 Task: Research Airbnb accommodation in Bamako, Mali from 2nd December, 2023 to 5th December, 2023 for 1 adult.1  bedroom having 1 bed and 1 bathroom. Property type can be hotel. Amenities needed are: washing machine. Booking option can be shelf check-in. Look for 4 properties as per requirement.
Action: Mouse moved to (434, 90)
Screenshot: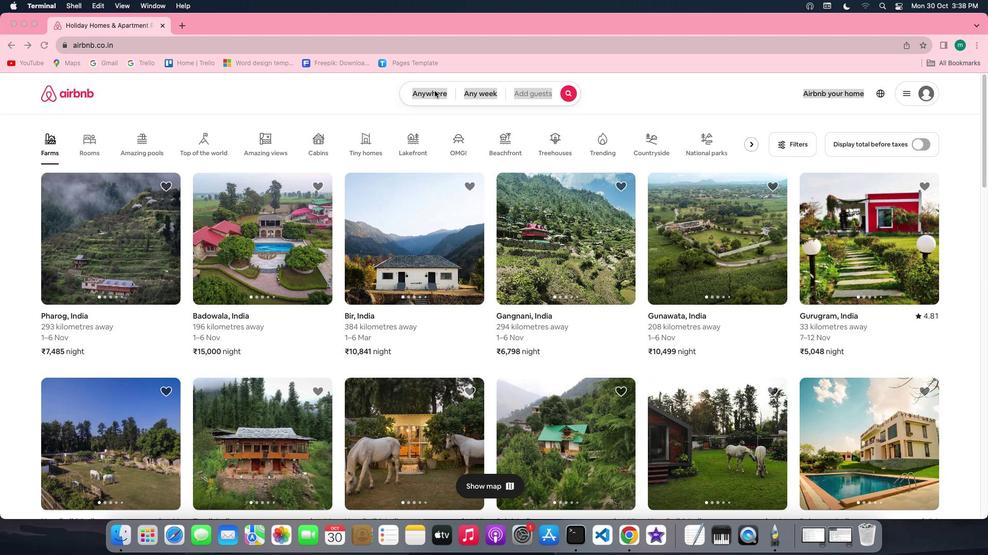 
Action: Mouse pressed left at (434, 90)
Screenshot: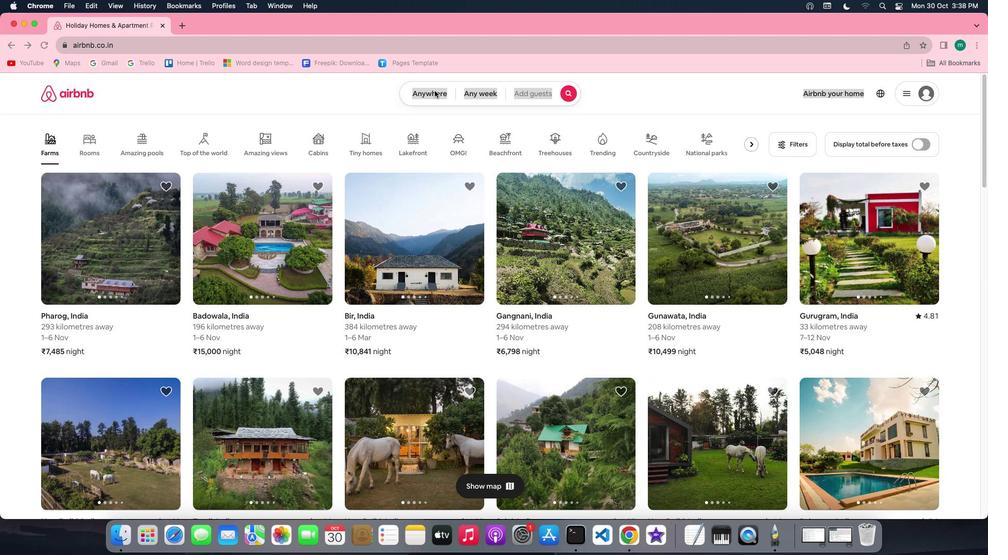 
Action: Mouse pressed left at (434, 90)
Screenshot: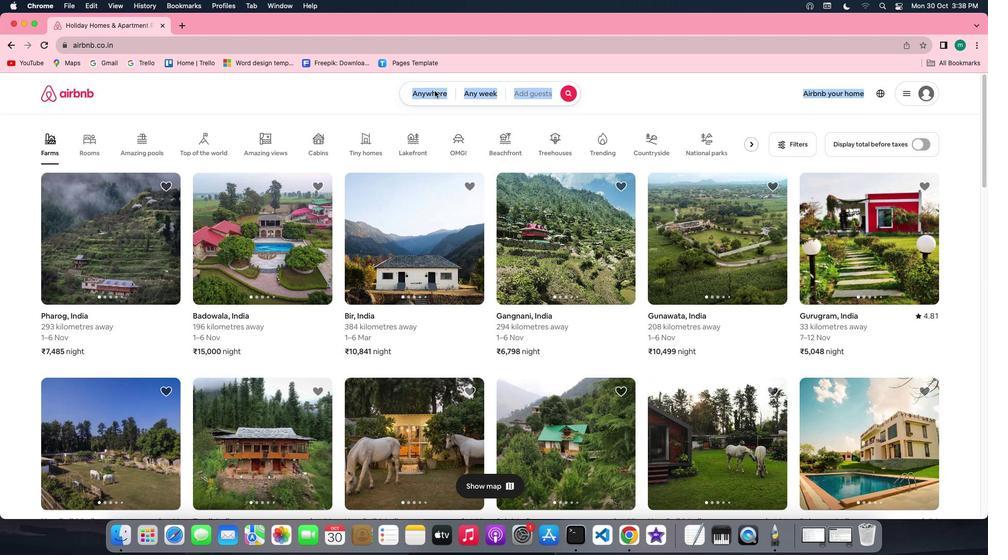 
Action: Mouse moved to (379, 136)
Screenshot: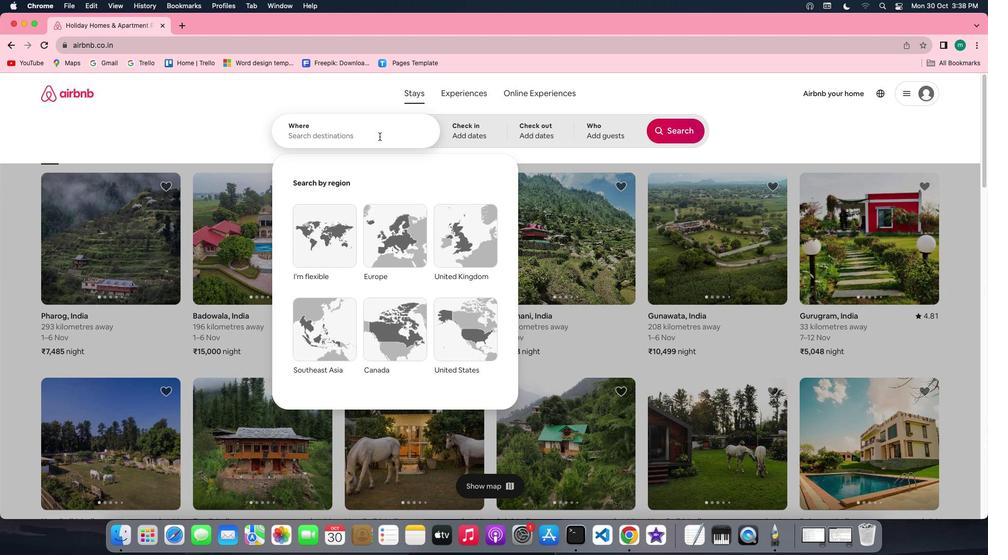 
Action: Key pressed Key.shift'B''a''m''a''k''o'','Key.spaceKey.shift'M''a''l''i'
Screenshot: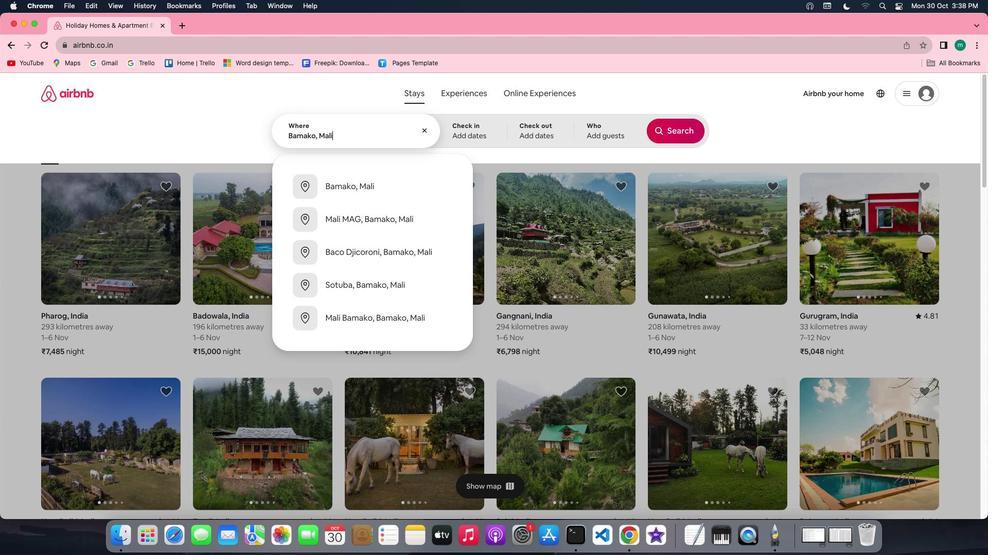 
Action: Mouse moved to (462, 128)
Screenshot: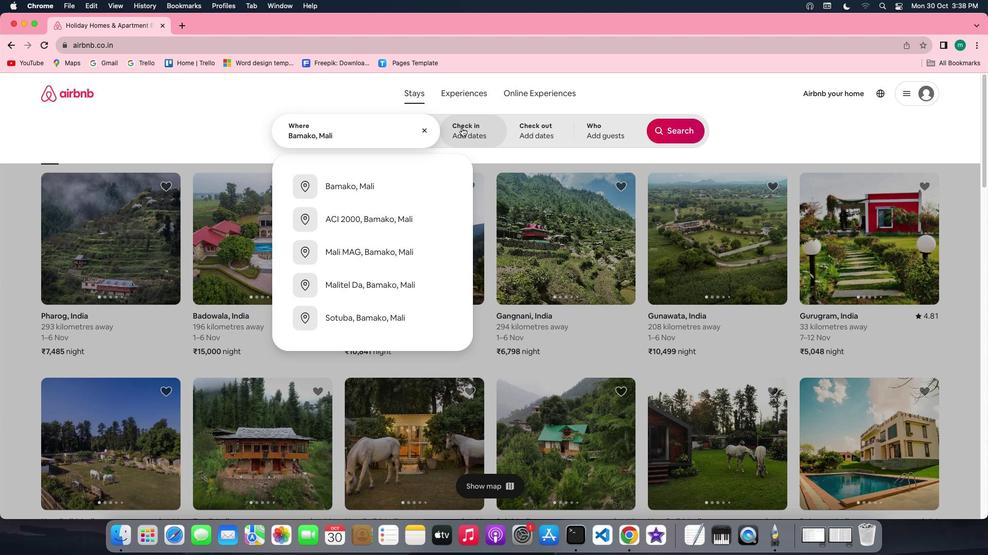 
Action: Mouse pressed left at (462, 128)
Screenshot: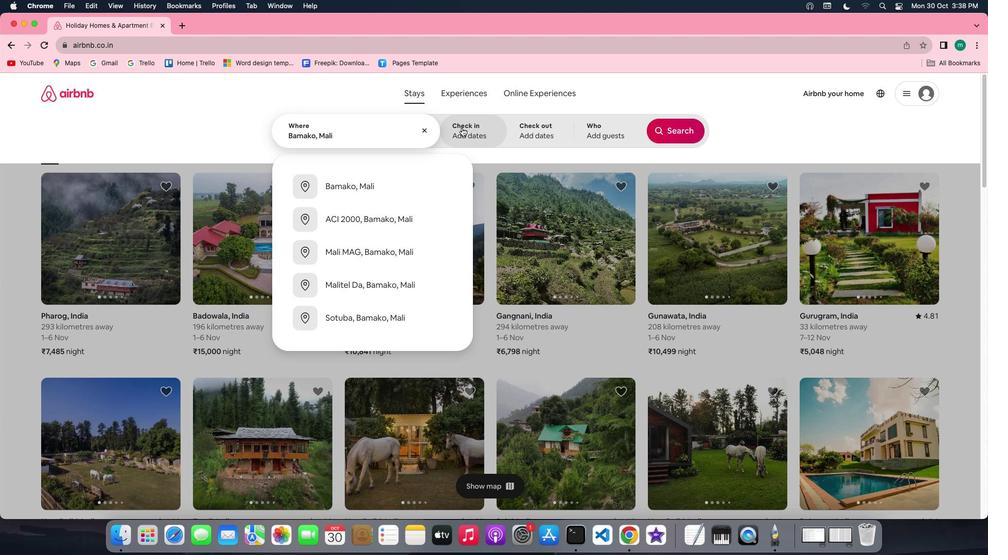 
Action: Mouse moved to (668, 213)
Screenshot: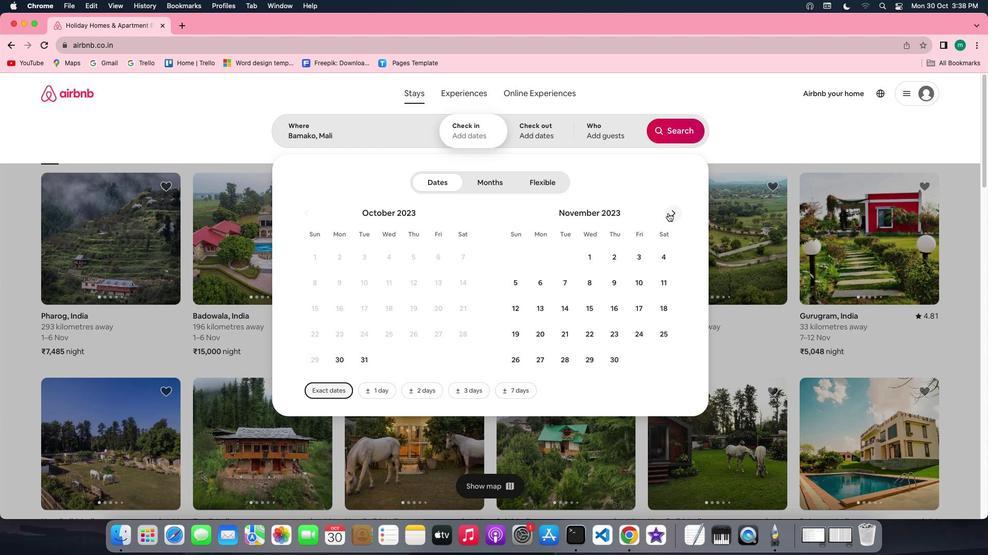 
Action: Mouse pressed left at (668, 213)
Screenshot: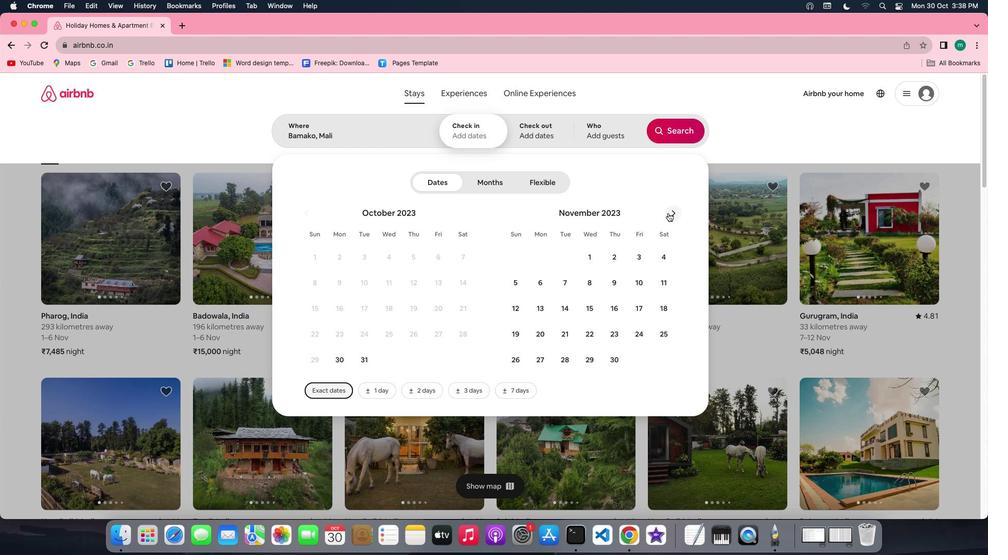 
Action: Mouse moved to (663, 254)
Screenshot: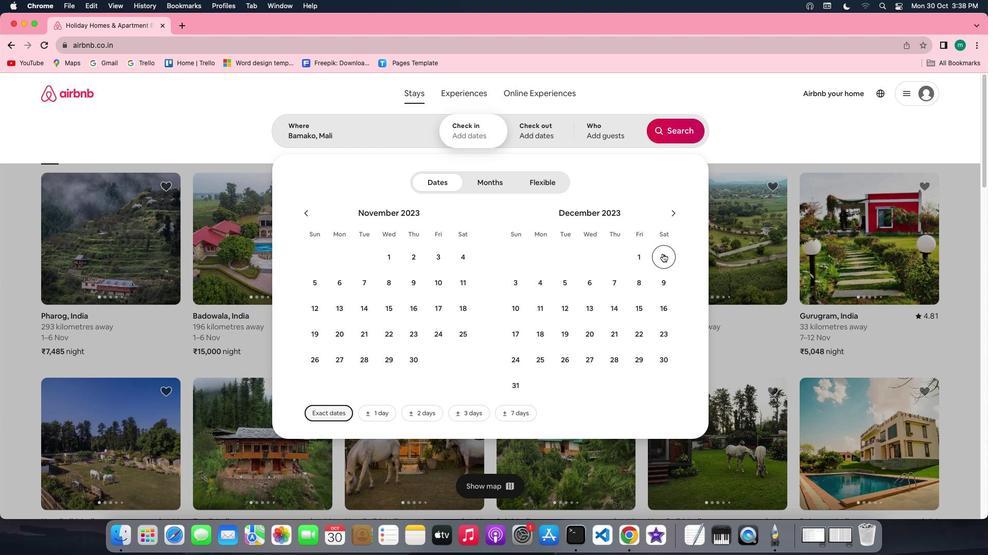 
Action: Mouse pressed left at (663, 254)
Screenshot: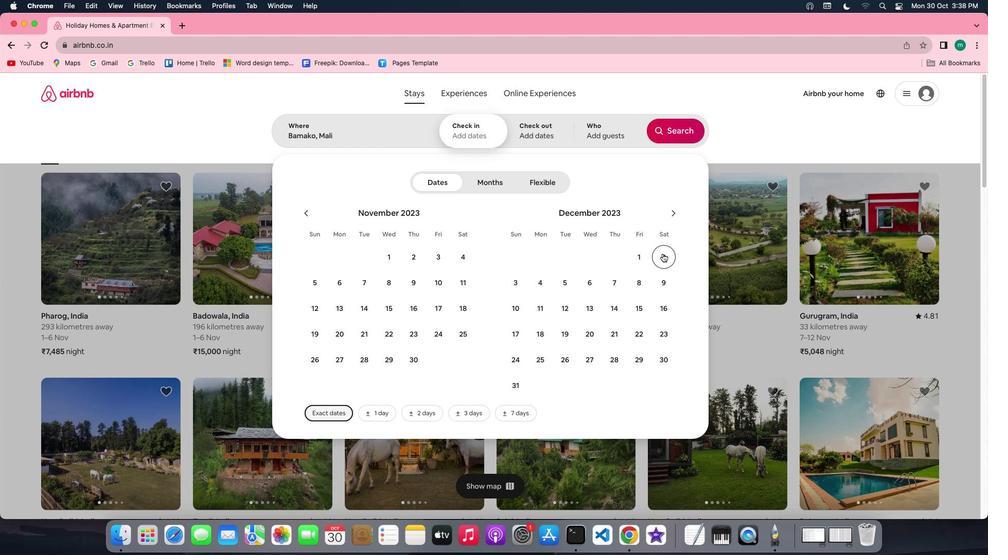 
Action: Mouse moved to (563, 282)
Screenshot: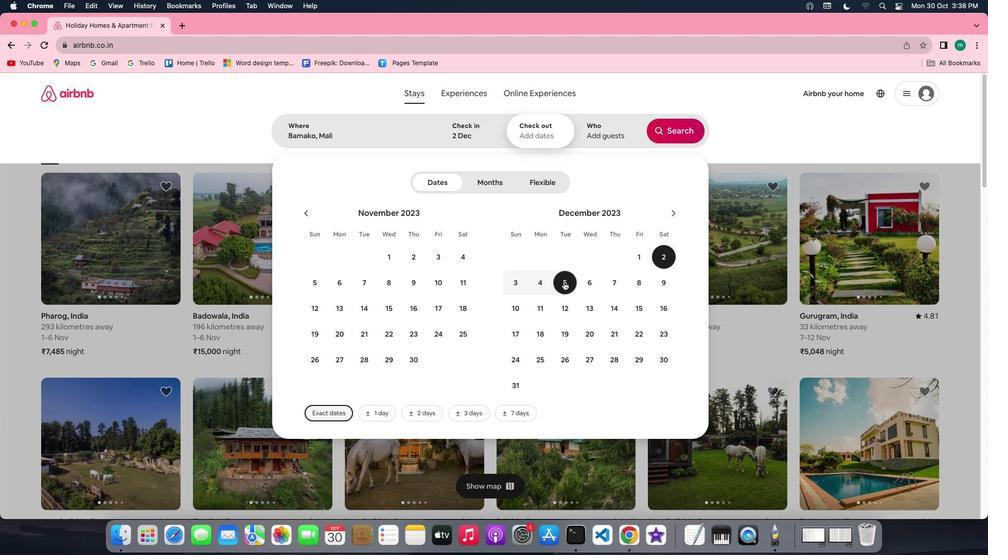 
Action: Mouse pressed left at (563, 282)
Screenshot: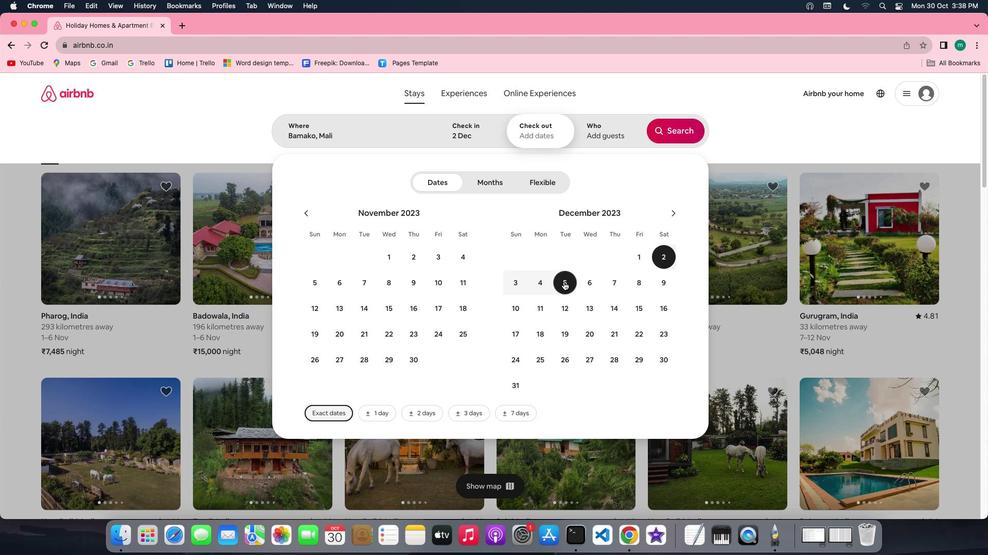 
Action: Mouse moved to (600, 137)
Screenshot: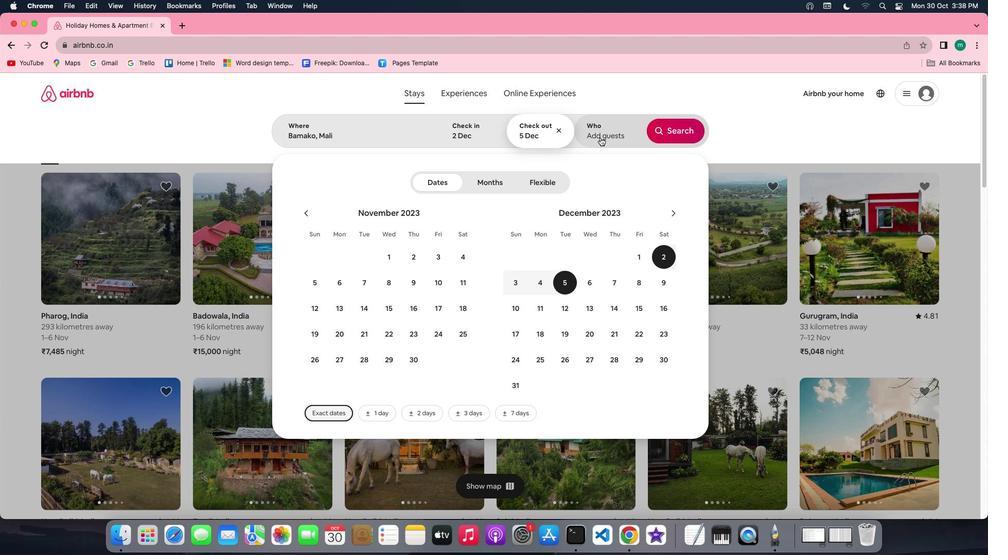 
Action: Mouse pressed left at (600, 137)
Screenshot: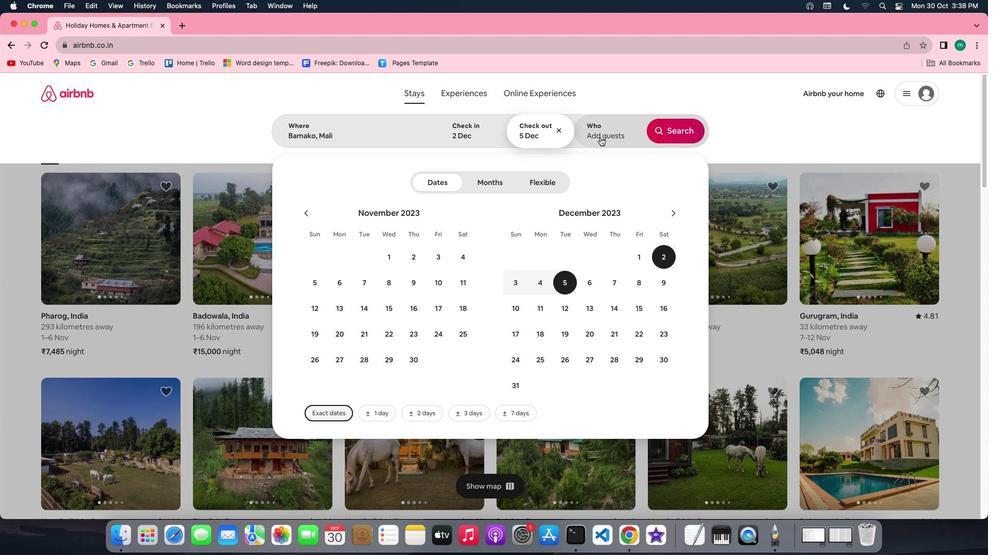 
Action: Mouse moved to (680, 188)
Screenshot: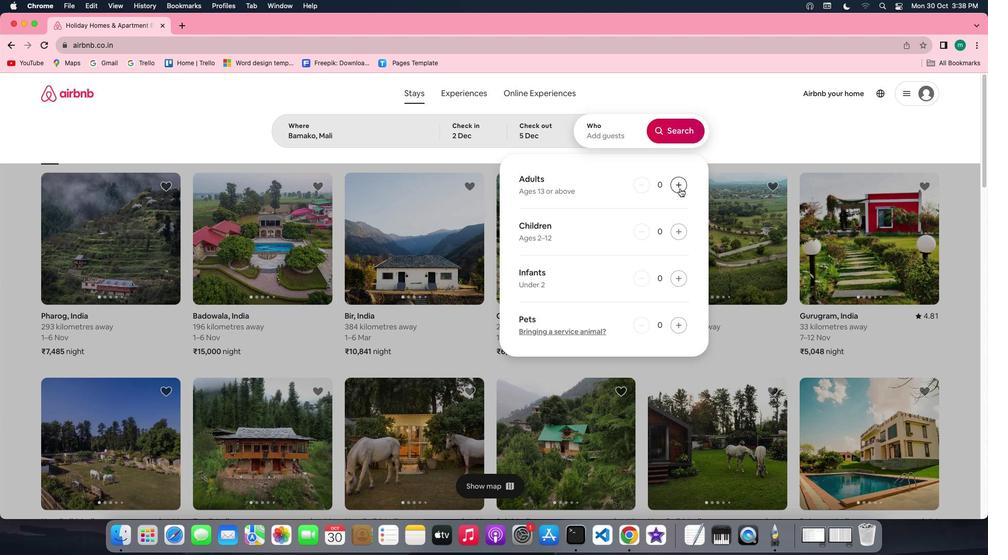 
Action: Mouse pressed left at (680, 188)
Screenshot: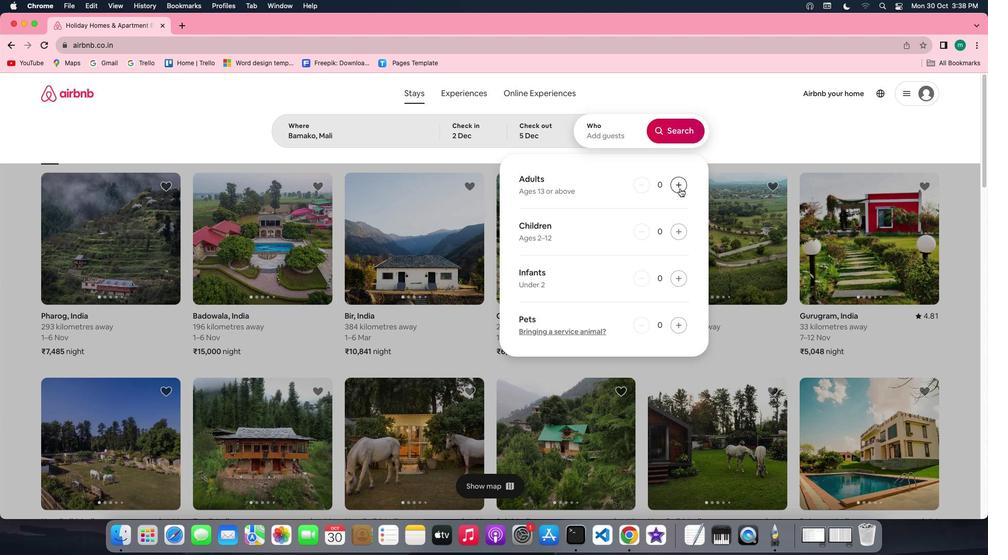 
Action: Mouse moved to (676, 133)
Screenshot: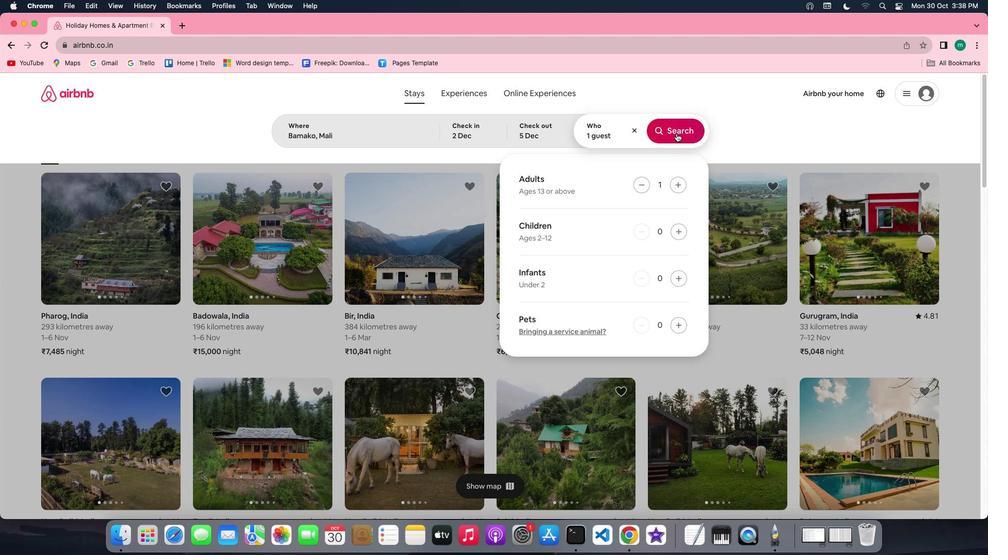 
Action: Mouse pressed left at (676, 133)
Screenshot: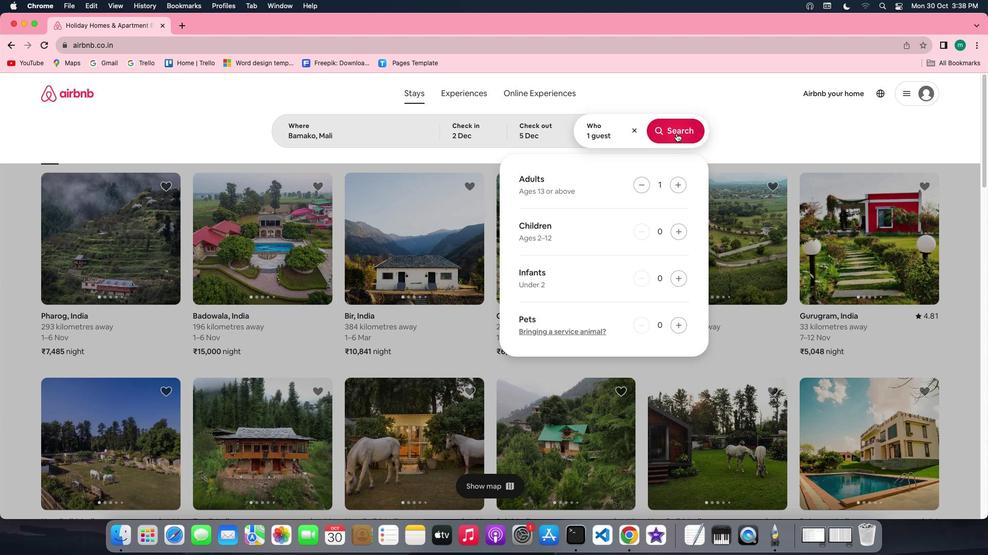 
Action: Mouse moved to (832, 141)
Screenshot: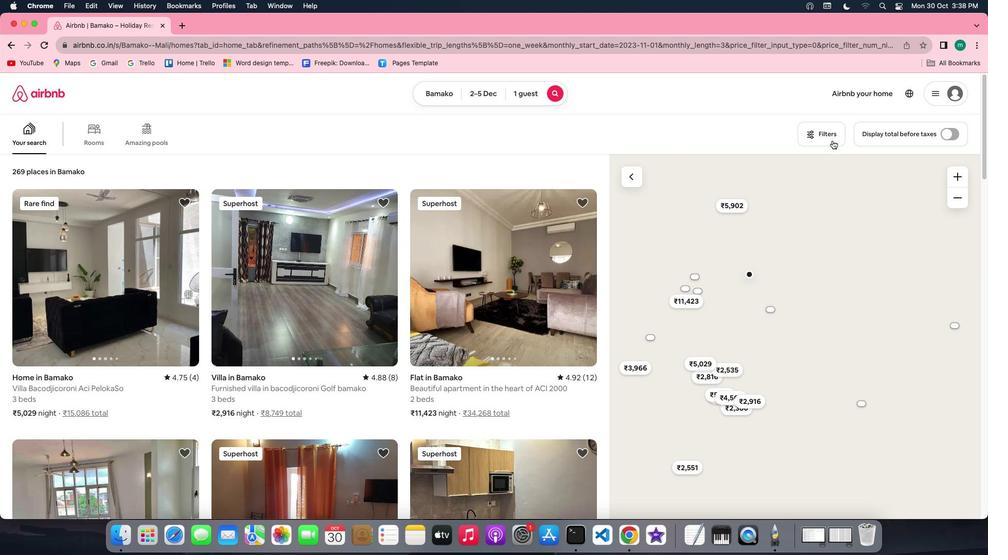 
Action: Mouse pressed left at (832, 141)
Screenshot: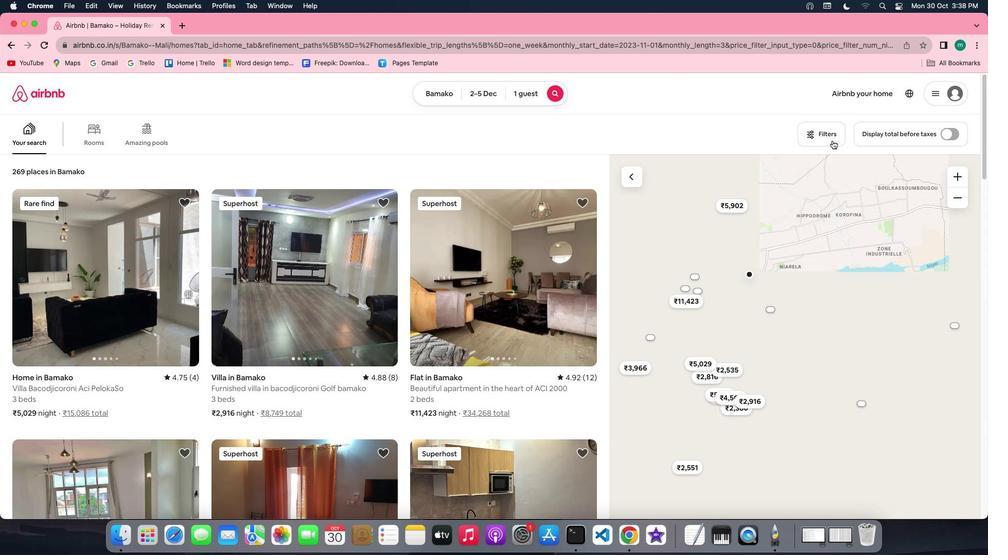 
Action: Mouse moved to (450, 323)
Screenshot: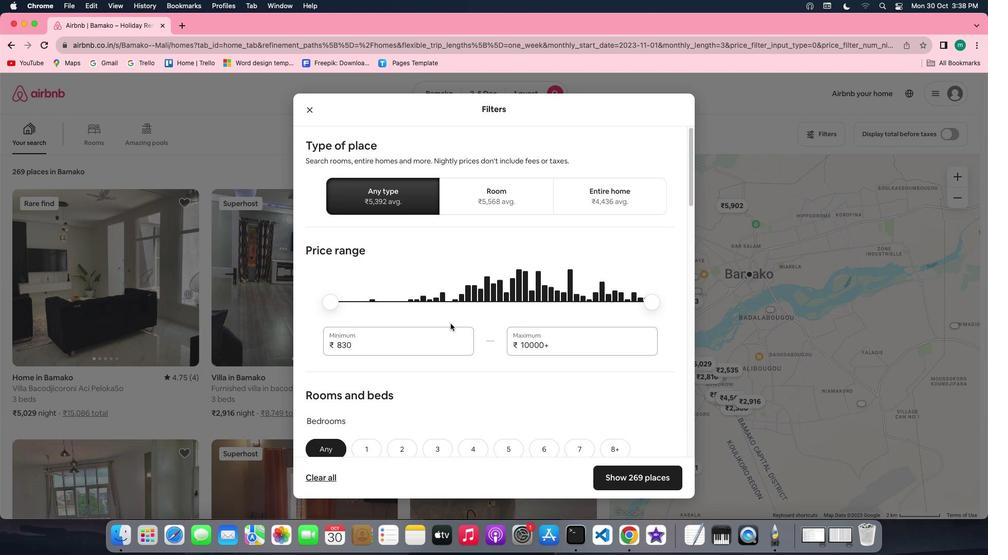 
Action: Mouse scrolled (450, 323) with delta (0, 0)
Screenshot: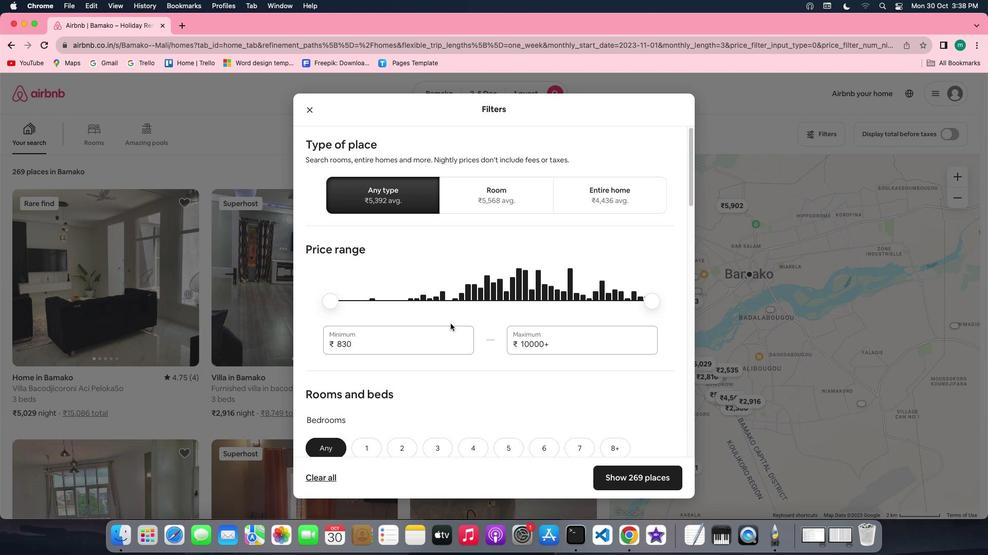 
Action: Mouse scrolled (450, 323) with delta (0, 0)
Screenshot: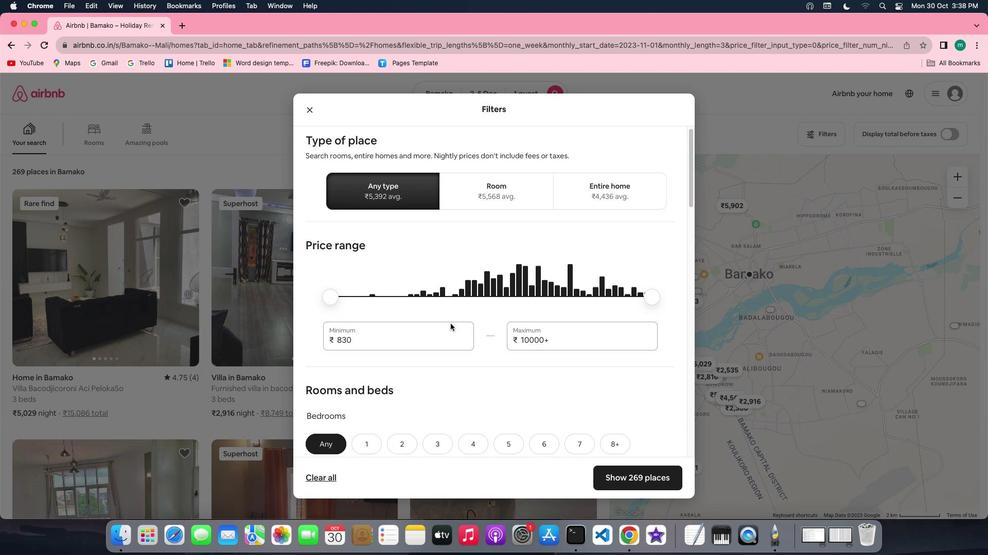
Action: Mouse scrolled (450, 323) with delta (0, 0)
Screenshot: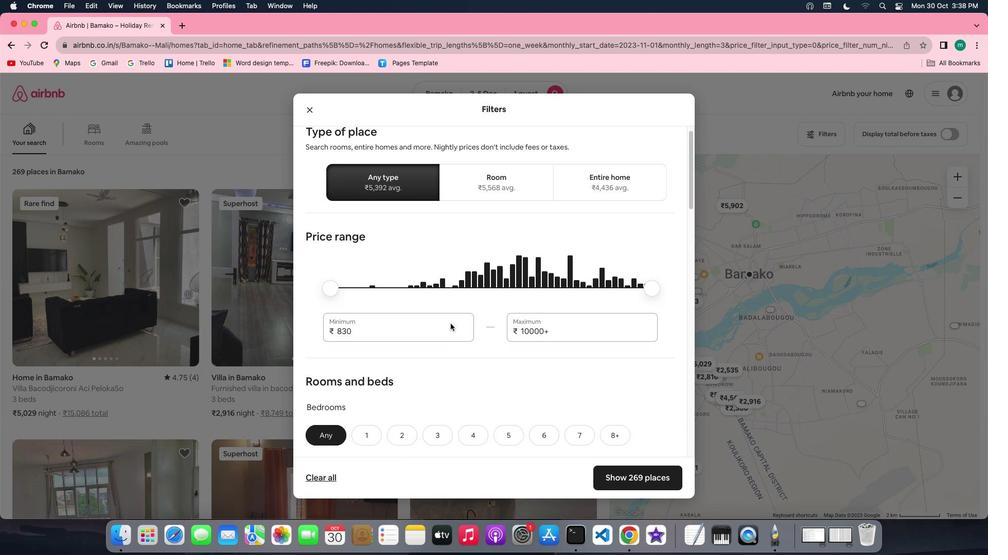 
Action: Mouse scrolled (450, 323) with delta (0, 0)
Screenshot: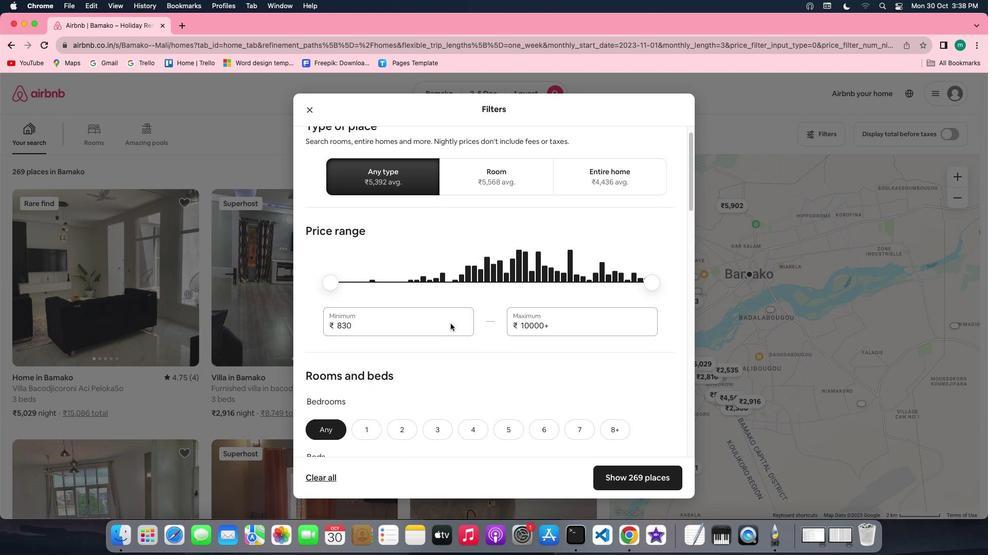
Action: Mouse scrolled (450, 323) with delta (0, 0)
Screenshot: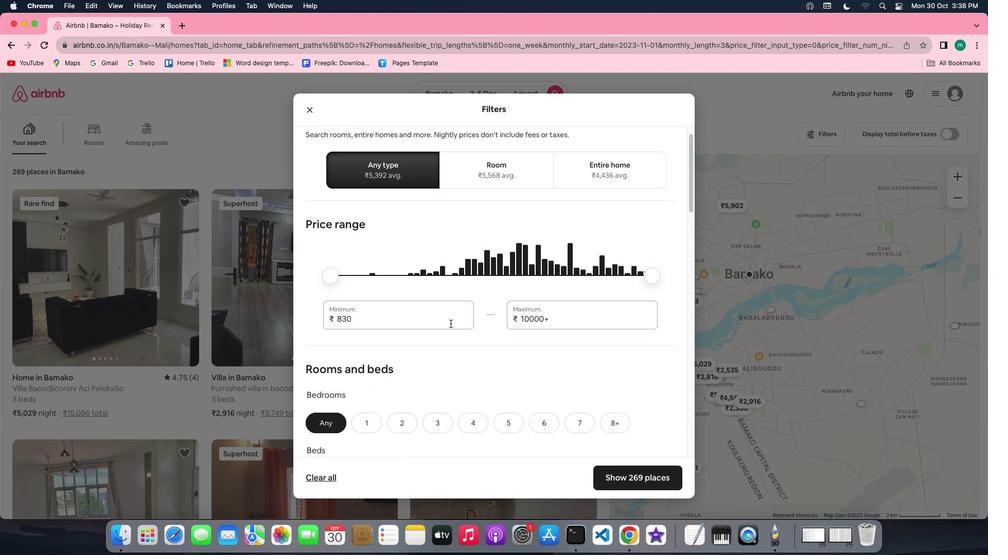 
Action: Mouse scrolled (450, 323) with delta (0, 0)
Screenshot: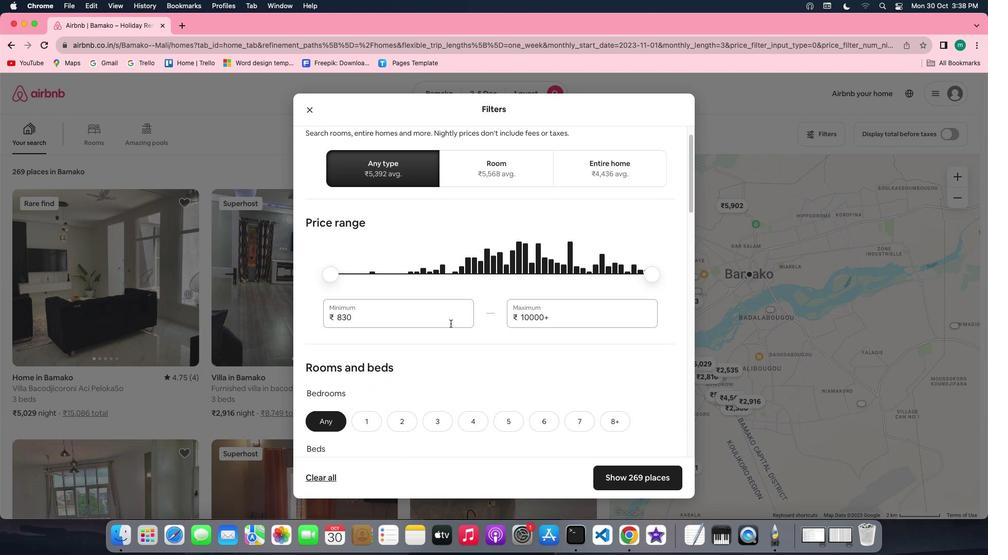 
Action: Mouse scrolled (450, 323) with delta (0, 0)
Screenshot: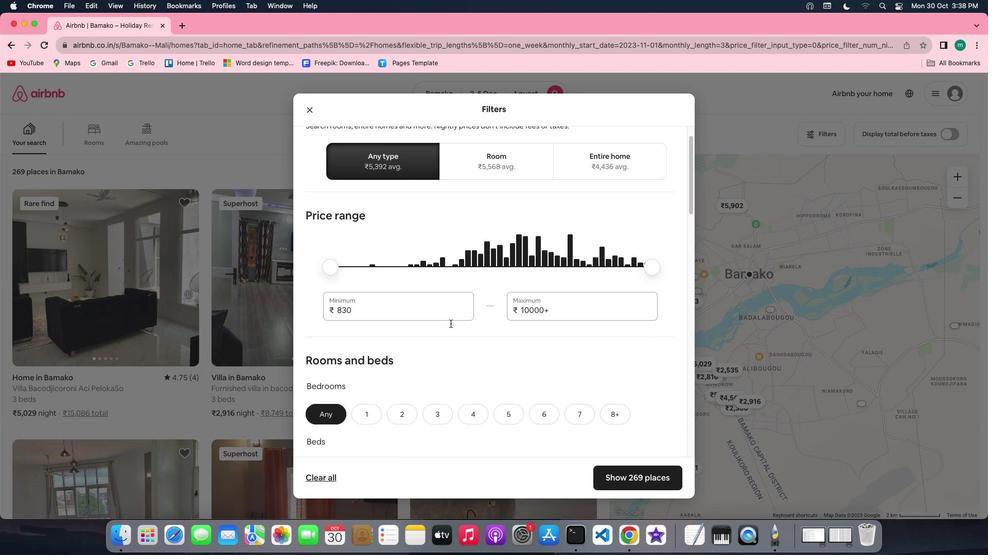 
Action: Mouse scrolled (450, 323) with delta (0, 0)
Screenshot: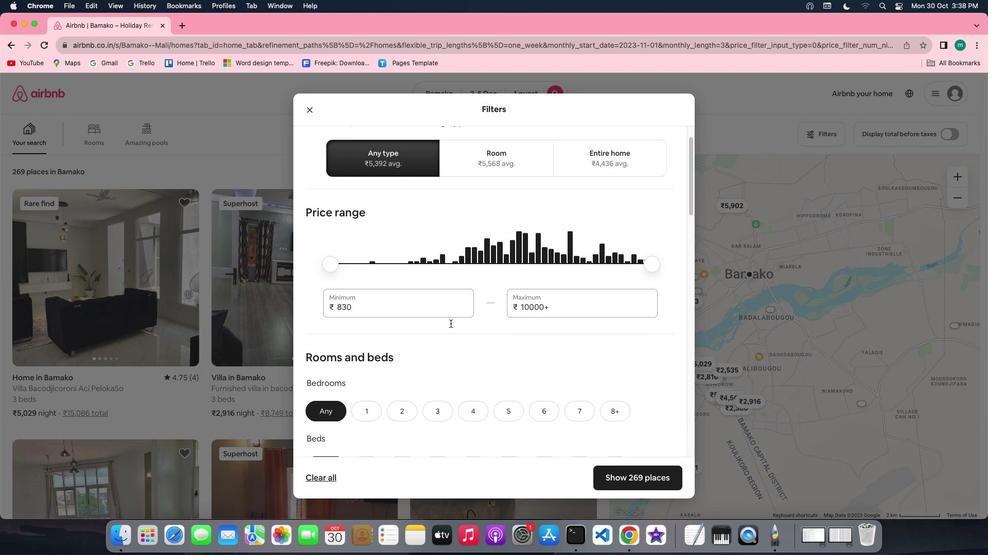 
Action: Mouse scrolled (450, 323) with delta (0, 0)
Screenshot: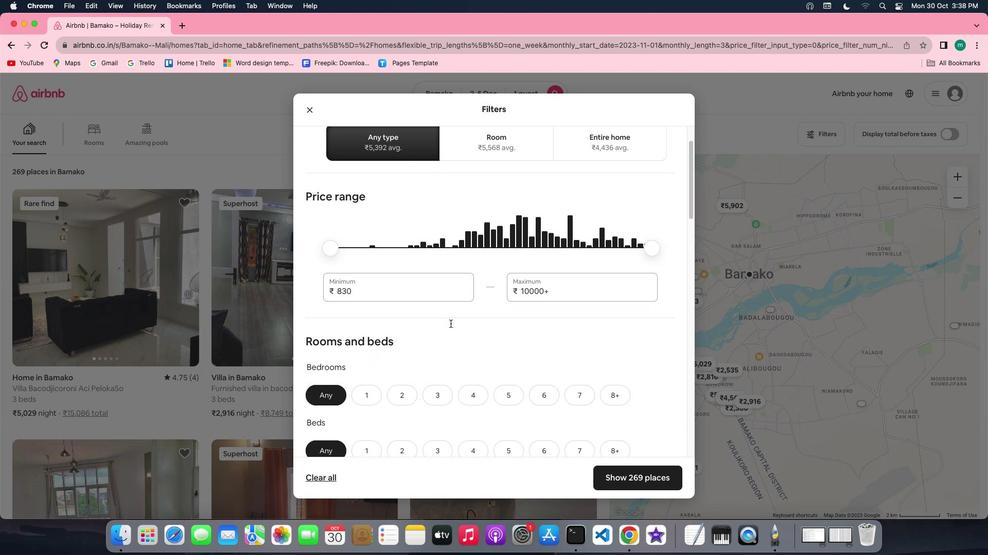 
Action: Mouse scrolled (450, 323) with delta (0, 0)
Screenshot: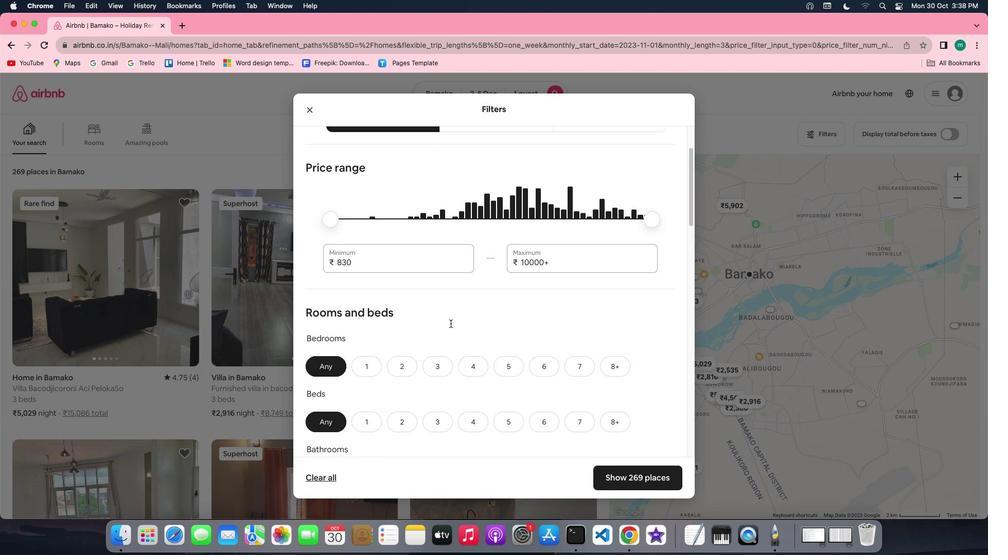 
Action: Mouse scrolled (450, 323) with delta (0, 0)
Screenshot: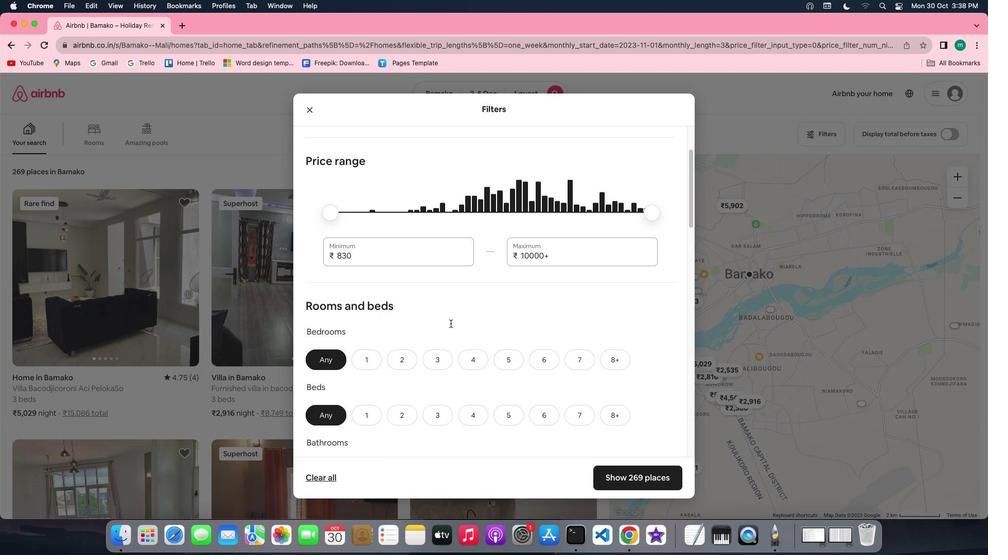
Action: Mouse scrolled (450, 323) with delta (0, 0)
Screenshot: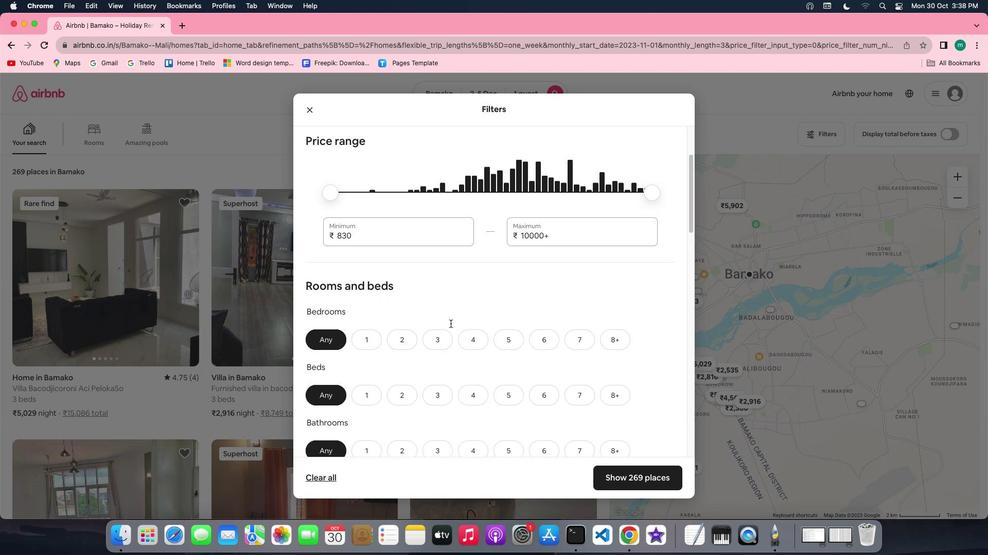 
Action: Mouse scrolled (450, 323) with delta (0, 0)
Screenshot: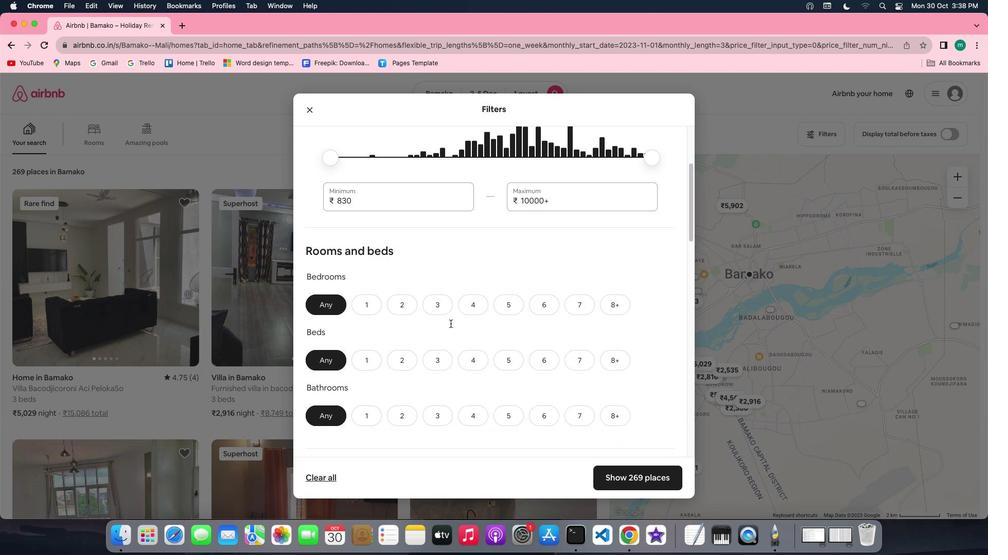 
Action: Mouse scrolled (450, 323) with delta (0, 0)
Screenshot: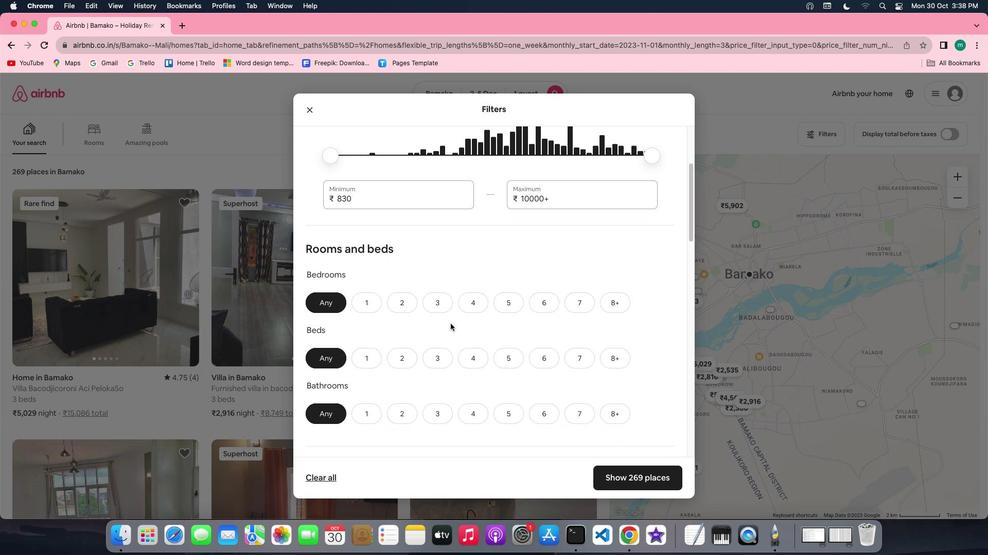 
Action: Mouse scrolled (450, 323) with delta (0, 0)
Screenshot: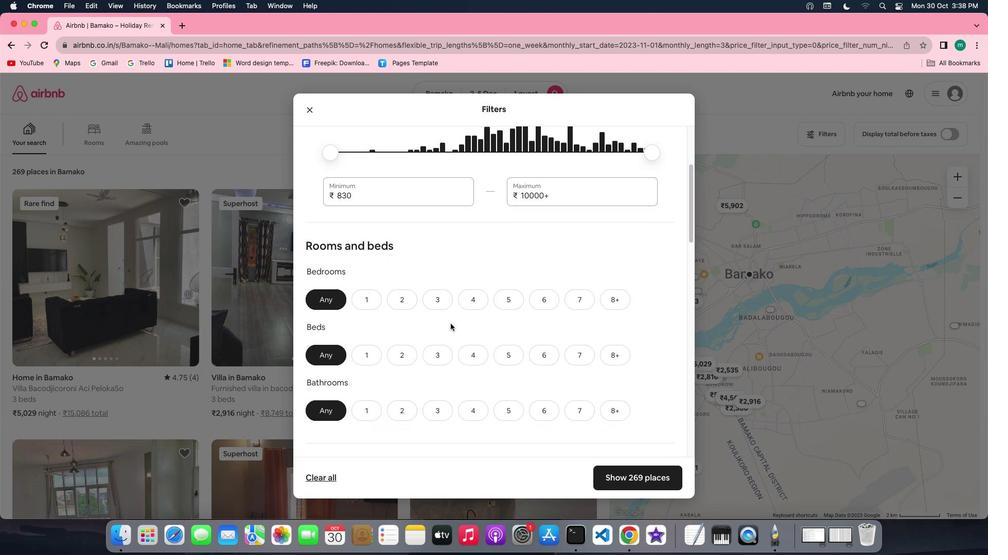 
Action: Mouse scrolled (450, 323) with delta (0, 0)
Screenshot: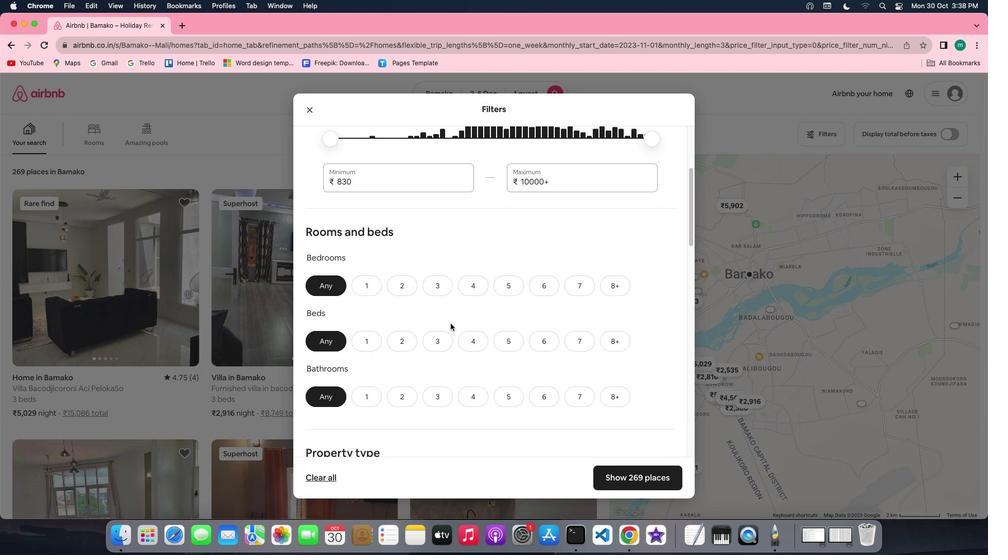 
Action: Mouse moved to (370, 287)
Screenshot: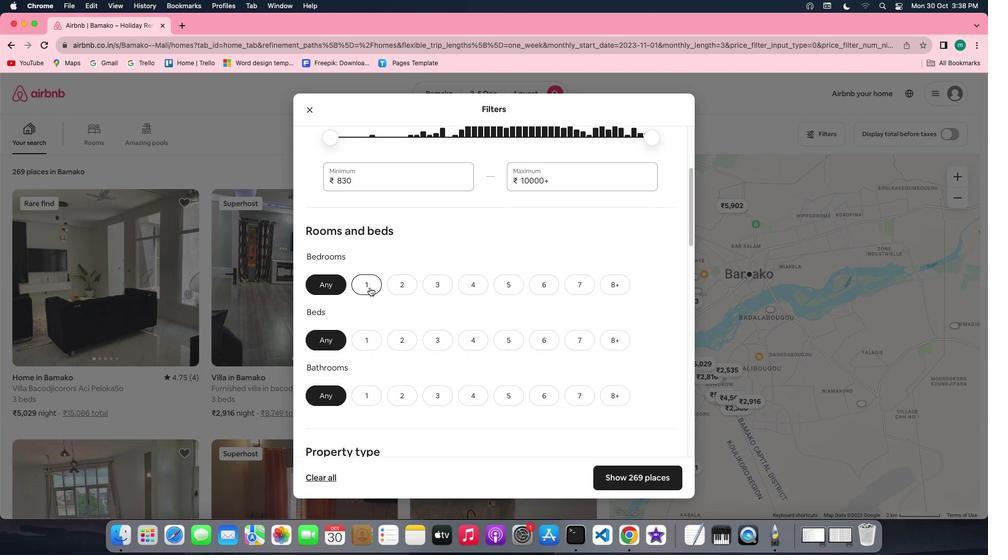 
Action: Mouse pressed left at (370, 287)
Screenshot: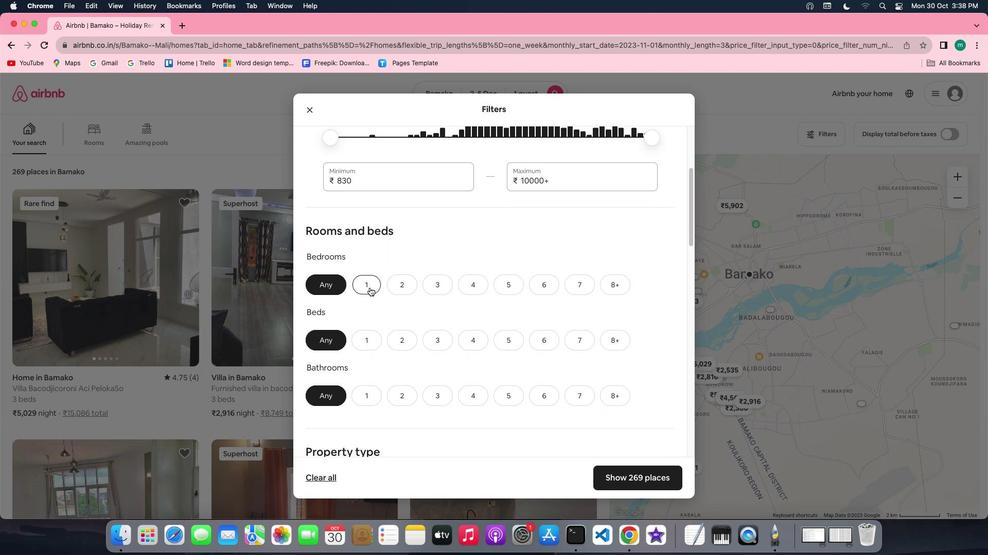 
Action: Mouse moved to (364, 342)
Screenshot: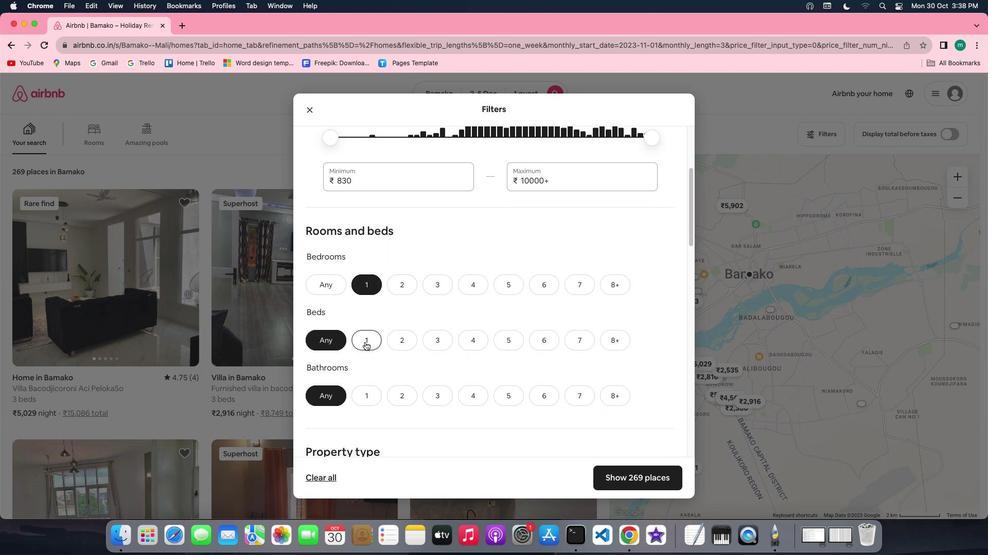 
Action: Mouse pressed left at (364, 342)
Screenshot: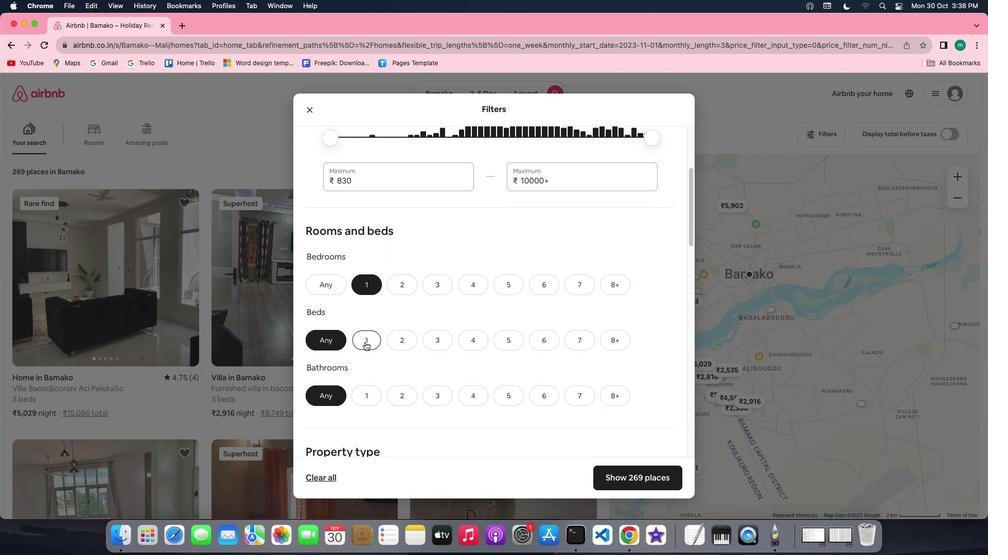 
Action: Mouse moved to (366, 390)
Screenshot: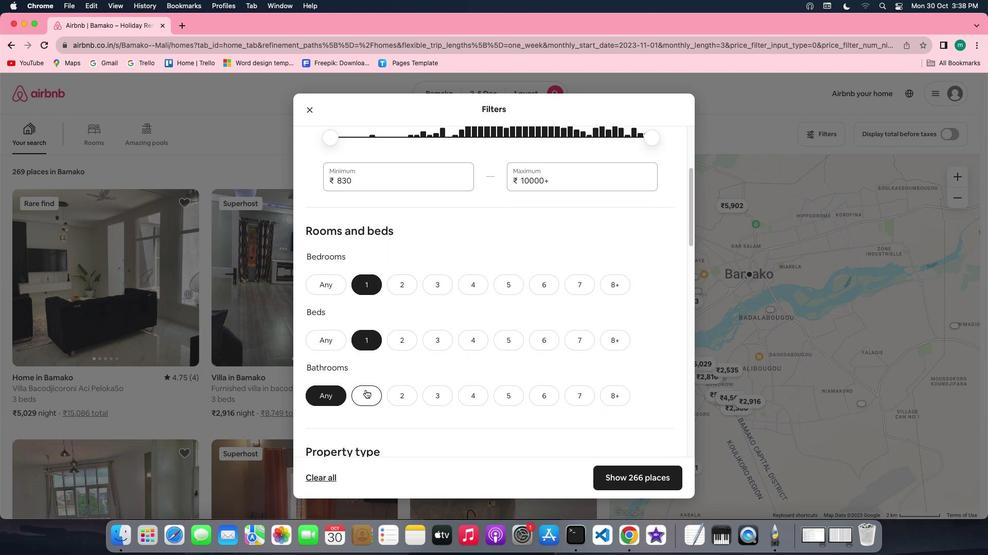 
Action: Mouse pressed left at (366, 390)
Screenshot: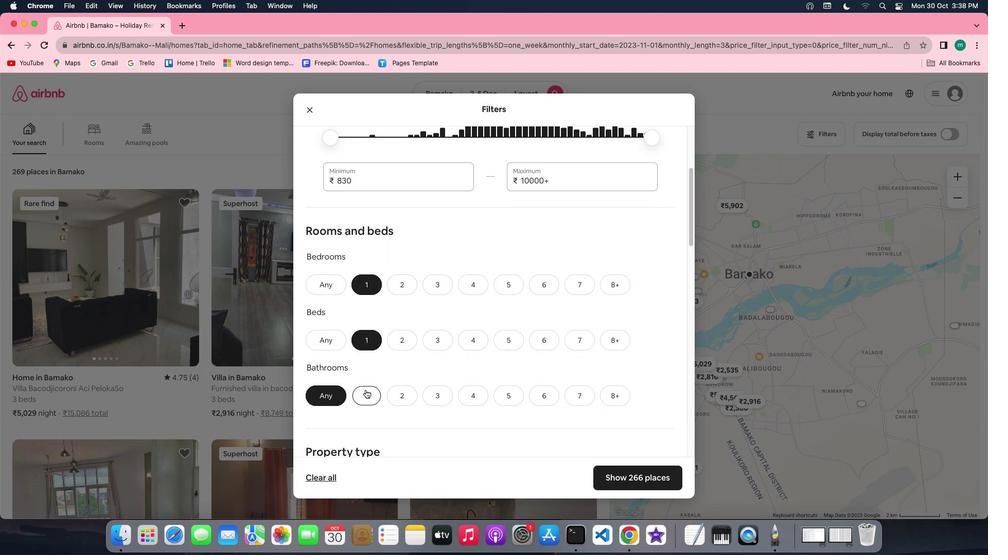 
Action: Mouse moved to (566, 373)
Screenshot: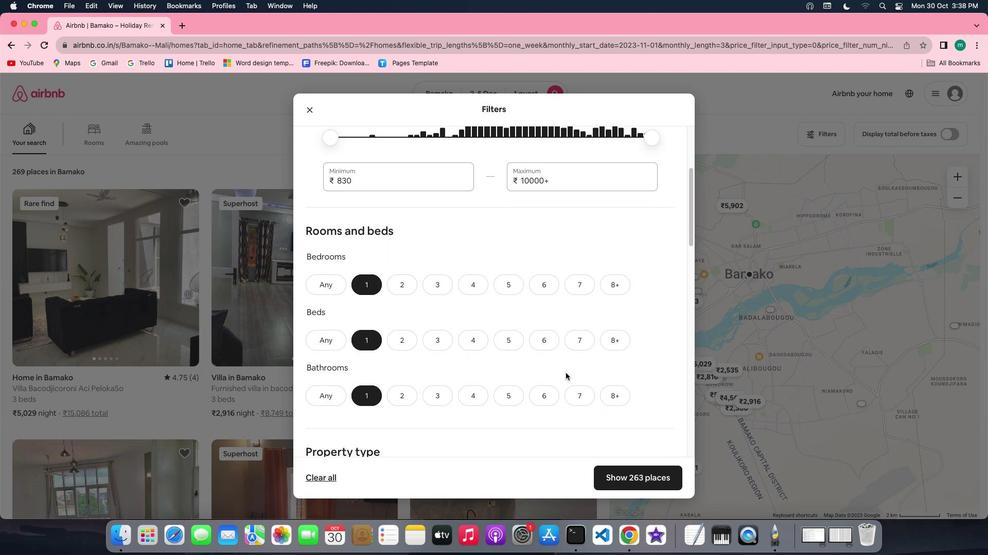 
Action: Mouse scrolled (566, 373) with delta (0, 0)
Screenshot: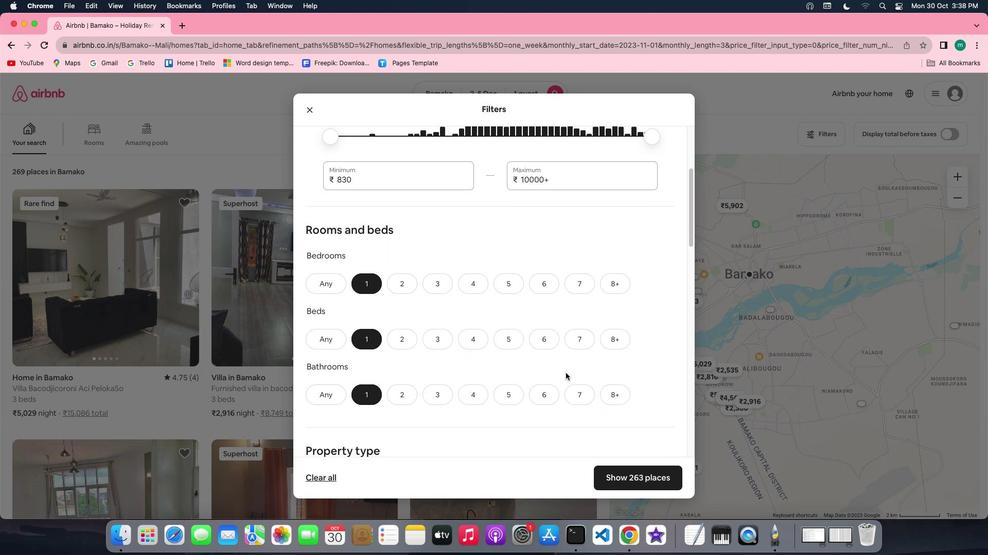 
Action: Mouse scrolled (566, 373) with delta (0, 0)
Screenshot: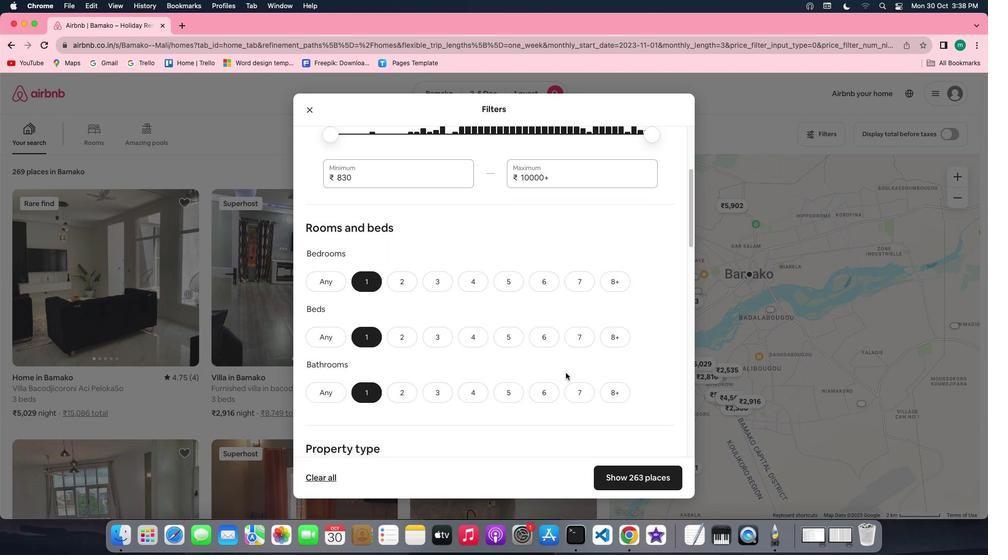 
Action: Mouse scrolled (566, 373) with delta (0, 0)
Screenshot: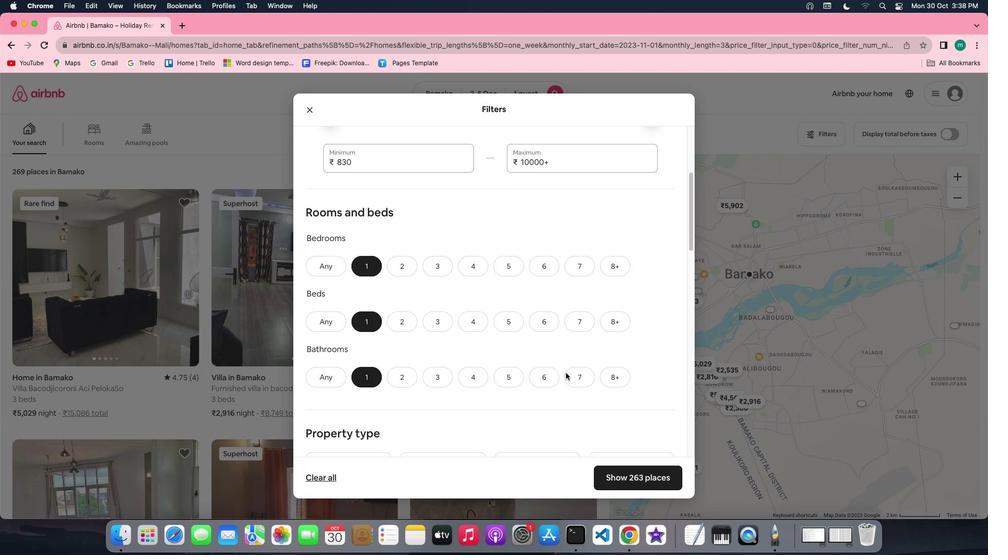 
Action: Mouse scrolled (566, 373) with delta (0, 0)
Screenshot: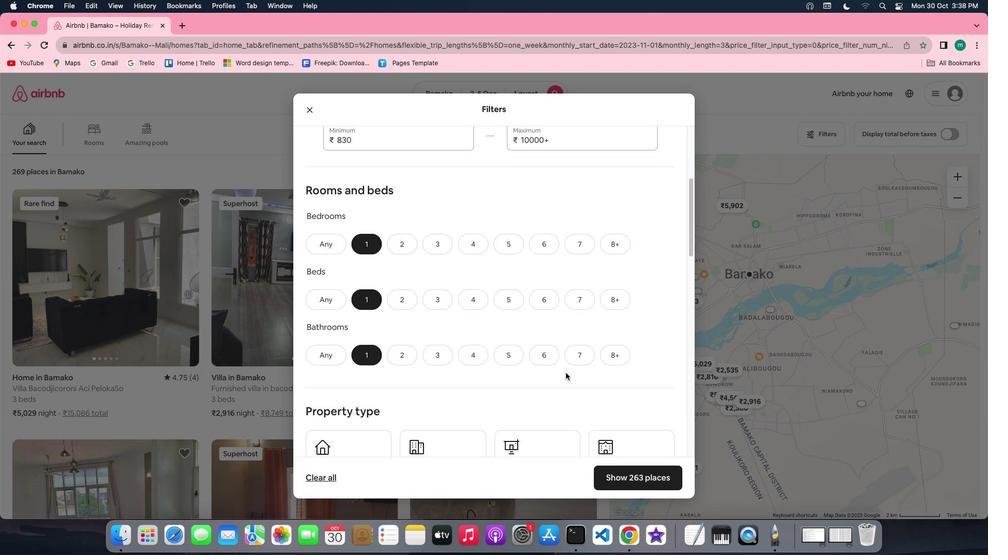 
Action: Mouse scrolled (566, 373) with delta (0, 0)
Screenshot: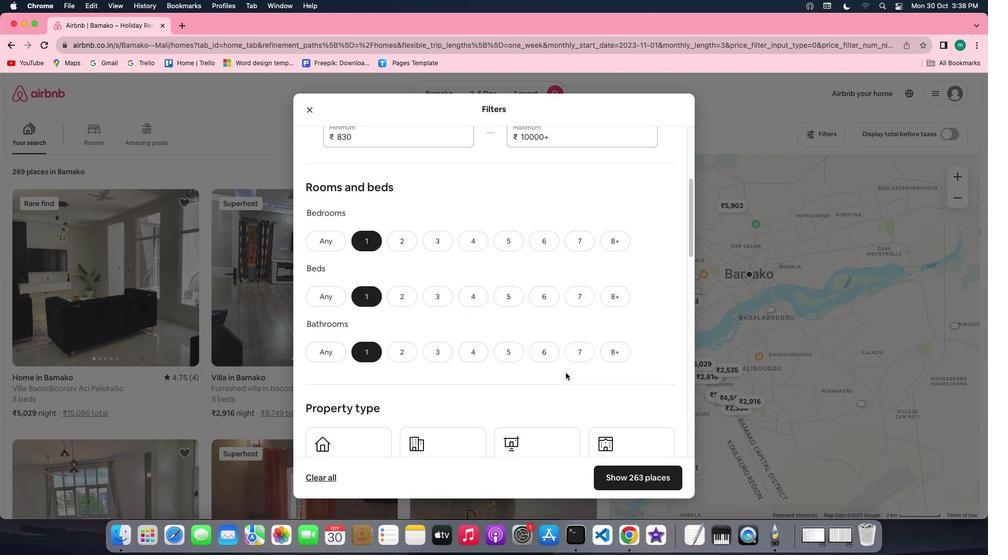
Action: Mouse scrolled (566, 373) with delta (0, 0)
Screenshot: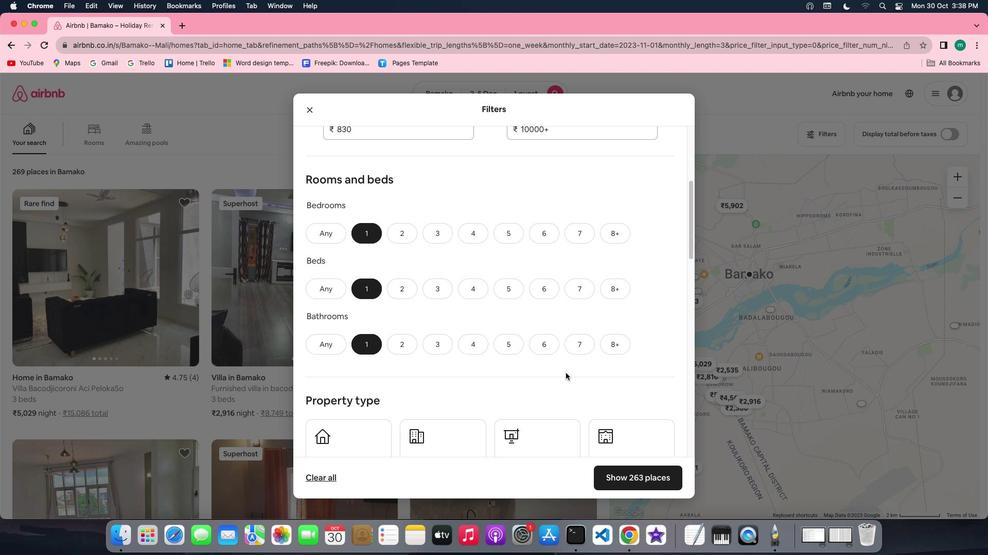 
Action: Mouse scrolled (566, 373) with delta (0, 0)
Screenshot: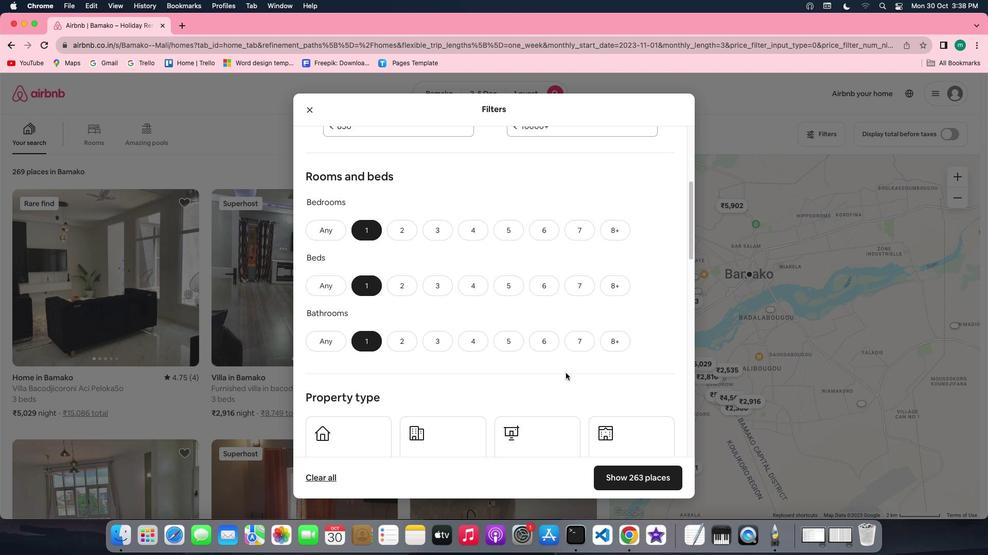 
Action: Mouse scrolled (566, 373) with delta (0, 0)
Screenshot: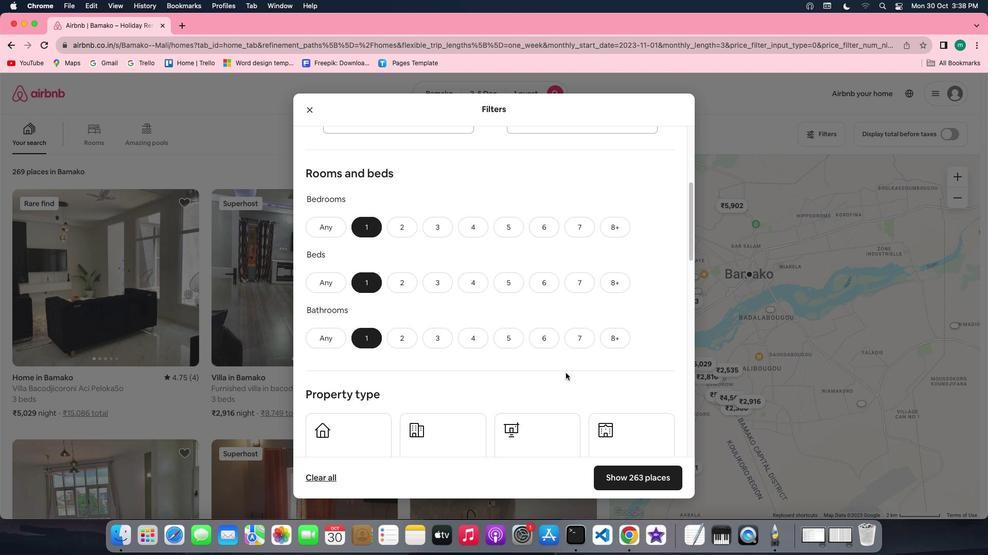 
Action: Mouse scrolled (566, 373) with delta (0, 0)
Screenshot: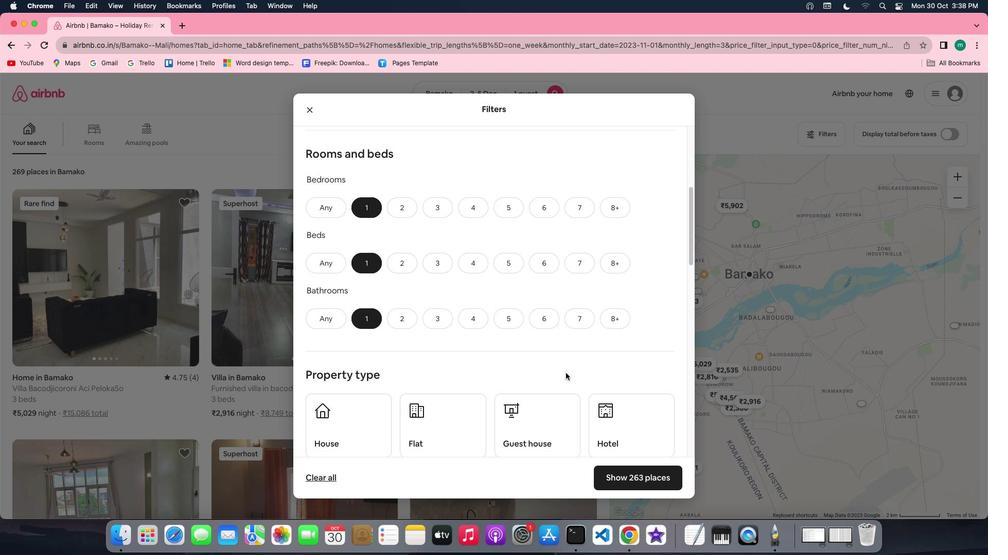 
Action: Mouse scrolled (566, 373) with delta (0, 0)
Screenshot: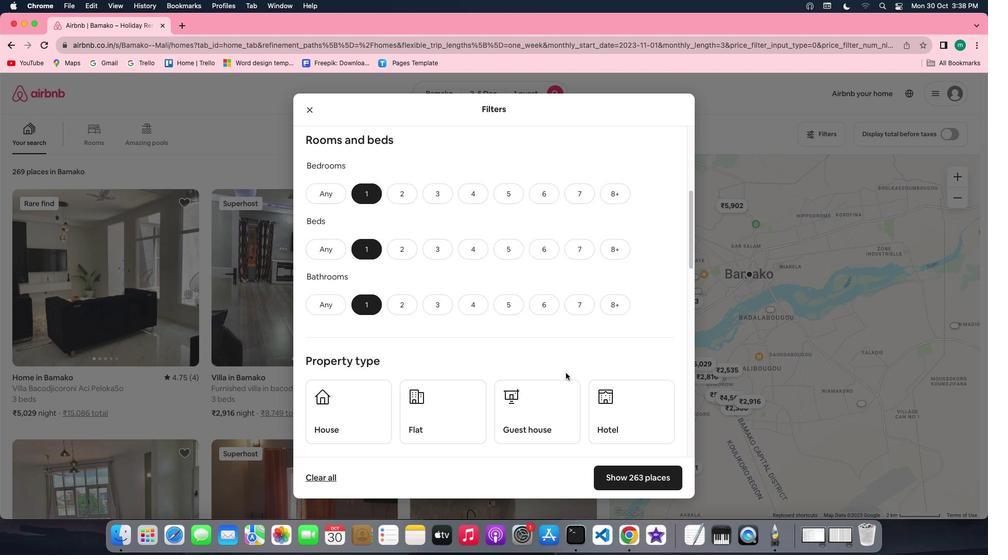 
Action: Mouse scrolled (566, 373) with delta (0, 0)
Screenshot: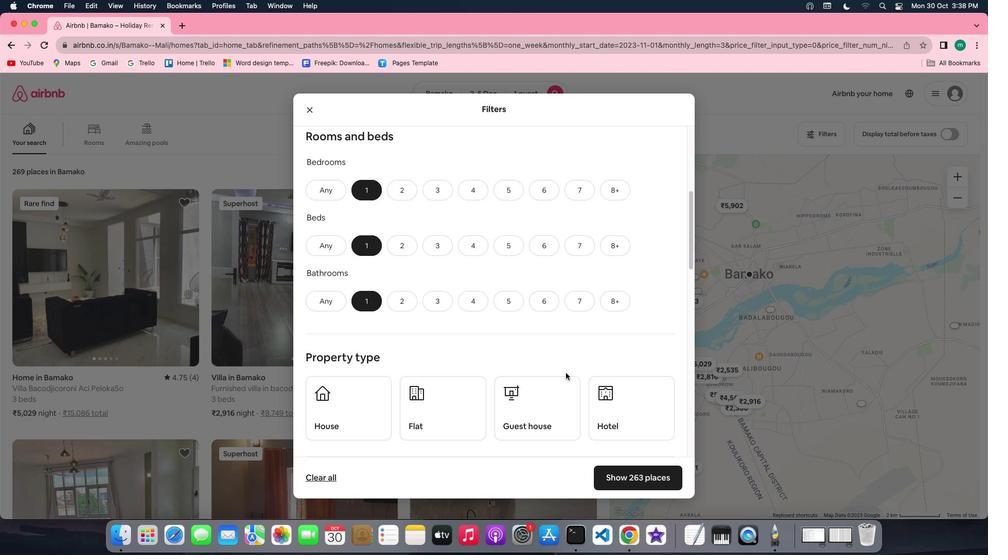 
Action: Mouse scrolled (566, 373) with delta (0, 0)
Screenshot: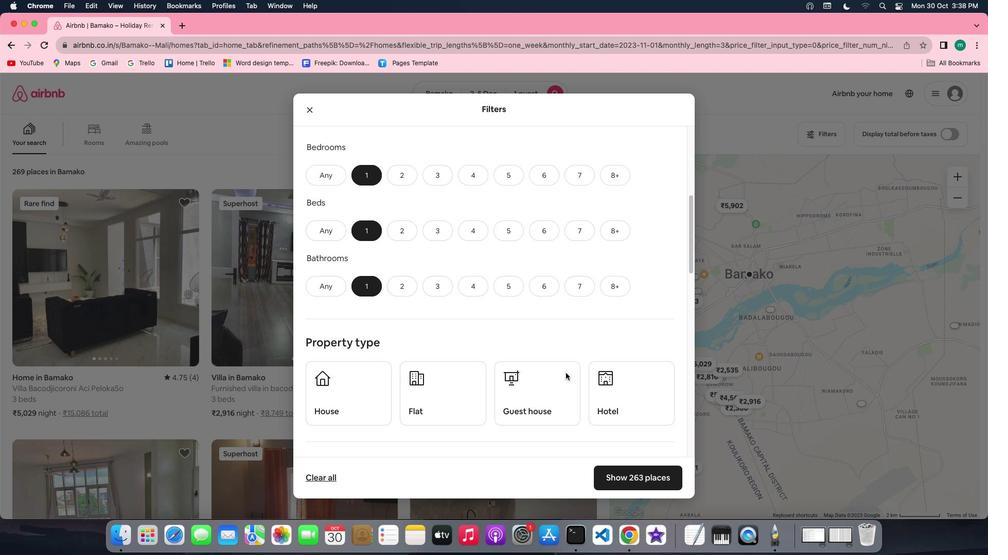 
Action: Mouse scrolled (566, 373) with delta (0, 0)
Screenshot: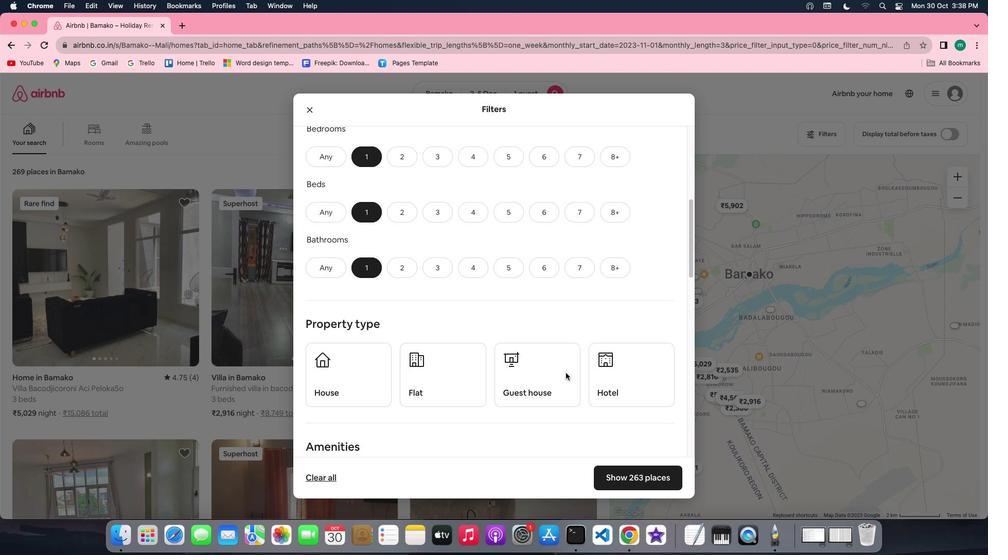 
Action: Mouse scrolled (566, 373) with delta (0, 0)
Screenshot: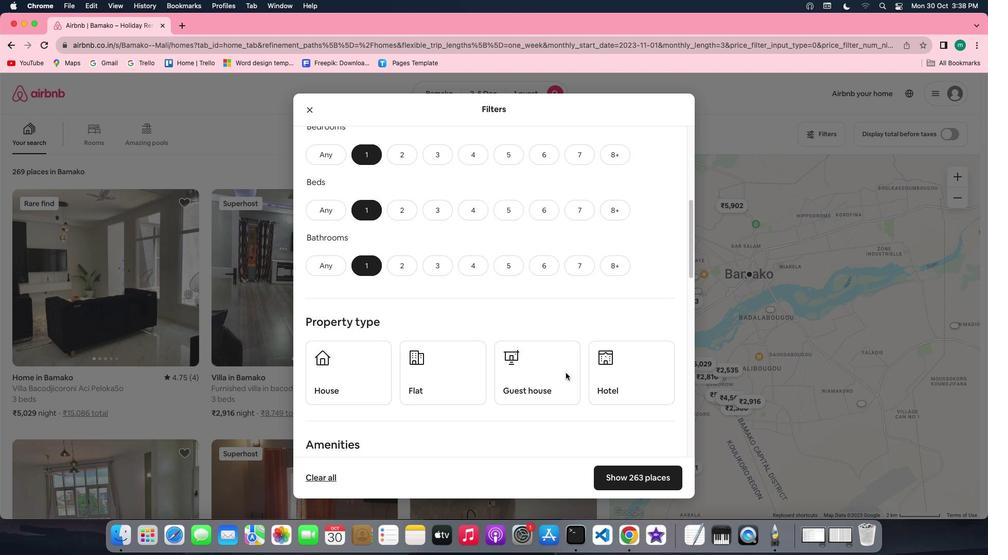 
Action: Mouse scrolled (566, 373) with delta (0, 0)
Screenshot: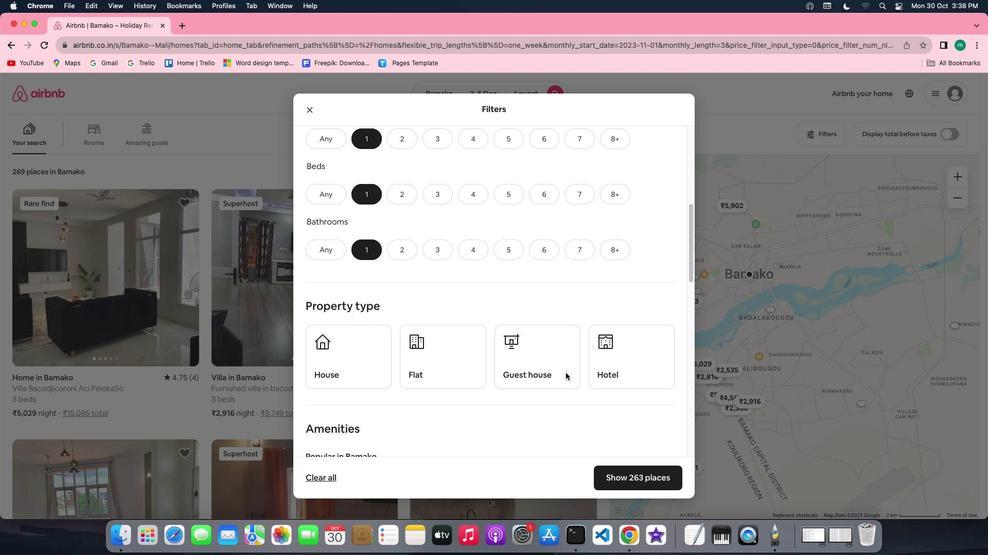 
Action: Mouse moved to (666, 363)
Screenshot: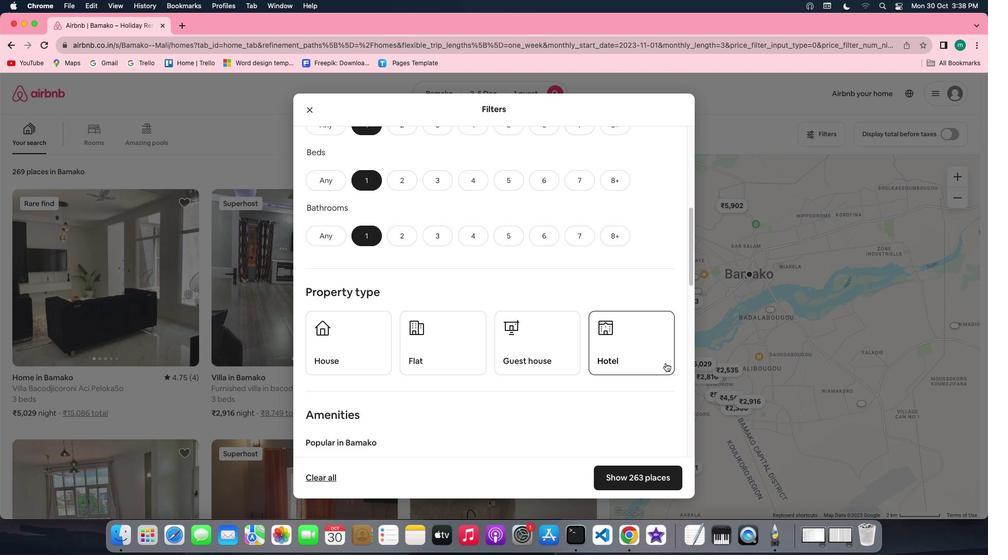 
Action: Mouse pressed left at (666, 363)
Screenshot: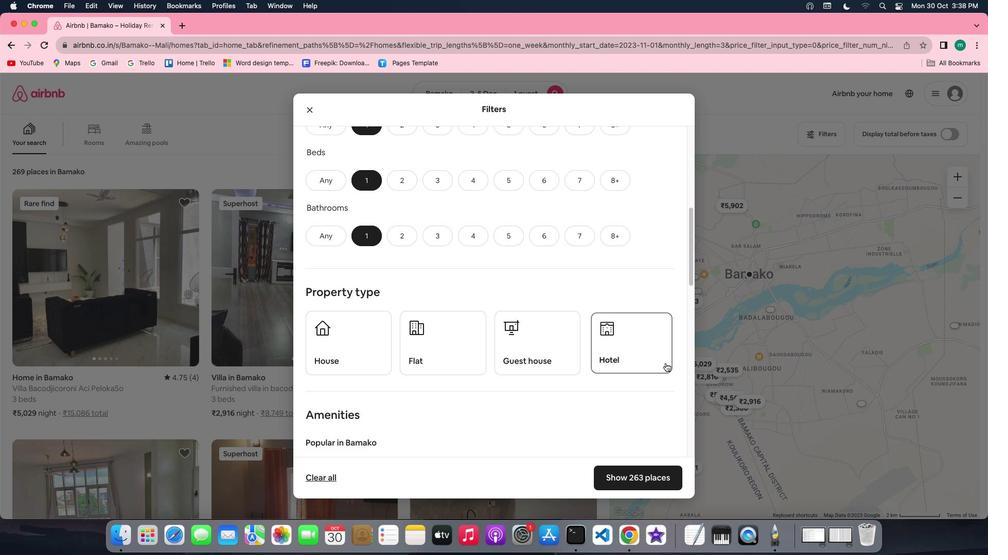 
Action: Mouse moved to (570, 369)
Screenshot: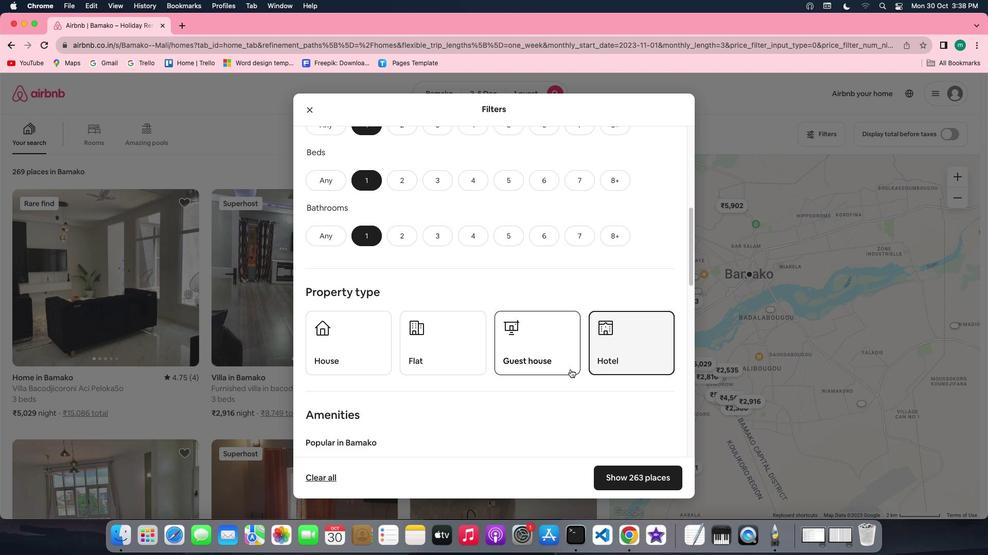 
Action: Mouse scrolled (570, 369) with delta (0, 0)
Screenshot: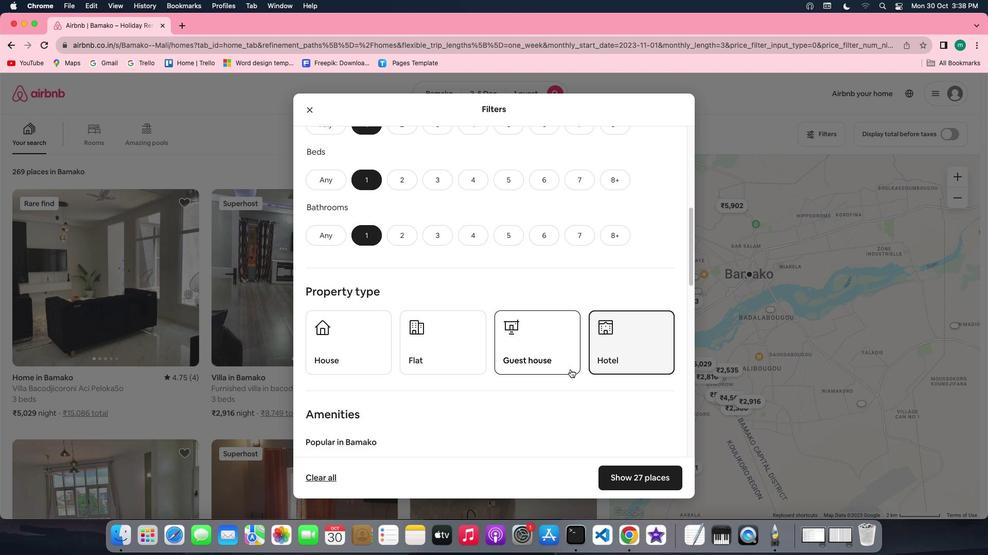 
Action: Mouse scrolled (570, 369) with delta (0, 0)
Screenshot: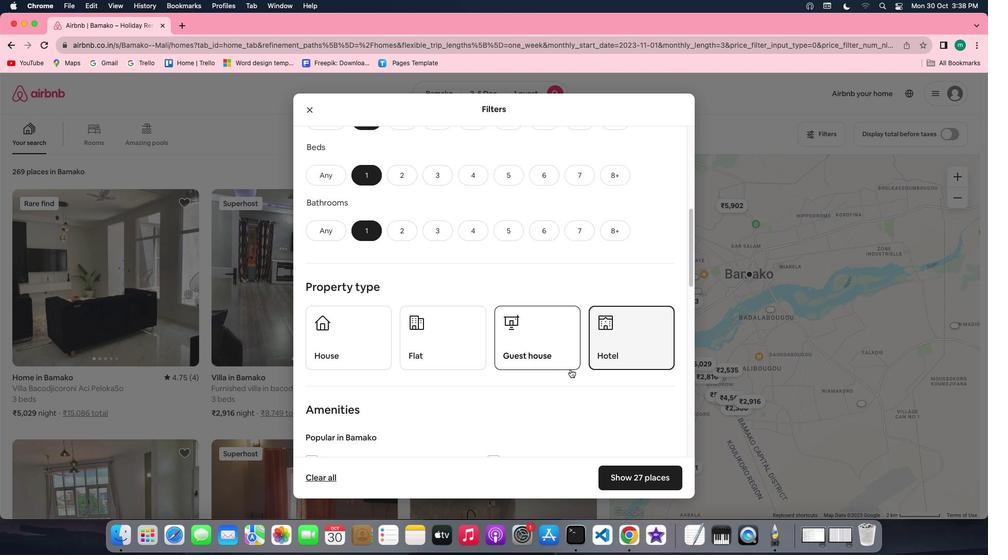 
Action: Mouse scrolled (570, 369) with delta (0, 0)
Screenshot: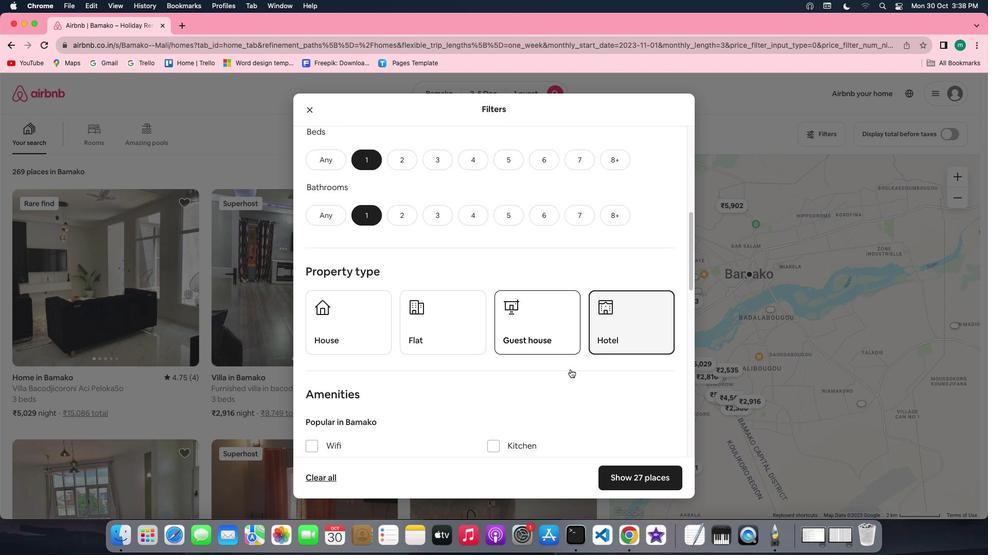 
Action: Mouse scrolled (570, 369) with delta (0, 0)
Screenshot: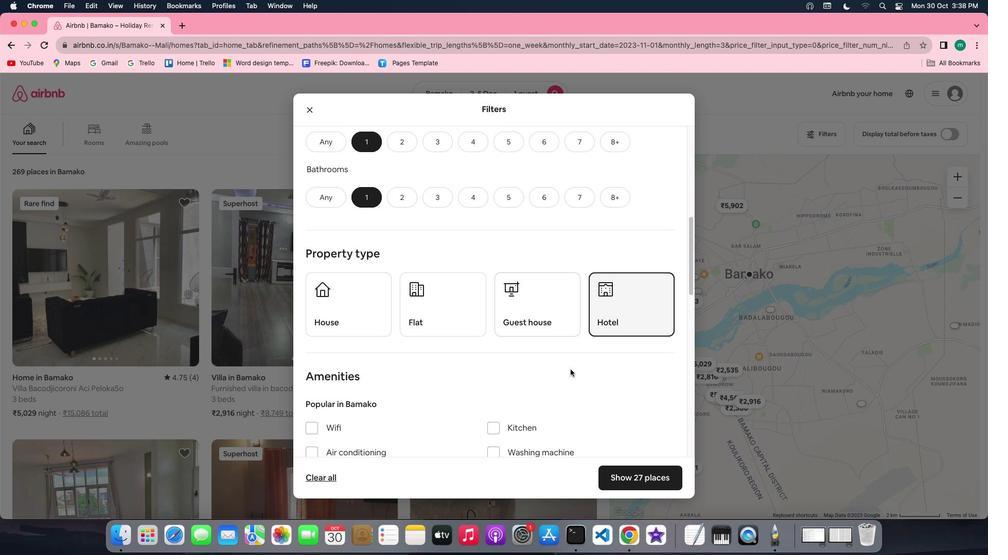 
Action: Mouse scrolled (570, 369) with delta (0, 0)
Screenshot: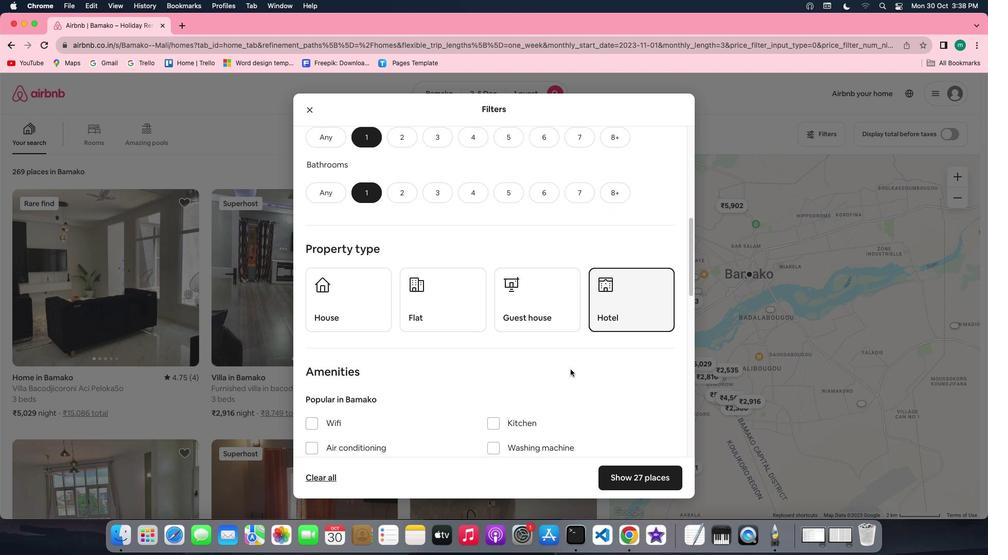 
Action: Mouse scrolled (570, 369) with delta (0, 0)
Screenshot: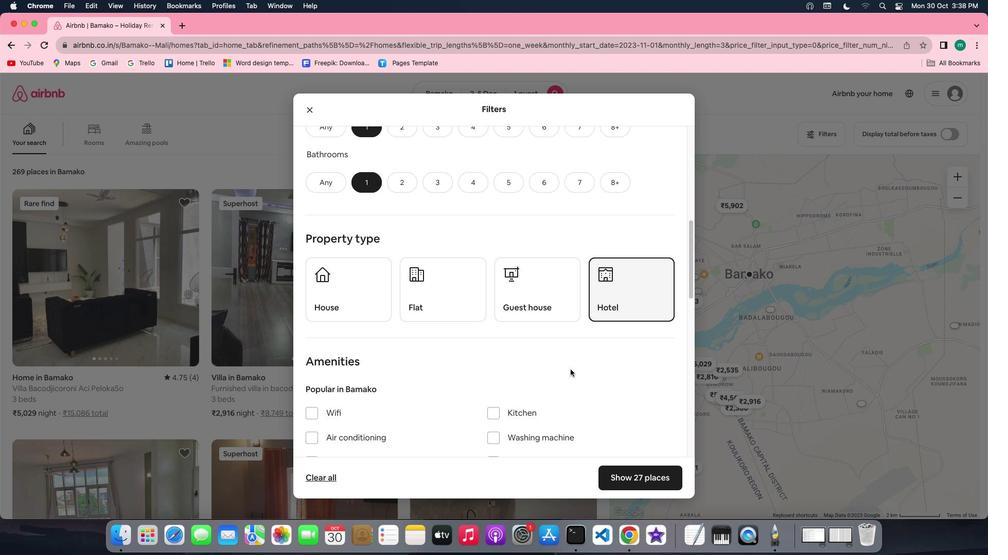 
Action: Mouse scrolled (570, 369) with delta (0, 0)
Screenshot: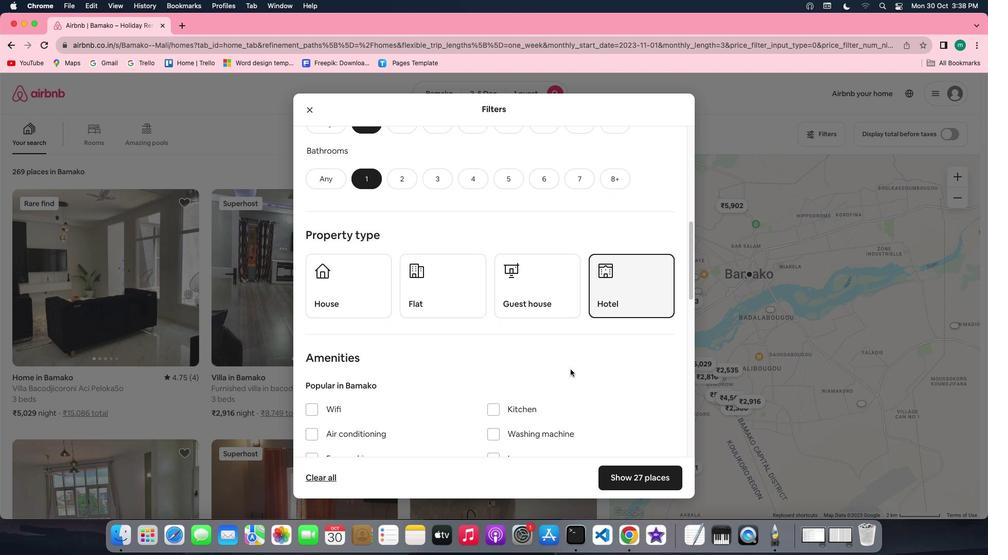 
Action: Mouse scrolled (570, 369) with delta (0, 0)
Screenshot: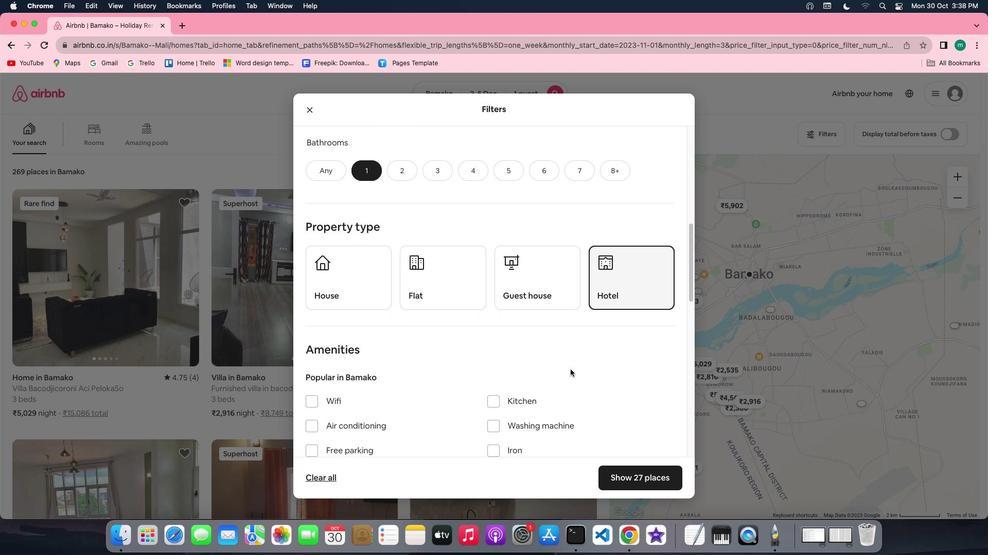 
Action: Mouse scrolled (570, 369) with delta (0, 0)
Screenshot: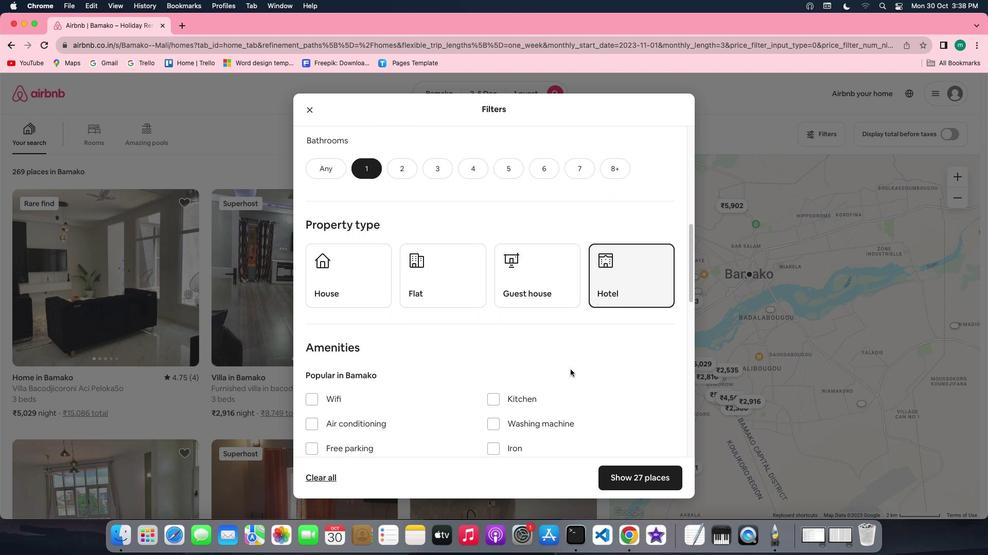
Action: Mouse scrolled (570, 369) with delta (0, 0)
Screenshot: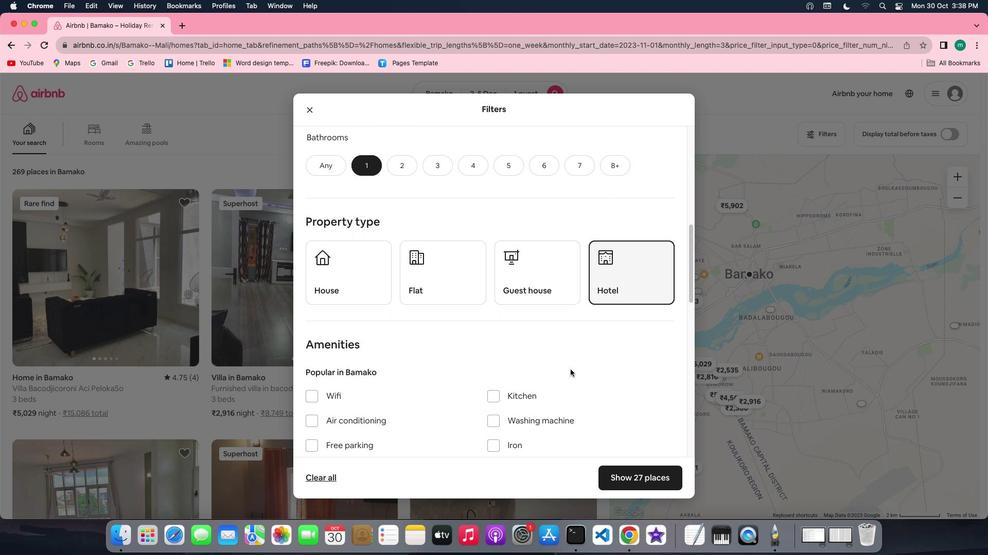 
Action: Mouse scrolled (570, 369) with delta (0, 0)
Screenshot: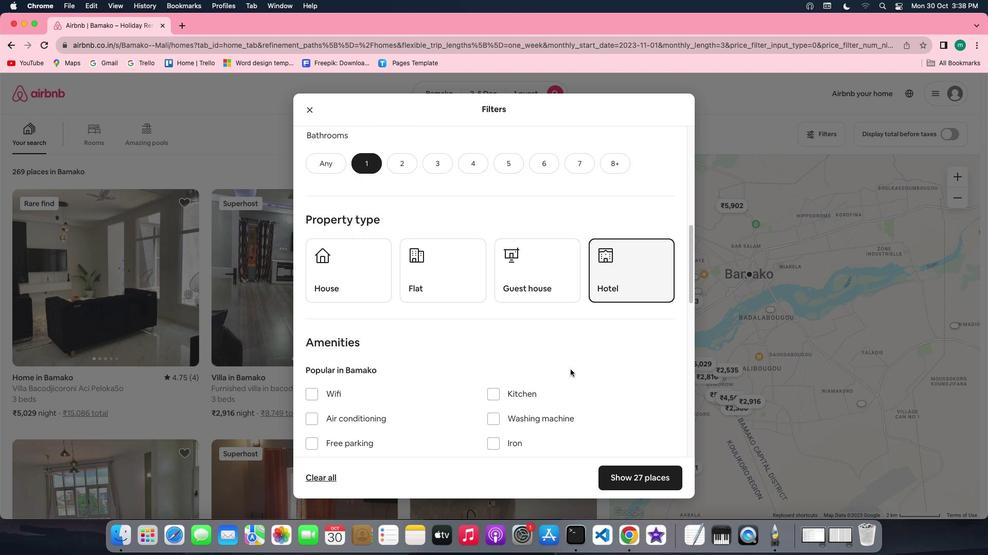 
Action: Mouse scrolled (570, 369) with delta (0, 0)
Screenshot: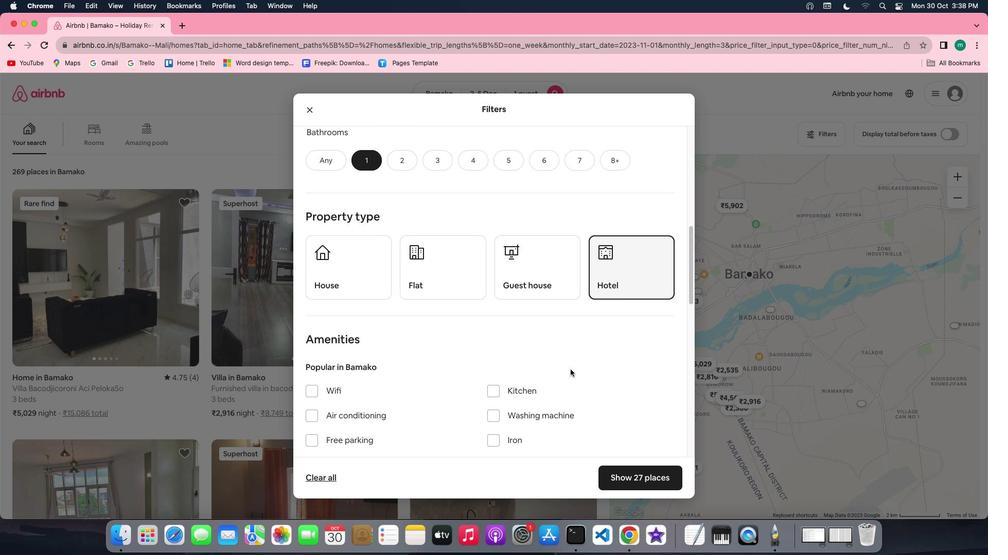 
Action: Mouse scrolled (570, 369) with delta (0, 0)
Screenshot: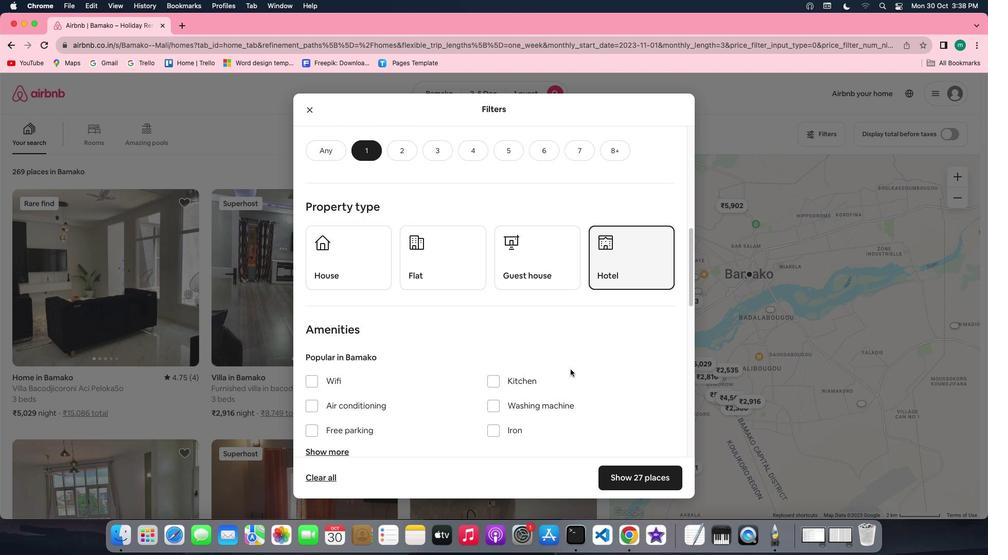 
Action: Mouse scrolled (570, 369) with delta (0, 0)
Screenshot: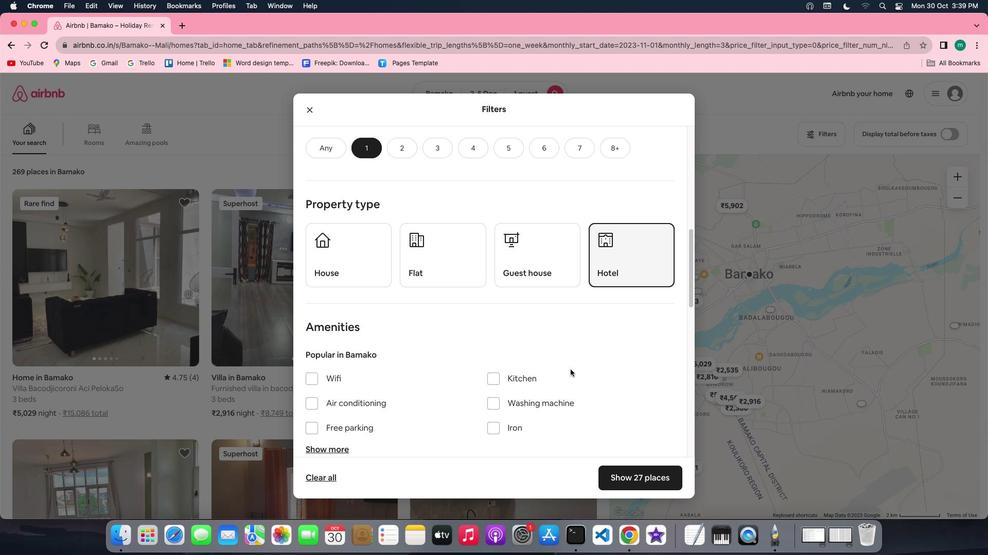 
Action: Mouse scrolled (570, 369) with delta (0, 0)
Screenshot: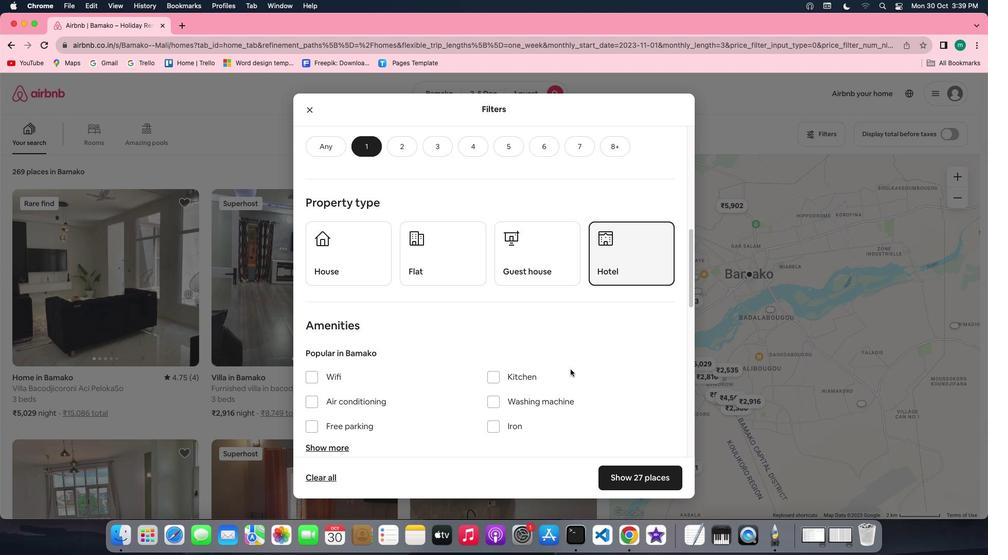 
Action: Mouse moved to (528, 368)
Screenshot: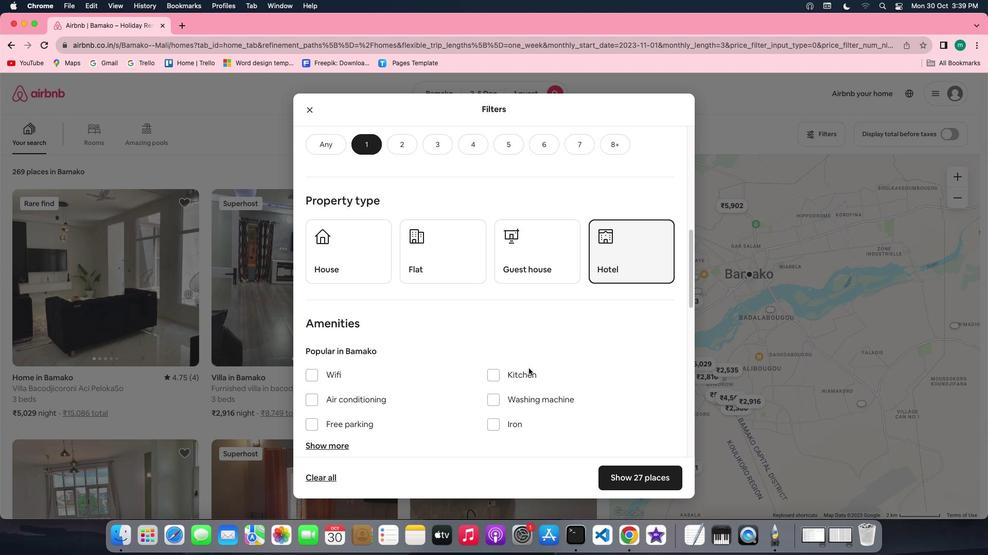 
Action: Mouse scrolled (528, 368) with delta (0, 0)
Screenshot: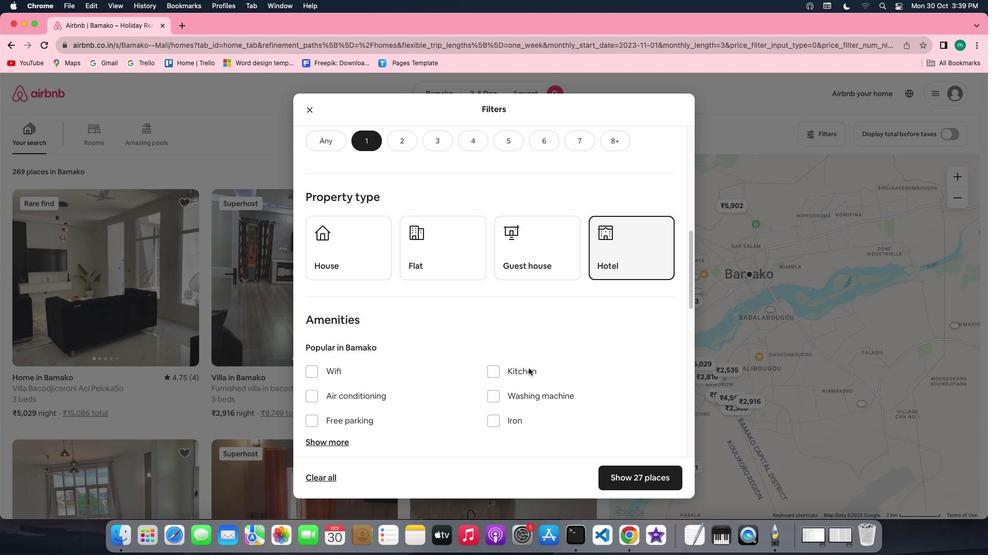
Action: Mouse scrolled (528, 368) with delta (0, 0)
Screenshot: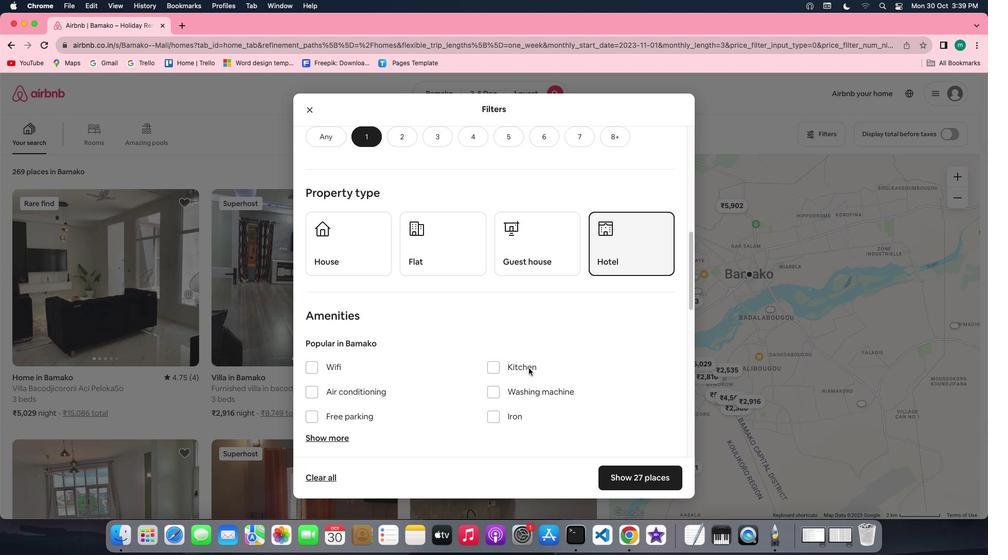 
Action: Mouse scrolled (528, 368) with delta (0, 0)
Screenshot: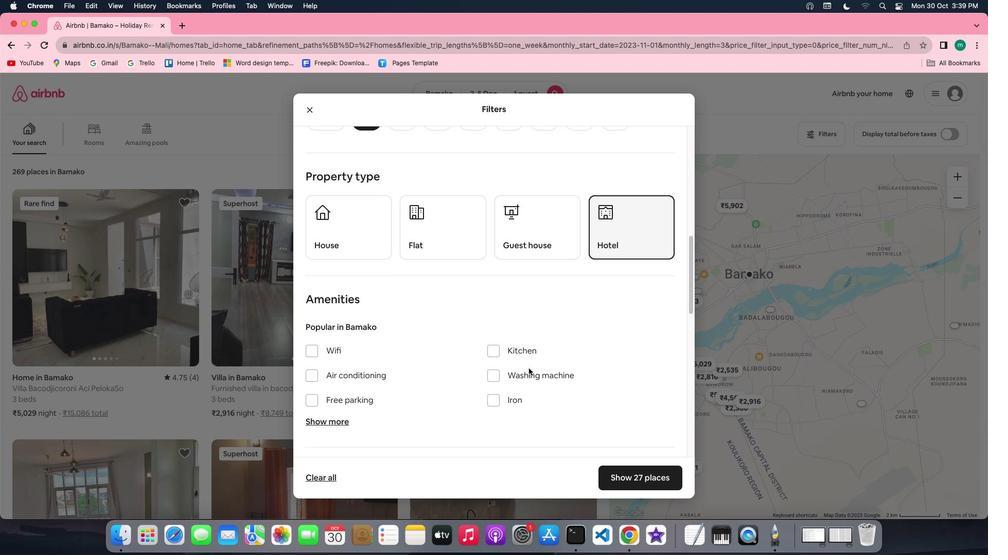 
Action: Mouse moved to (528, 368)
Screenshot: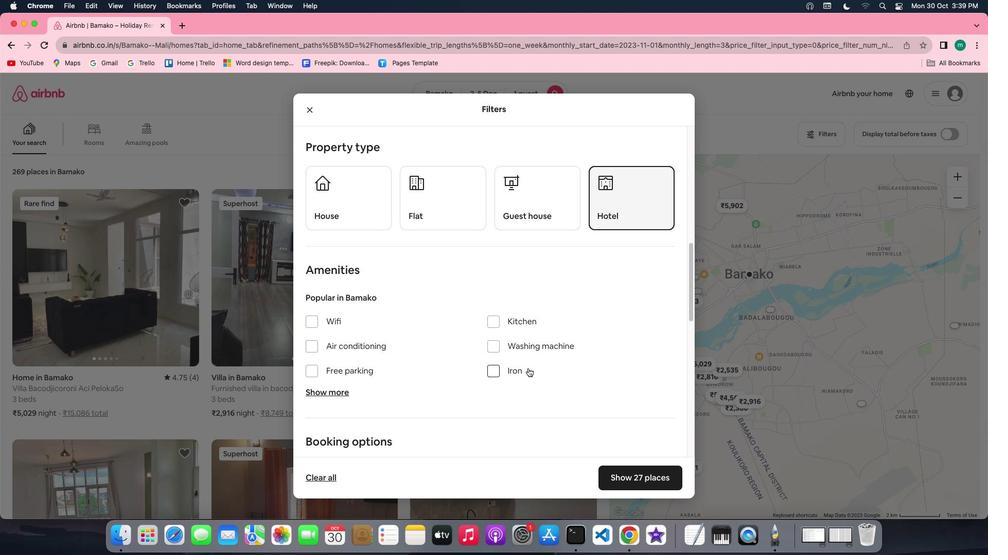 
Action: Mouse scrolled (528, 368) with delta (0, 0)
Screenshot: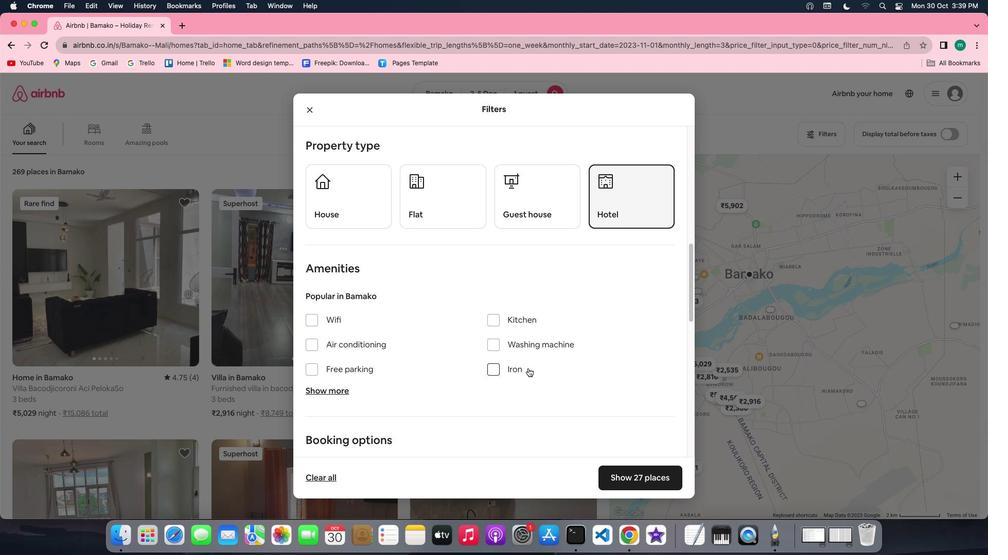
Action: Mouse scrolled (528, 368) with delta (0, 0)
Screenshot: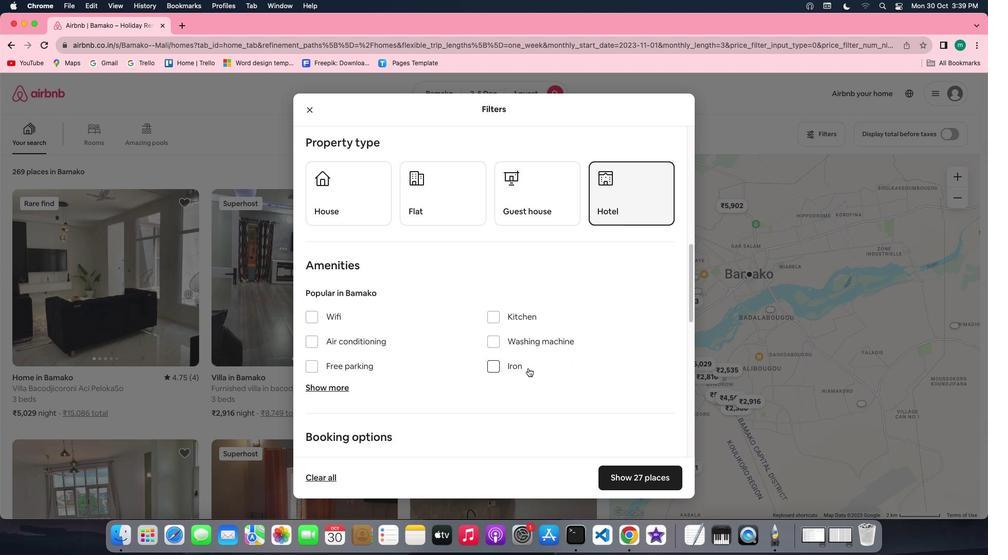 
Action: Mouse moved to (549, 332)
Screenshot: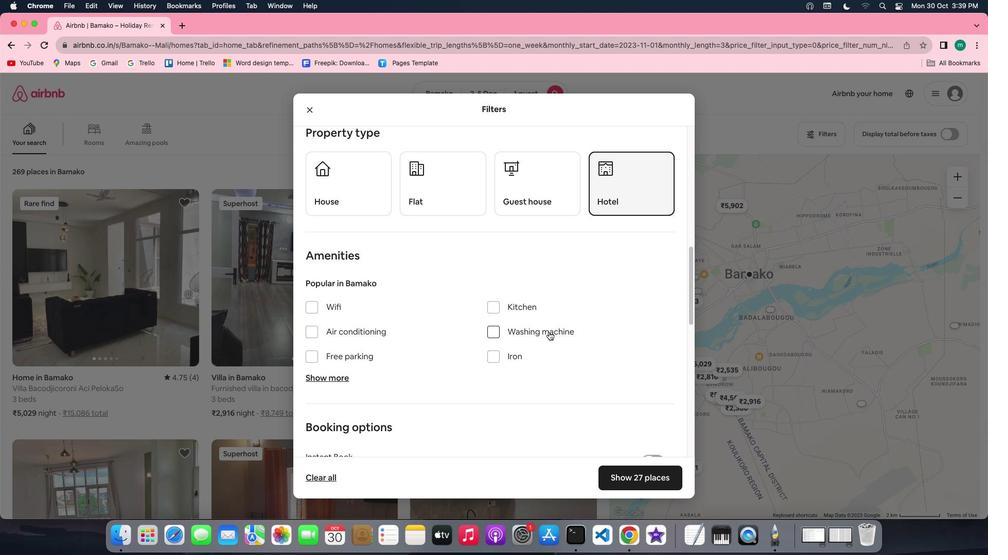 
Action: Mouse pressed left at (549, 332)
Screenshot: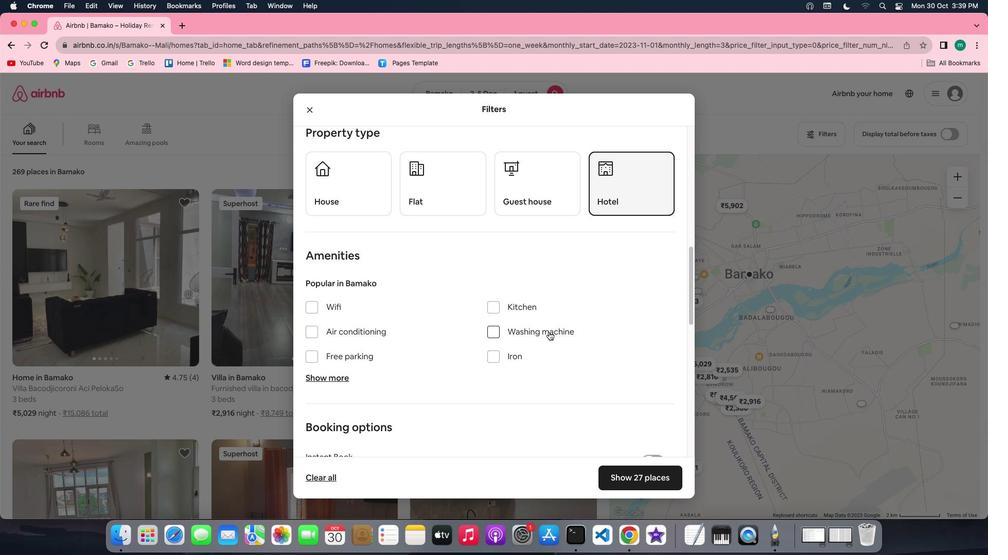 
Action: Mouse moved to (553, 354)
Screenshot: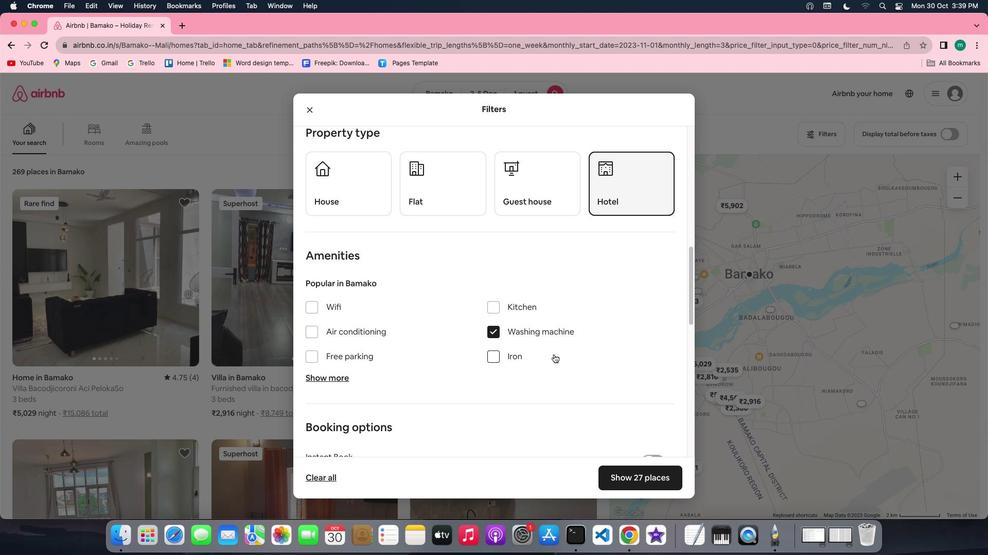 
Action: Mouse scrolled (553, 354) with delta (0, 0)
Screenshot: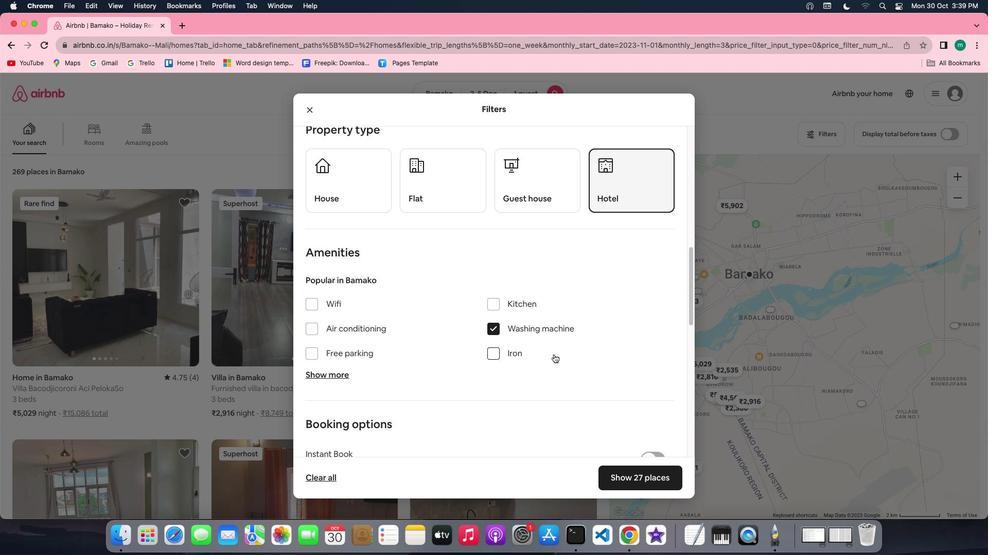 
Action: Mouse scrolled (553, 354) with delta (0, 0)
Screenshot: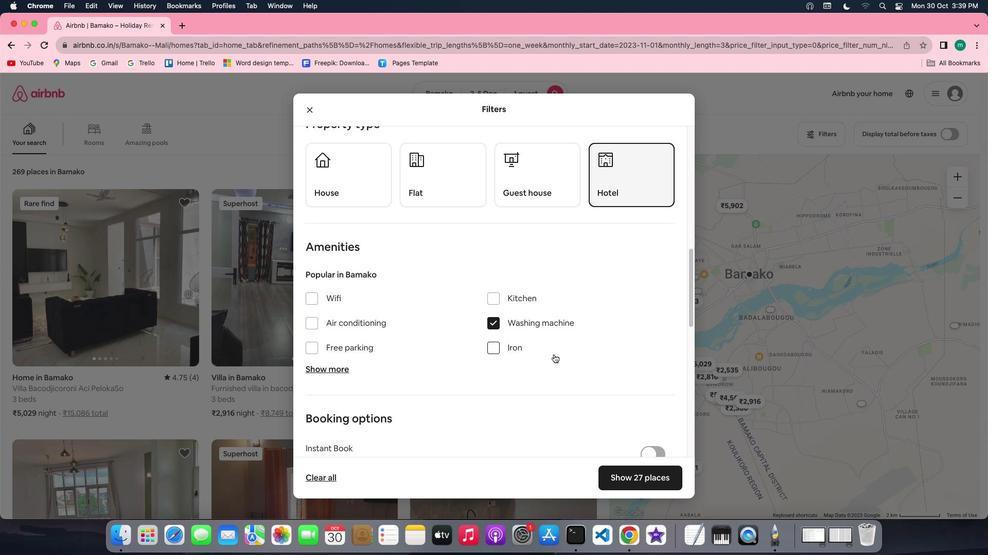 
Action: Mouse scrolled (553, 354) with delta (0, 0)
Screenshot: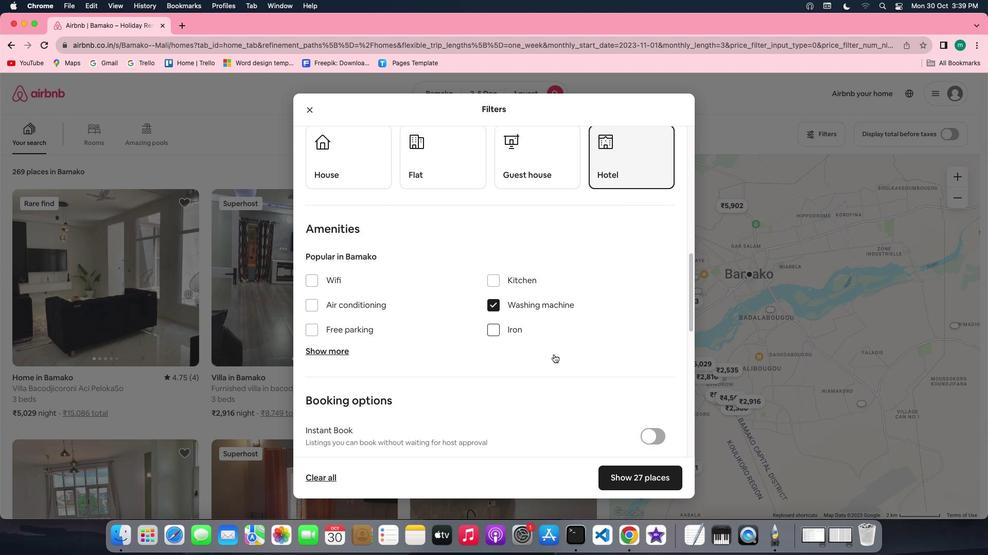 
Action: Mouse scrolled (553, 354) with delta (0, 0)
Screenshot: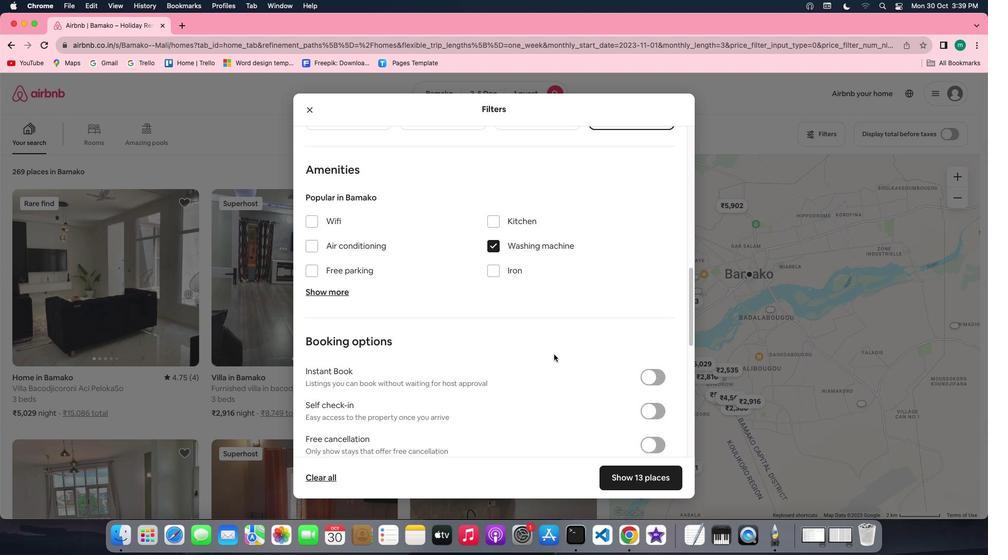 
Action: Mouse scrolled (553, 354) with delta (0, 0)
Screenshot: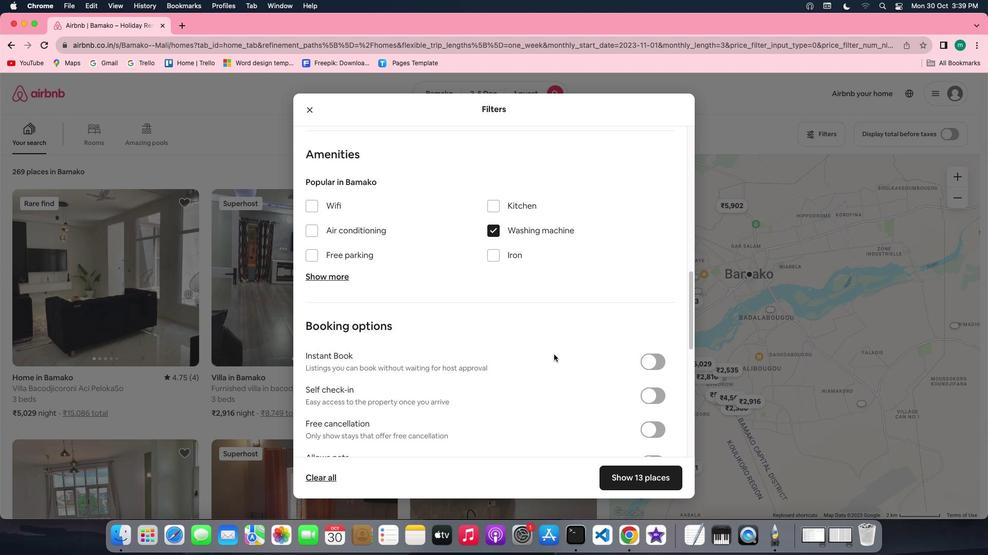 
Action: Mouse scrolled (553, 354) with delta (0, 0)
Screenshot: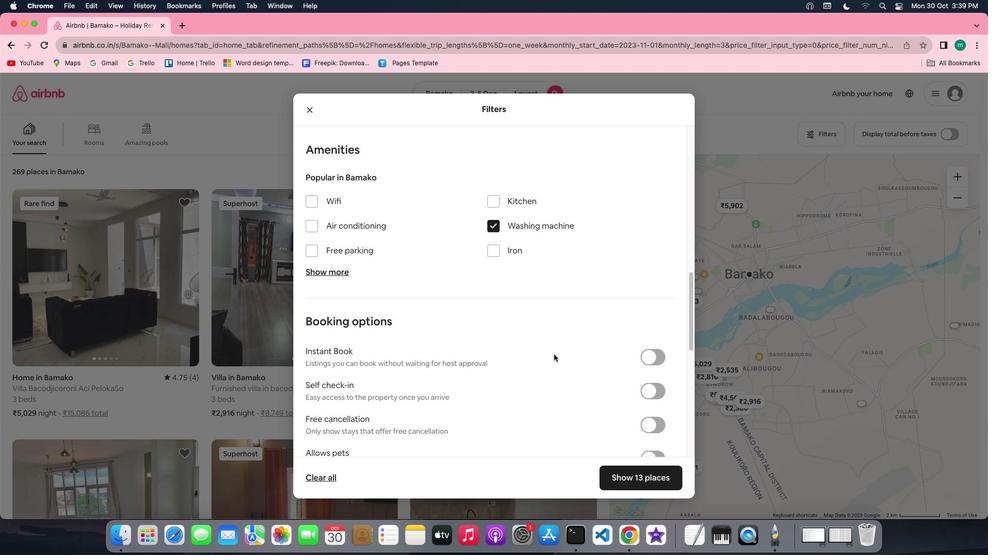 
Action: Mouse scrolled (553, 354) with delta (0, 0)
Screenshot: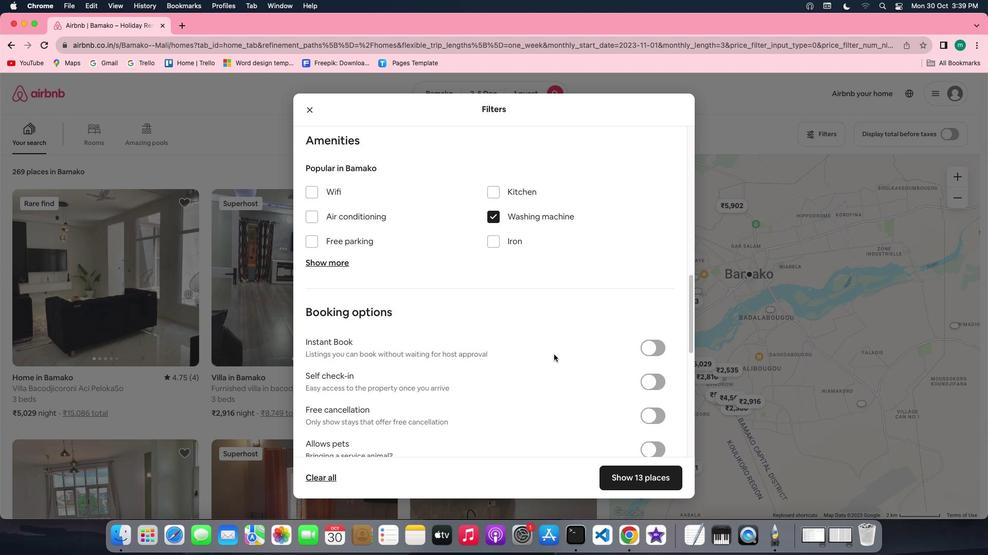 
Action: Mouse scrolled (553, 354) with delta (0, 0)
Screenshot: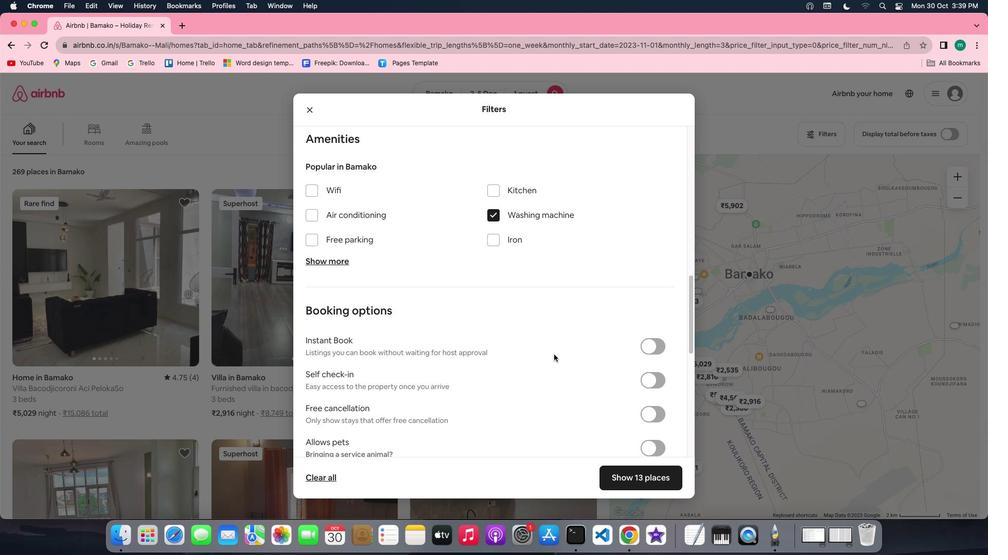 
Action: Mouse scrolled (553, 354) with delta (0, 0)
Screenshot: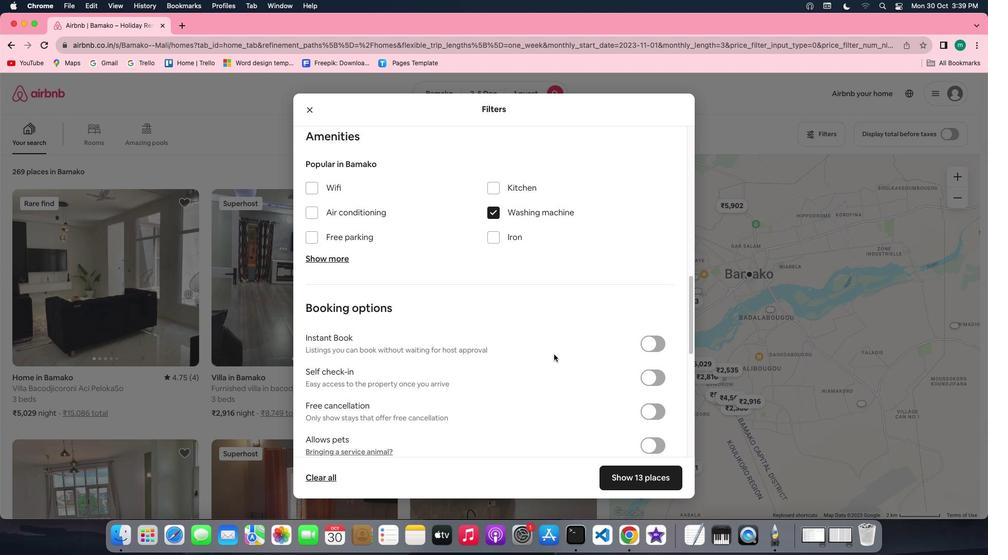 
Action: Mouse scrolled (553, 354) with delta (0, 0)
Screenshot: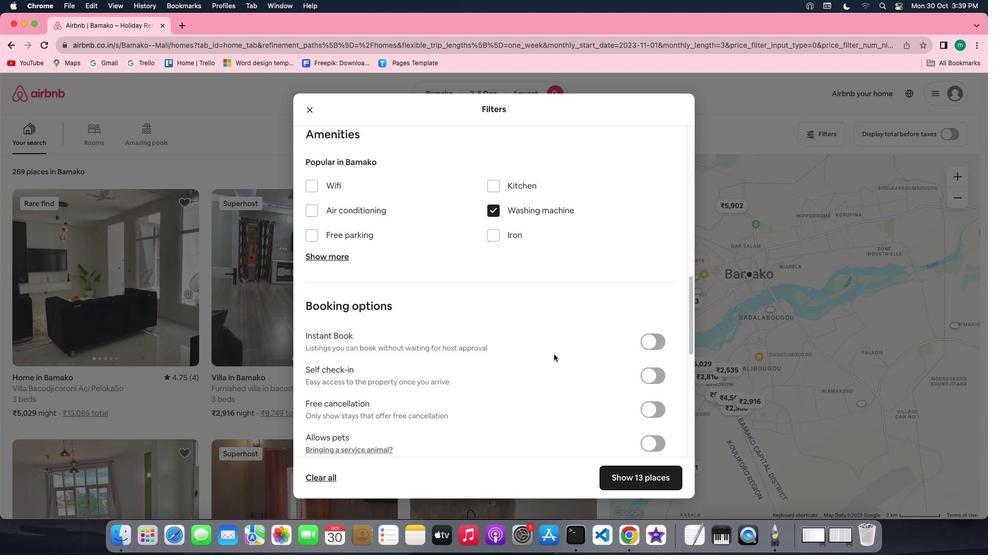 
Action: Mouse scrolled (553, 354) with delta (0, 0)
Screenshot: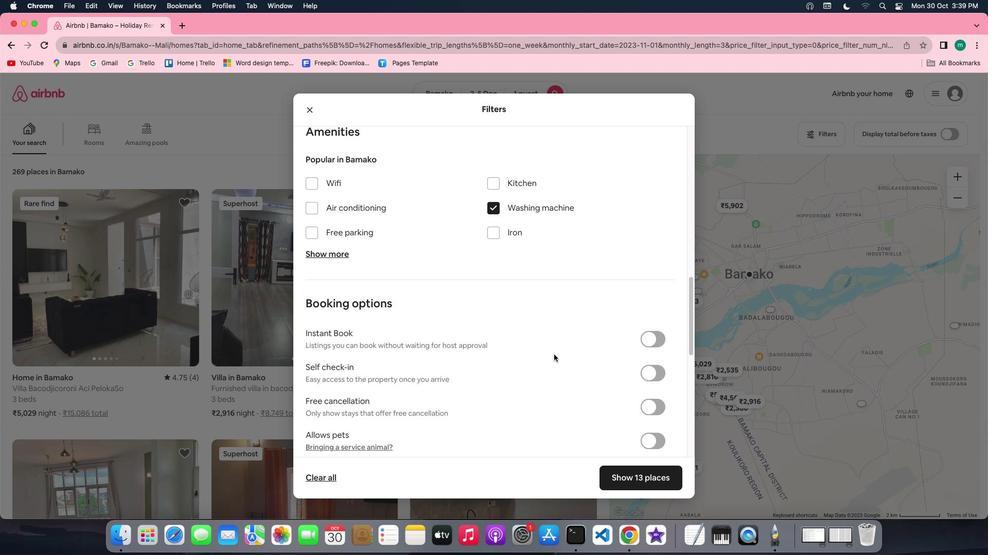 
Action: Mouse scrolled (553, 354) with delta (0, 0)
Screenshot: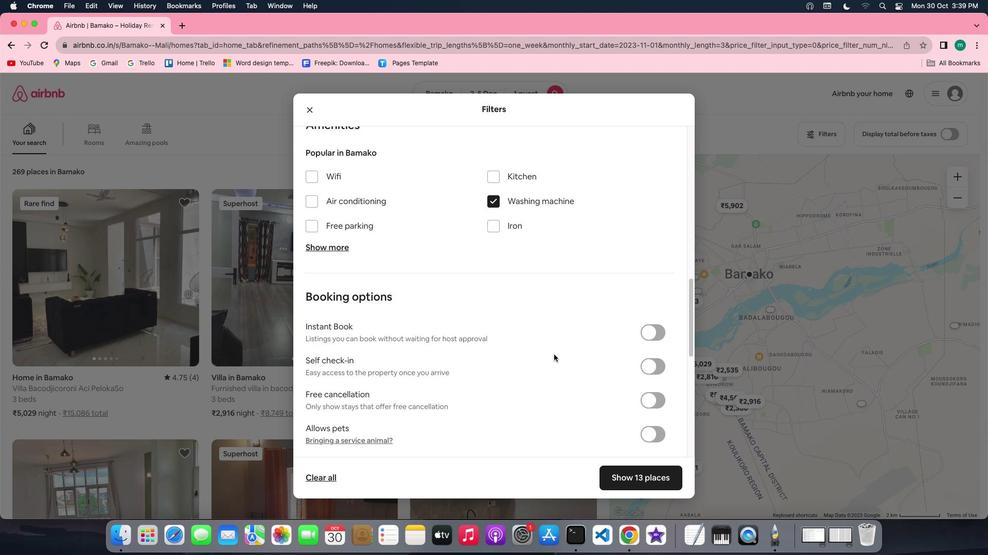 
Action: Mouse scrolled (553, 354) with delta (0, 0)
Screenshot: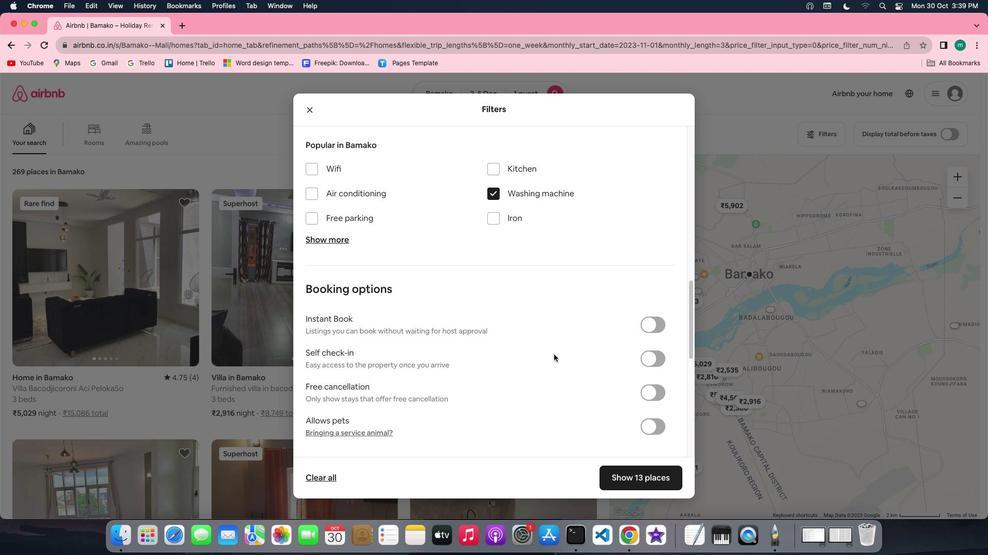
Action: Mouse scrolled (553, 354) with delta (0, 0)
Screenshot: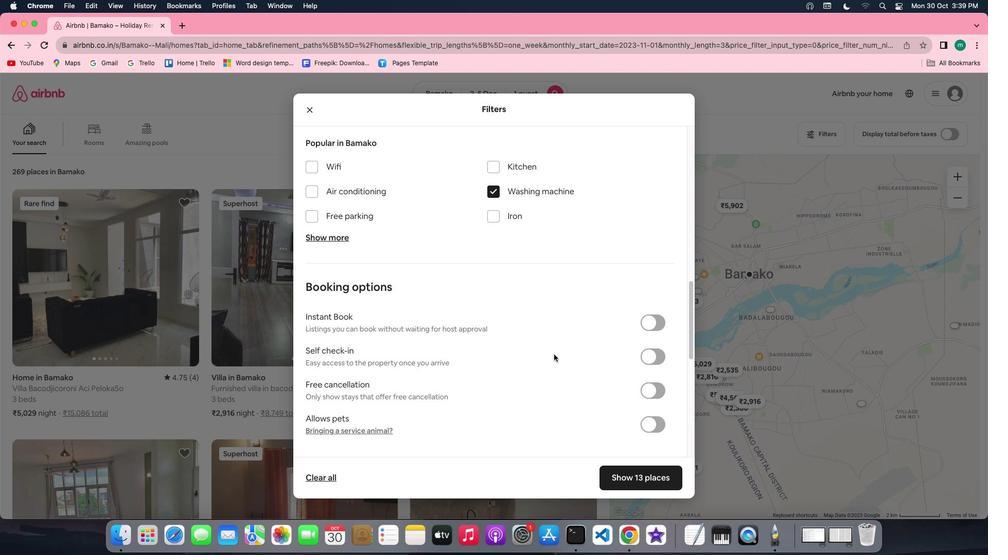 
Action: Mouse scrolled (553, 354) with delta (0, 0)
Screenshot: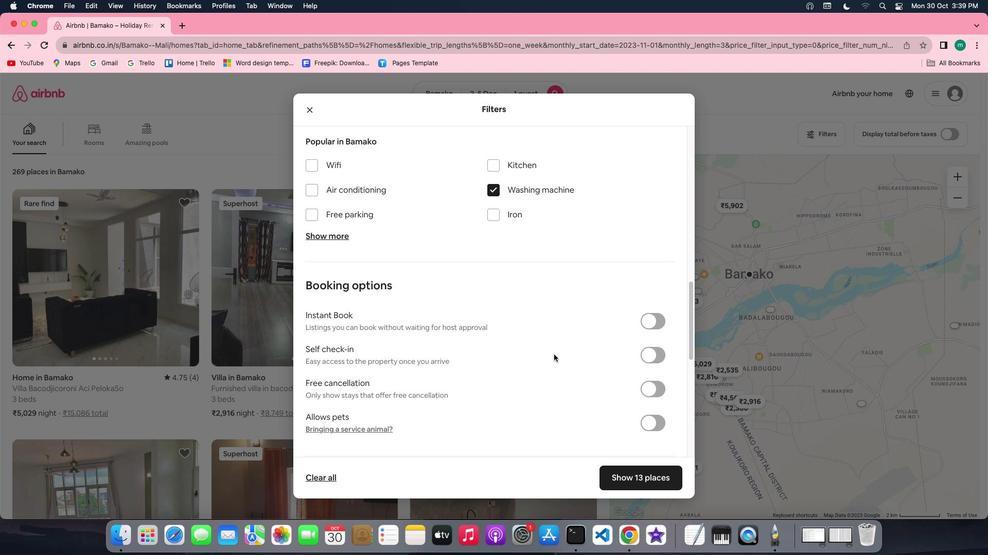 
Action: Mouse scrolled (553, 354) with delta (0, 0)
Screenshot: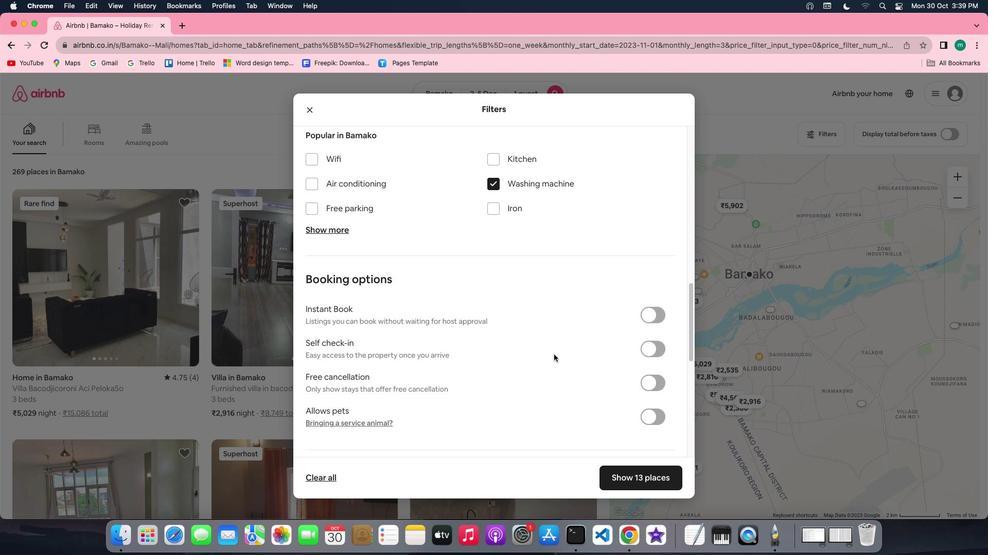
Action: Mouse scrolled (553, 354) with delta (0, 0)
Screenshot: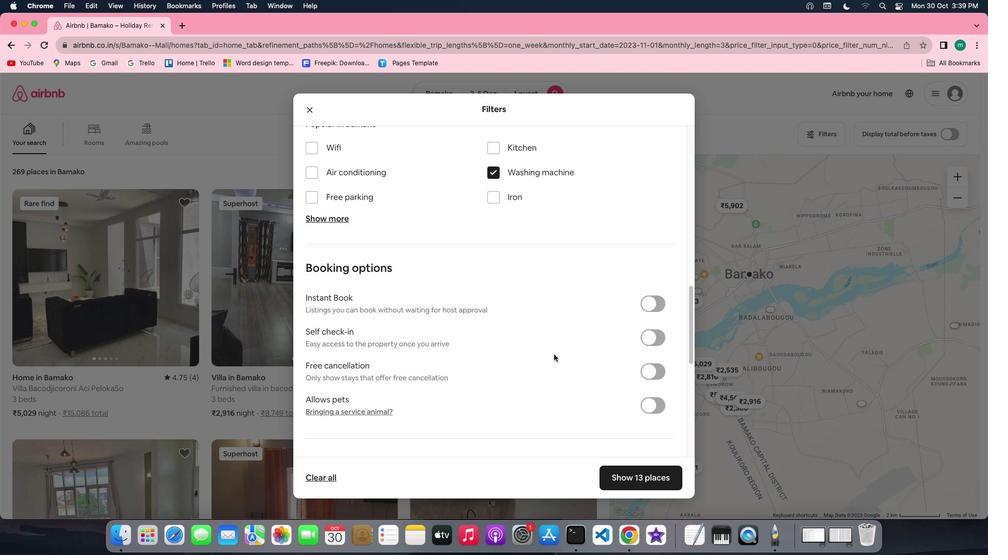 
Action: Mouse scrolled (553, 354) with delta (0, 0)
Screenshot: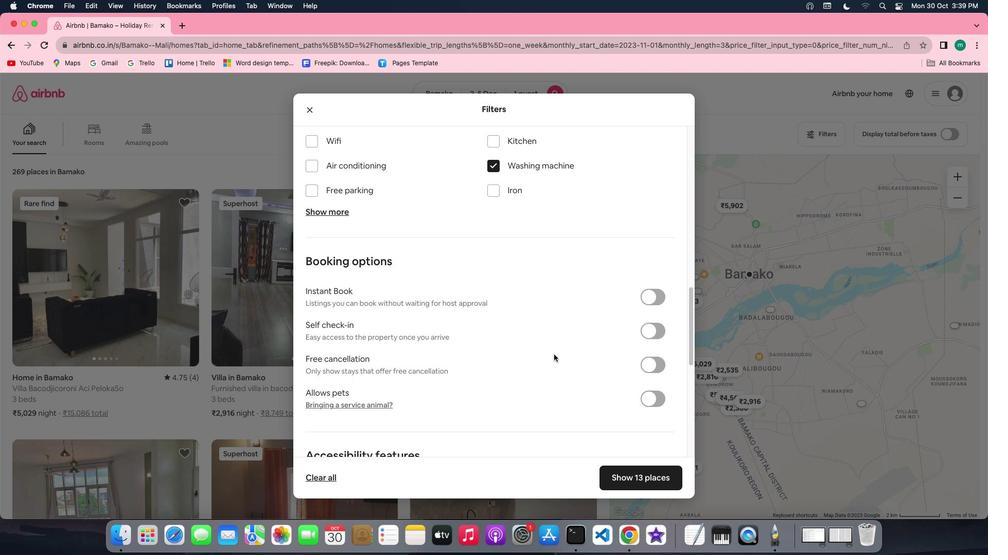 
Action: Mouse scrolled (553, 354) with delta (0, 0)
Screenshot: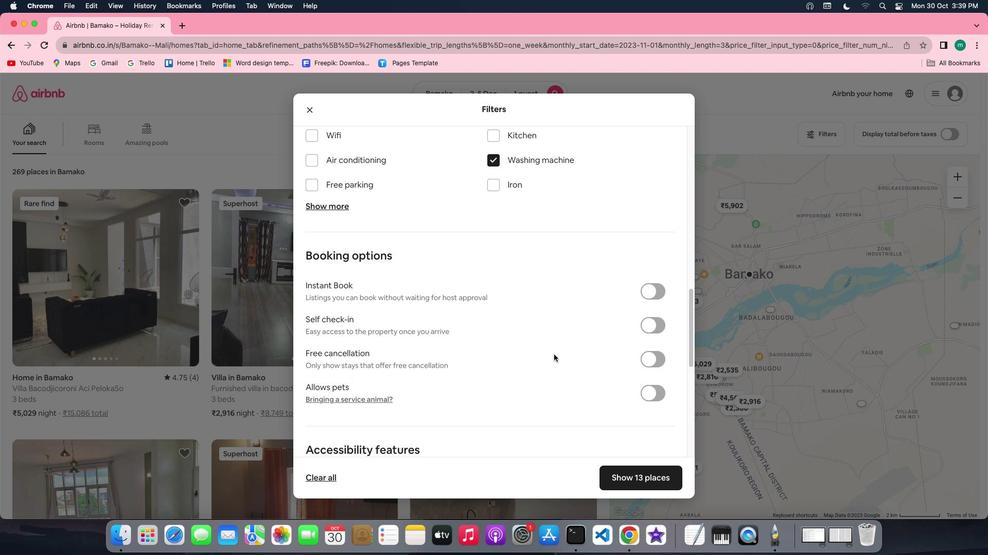 
Action: Mouse scrolled (553, 354) with delta (0, 0)
Screenshot: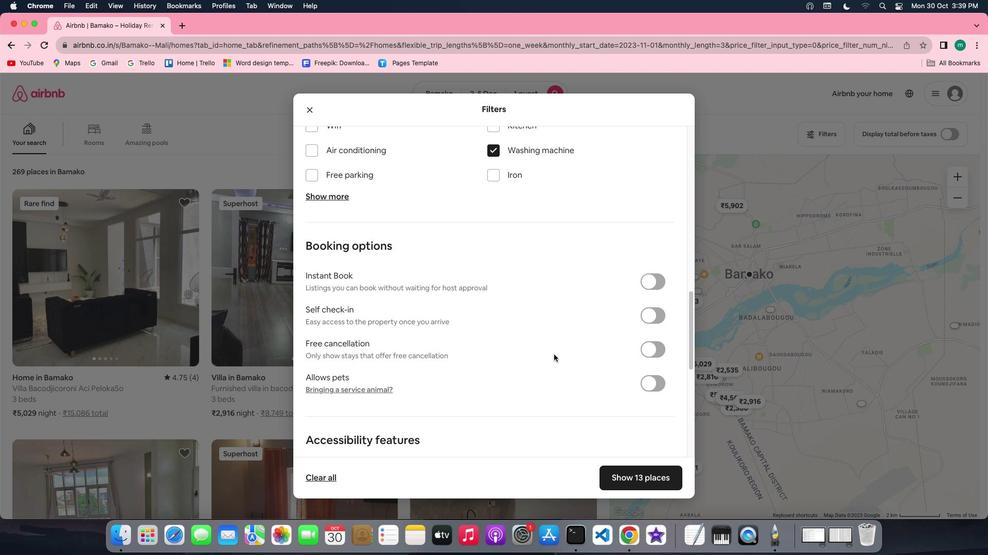 
Action: Mouse scrolled (553, 354) with delta (0, 0)
Screenshot: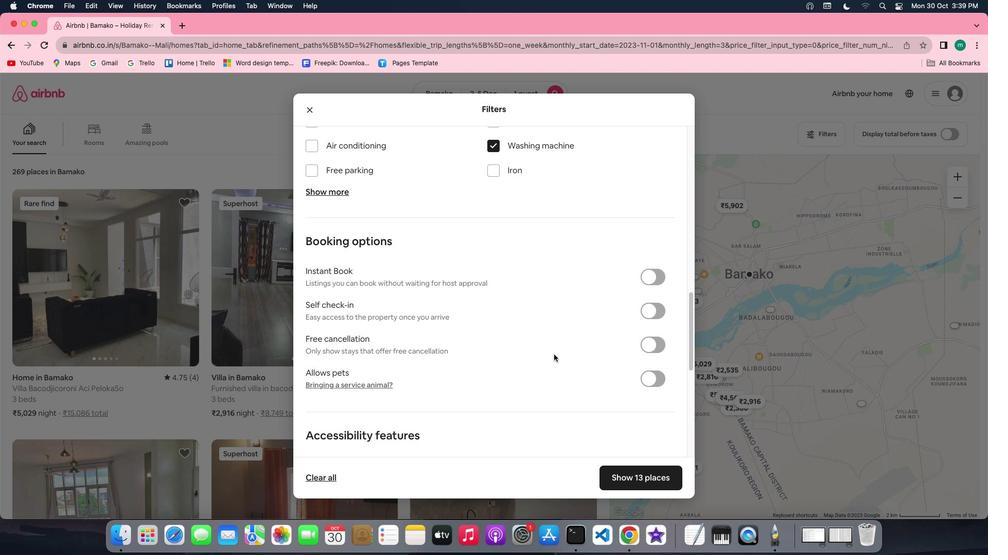 
Action: Mouse scrolled (553, 354) with delta (0, 0)
Screenshot: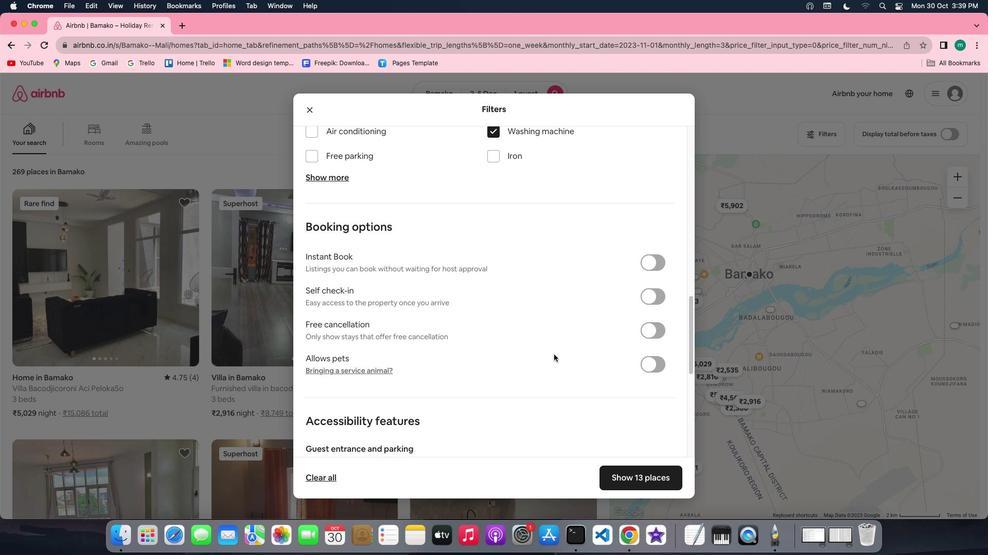
Action: Mouse moved to (648, 282)
Screenshot: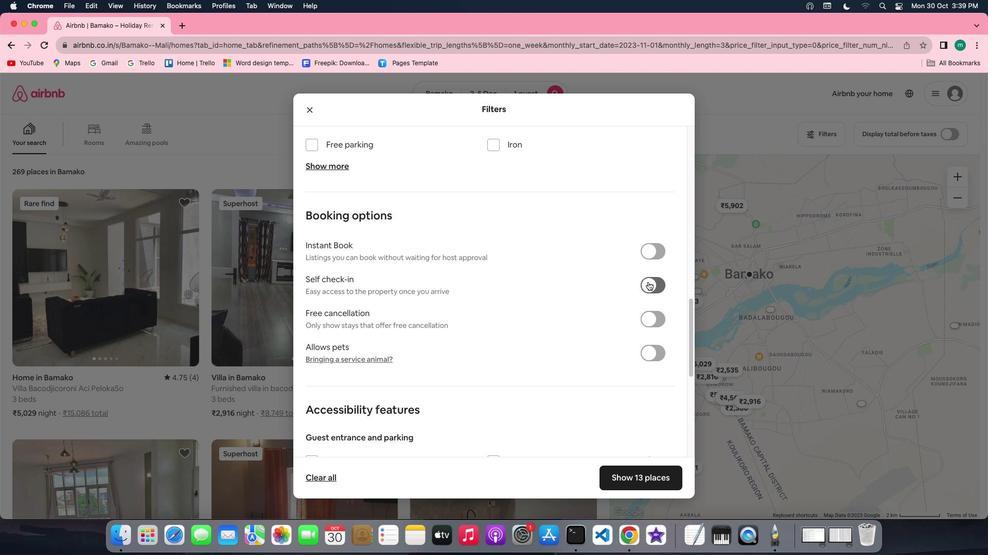 
Action: Mouse pressed left at (648, 282)
Screenshot: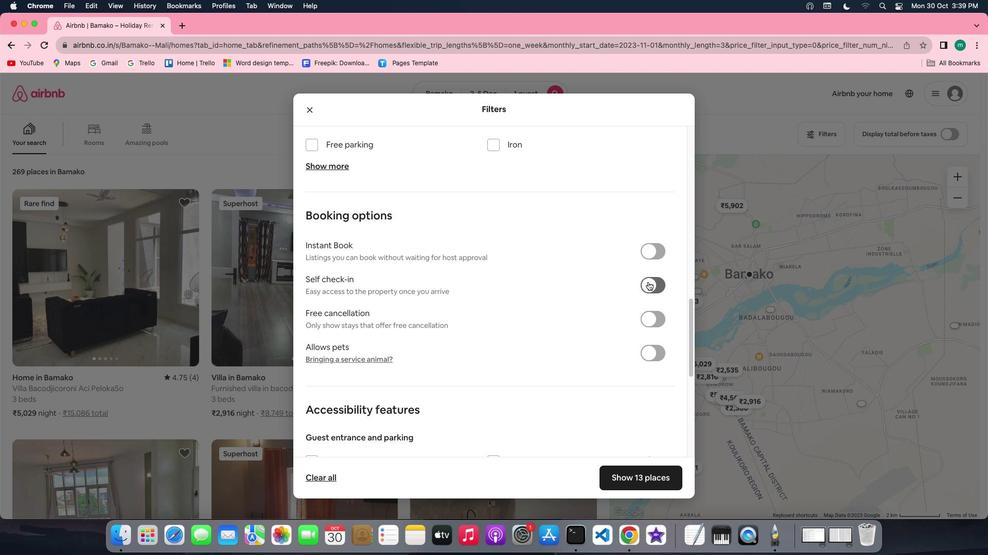 
Action: Mouse moved to (629, 319)
Screenshot: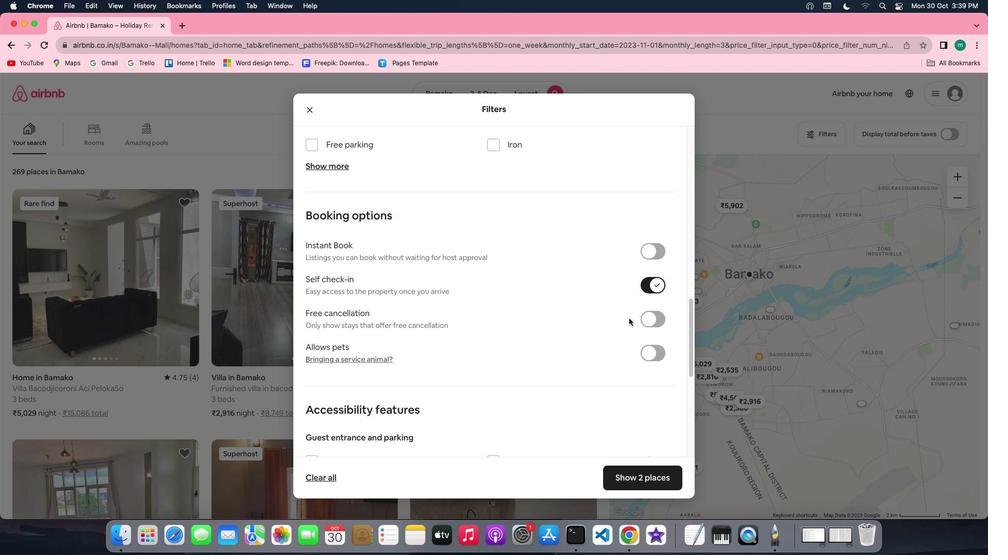 
Action: Mouse scrolled (629, 319) with delta (0, 0)
Screenshot: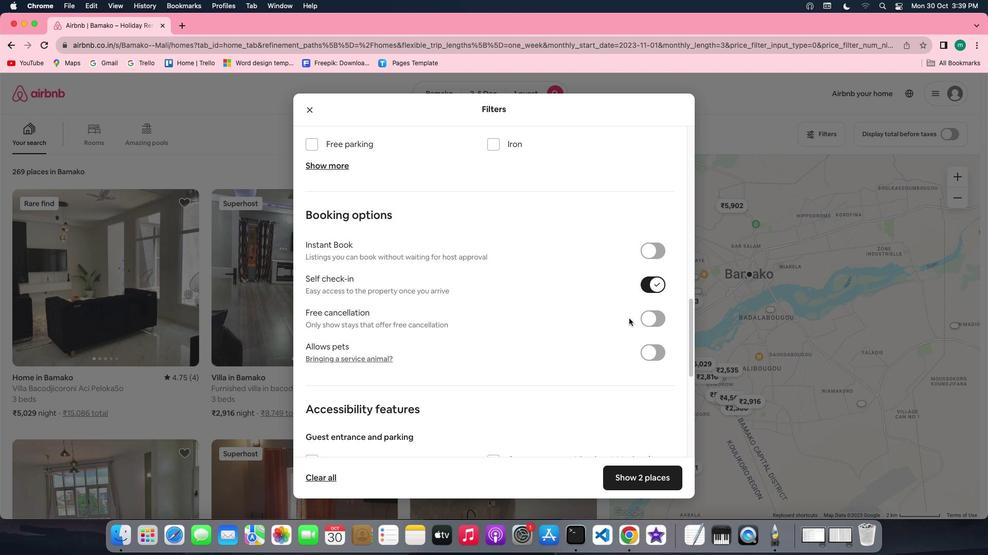 
Action: Mouse scrolled (629, 319) with delta (0, 0)
Screenshot: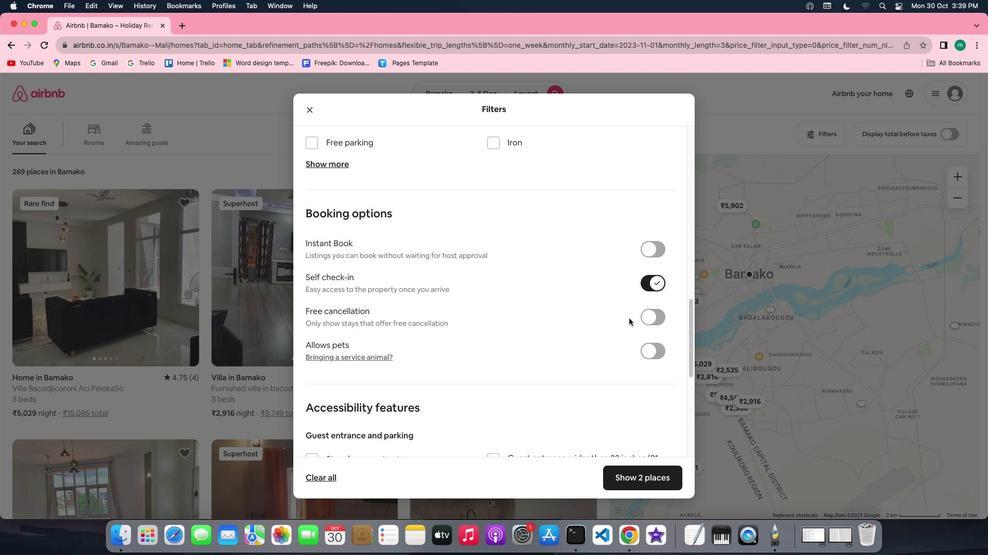 
Action: Mouse scrolled (629, 319) with delta (0, 0)
Screenshot: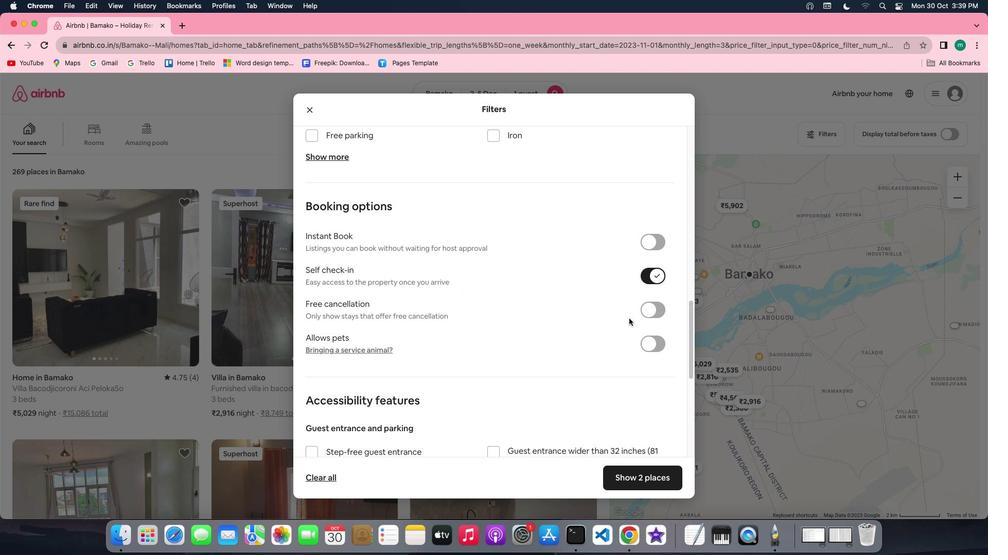 
Action: Mouse scrolled (629, 319) with delta (0, 0)
Screenshot: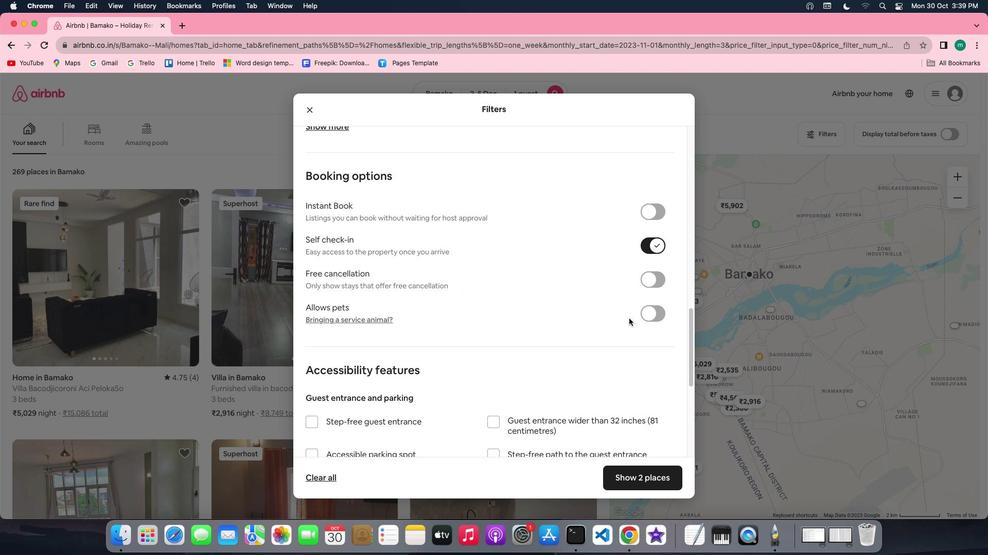 
Action: Mouse scrolled (629, 319) with delta (0, 0)
Screenshot: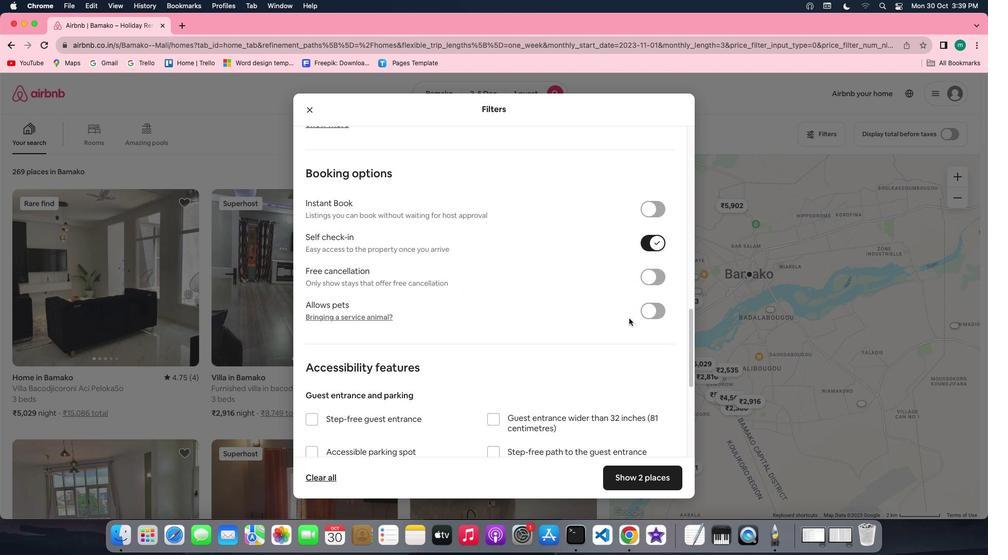 
Action: Mouse scrolled (629, 319) with delta (0, 0)
Screenshot: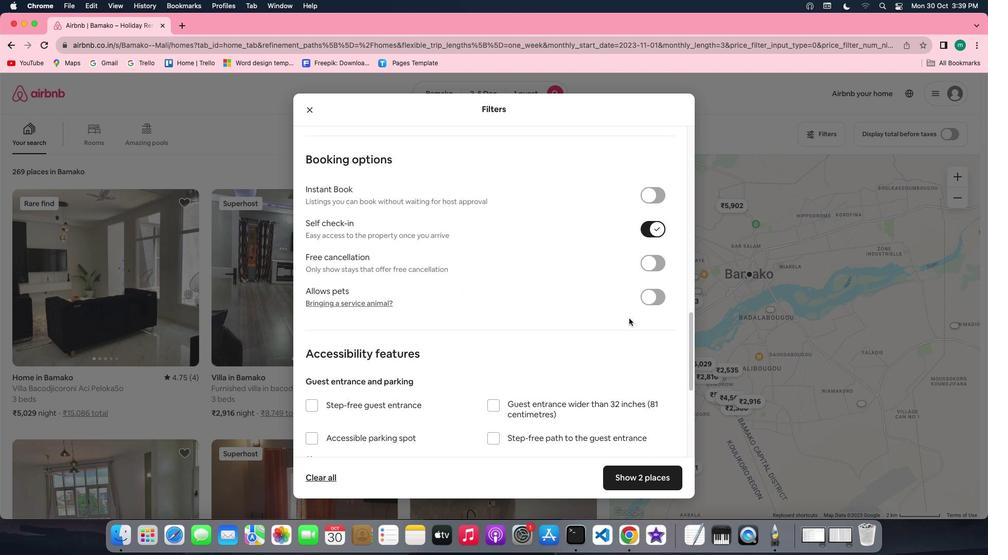 
Action: Mouse scrolled (629, 319) with delta (0, 0)
Screenshot: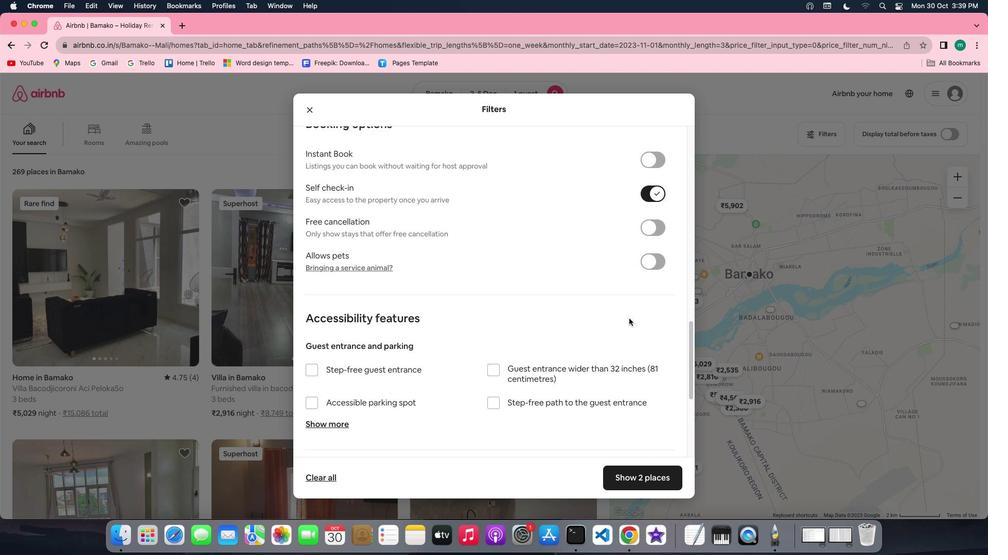 
Action: Mouse scrolled (629, 319) with delta (0, 0)
Screenshot: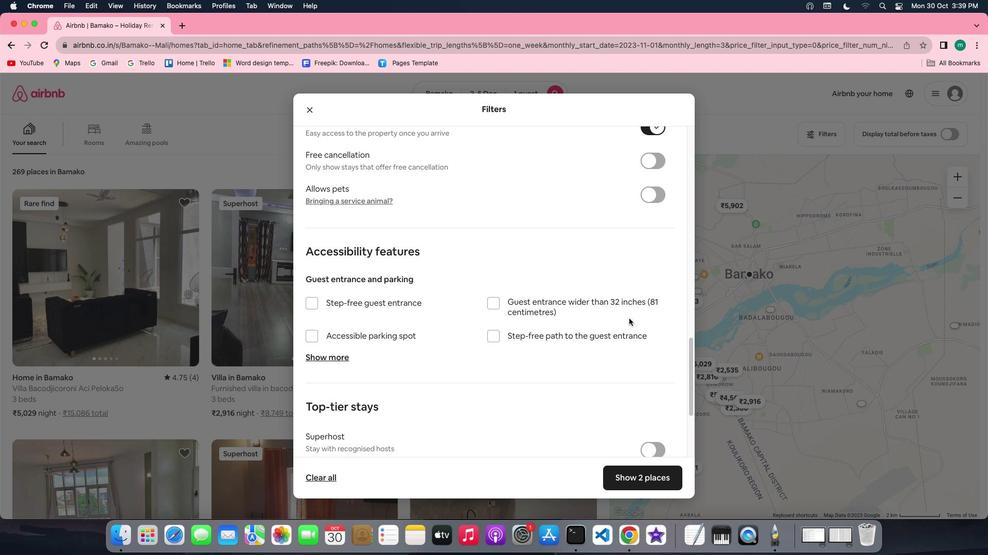 
Action: Mouse scrolled (629, 319) with delta (0, 0)
Screenshot: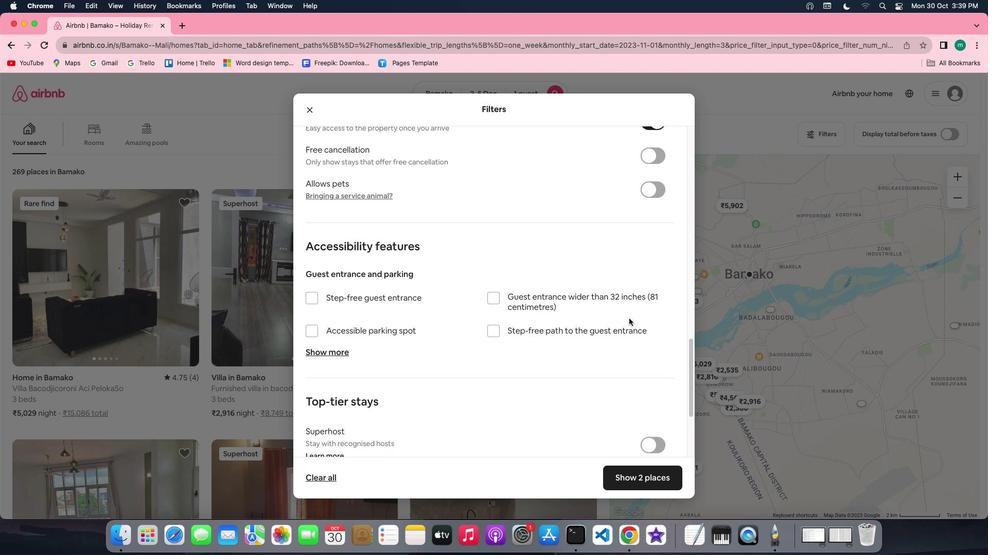
Action: Mouse scrolled (629, 319) with delta (0, 0)
Screenshot: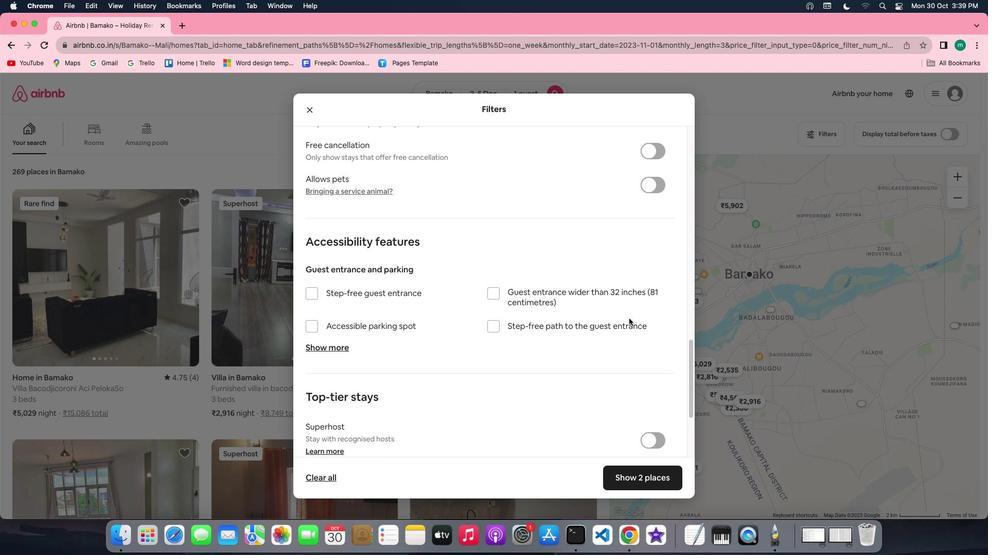 
Action: Mouse scrolled (629, 319) with delta (0, 0)
Screenshot: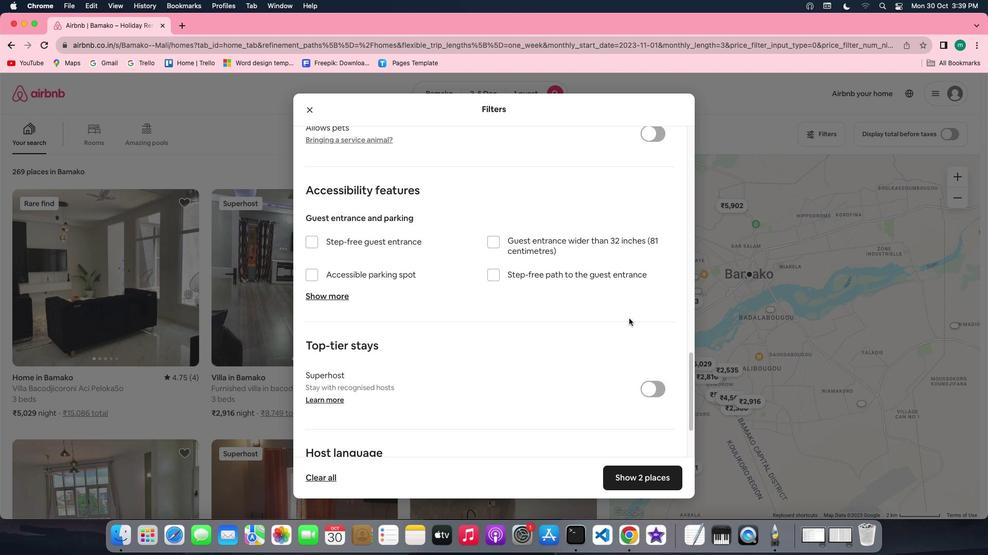 
Action: Mouse scrolled (629, 319) with delta (0, 0)
Screenshot: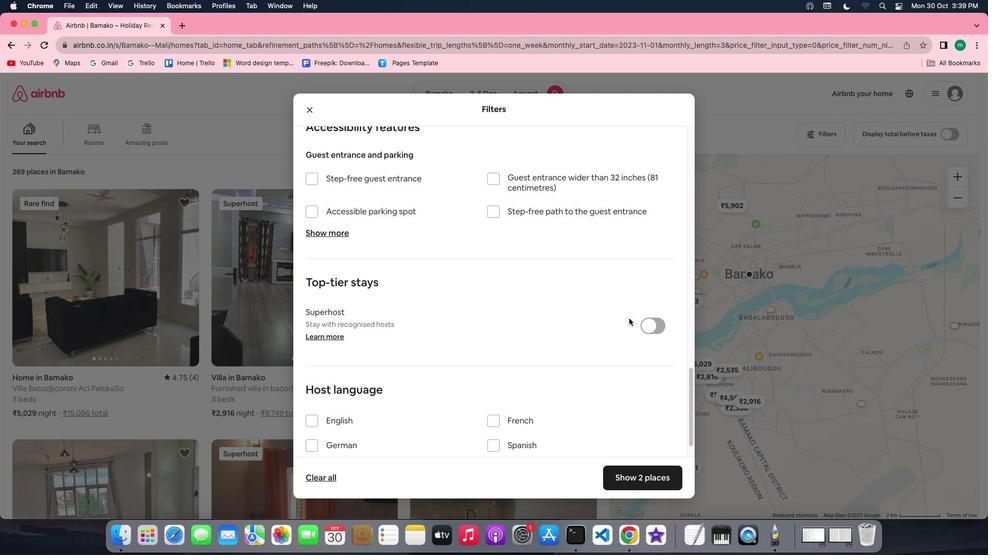 
Action: Mouse scrolled (629, 319) with delta (0, 0)
Screenshot: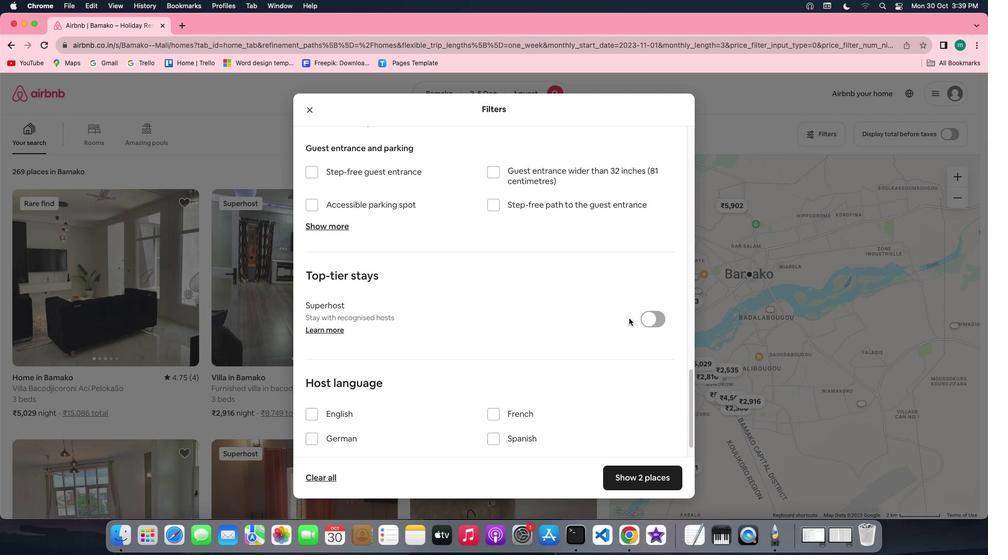 
Action: Mouse scrolled (629, 319) with delta (0, -1)
Screenshot: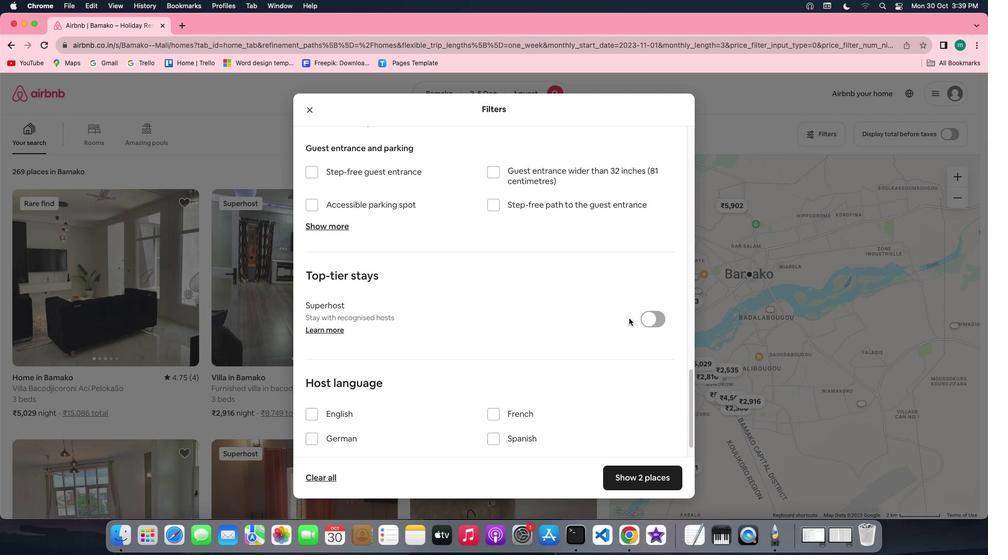 
Action: Mouse scrolled (629, 319) with delta (0, -1)
Screenshot: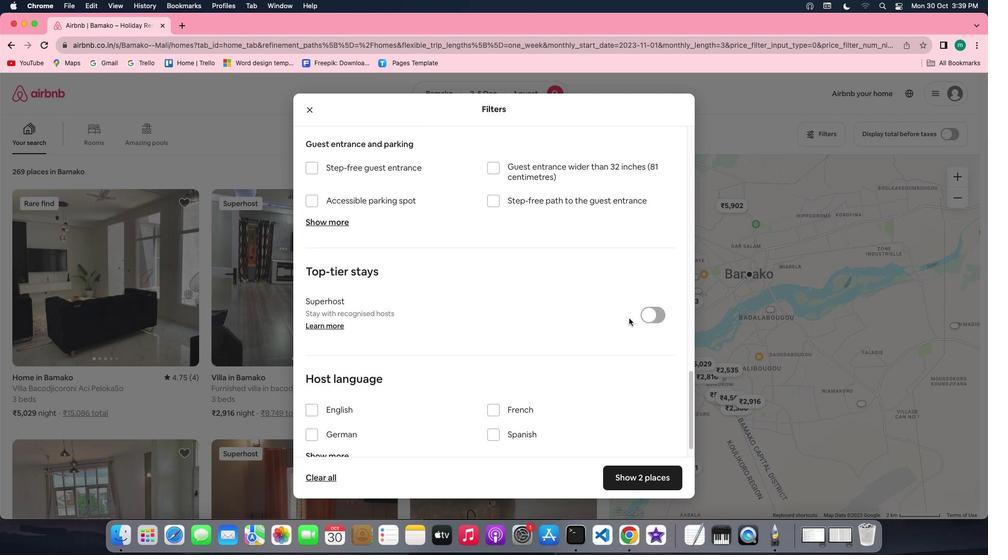 
Action: Mouse scrolled (629, 319) with delta (0, 0)
Screenshot: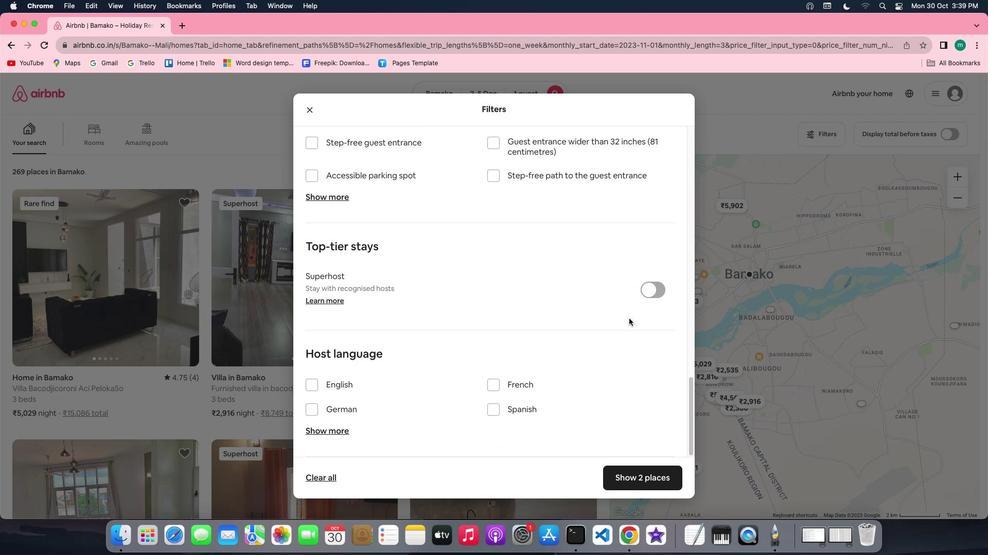 
Action: Mouse scrolled (629, 319) with delta (0, 0)
Screenshot: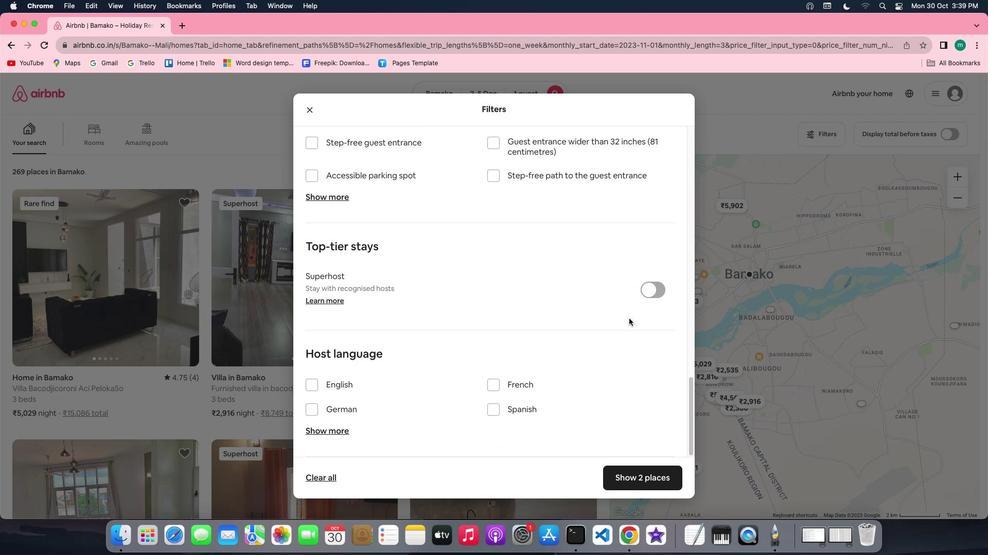 
Action: Mouse scrolled (629, 319) with delta (0, -1)
Screenshot: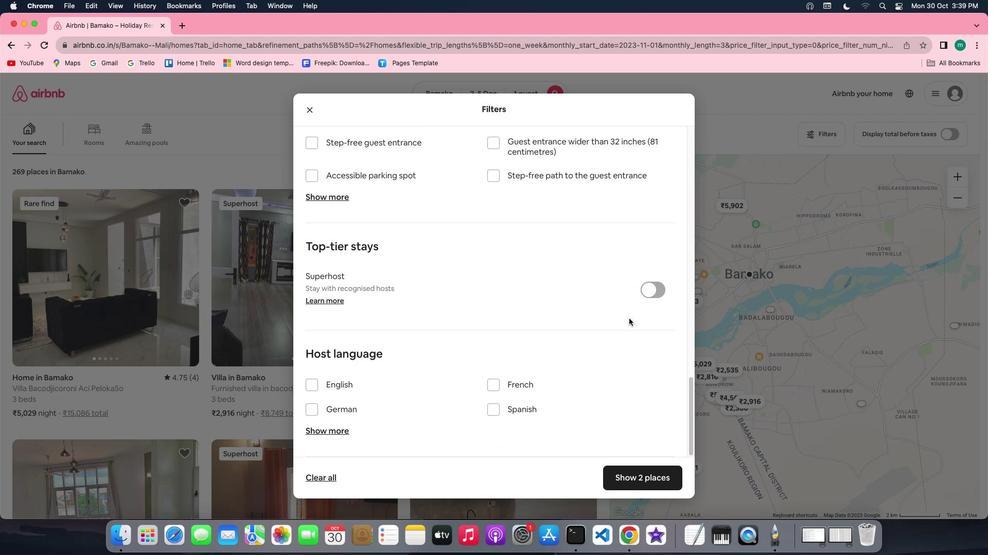 
Action: Mouse scrolled (629, 319) with delta (0, -2)
Screenshot: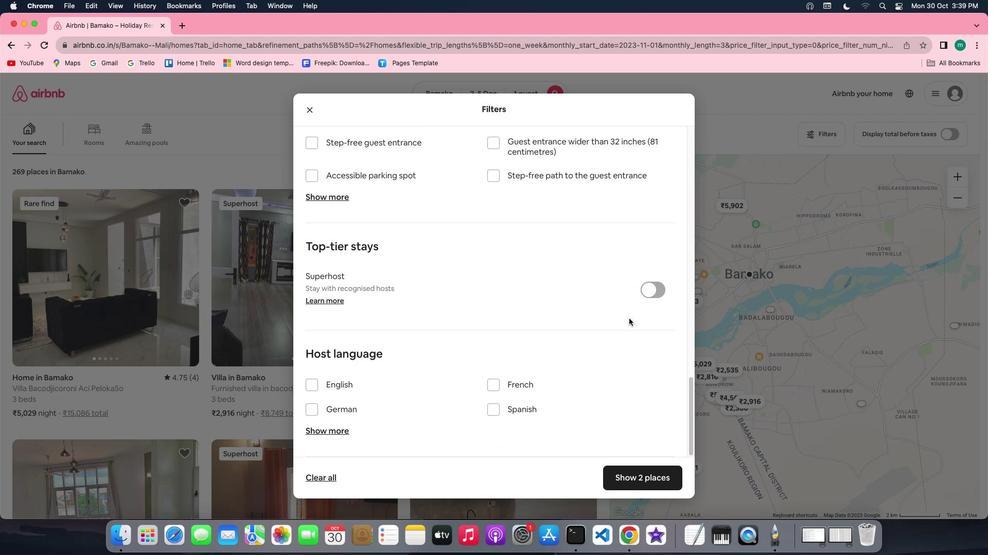 
Action: Mouse scrolled (629, 319) with delta (0, -2)
Screenshot: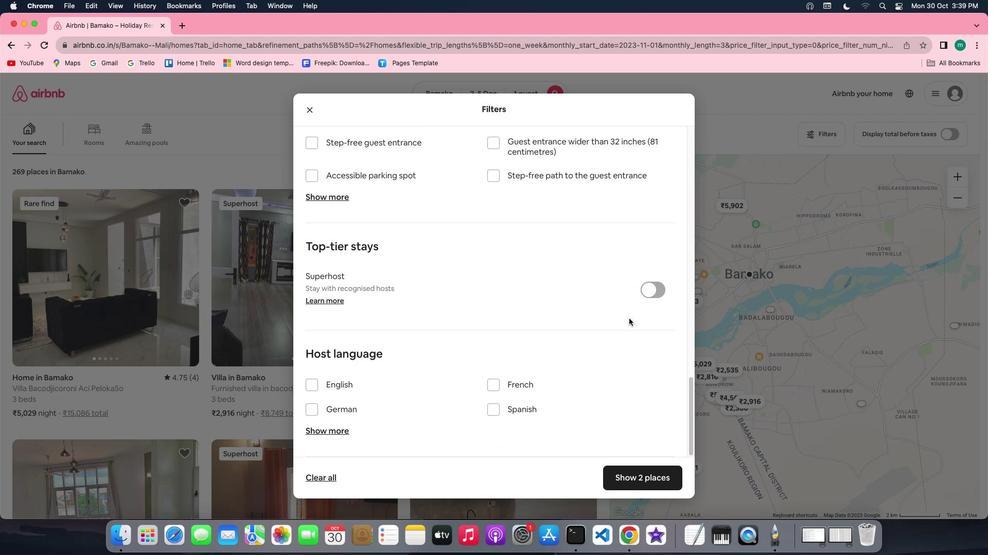 
Action: Mouse scrolled (629, 319) with delta (0, -2)
Screenshot: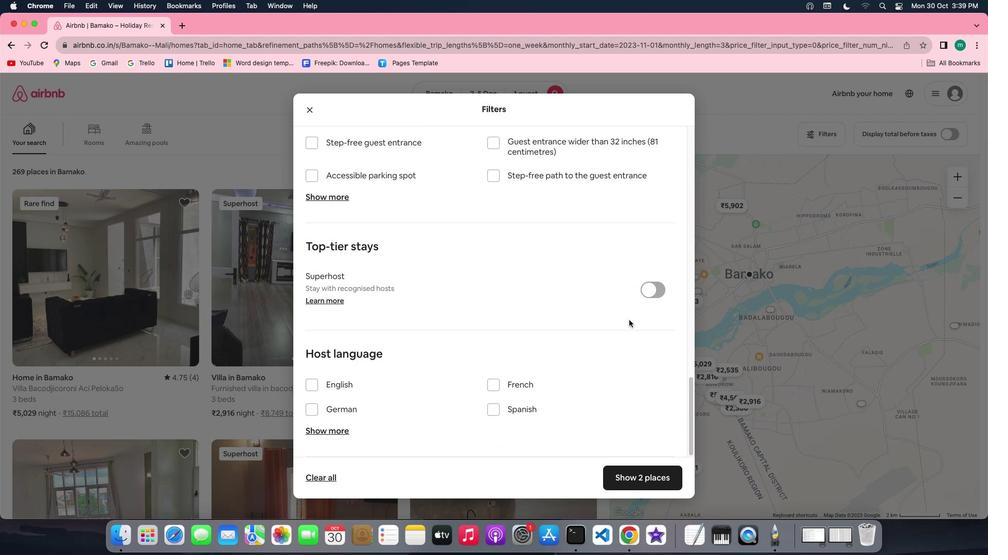 
Action: Mouse moved to (633, 479)
Screenshot: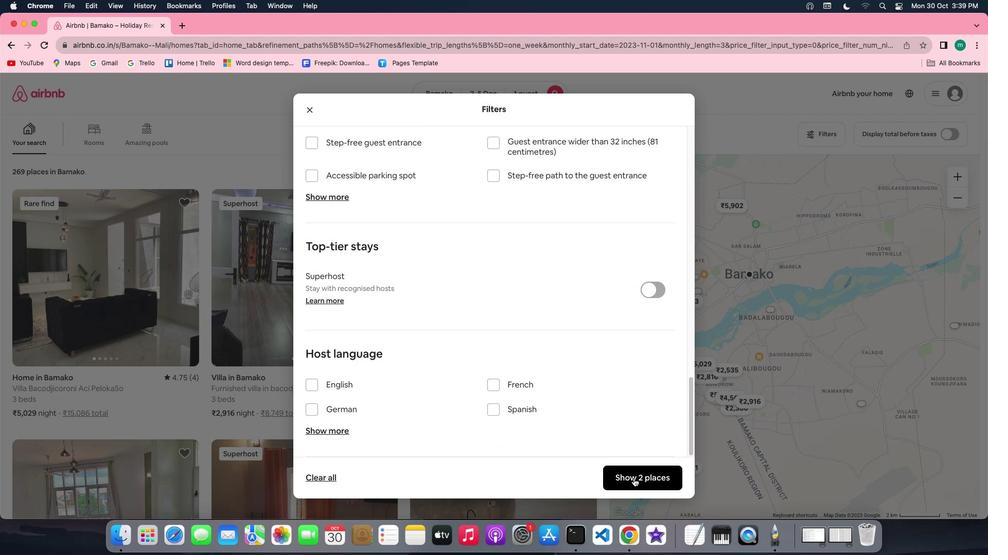 
Action: Mouse pressed left at (633, 479)
Screenshot: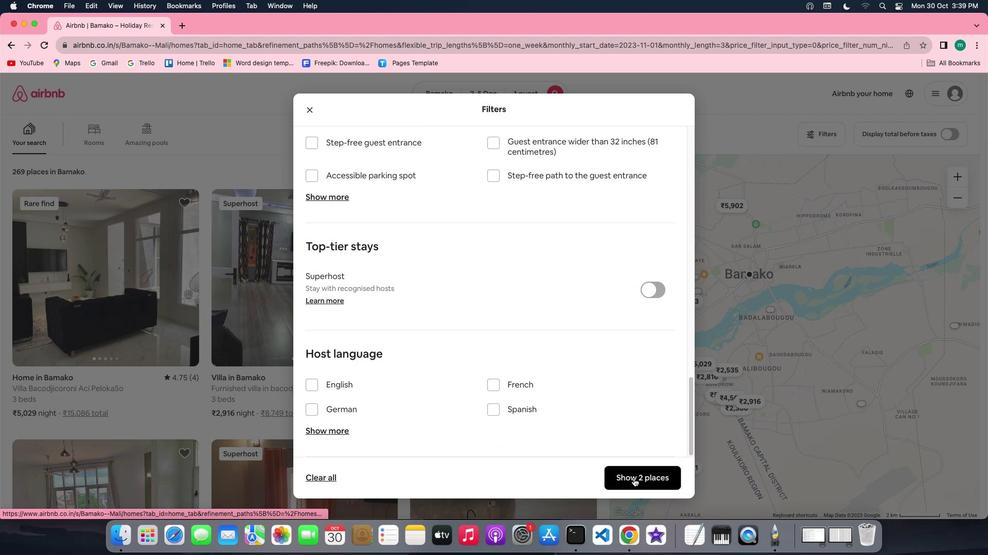 
Action: Mouse moved to (84, 228)
Screenshot: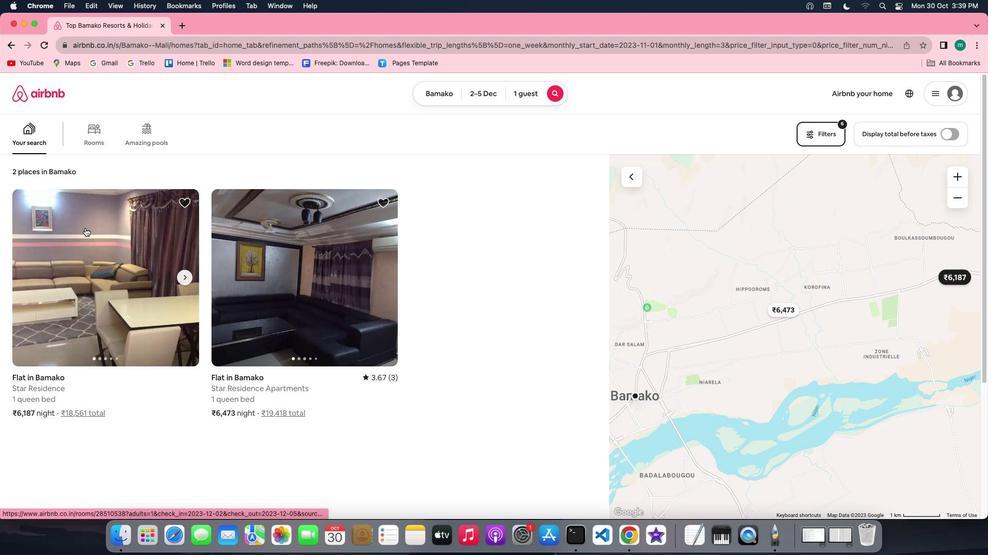 
Action: Mouse pressed left at (84, 228)
Screenshot: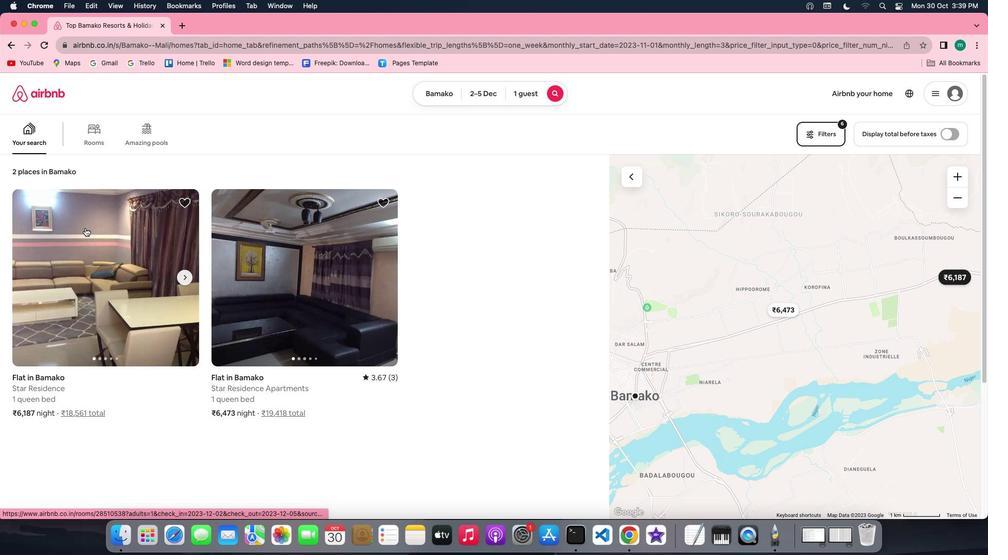 
Action: Mouse moved to (699, 384)
Screenshot: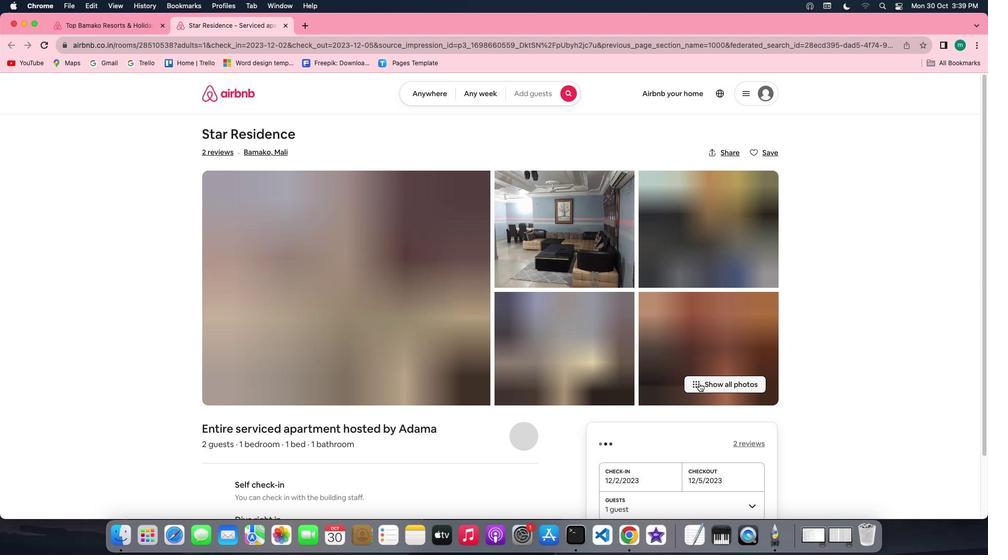 
Action: Mouse pressed left at (699, 384)
Screenshot: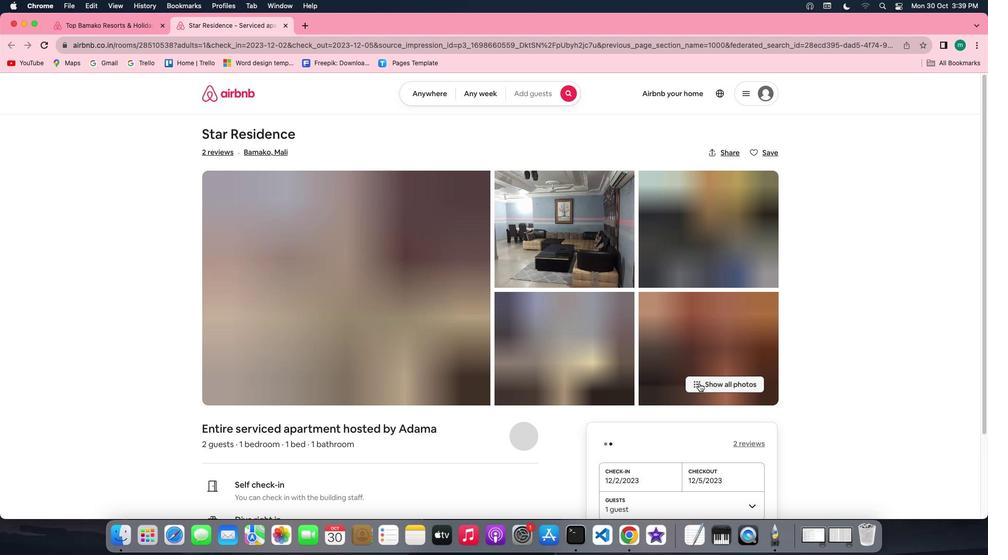 
Action: Mouse moved to (354, 330)
Screenshot: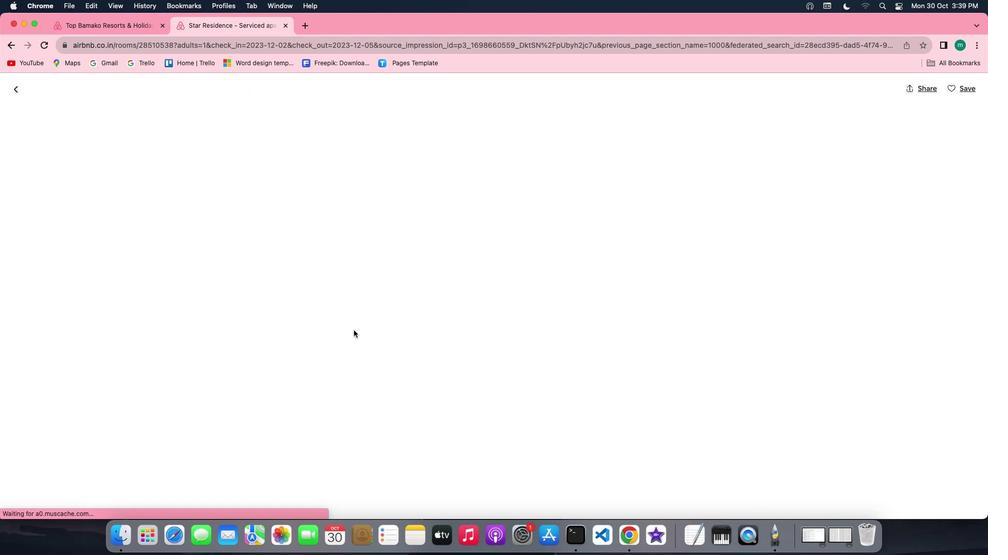 
Action: Mouse scrolled (354, 330) with delta (0, 0)
Screenshot: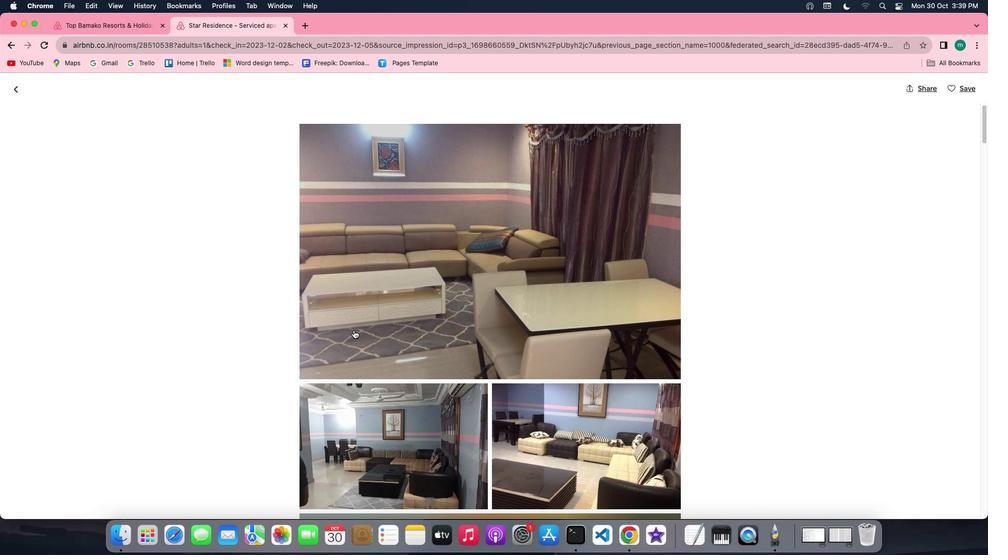 
Action: Mouse scrolled (354, 330) with delta (0, 0)
Screenshot: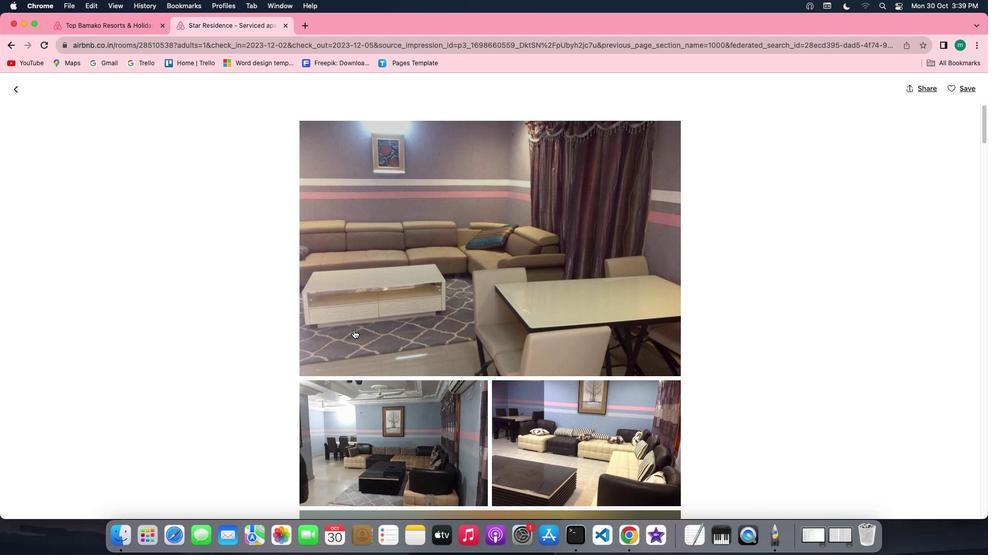 
Action: Mouse scrolled (354, 330) with delta (0, 0)
Screenshot: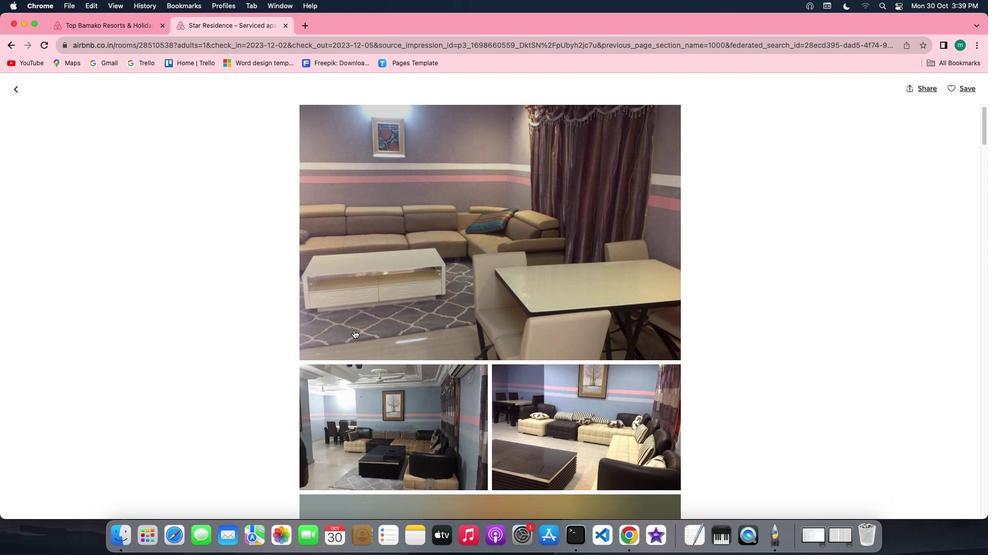 
Action: Mouse scrolled (354, 330) with delta (0, 0)
Screenshot: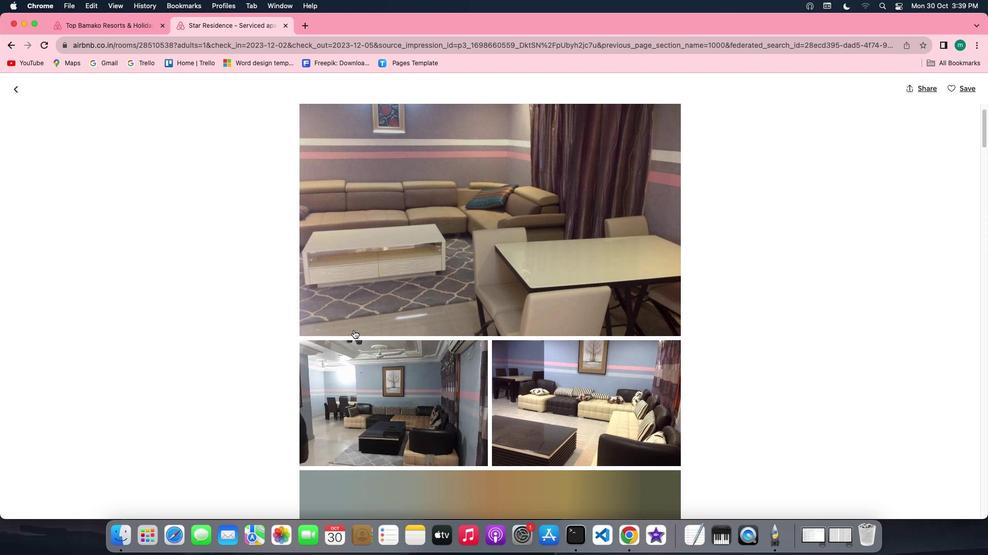 
Action: Mouse scrolled (354, 330) with delta (0, 0)
Screenshot: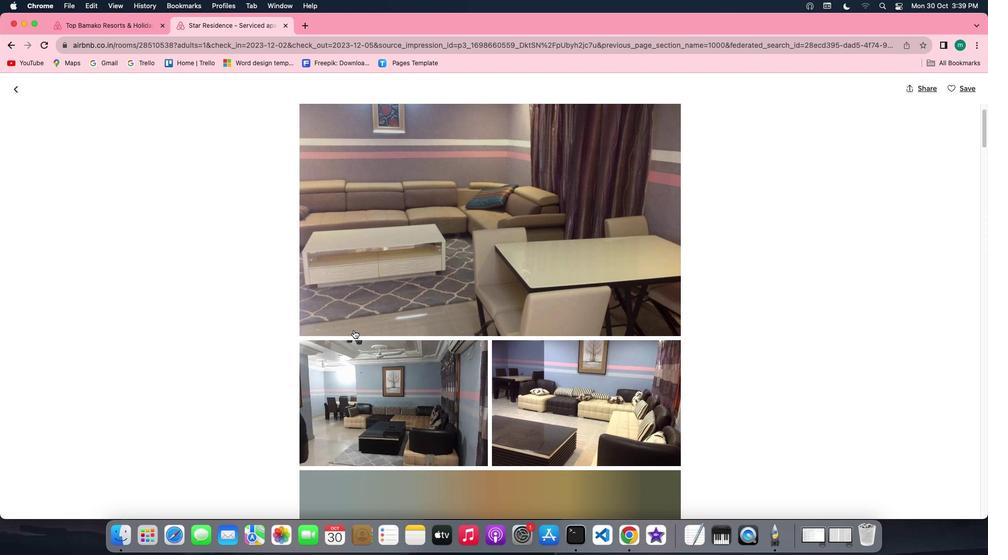 
Action: Mouse scrolled (354, 330) with delta (0, 0)
Screenshot: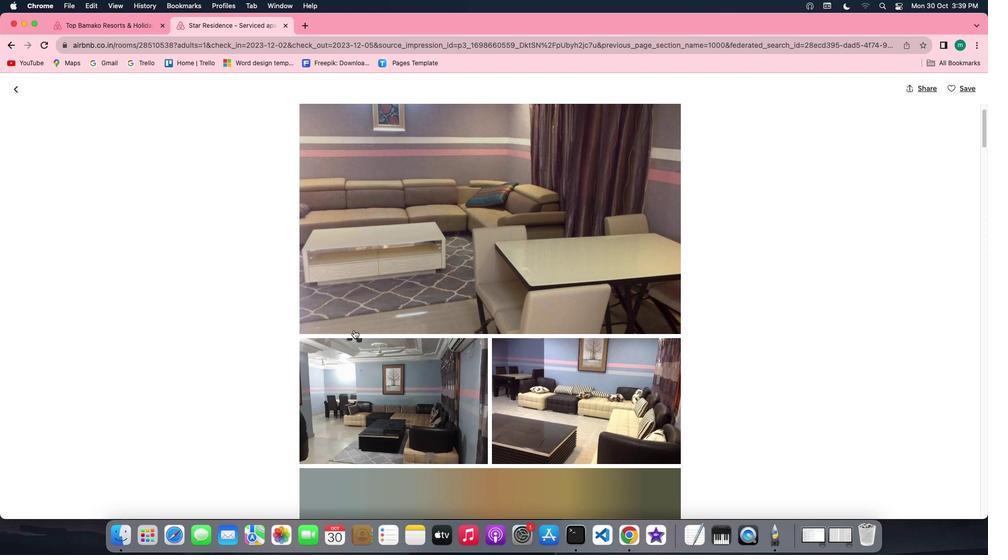 
Action: Mouse scrolled (354, 330) with delta (0, 0)
Screenshot: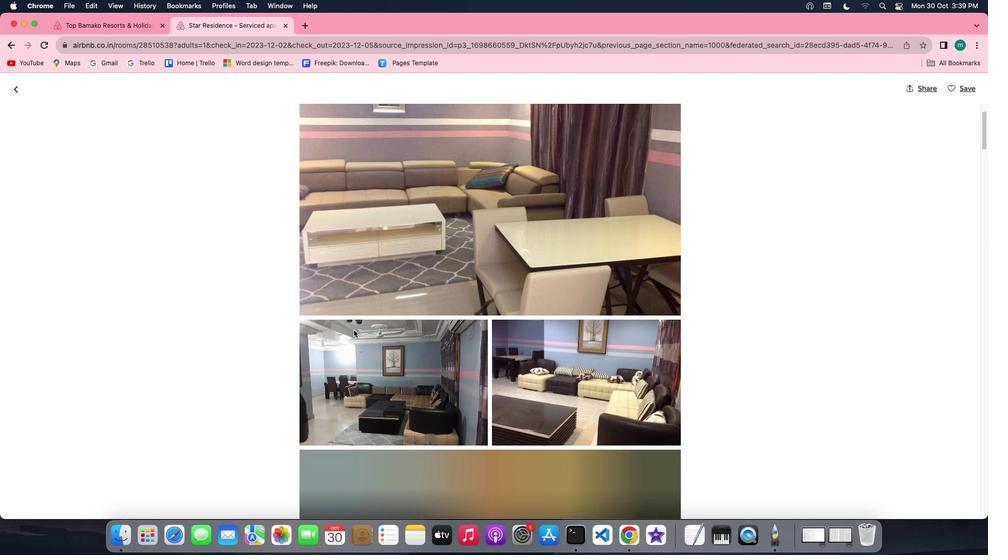 
Action: Mouse scrolled (354, 330) with delta (0, 0)
Screenshot: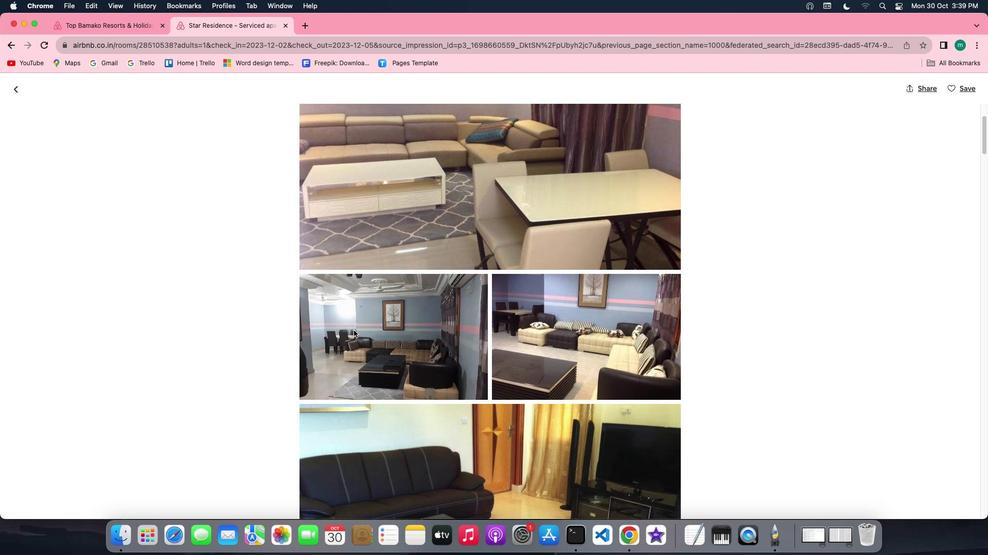 
Action: Mouse scrolled (354, 330) with delta (0, 0)
Screenshot: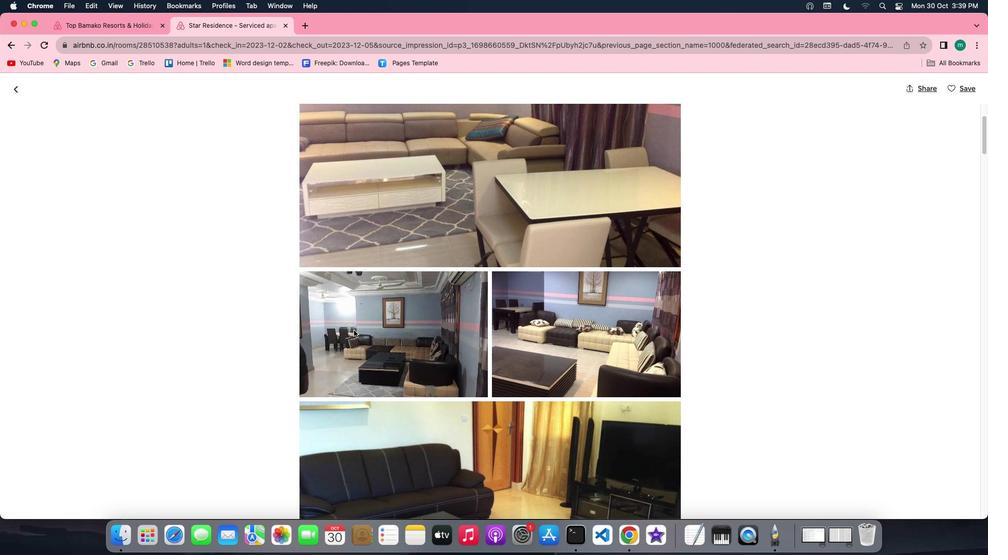 
Action: Mouse scrolled (354, 330) with delta (0, 0)
Screenshot: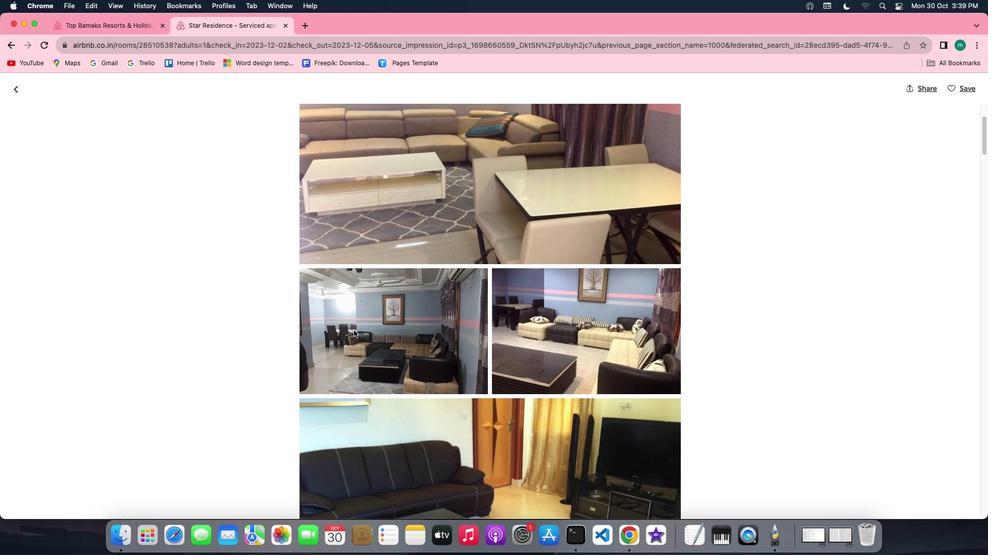 
Action: Mouse scrolled (354, 330) with delta (0, 0)
Screenshot: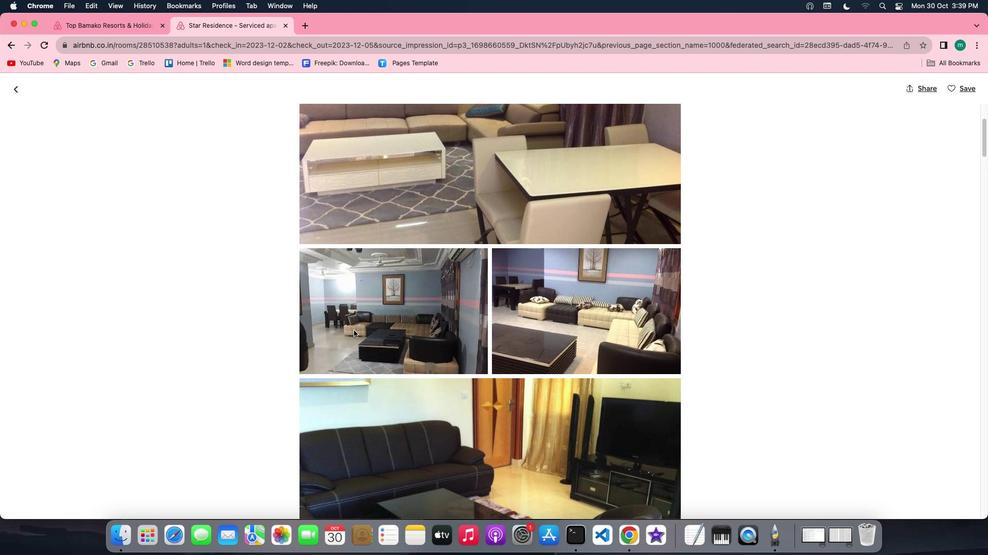 
Action: Mouse scrolled (354, 330) with delta (0, 0)
Screenshot: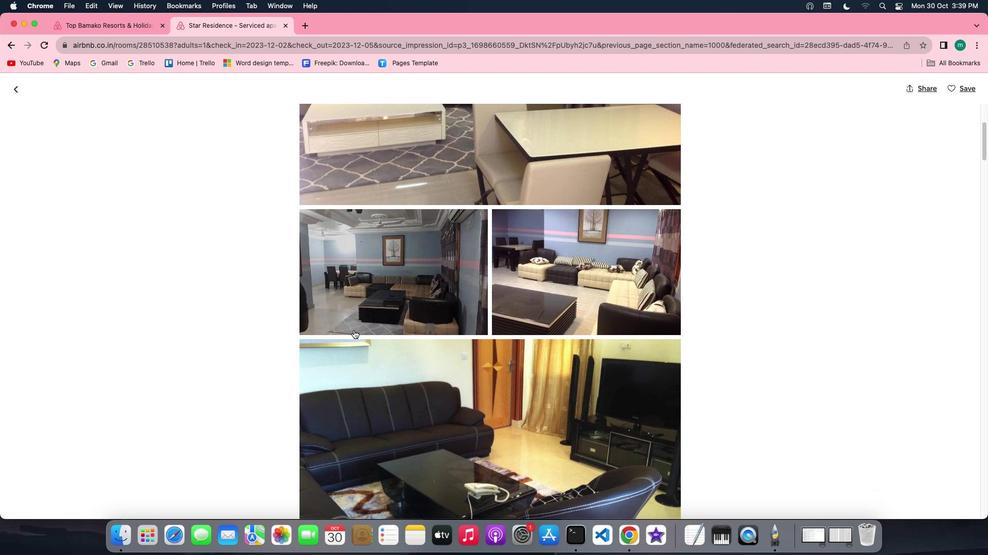 
Action: Mouse scrolled (354, 330) with delta (0, 0)
Screenshot: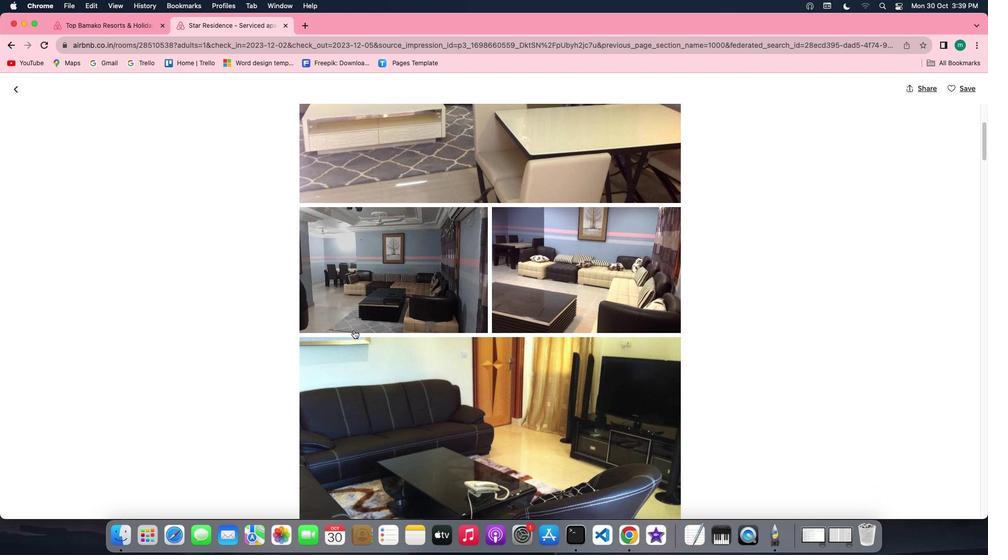 
Action: Mouse scrolled (354, 330) with delta (0, 0)
Screenshot: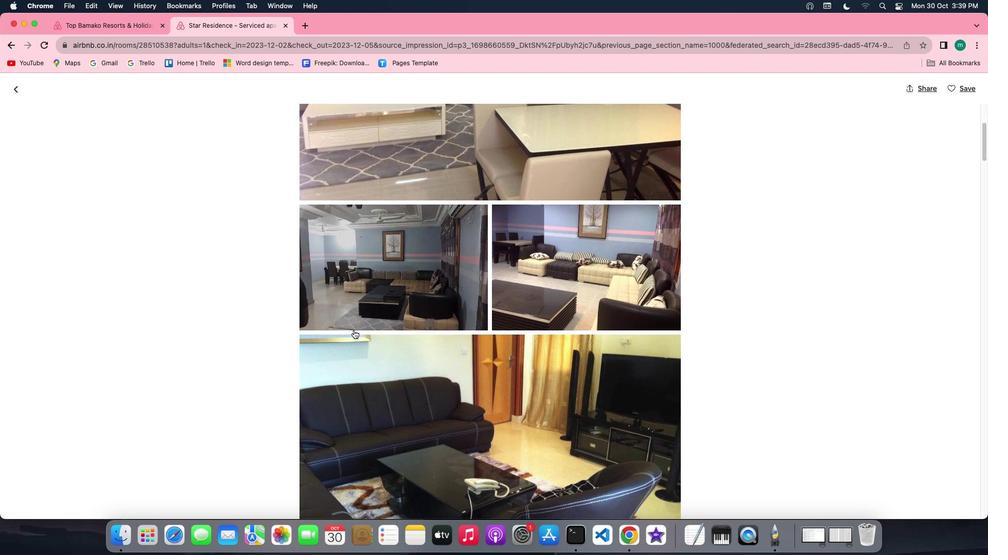 
Action: Mouse scrolled (354, 330) with delta (0, 0)
Screenshot: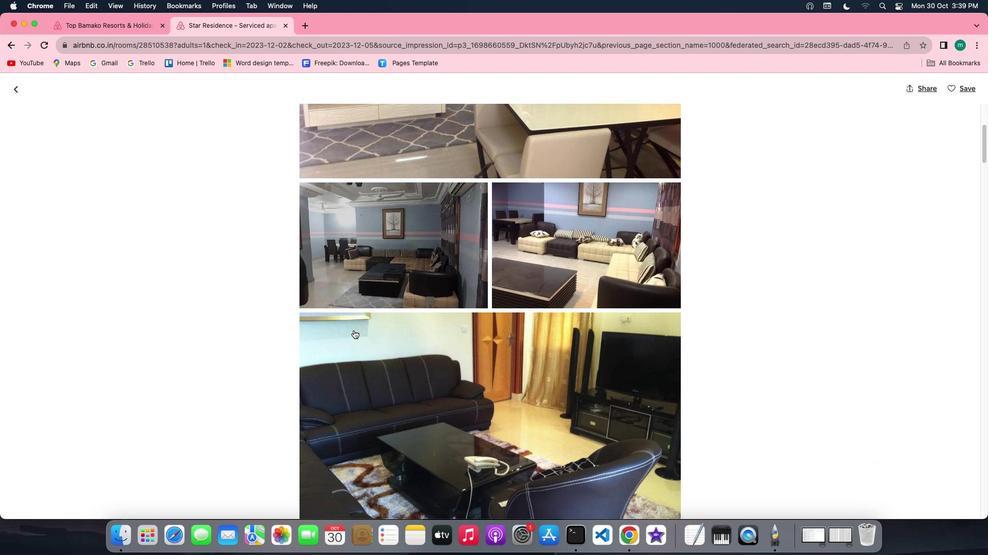 
Action: Mouse scrolled (354, 330) with delta (0, 0)
Screenshot: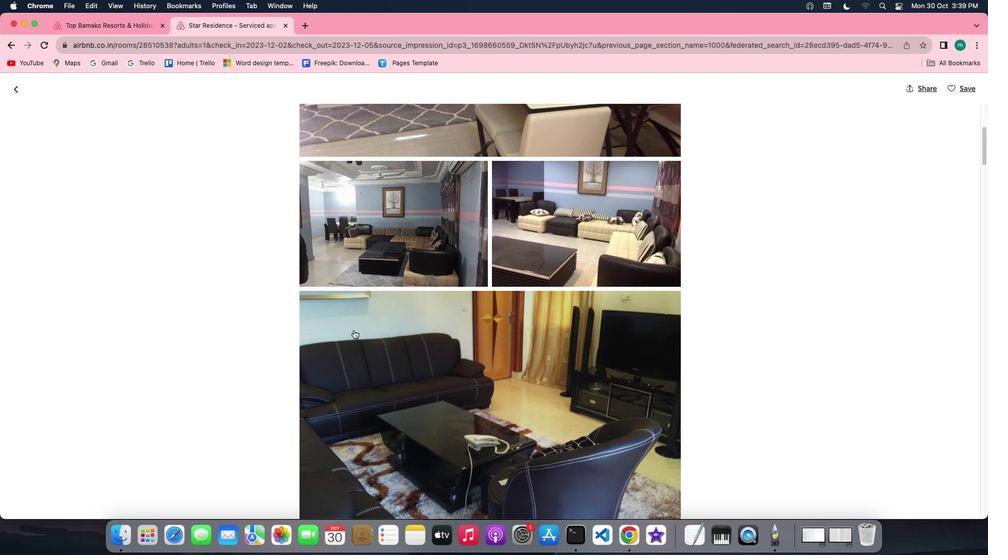 
Action: Mouse scrolled (354, 330) with delta (0, 0)
Screenshot: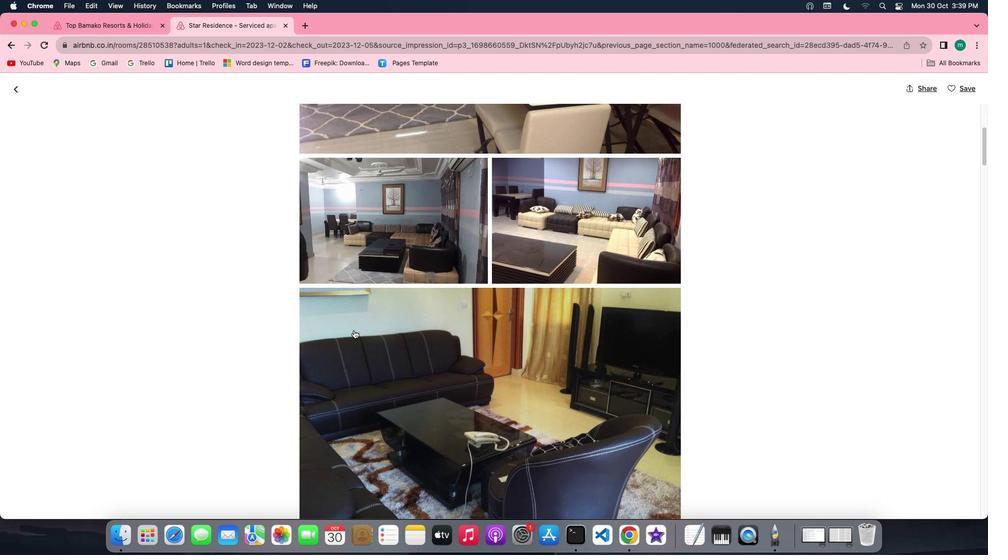 
Action: Mouse scrolled (354, 330) with delta (0, 0)
Screenshot: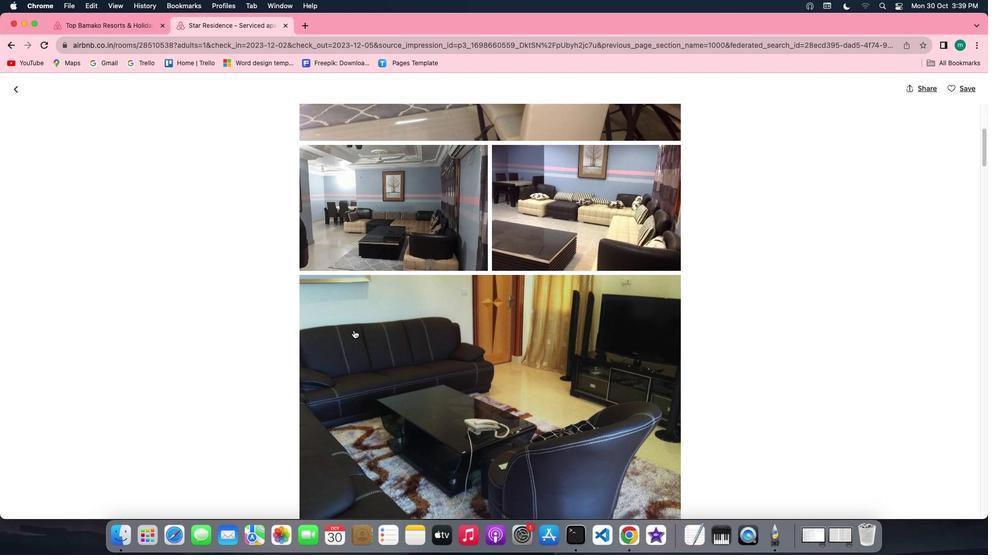 
Action: Mouse scrolled (354, 330) with delta (0, 0)
Screenshot: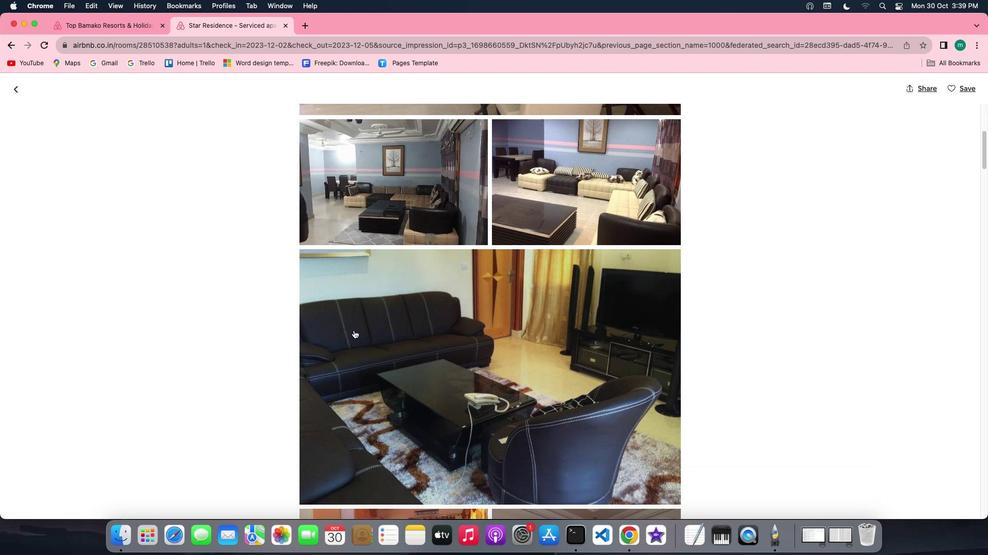 
Action: Mouse scrolled (354, 330) with delta (0, 0)
Screenshot: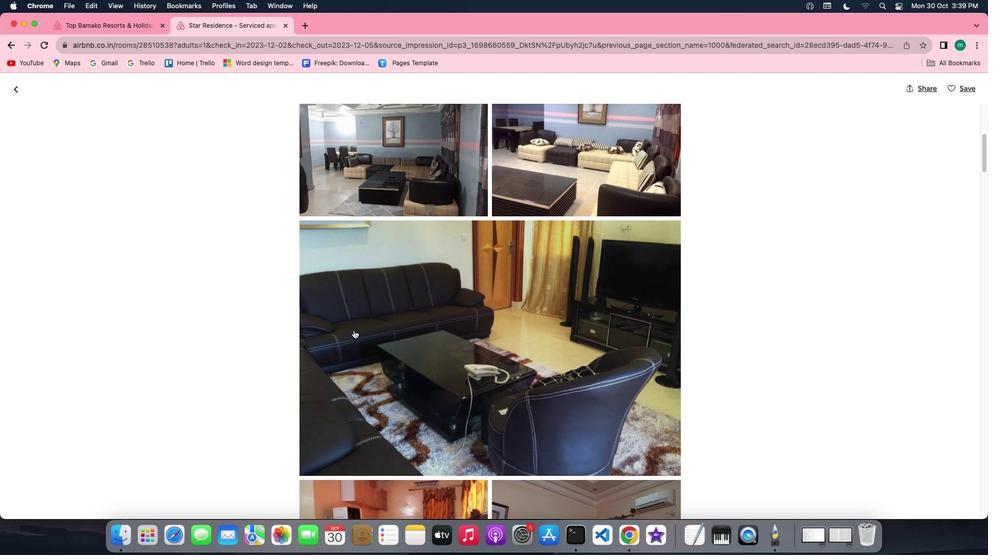 
Action: Mouse scrolled (354, 330) with delta (0, 0)
Screenshot: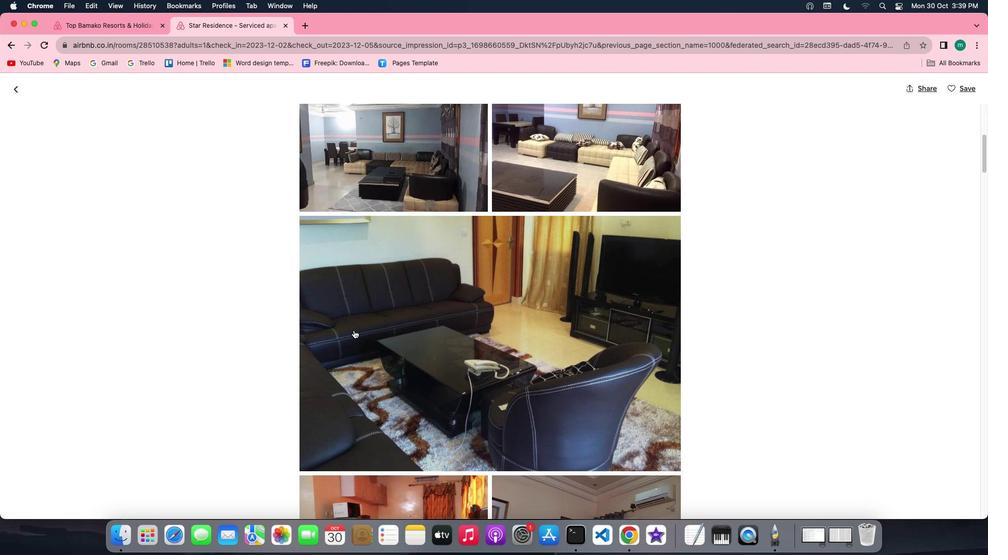 
Action: Mouse scrolled (354, 330) with delta (0, 0)
Screenshot: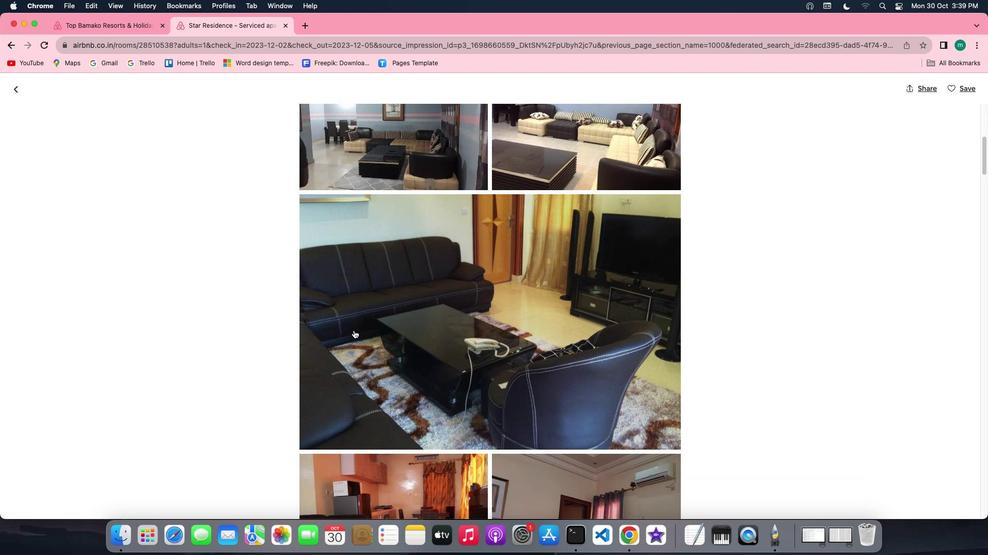 
Action: Mouse scrolled (354, 330) with delta (0, -1)
Screenshot: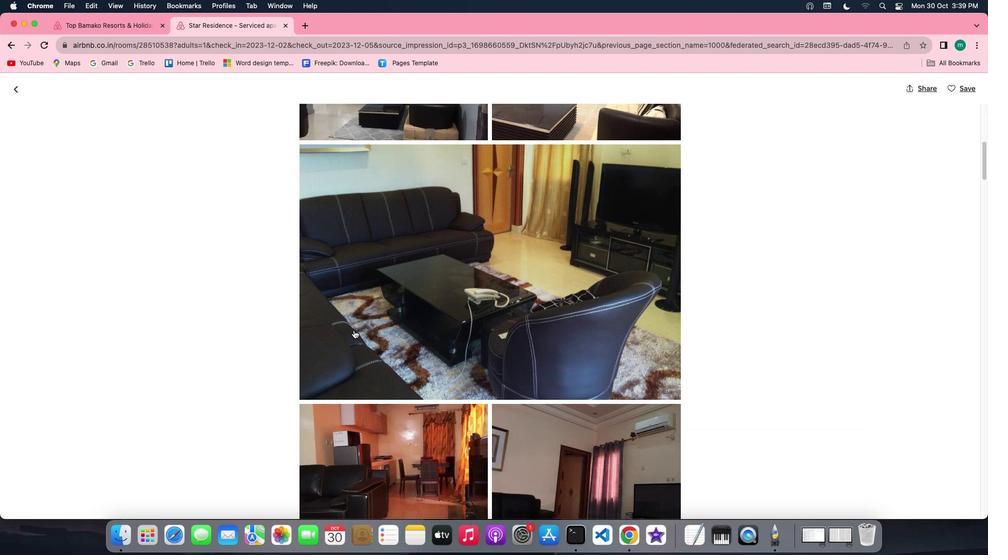 
Action: Mouse scrolled (354, 330) with delta (0, 0)
Screenshot: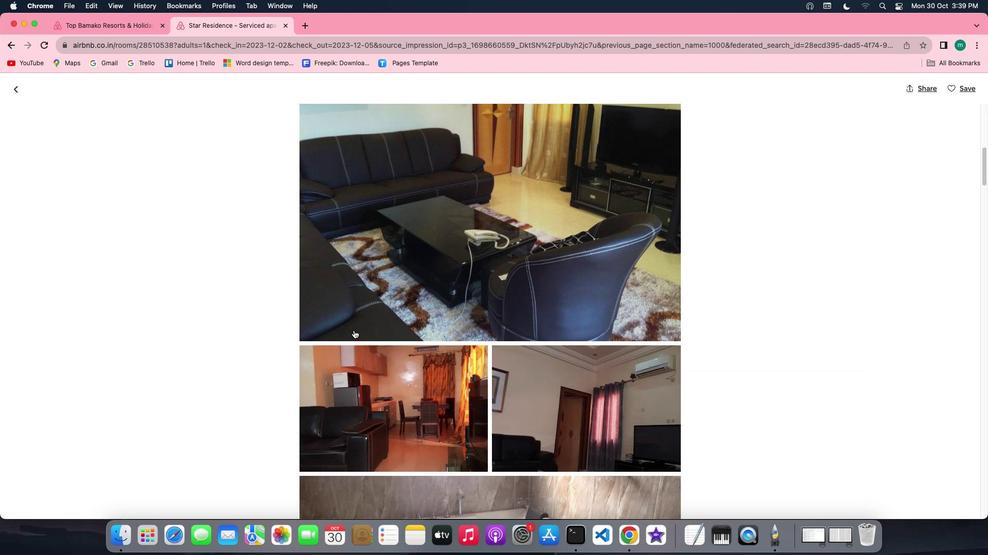 
Action: Mouse scrolled (354, 330) with delta (0, 0)
Screenshot: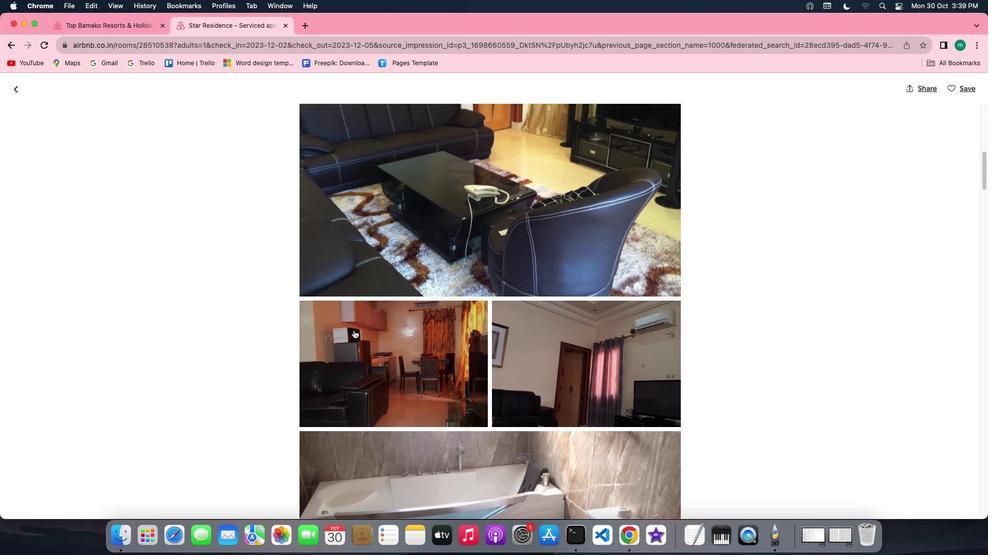 
Action: Mouse scrolled (354, 330) with delta (0, 0)
Screenshot: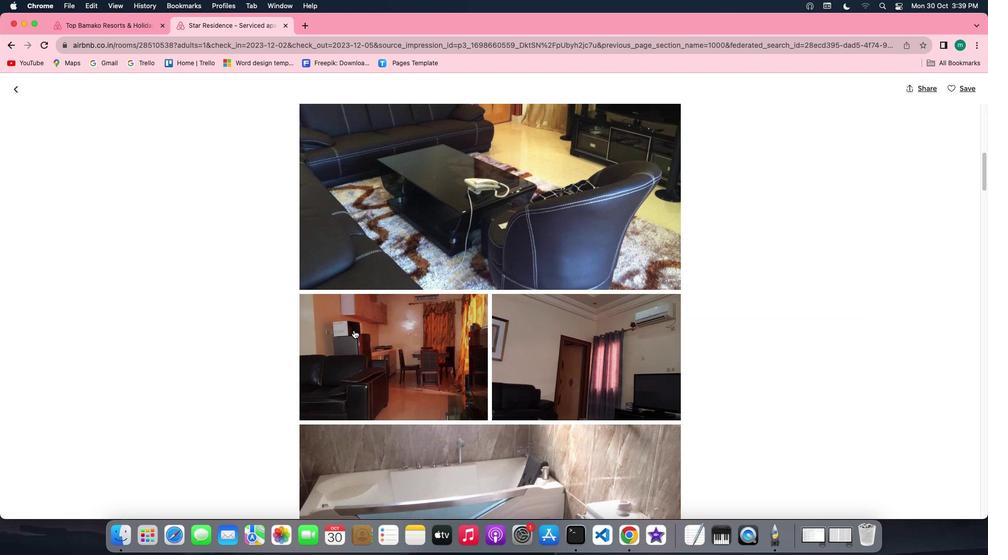 
Action: Mouse scrolled (354, 330) with delta (0, 0)
Screenshot: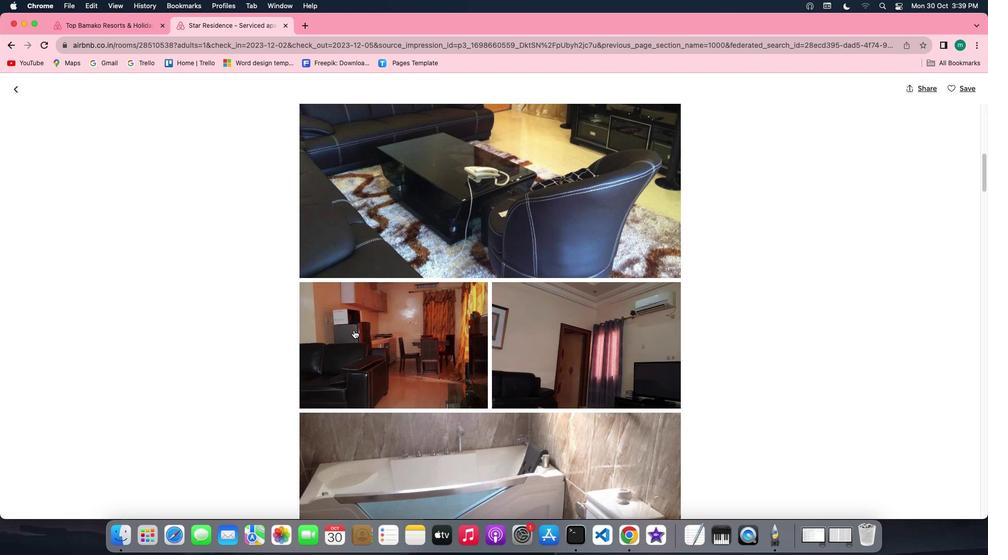
Action: Mouse scrolled (354, 330) with delta (0, -1)
Screenshot: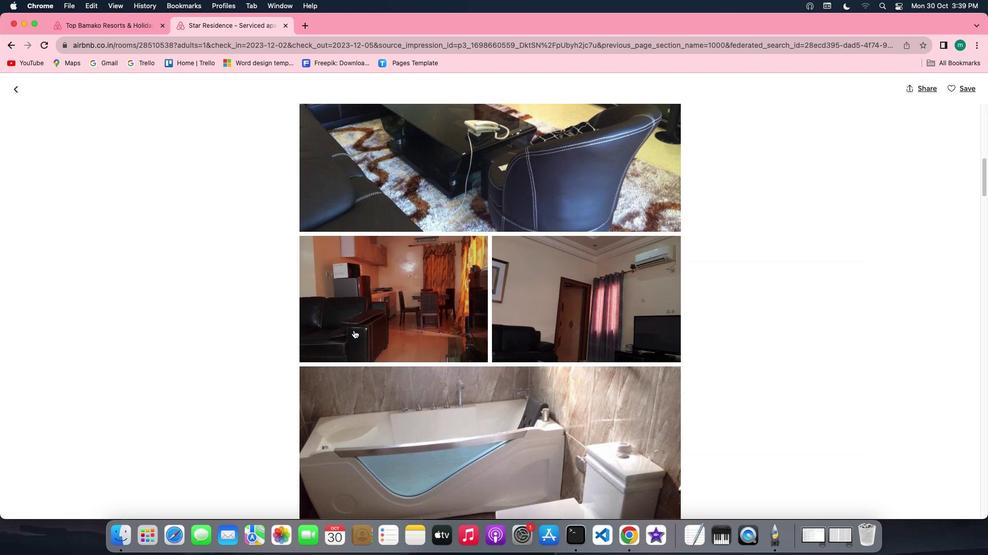 
Action: Mouse scrolled (354, 330) with delta (0, 0)
Screenshot: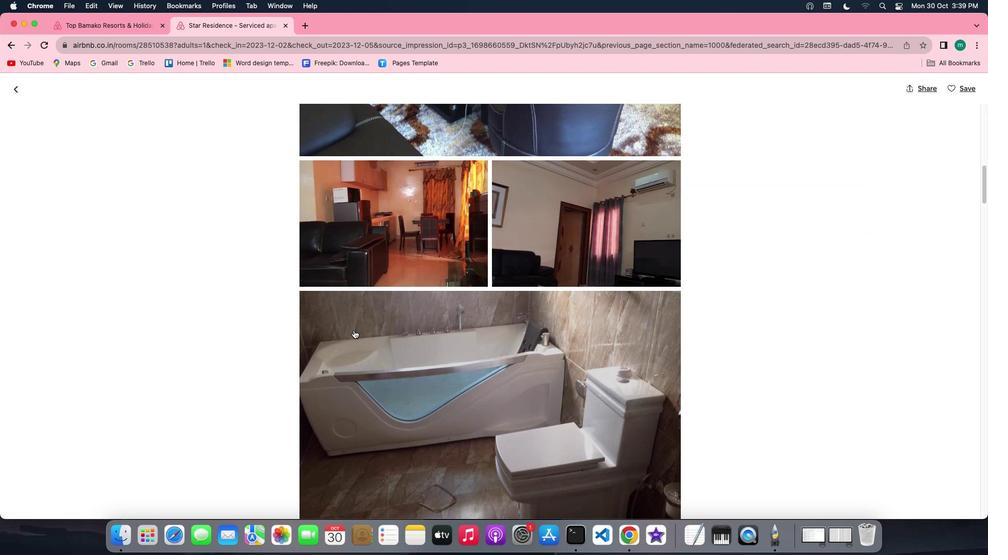 
Action: Mouse scrolled (354, 330) with delta (0, 0)
Screenshot: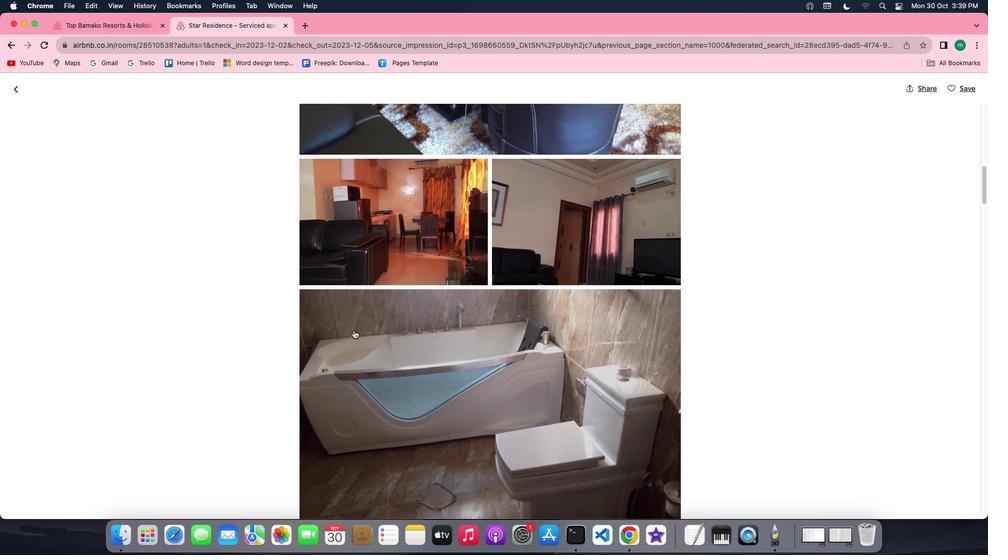 
Action: Mouse scrolled (354, 330) with delta (0, 0)
Screenshot: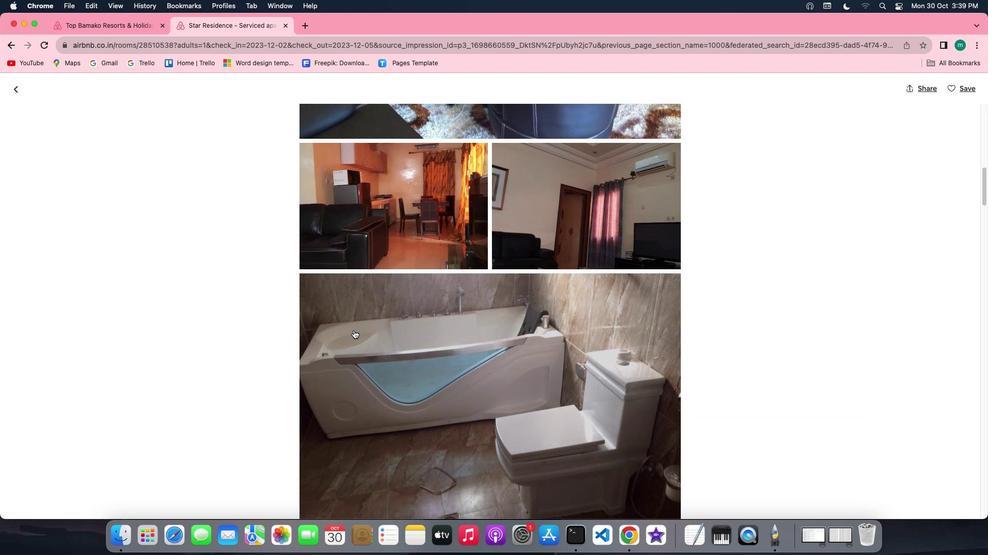 
Action: Mouse scrolled (354, 330) with delta (0, -1)
Screenshot: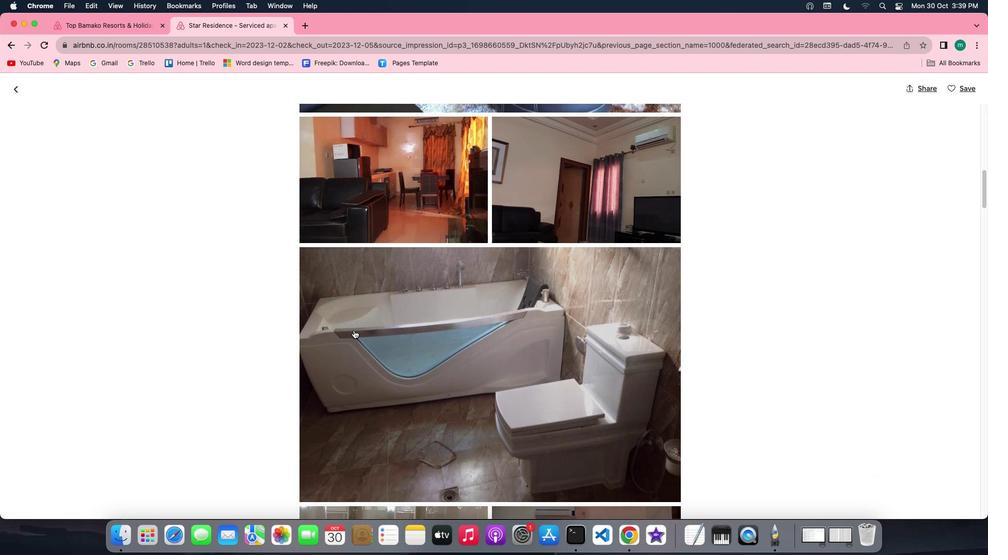 
Action: Mouse scrolled (354, 330) with delta (0, 0)
Screenshot: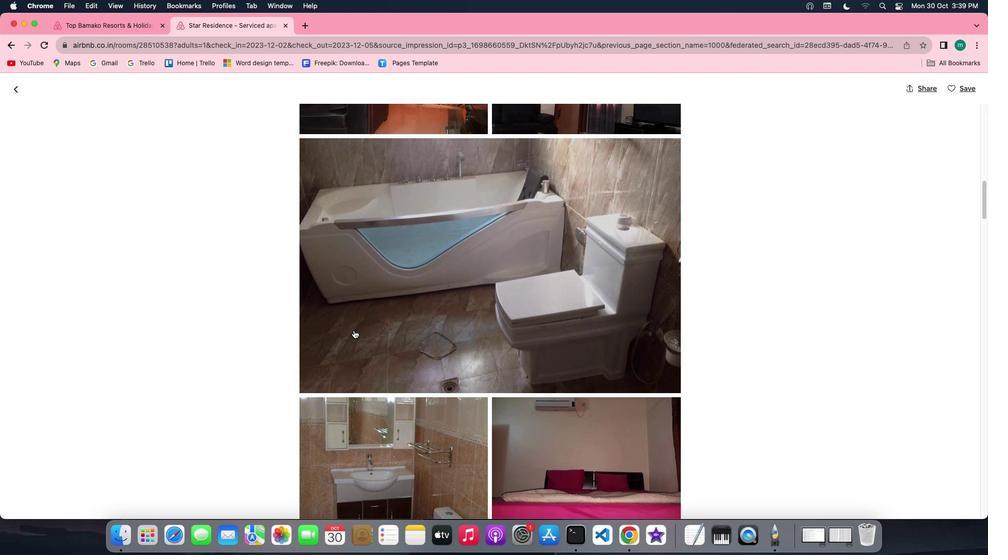 
Action: Mouse scrolled (354, 330) with delta (0, 0)
Screenshot: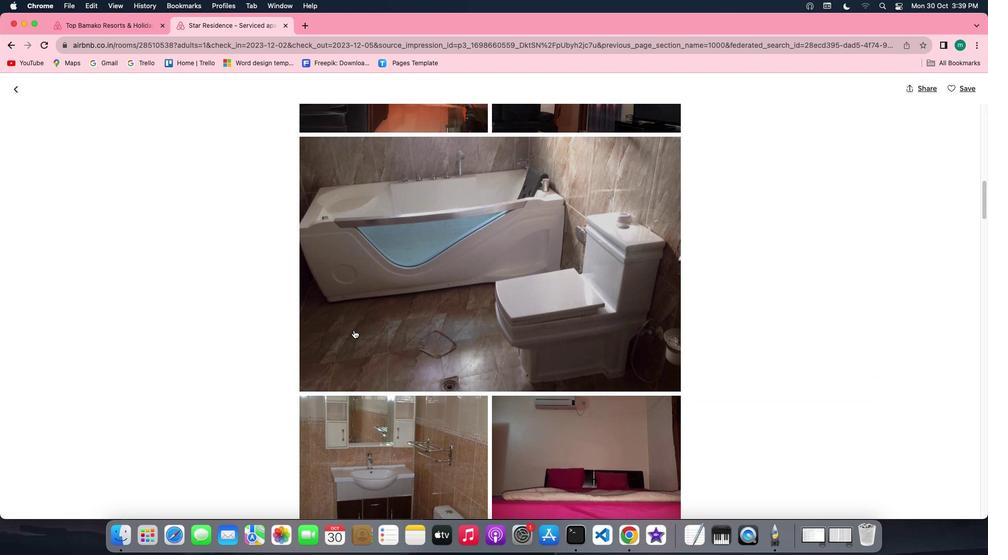 
Action: Mouse scrolled (354, 330) with delta (0, 0)
Screenshot: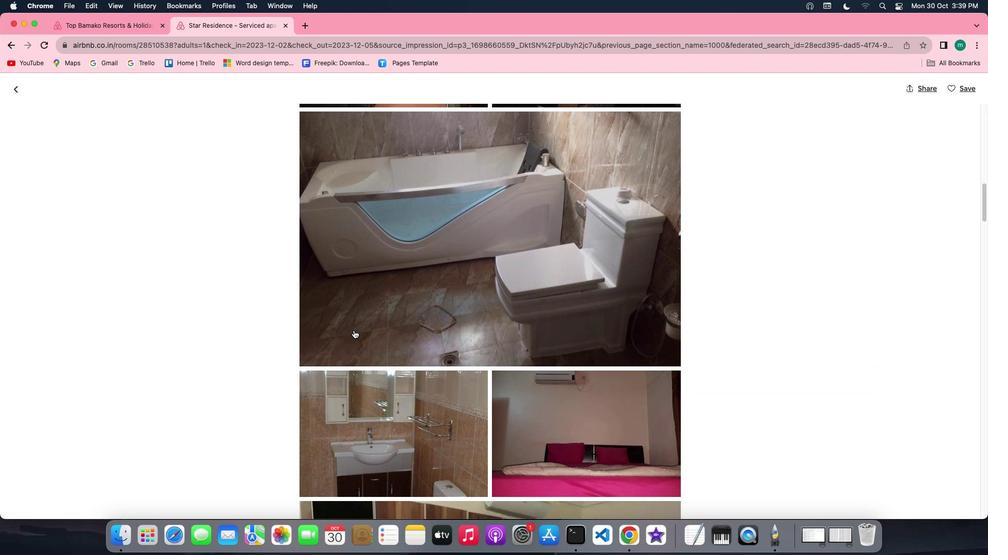 
Action: Mouse scrolled (354, 330) with delta (0, 0)
Screenshot: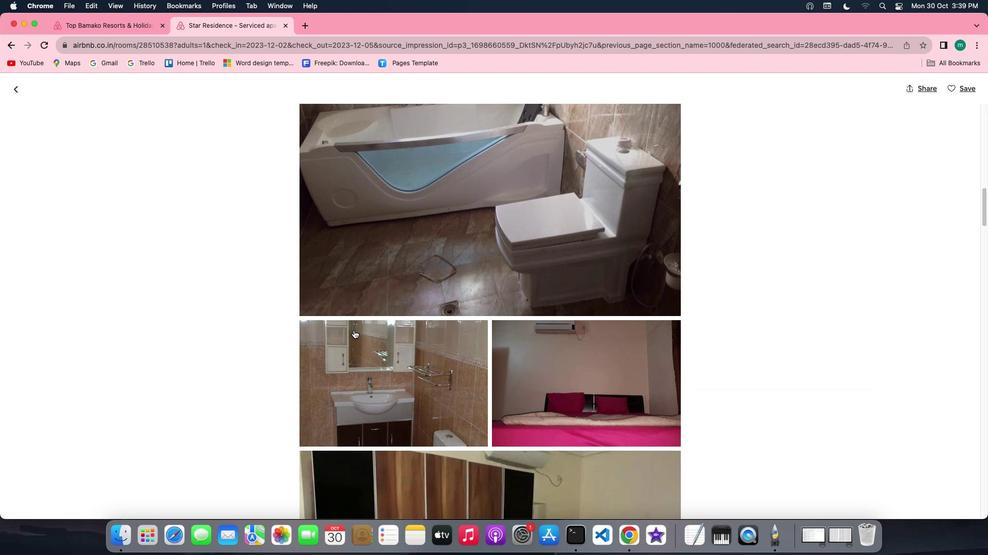 
Action: Mouse scrolled (354, 330) with delta (0, 0)
Screenshot: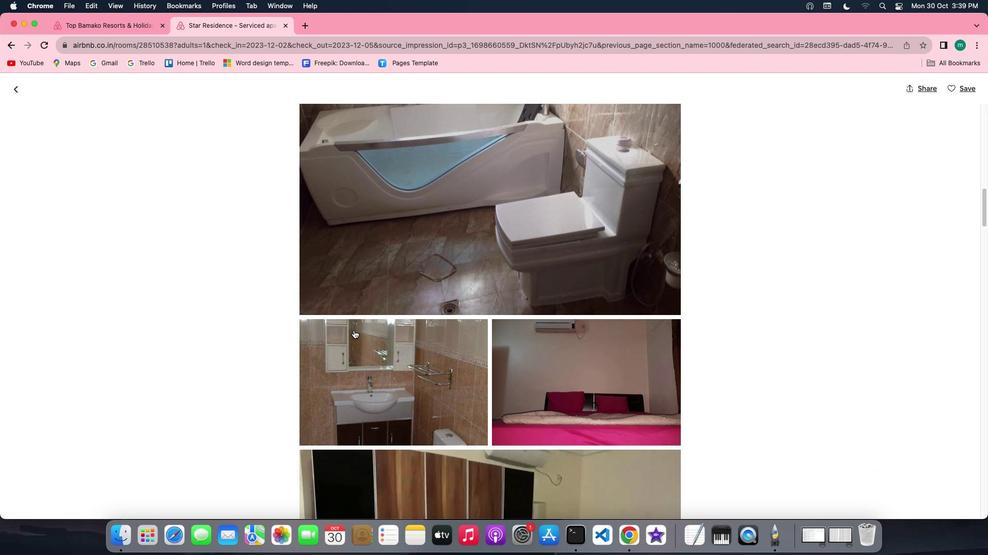 
Action: Mouse scrolled (354, 330) with delta (0, 0)
Screenshot: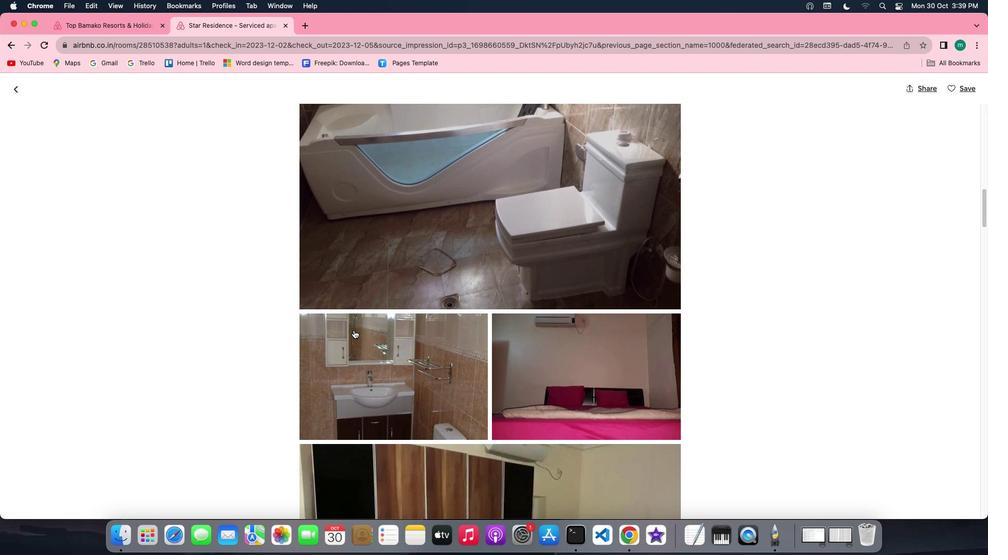 
Action: Mouse scrolled (354, 330) with delta (0, 0)
Screenshot: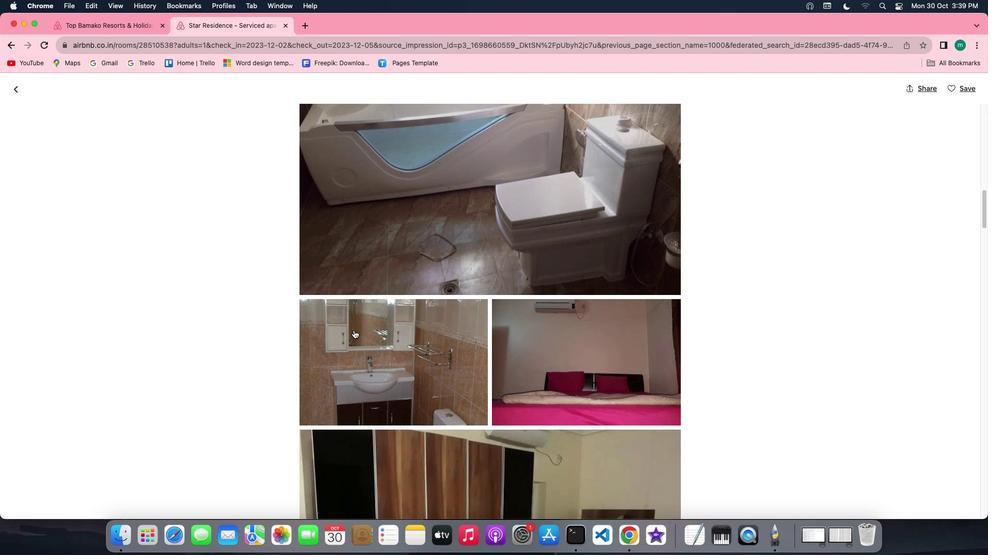 
Action: Mouse scrolled (354, 330) with delta (0, 0)
Screenshot: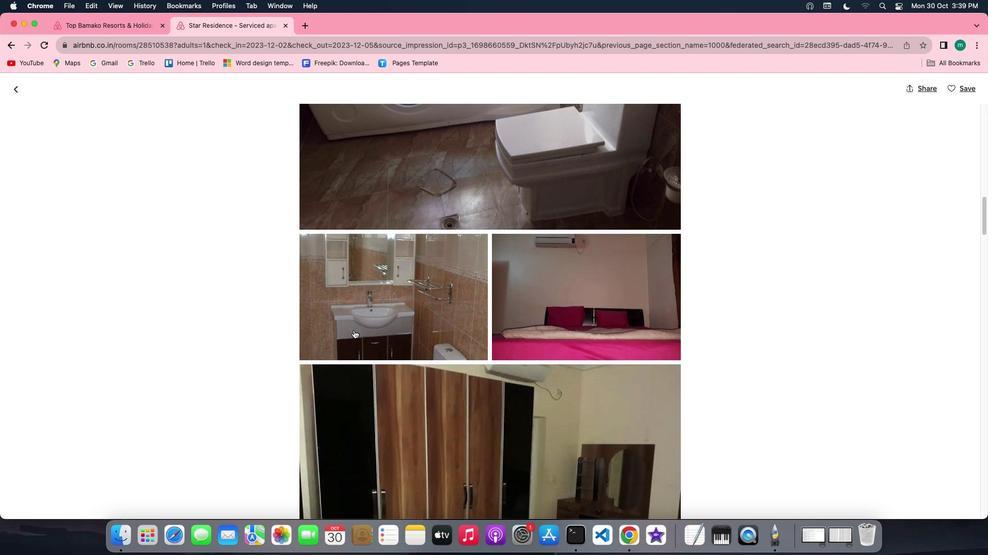 
Action: Mouse scrolled (354, 330) with delta (0, 0)
Screenshot: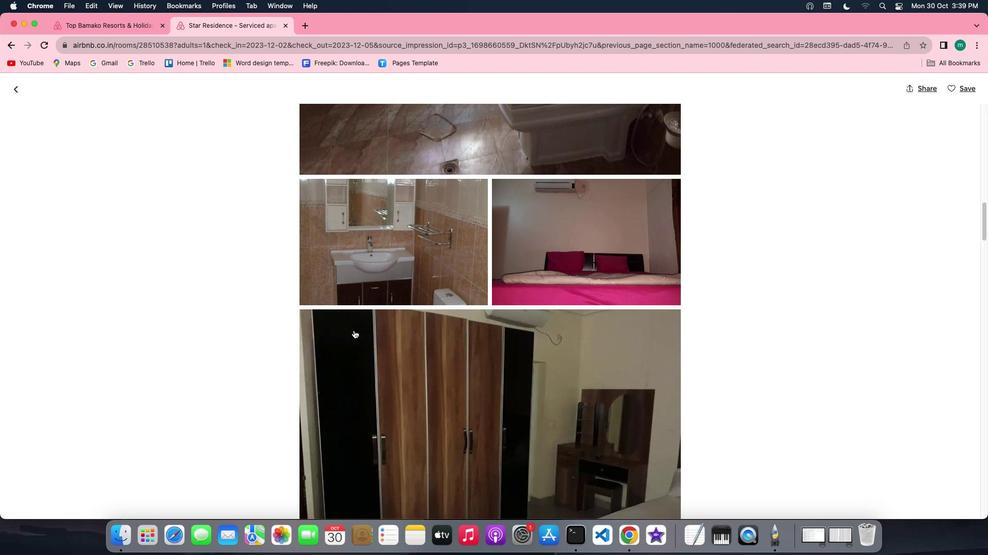 
Action: Mouse scrolled (354, 330) with delta (0, 0)
Screenshot: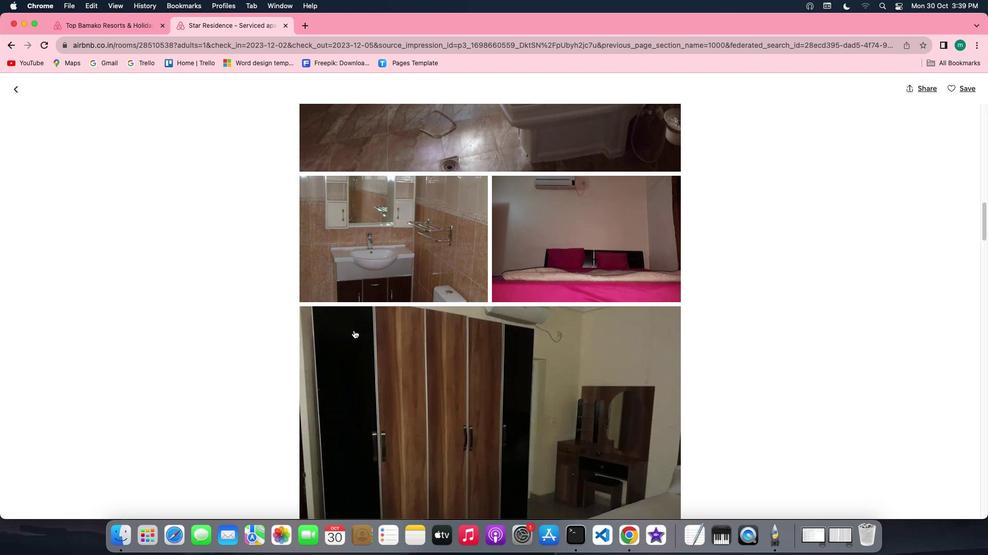 
Action: Mouse scrolled (354, 330) with delta (0, -1)
Screenshot: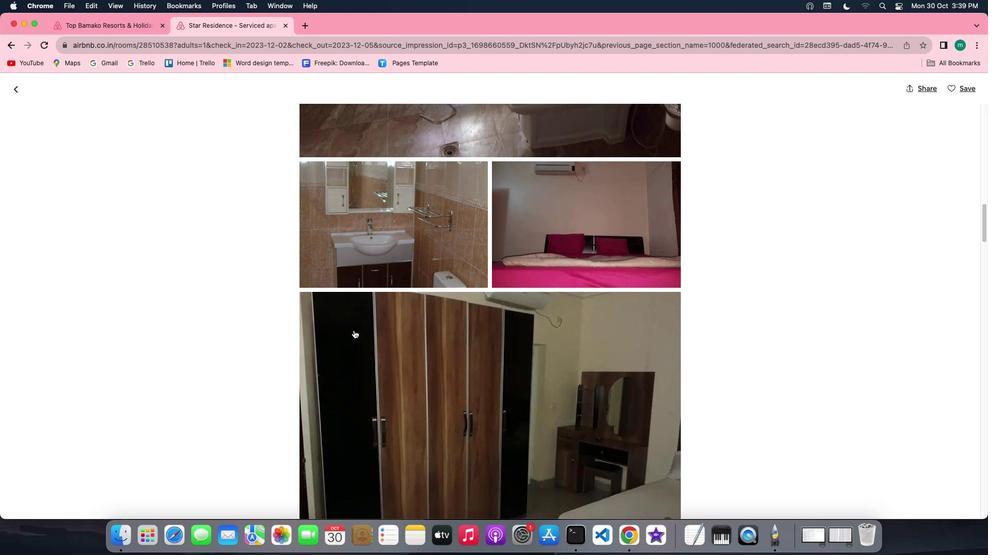 
Action: Mouse scrolled (354, 330) with delta (0, 0)
Screenshot: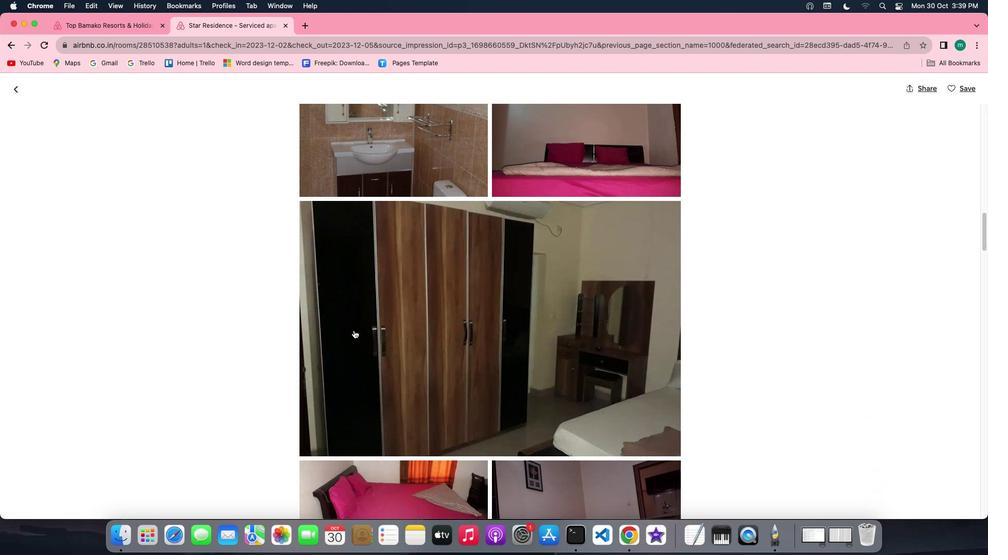 
Action: Mouse scrolled (354, 330) with delta (0, 0)
Screenshot: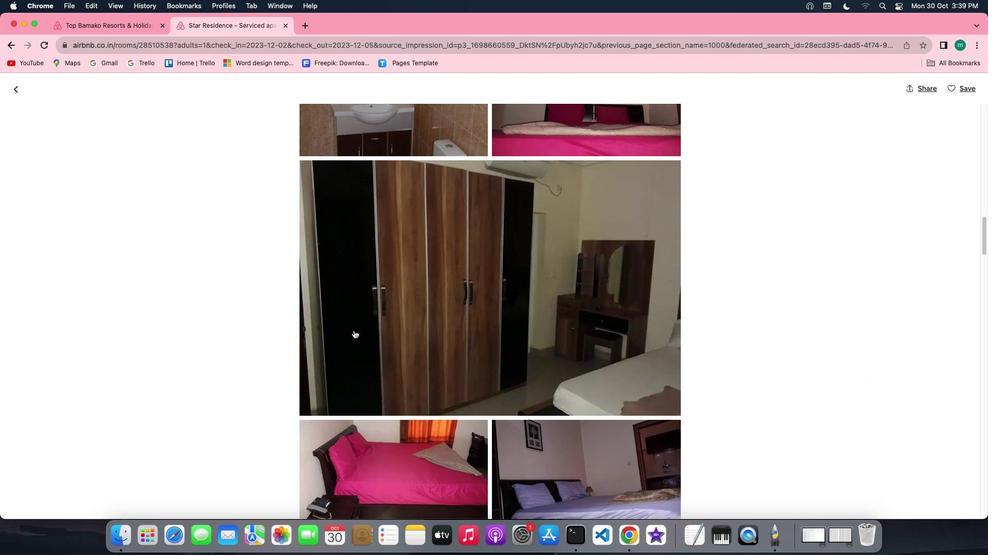 
Action: Mouse scrolled (354, 330) with delta (0, 0)
Screenshot: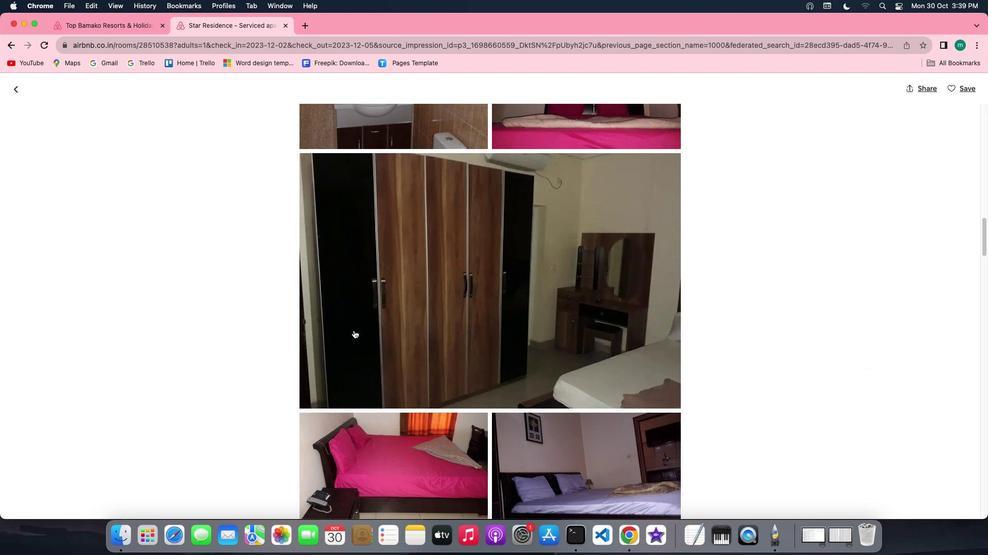 
Action: Mouse scrolled (354, 330) with delta (0, 0)
Screenshot: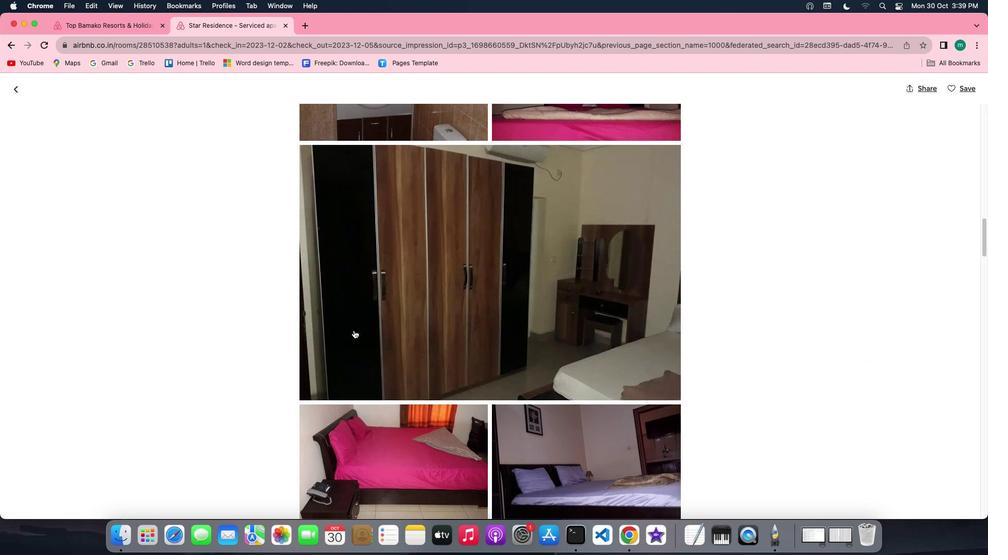 
Action: Mouse scrolled (354, 330) with delta (0, 0)
Screenshot: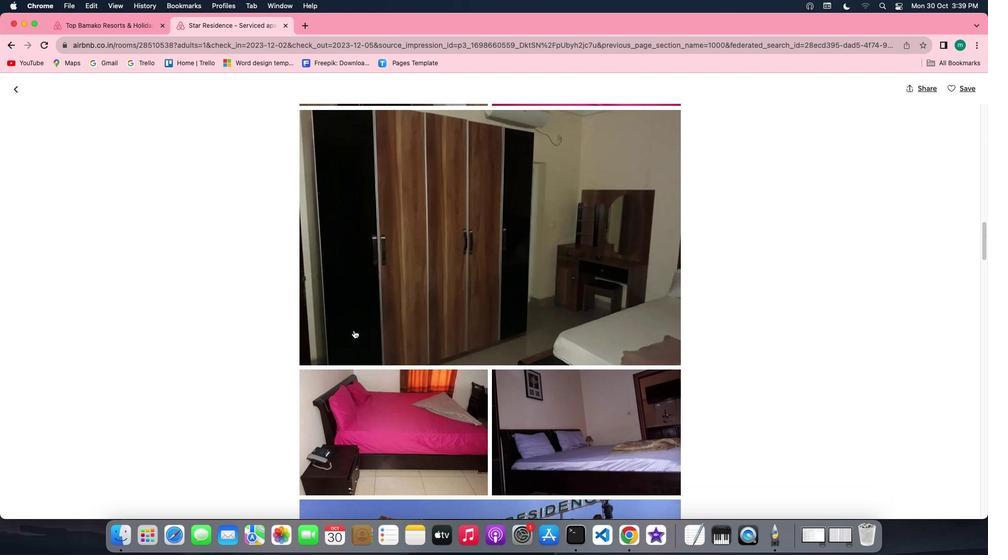 
Action: Mouse scrolled (354, 330) with delta (0, 0)
Screenshot: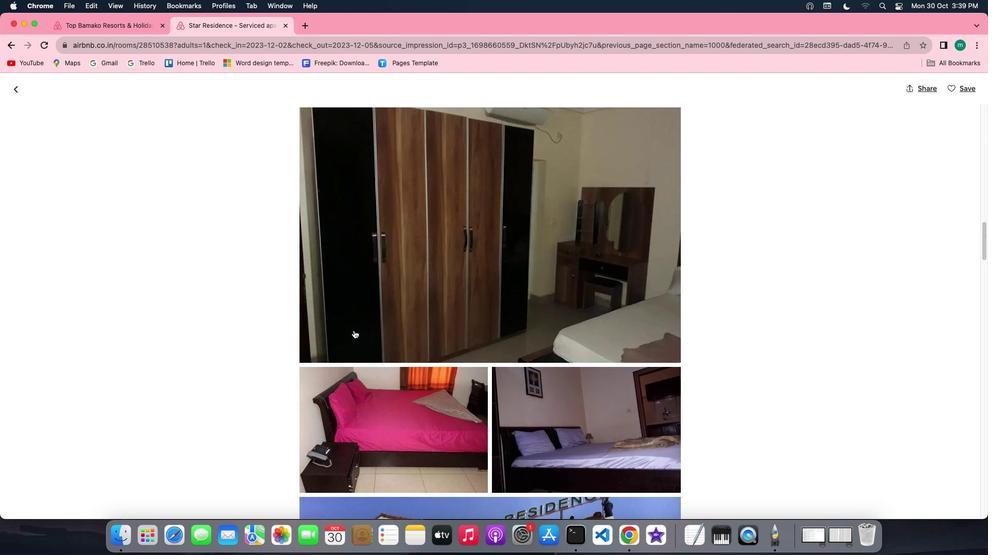 
Action: Mouse scrolled (354, 330) with delta (0, 0)
Screenshot: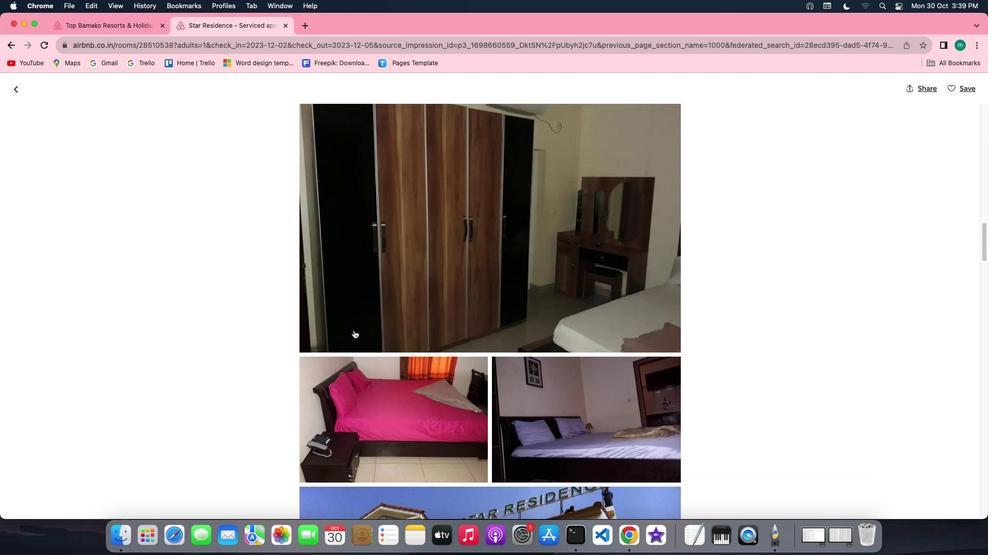 
Action: Mouse scrolled (354, 330) with delta (0, -1)
Screenshot: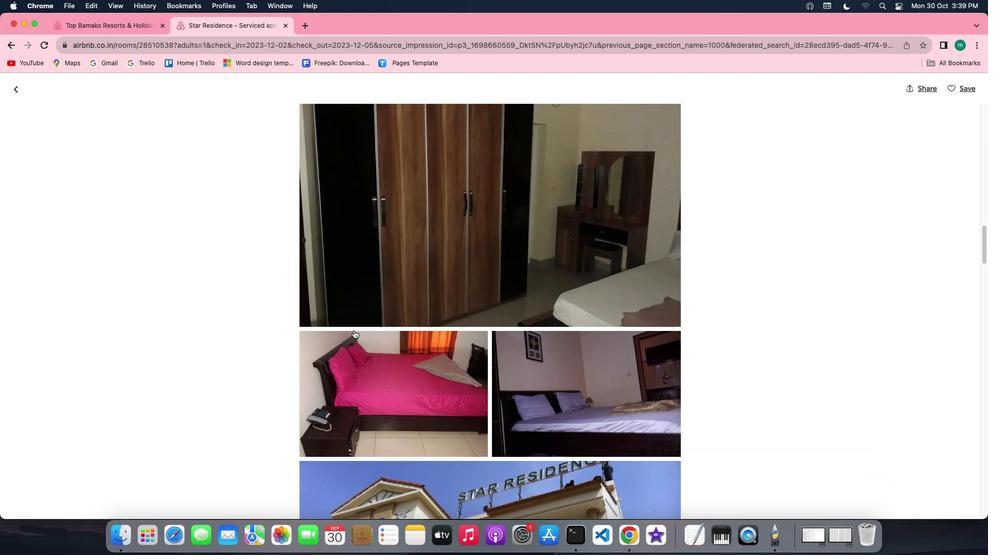 
Action: Mouse scrolled (354, 330) with delta (0, -1)
Screenshot: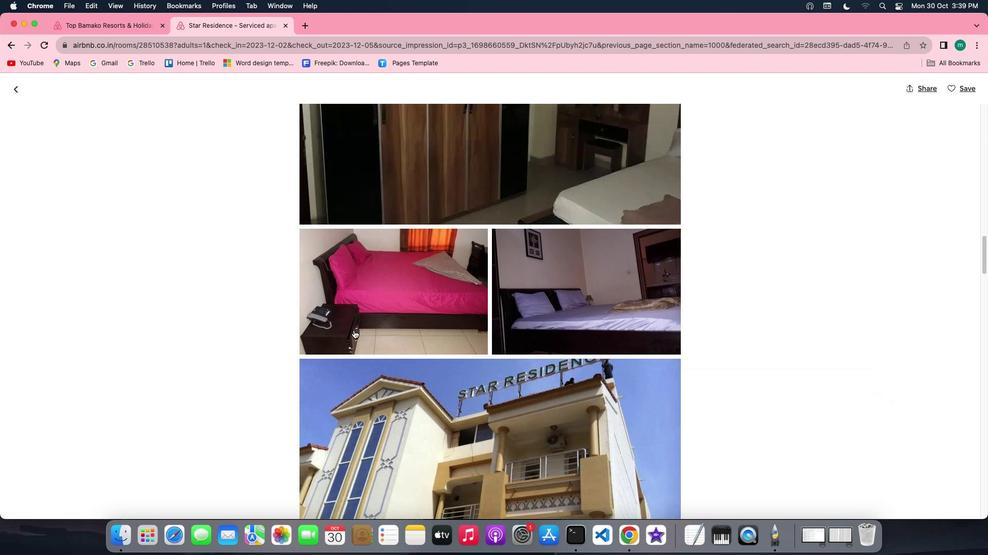 
Action: Mouse scrolled (354, 330) with delta (0, -1)
Screenshot: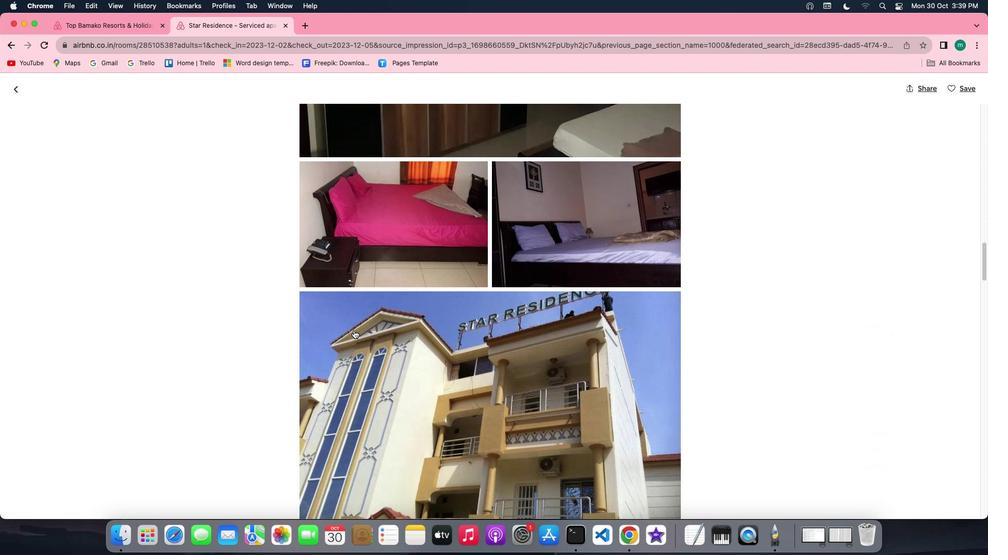 
Action: Mouse scrolled (354, 330) with delta (0, 0)
Screenshot: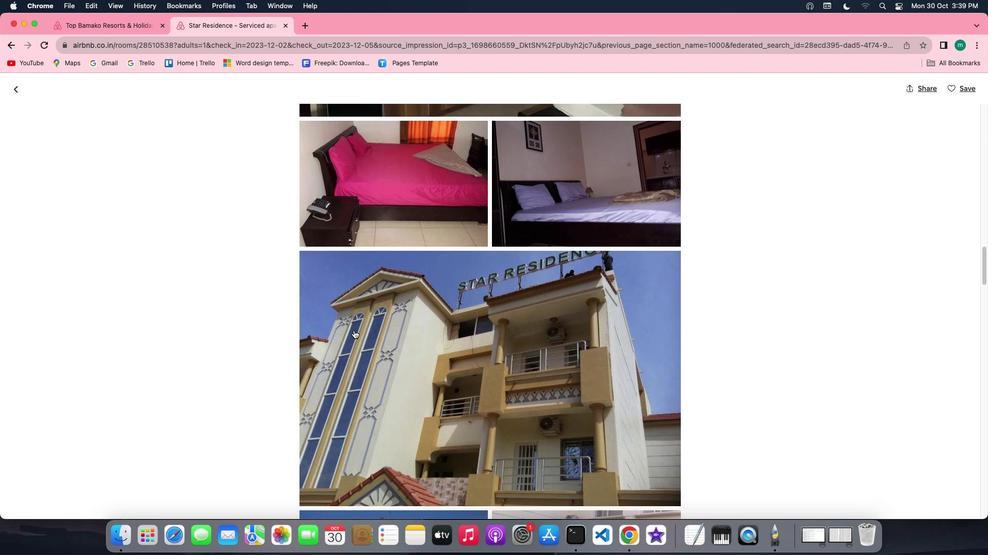 
Action: Mouse scrolled (354, 330) with delta (0, 0)
Screenshot: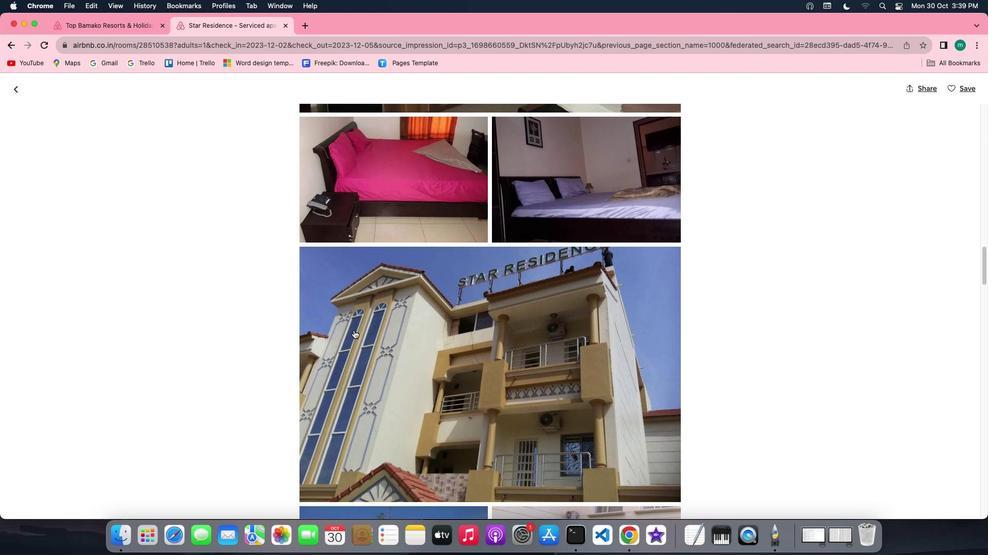 
Action: Mouse scrolled (354, 330) with delta (0, 0)
Screenshot: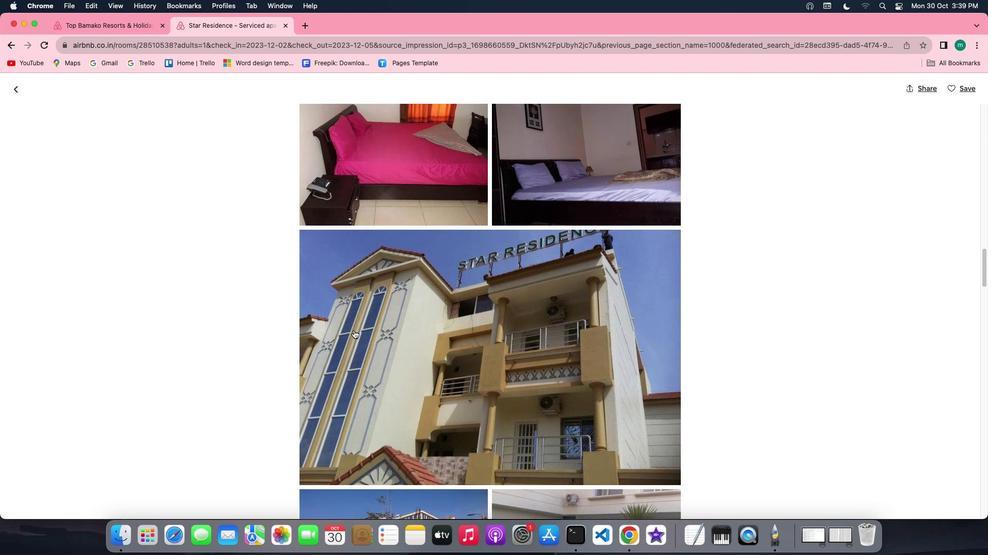 
Action: Mouse scrolled (354, 330) with delta (0, 0)
Screenshot: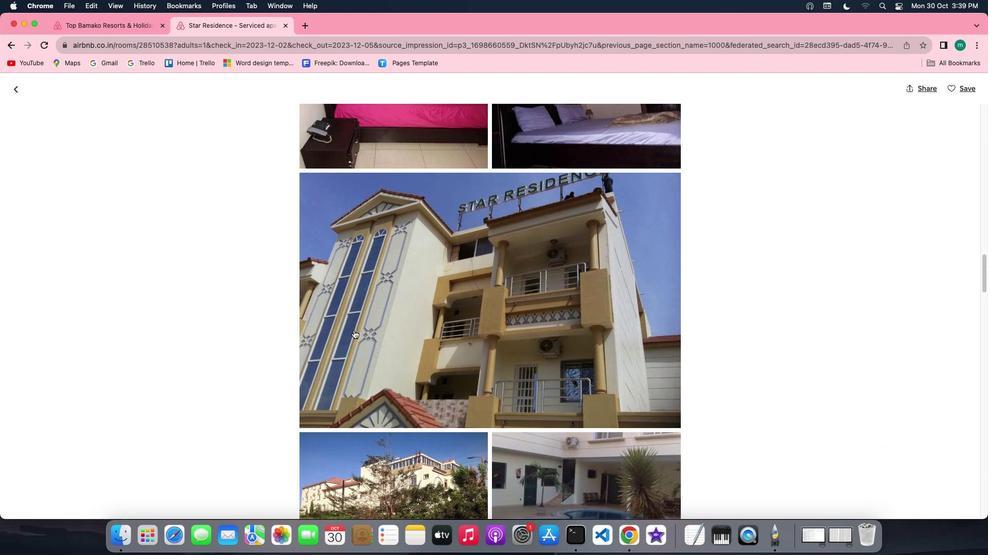 
Action: Mouse scrolled (354, 330) with delta (0, 0)
Screenshot: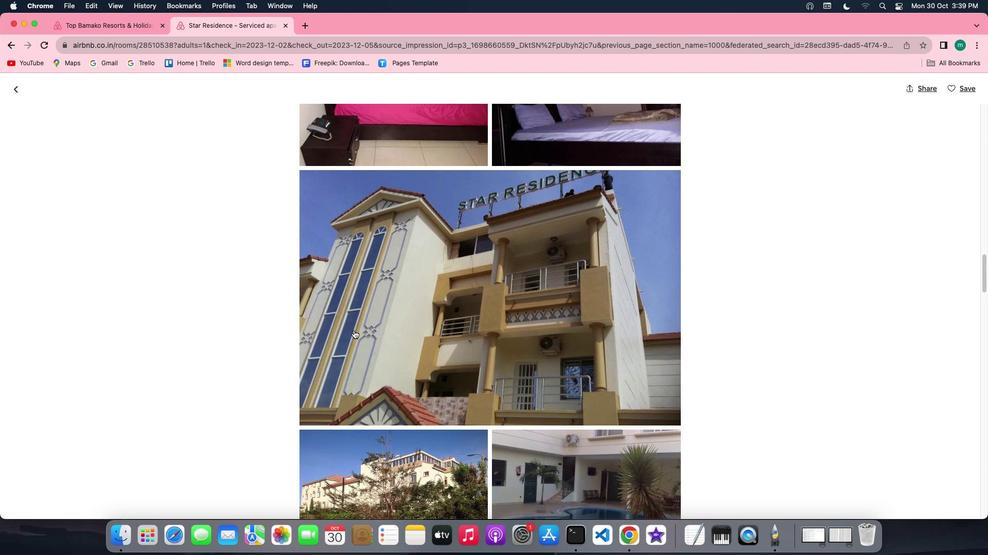 
Action: Mouse scrolled (354, 330) with delta (0, 0)
Screenshot: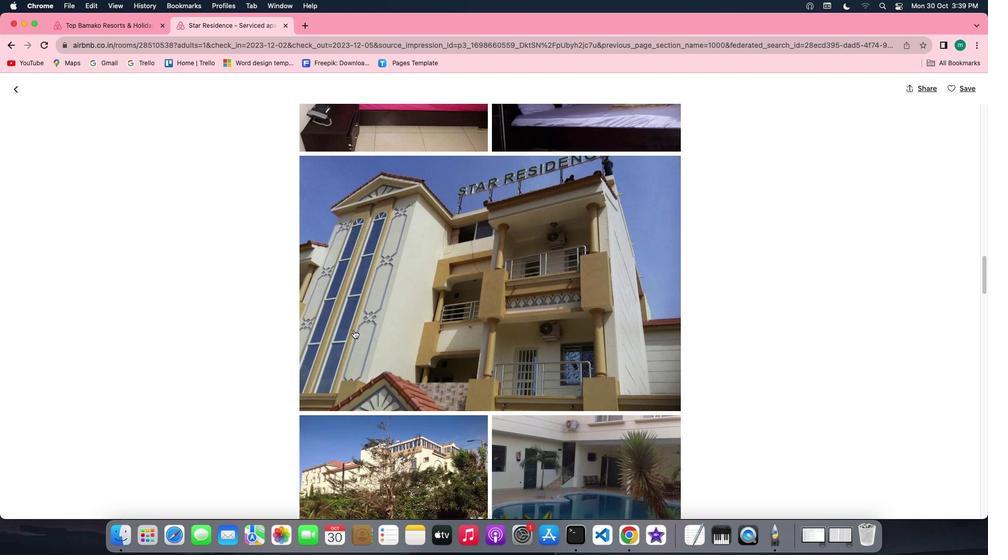 
Action: Mouse scrolled (354, 330) with delta (0, 0)
Screenshot: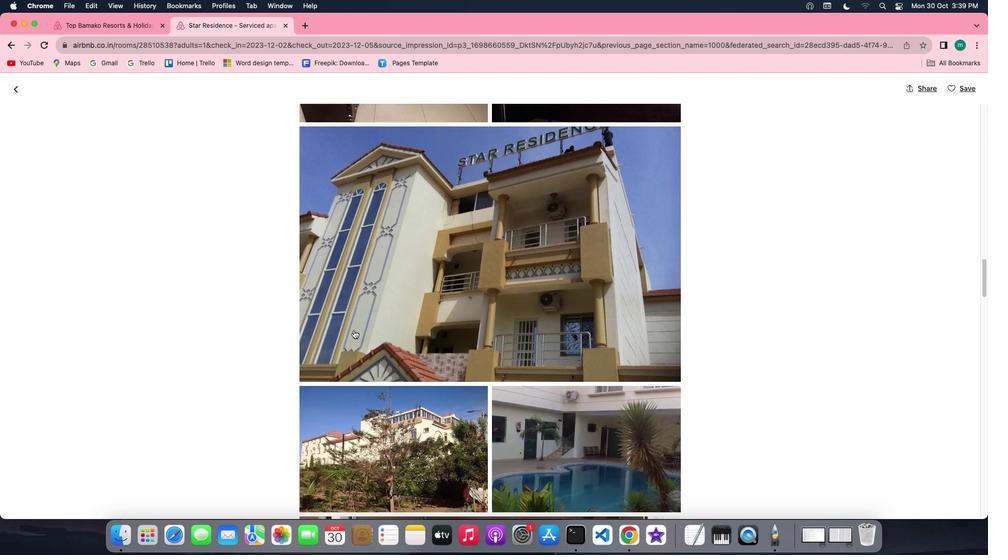 
Action: Mouse scrolled (354, 330) with delta (0, -1)
Screenshot: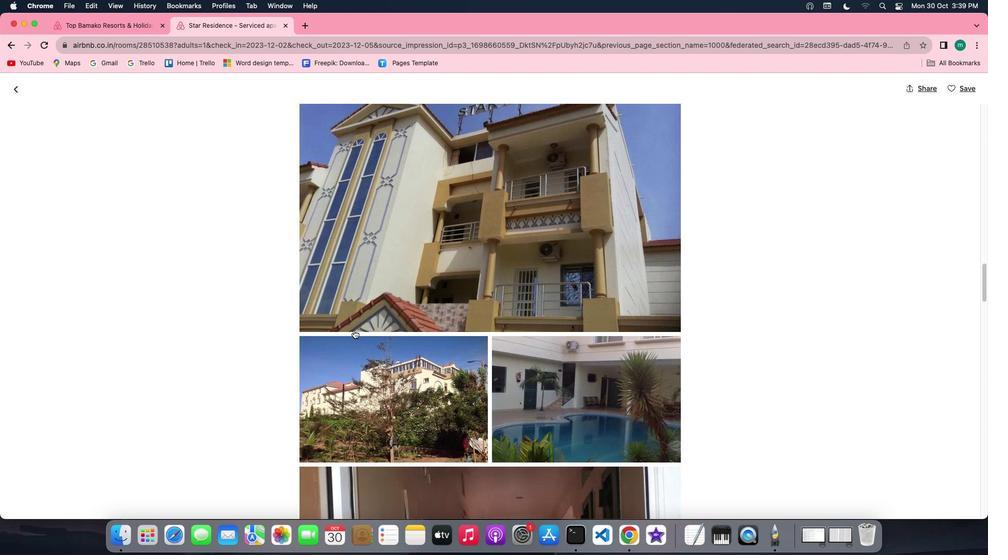 
Action: Mouse scrolled (354, 330) with delta (0, 0)
Screenshot: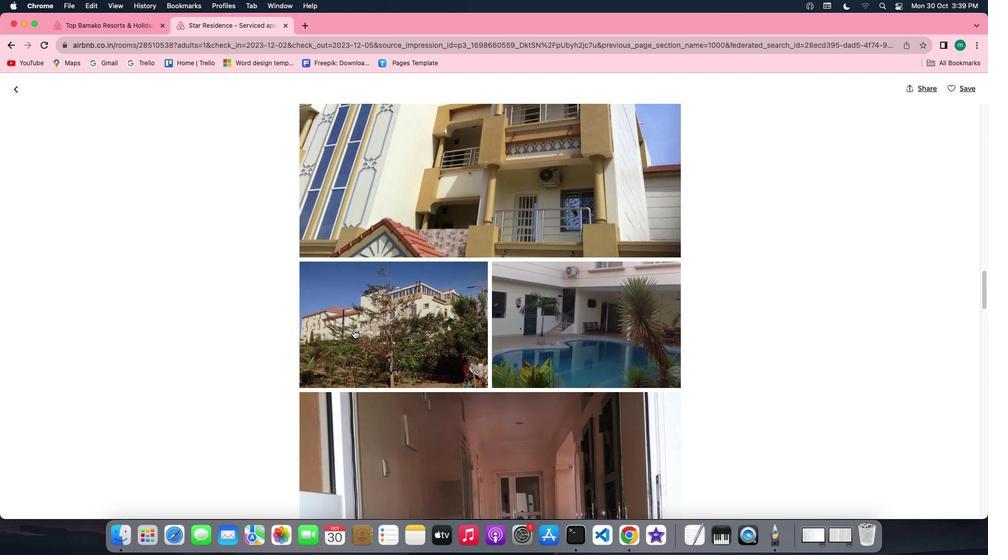 
Action: Mouse scrolled (354, 330) with delta (0, 0)
Screenshot: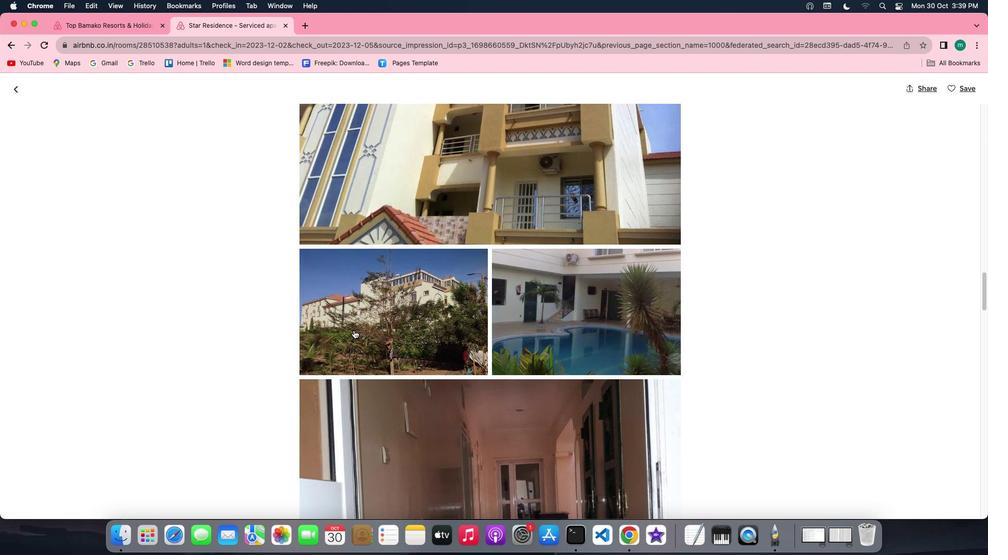 
Action: Mouse scrolled (354, 330) with delta (0, -1)
Screenshot: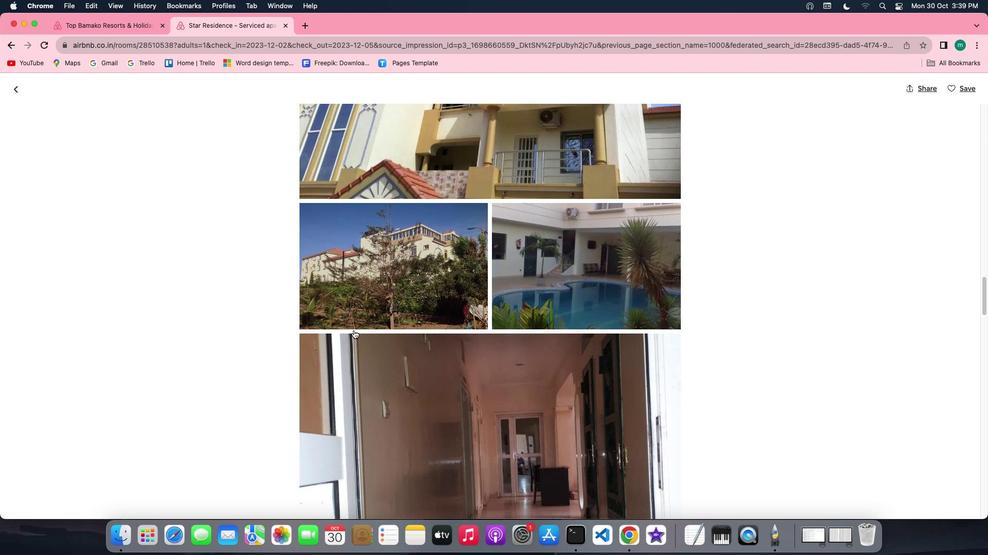 
Action: Mouse scrolled (354, 330) with delta (0, -1)
Screenshot: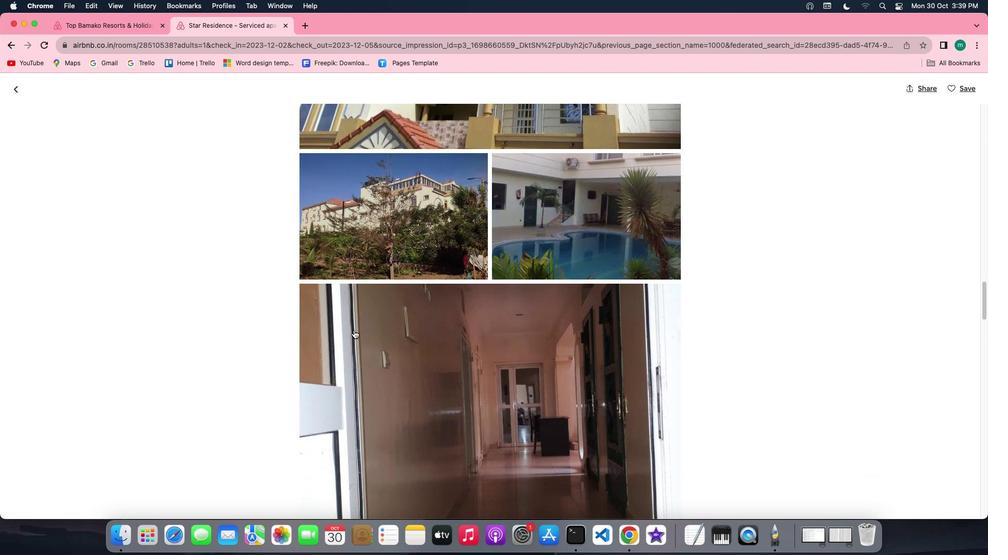 
Action: Mouse scrolled (354, 330) with delta (0, 0)
Screenshot: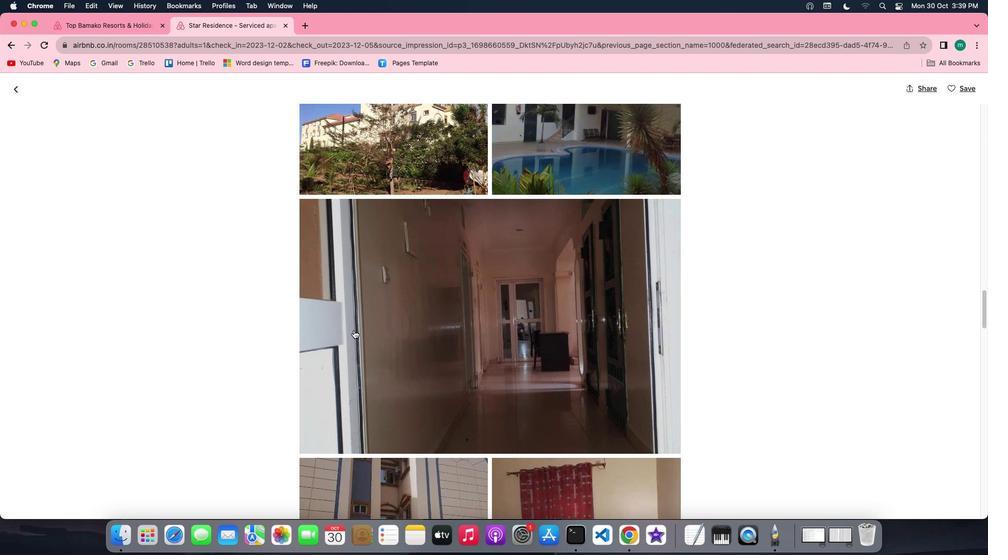 
Action: Mouse scrolled (354, 330) with delta (0, 0)
Screenshot: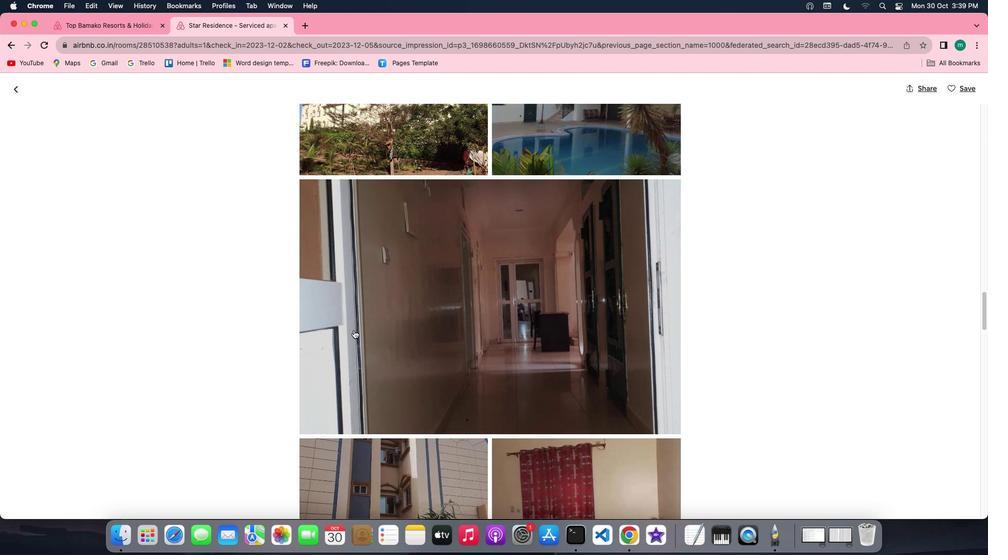 
Action: Mouse scrolled (354, 330) with delta (0, -1)
Screenshot: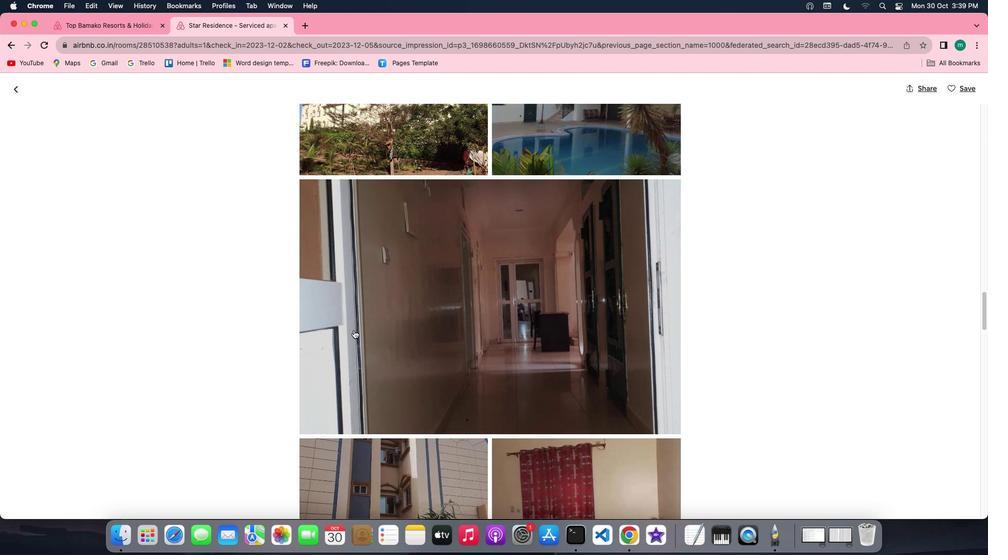 
Action: Mouse scrolled (354, 330) with delta (0, -1)
Screenshot: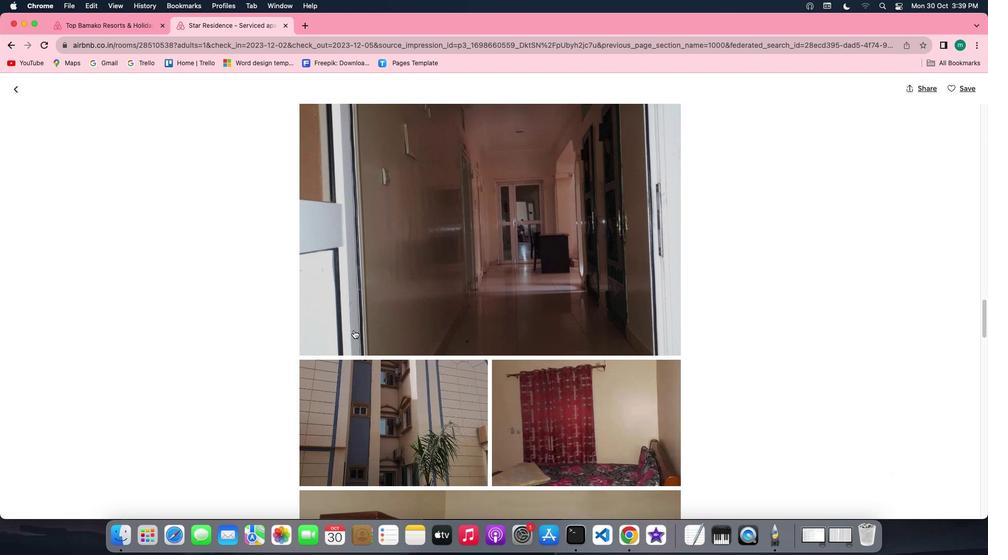 
Action: Mouse scrolled (354, 330) with delta (0, -1)
Screenshot: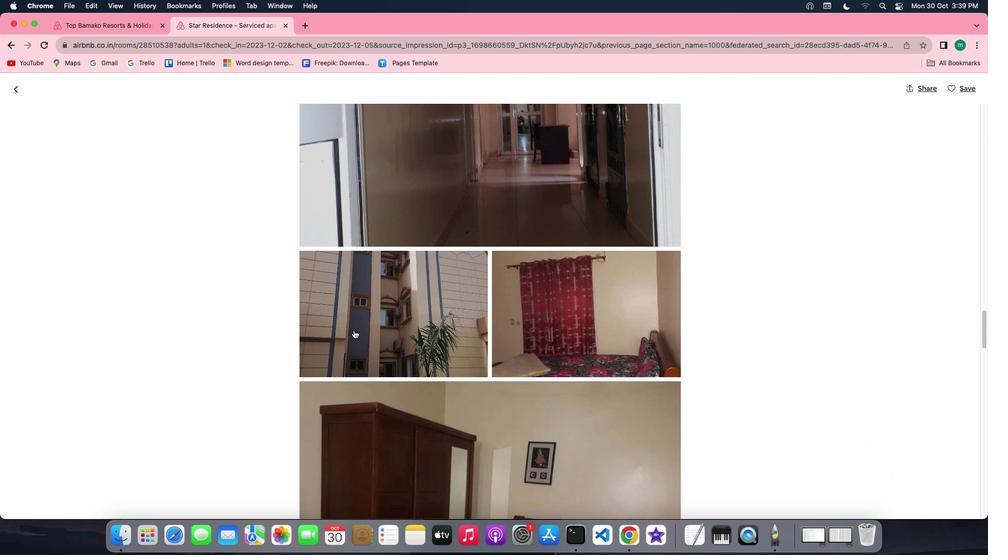 
Action: Mouse scrolled (354, 330) with delta (0, 0)
Screenshot: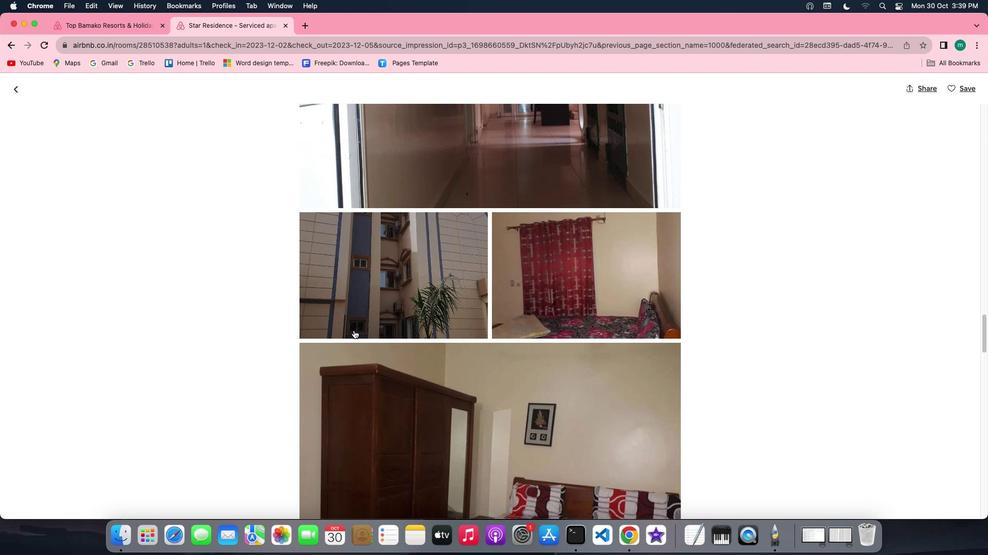 
Action: Mouse scrolled (354, 330) with delta (0, 0)
Screenshot: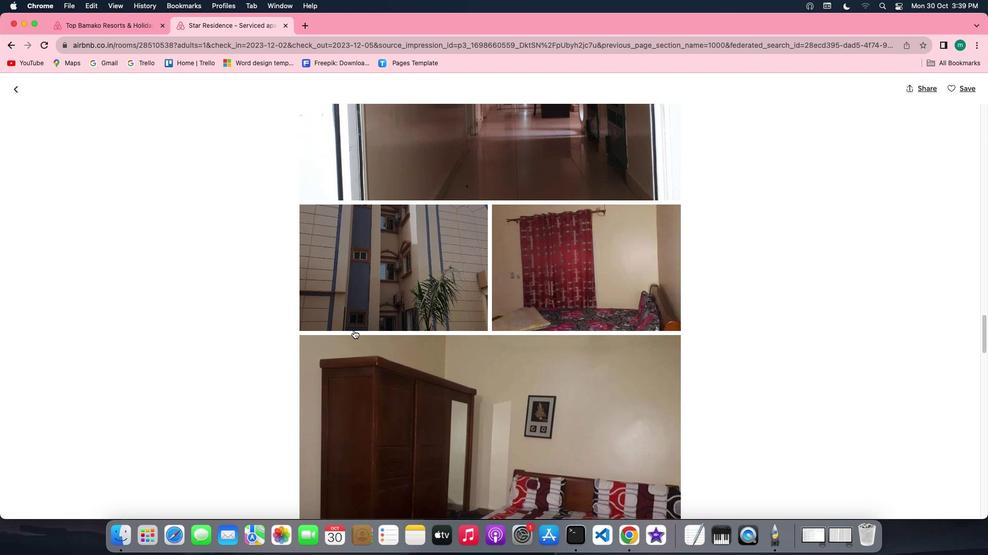 
Action: Mouse scrolled (354, 330) with delta (0, -1)
Screenshot: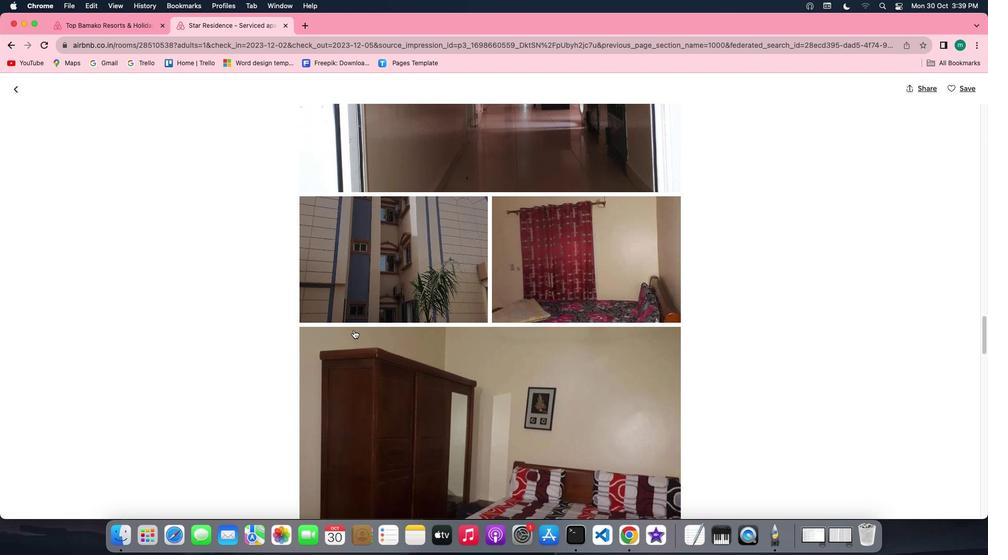 
Action: Mouse scrolled (354, 330) with delta (0, -1)
Screenshot: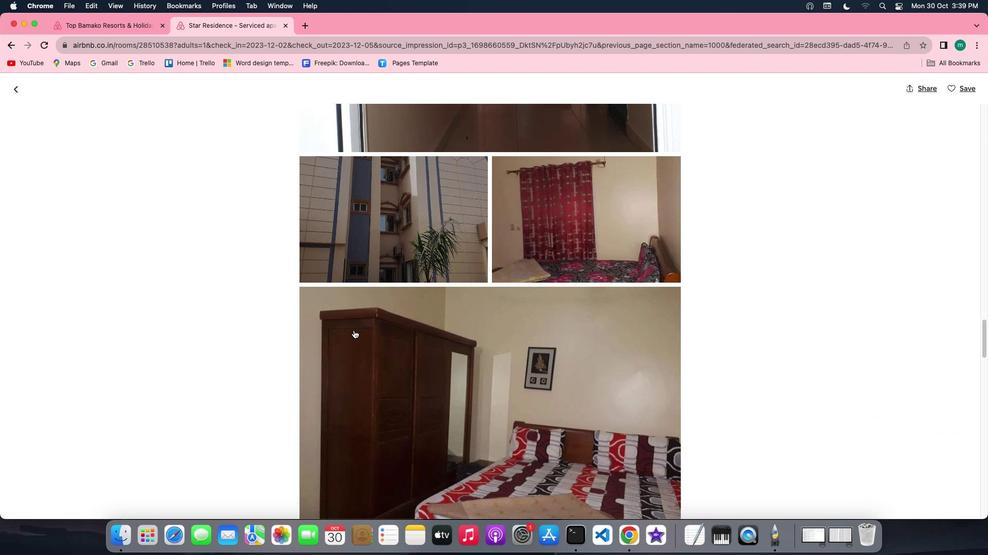 
Action: Mouse scrolled (354, 330) with delta (0, -2)
Screenshot: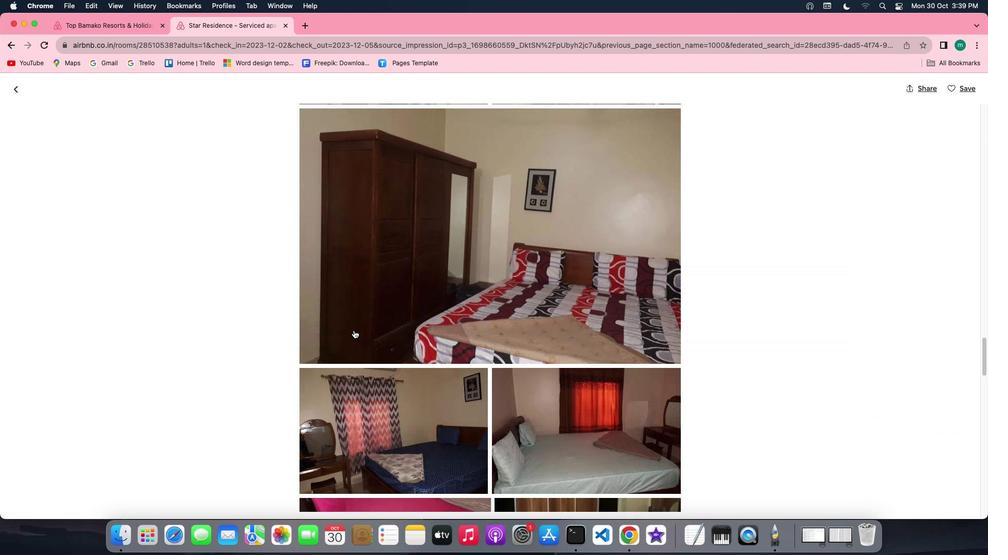 
Action: Mouse scrolled (354, 330) with delta (0, 0)
Screenshot: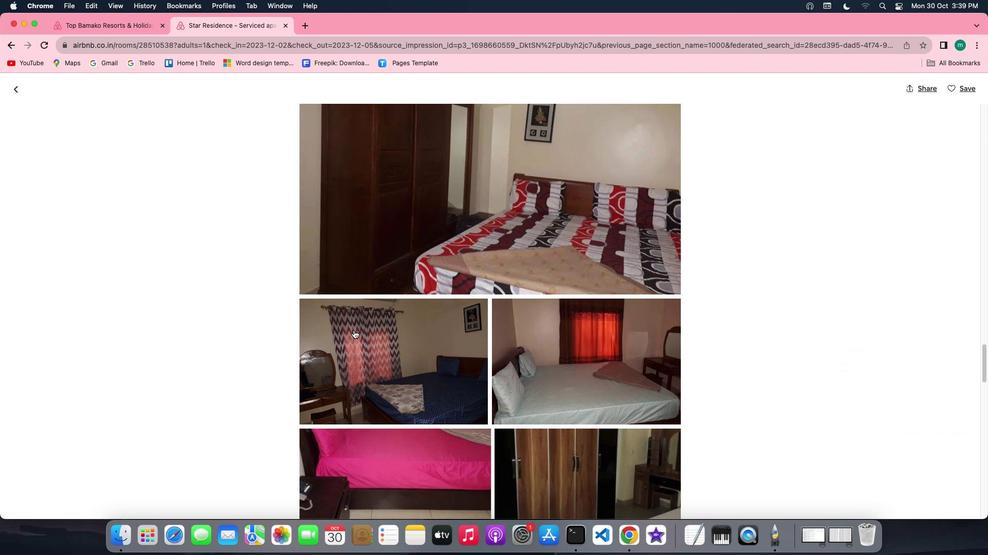 
Action: Mouse scrolled (354, 330) with delta (0, 0)
Screenshot: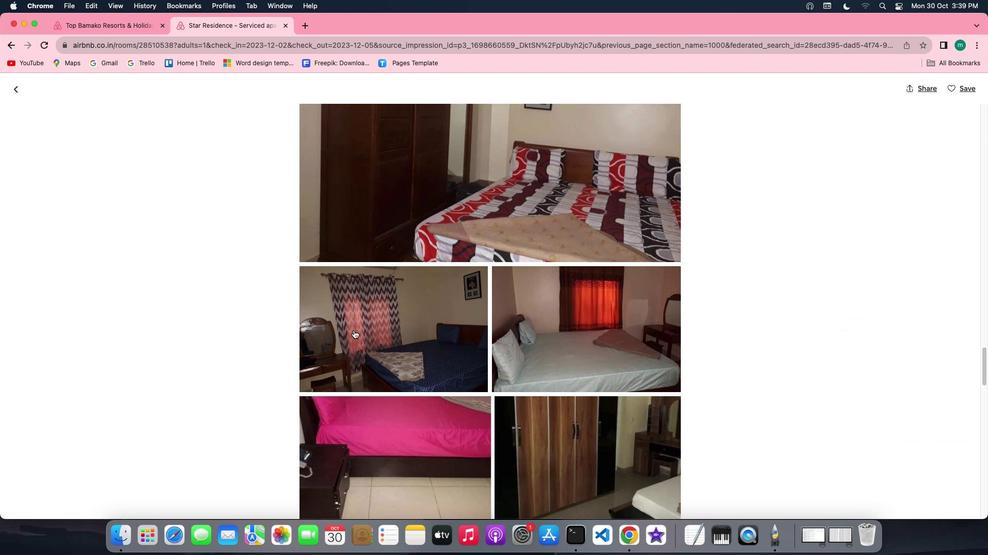 
Action: Mouse scrolled (354, 330) with delta (0, -1)
Screenshot: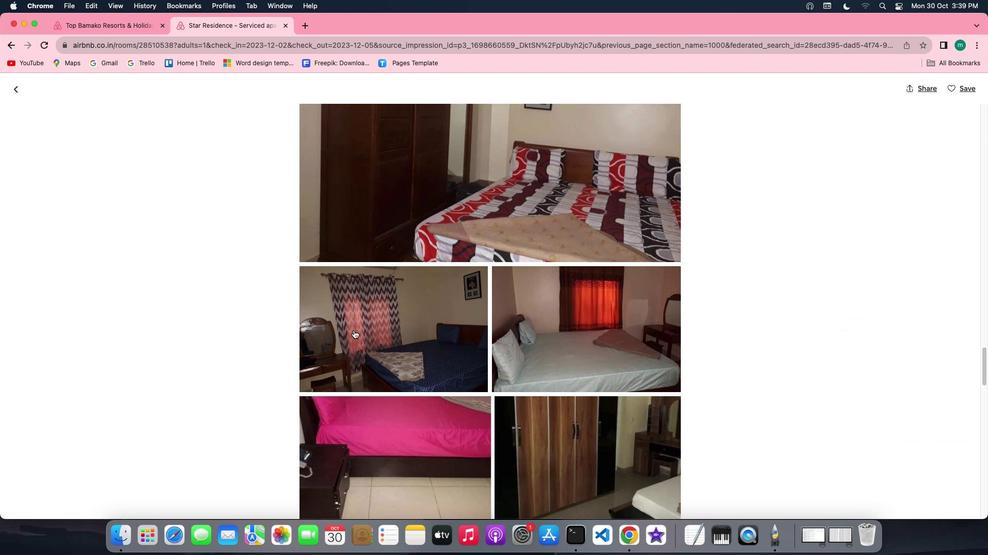 
Action: Mouse scrolled (354, 330) with delta (0, -2)
Screenshot: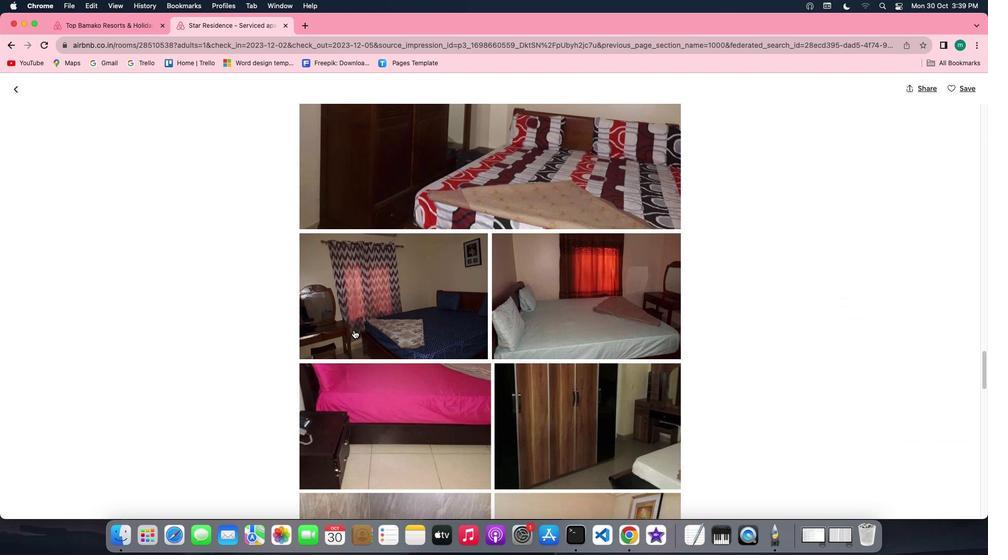 
Action: Mouse scrolled (354, 330) with delta (0, -2)
Screenshot: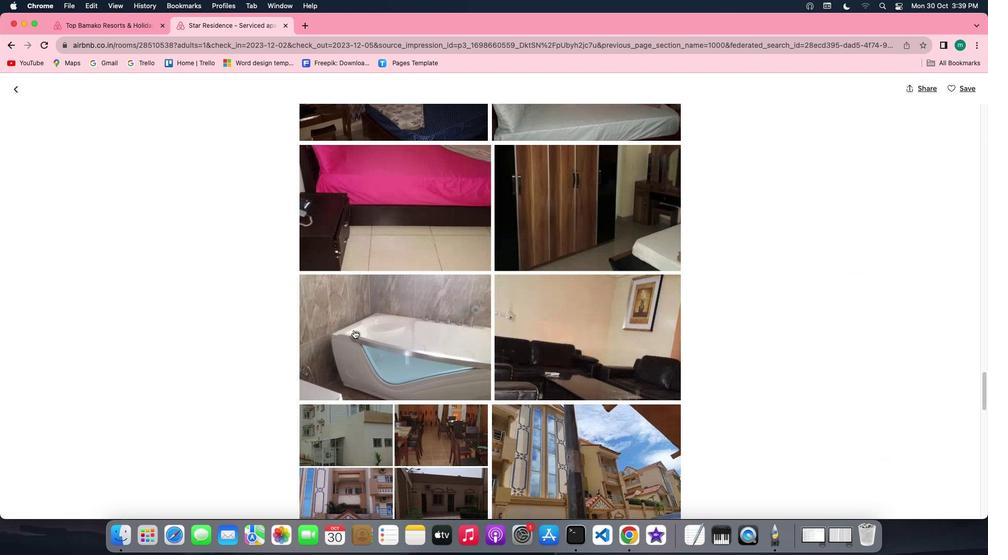 
Action: Mouse scrolled (354, 330) with delta (0, 0)
Screenshot: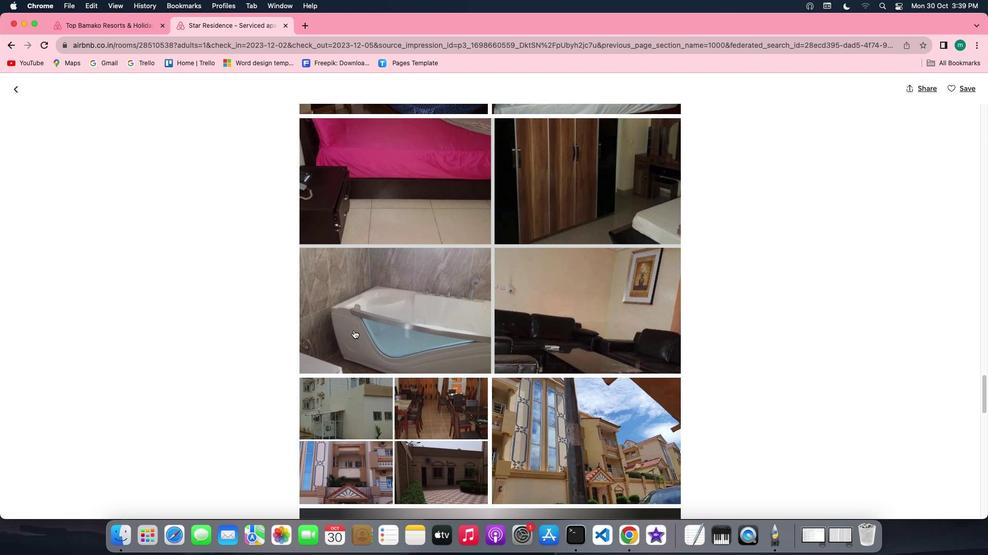 
Action: Mouse scrolled (354, 330) with delta (0, 0)
Screenshot: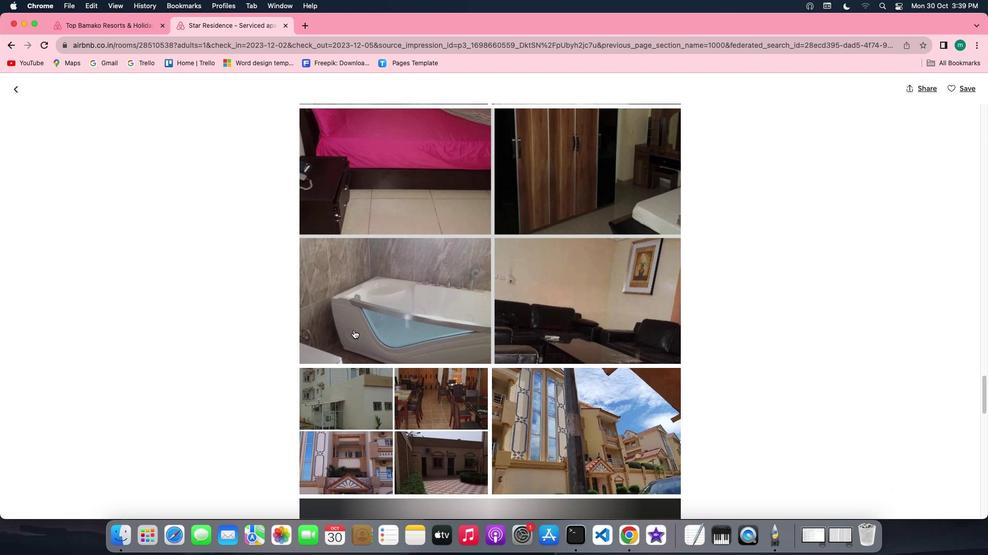 
Action: Mouse scrolled (354, 330) with delta (0, -1)
Screenshot: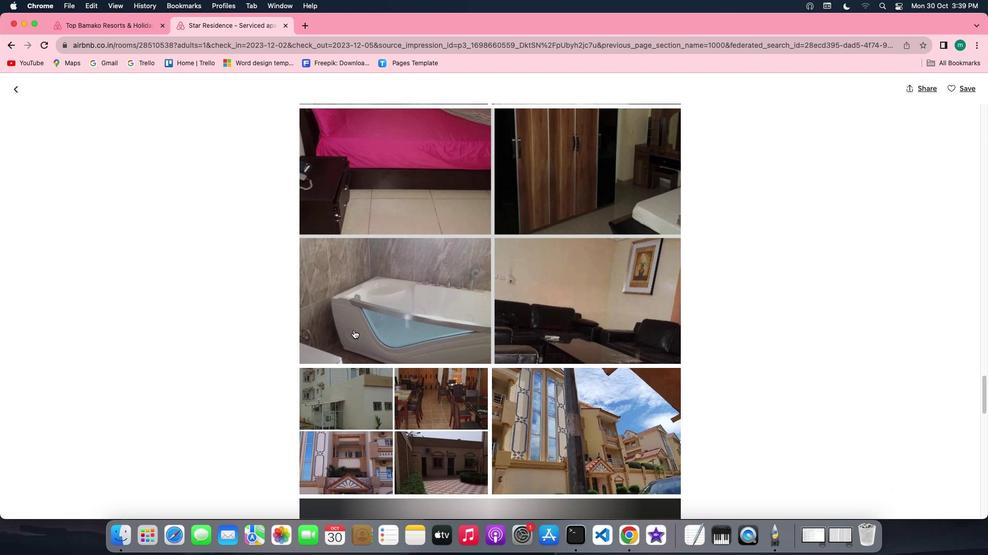 
Action: Mouse scrolled (354, 330) with delta (0, -1)
Screenshot: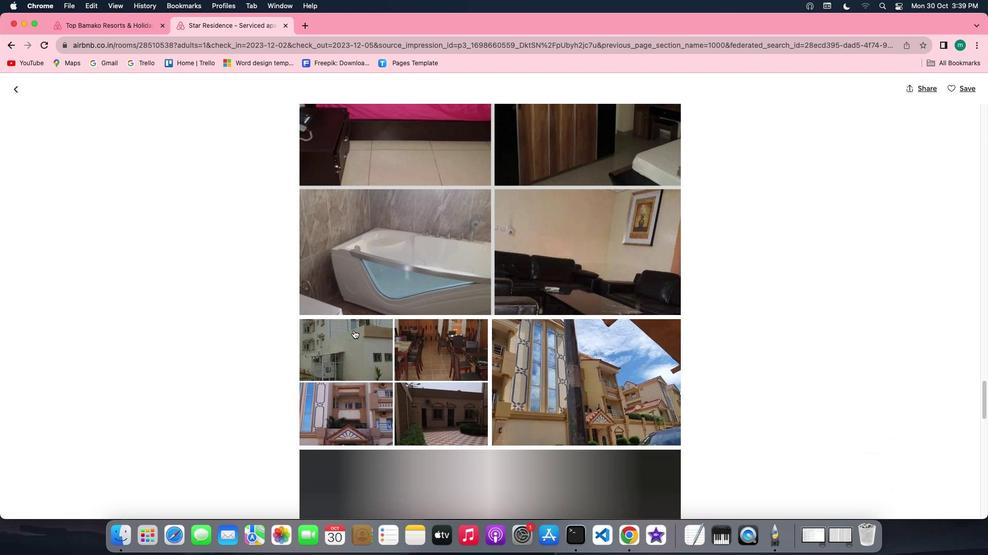 
Action: Mouse scrolled (354, 330) with delta (0, 0)
Screenshot: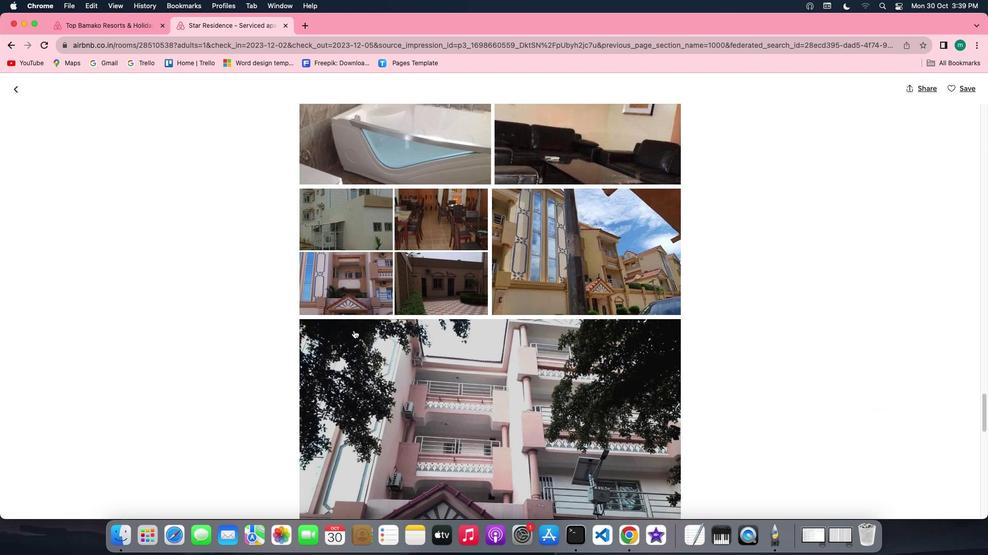
Action: Mouse scrolled (354, 330) with delta (0, 0)
Screenshot: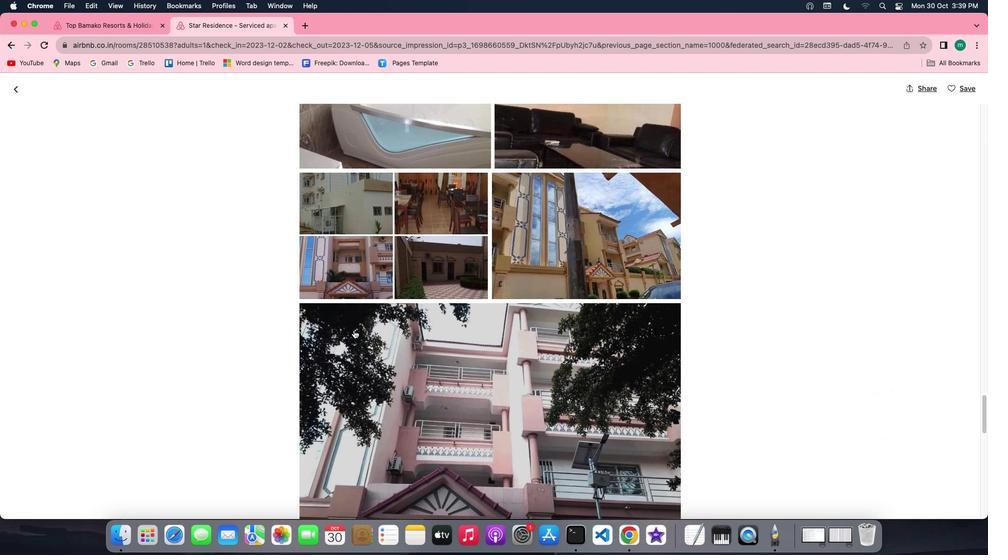 
Action: Mouse scrolled (354, 330) with delta (0, -1)
Screenshot: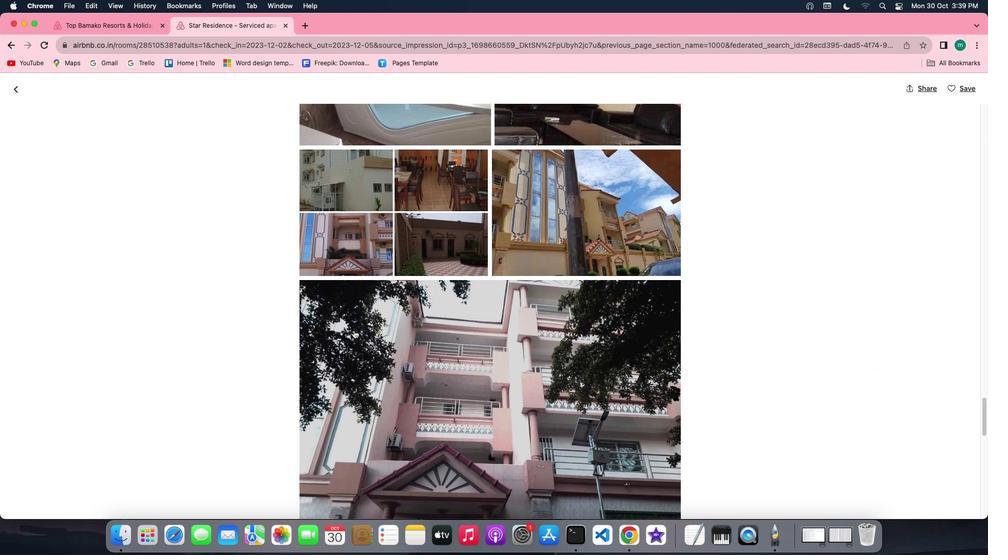 
Action: Mouse scrolled (354, 330) with delta (0, 0)
Screenshot: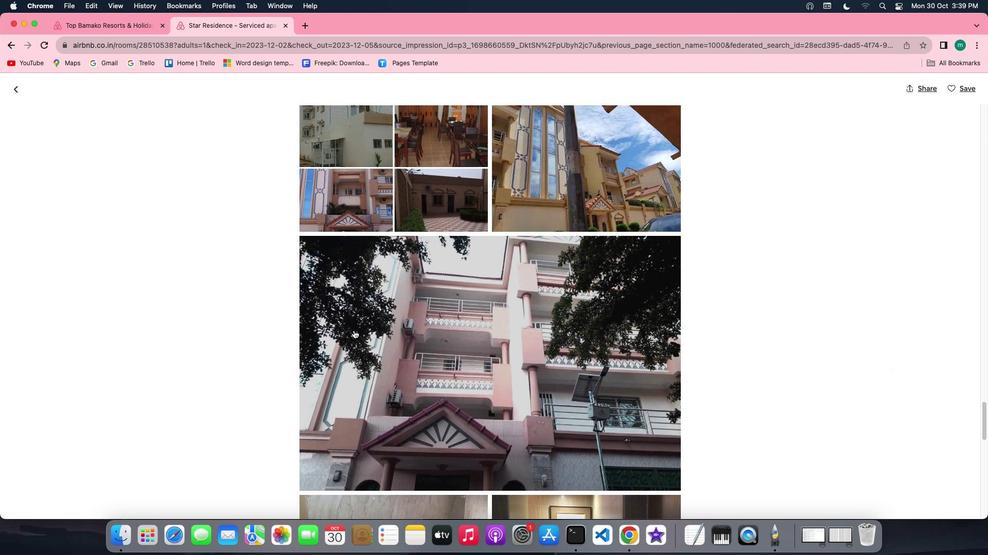 
Action: Mouse scrolled (354, 330) with delta (0, 0)
Screenshot: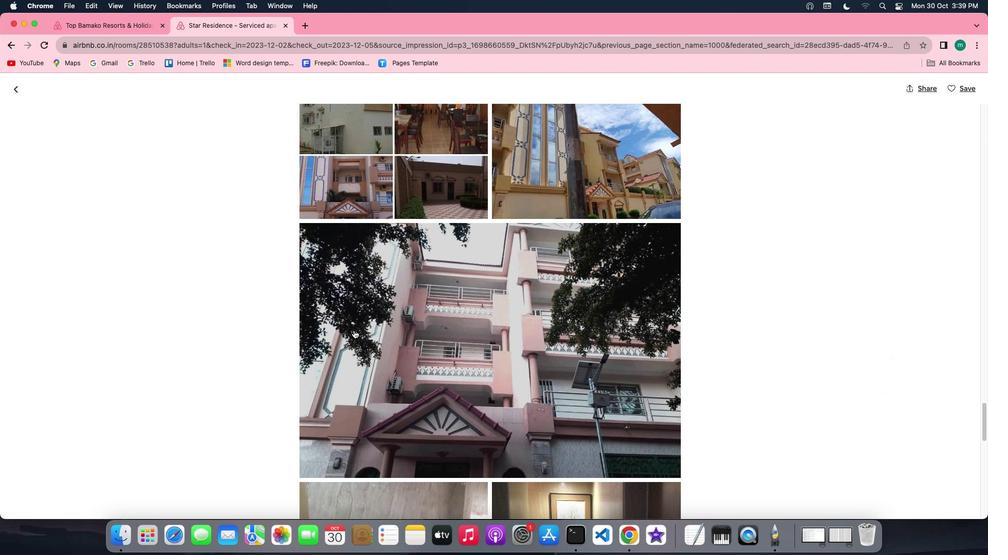 
Action: Mouse scrolled (354, 330) with delta (0, -1)
Screenshot: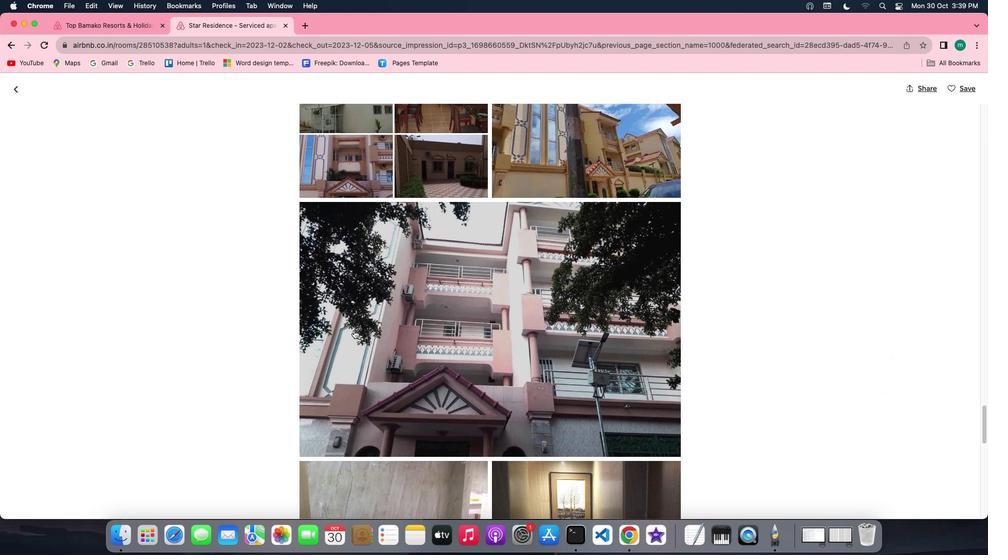 
Action: Mouse scrolled (354, 330) with delta (0, 0)
Screenshot: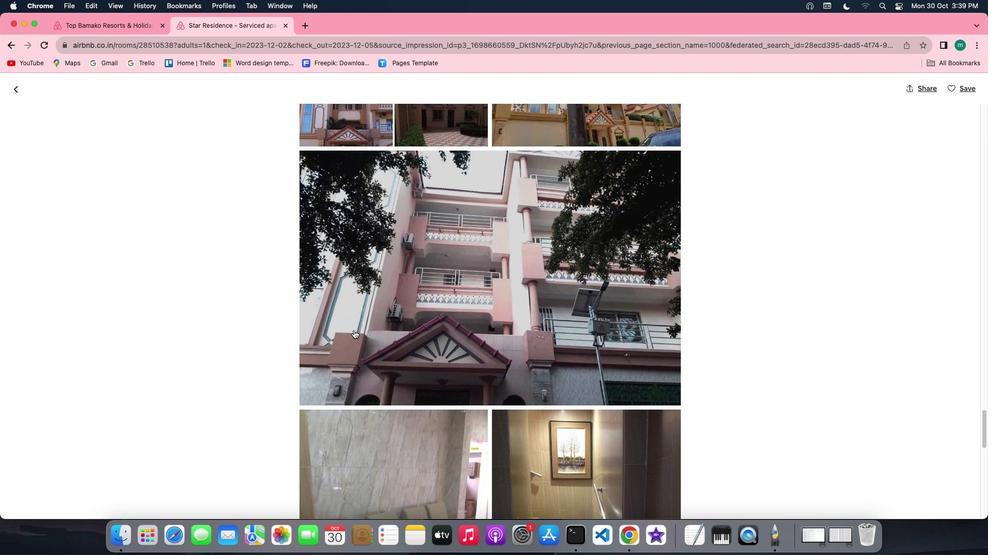 
Action: Mouse scrolled (354, 330) with delta (0, 0)
Screenshot: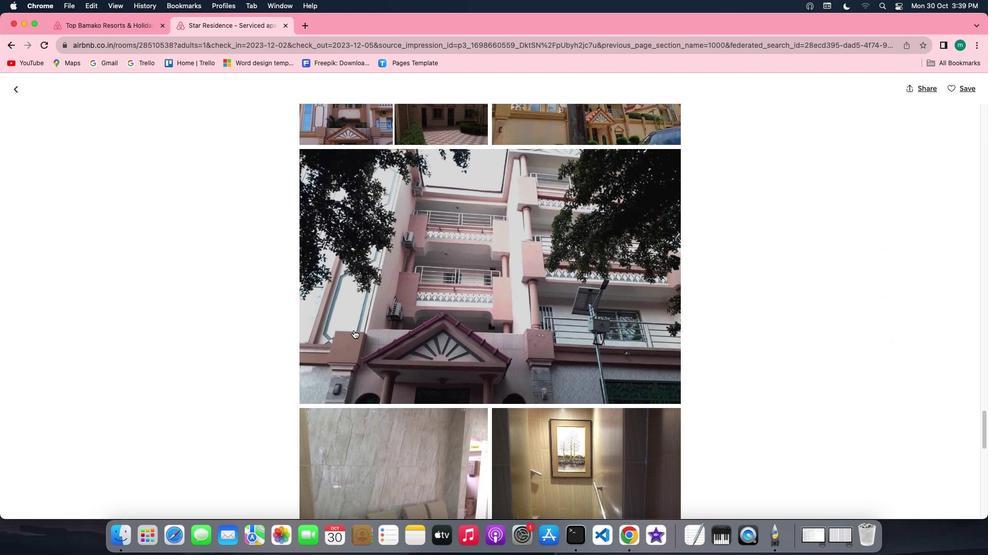 
Action: Mouse scrolled (354, 330) with delta (0, 0)
Screenshot: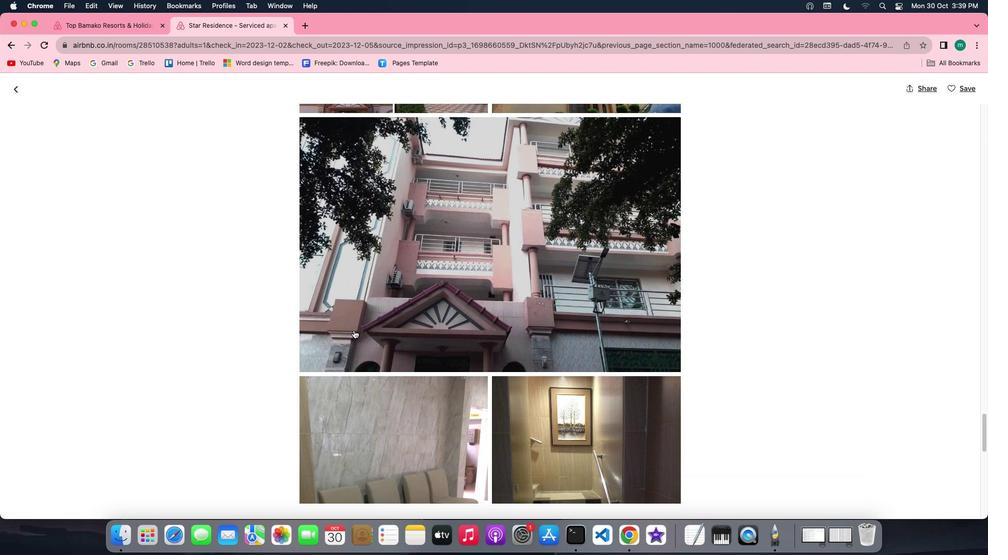 
Action: Mouse scrolled (354, 330) with delta (0, -1)
Screenshot: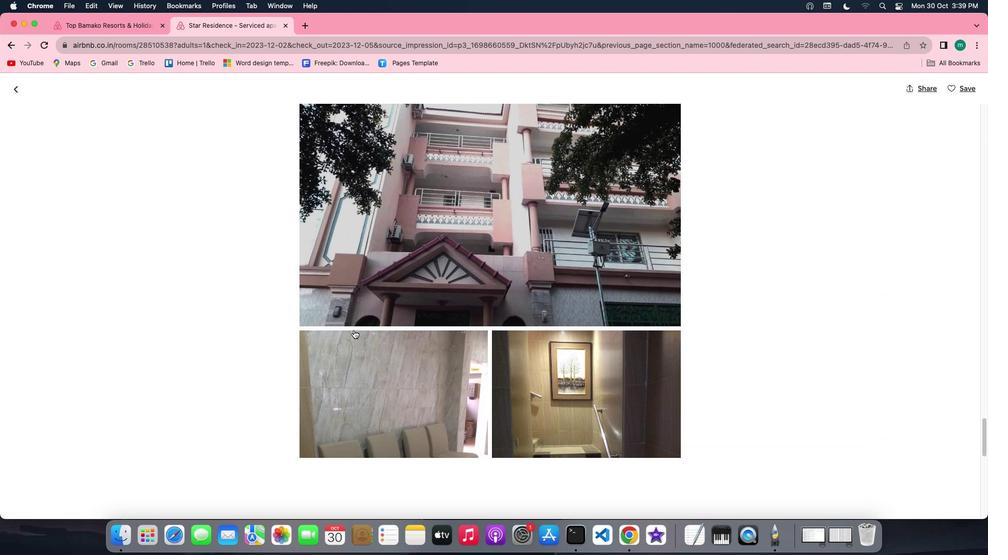 
Action: Mouse scrolled (354, 330) with delta (0, 0)
Screenshot: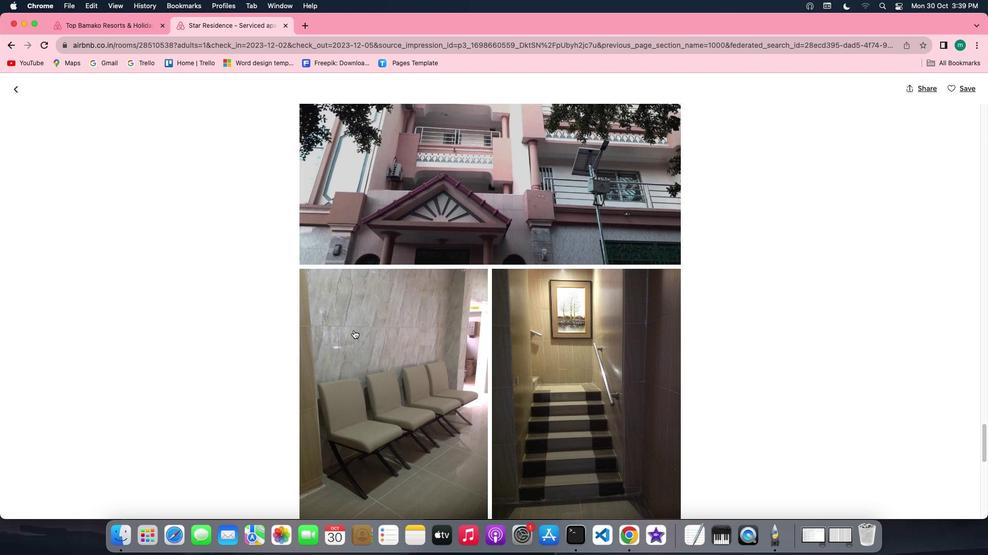
Action: Mouse scrolled (354, 330) with delta (0, 0)
Screenshot: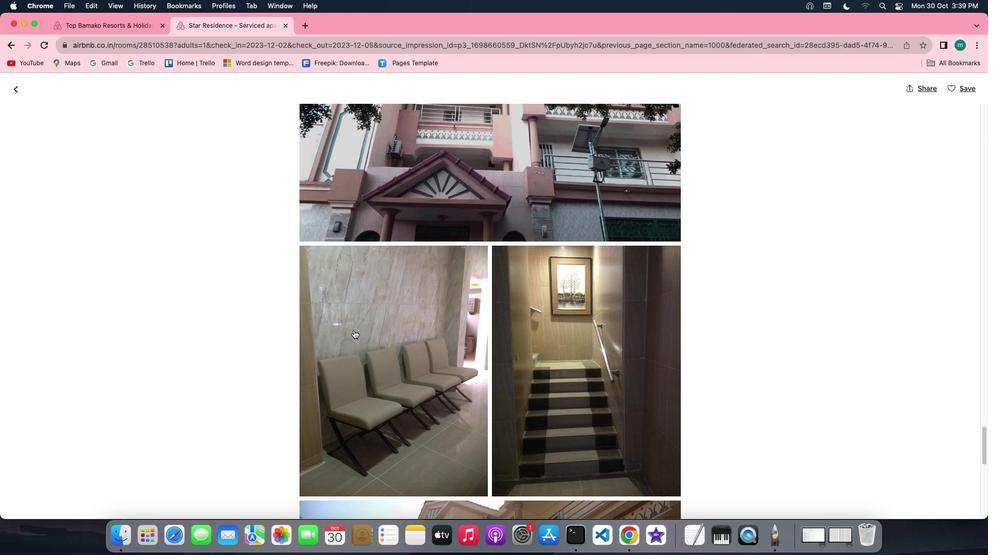 
Action: Mouse scrolled (354, 330) with delta (0, -1)
Screenshot: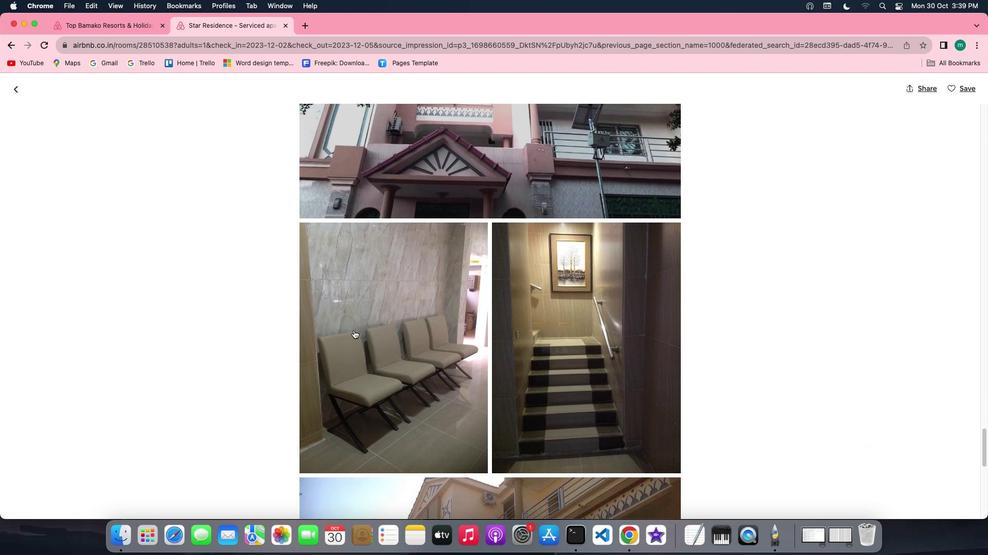 
Action: Mouse scrolled (354, 330) with delta (0, -1)
Screenshot: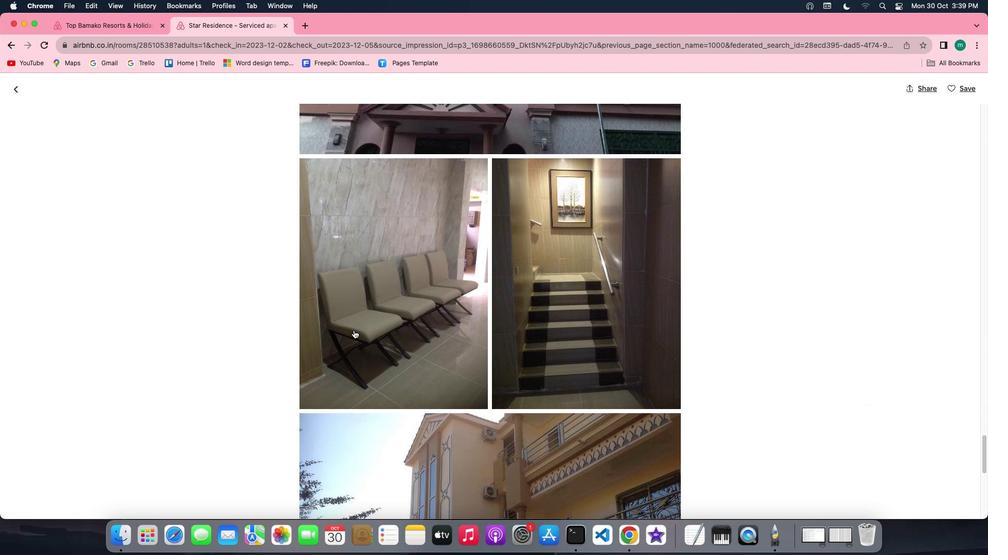 
Action: Mouse scrolled (354, 330) with delta (0, 0)
Screenshot: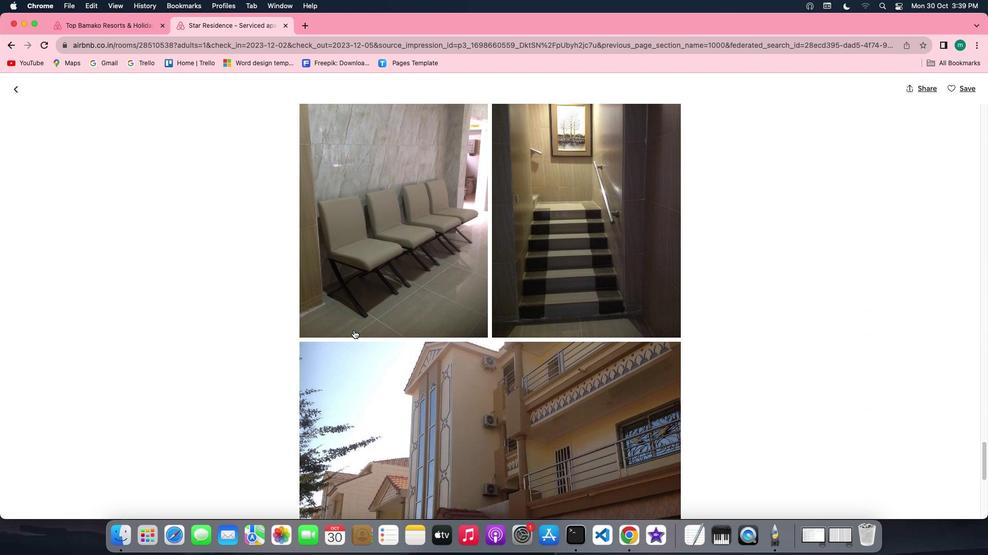 
Action: Mouse scrolled (354, 330) with delta (0, 0)
Screenshot: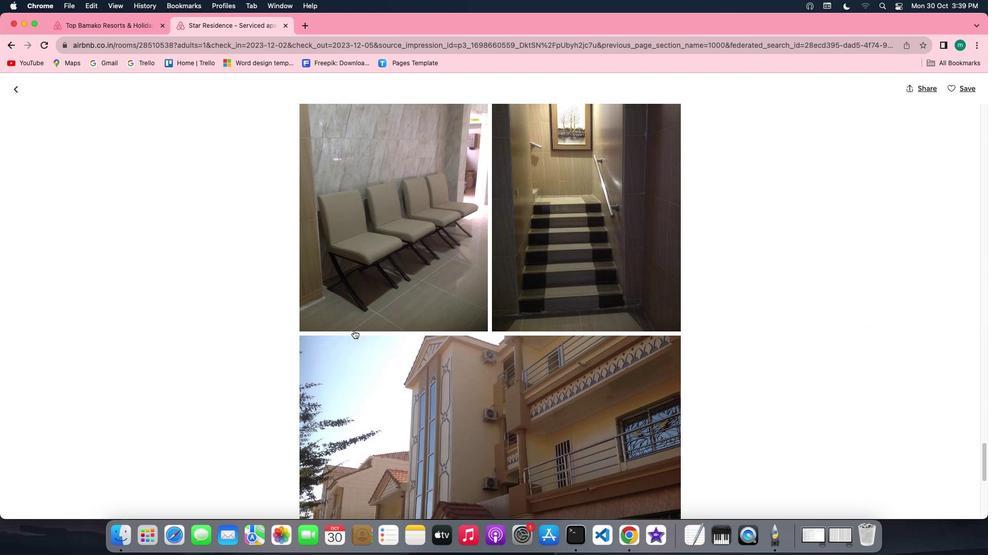 
Action: Mouse scrolled (354, 330) with delta (0, 0)
Screenshot: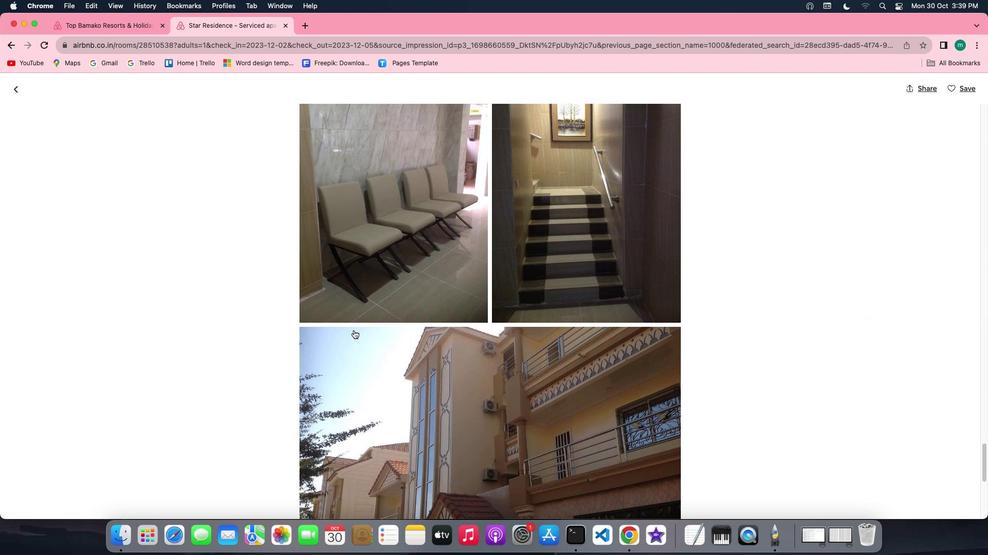 
Action: Mouse scrolled (354, 330) with delta (0, 0)
Screenshot: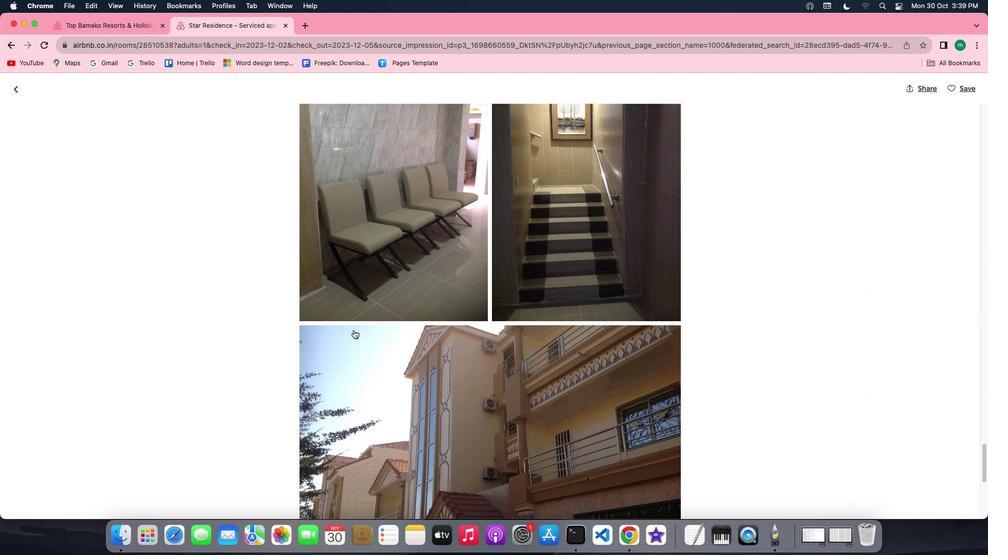 
Action: Mouse scrolled (354, 330) with delta (0, 0)
Screenshot: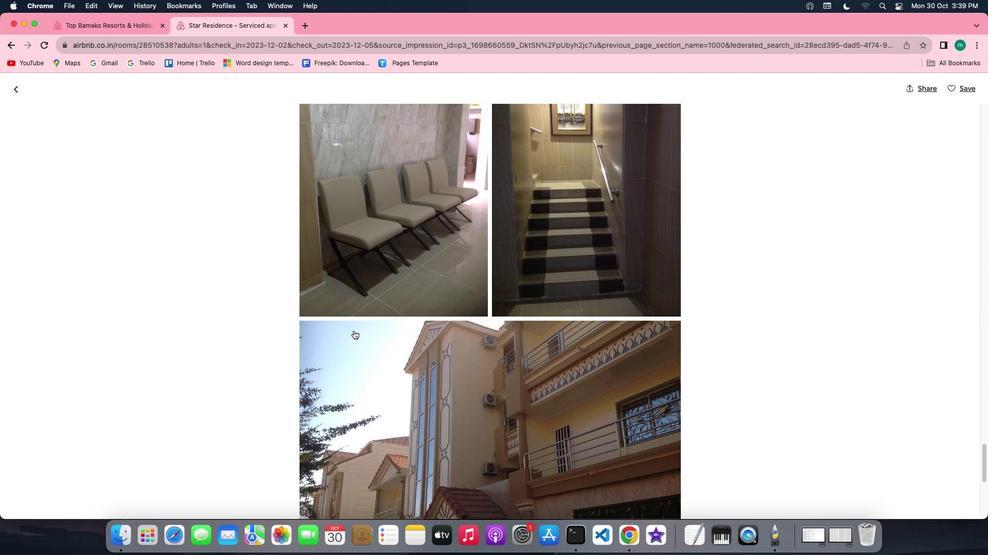 
Action: Mouse moved to (354, 330)
Screenshot: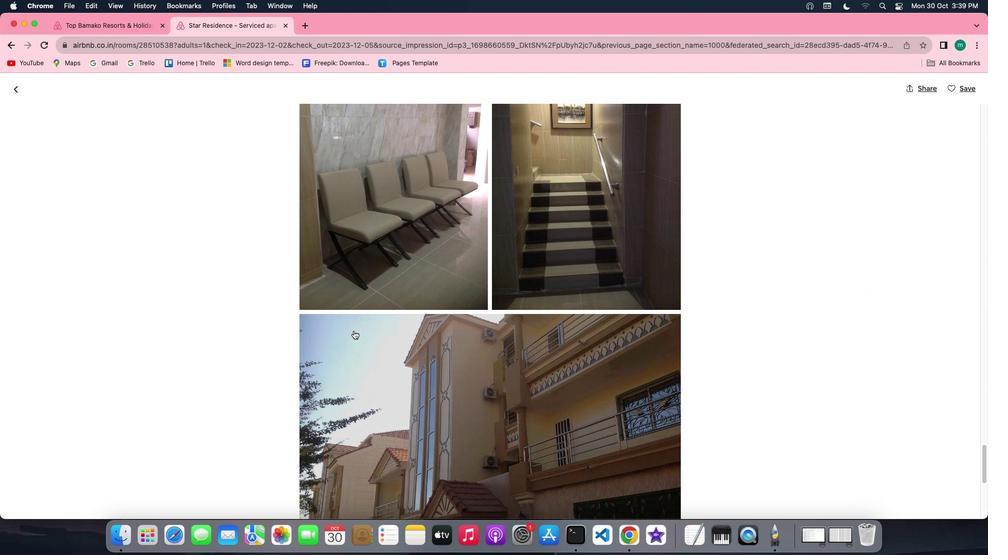 
Action: Mouse scrolled (354, 330) with delta (0, 0)
Screenshot: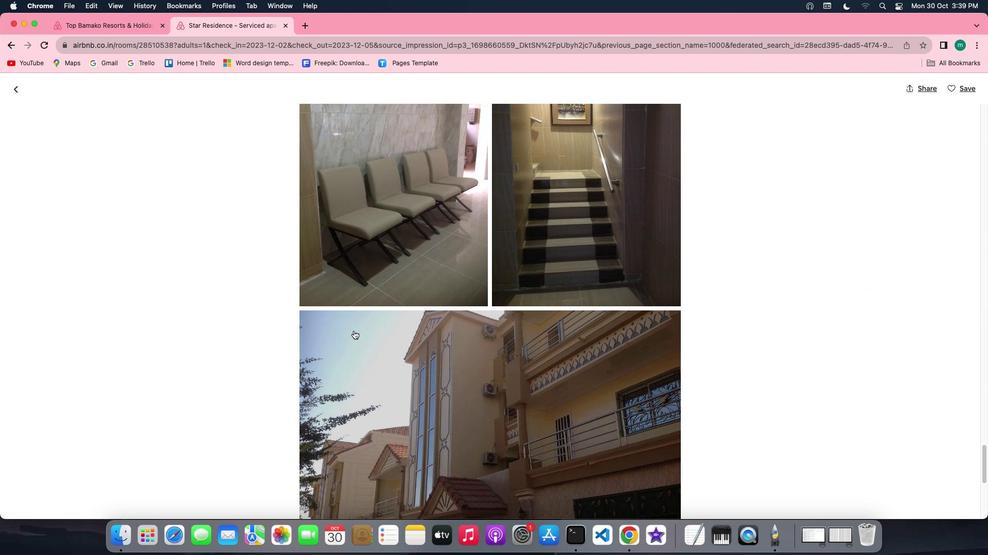 
Action: Mouse scrolled (354, 330) with delta (0, 0)
Screenshot: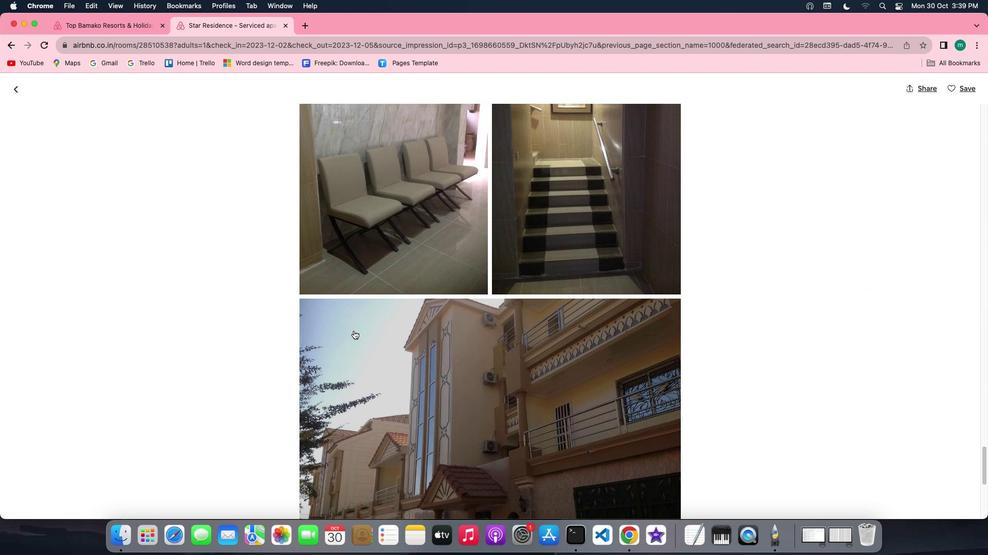 
Action: Mouse scrolled (354, 330) with delta (0, 0)
Screenshot: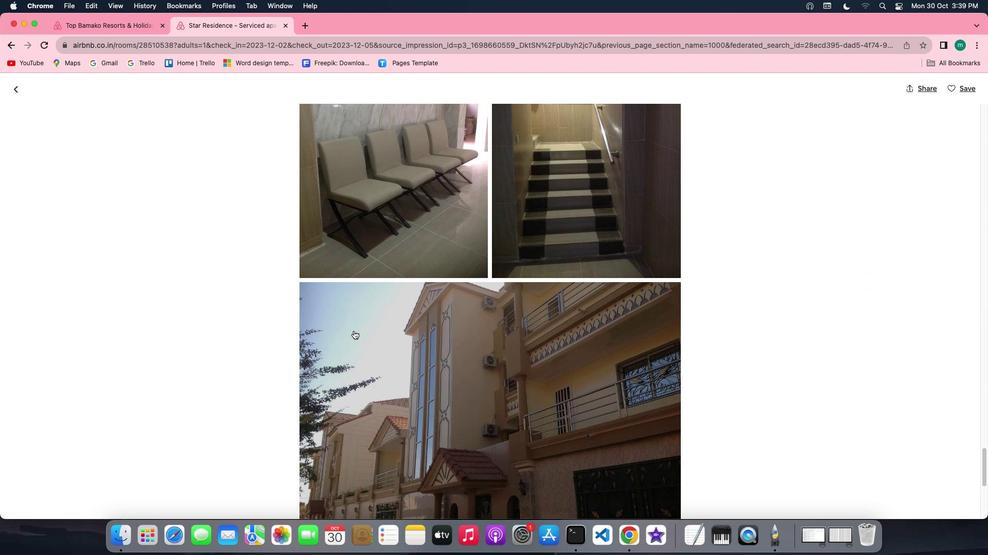 
Action: Mouse scrolled (354, 330) with delta (0, -1)
Screenshot: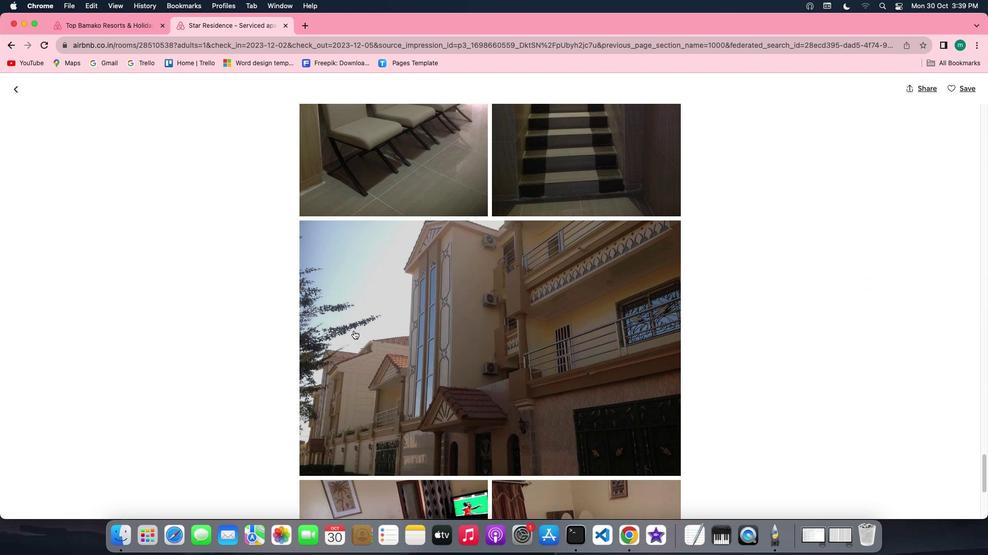 
Action: Mouse scrolled (354, 330) with delta (0, 0)
